 Task: Find connections with filter location Sirsa with filter topic #lawyeringwith filter profile language German with filter current company Elliott Scott HR with filter school Ravindra Public School with filter industry Electronic and Precision Equipment Maintenance with filter service category FIle Management with filter keywords title Lead
Action: Mouse moved to (690, 94)
Screenshot: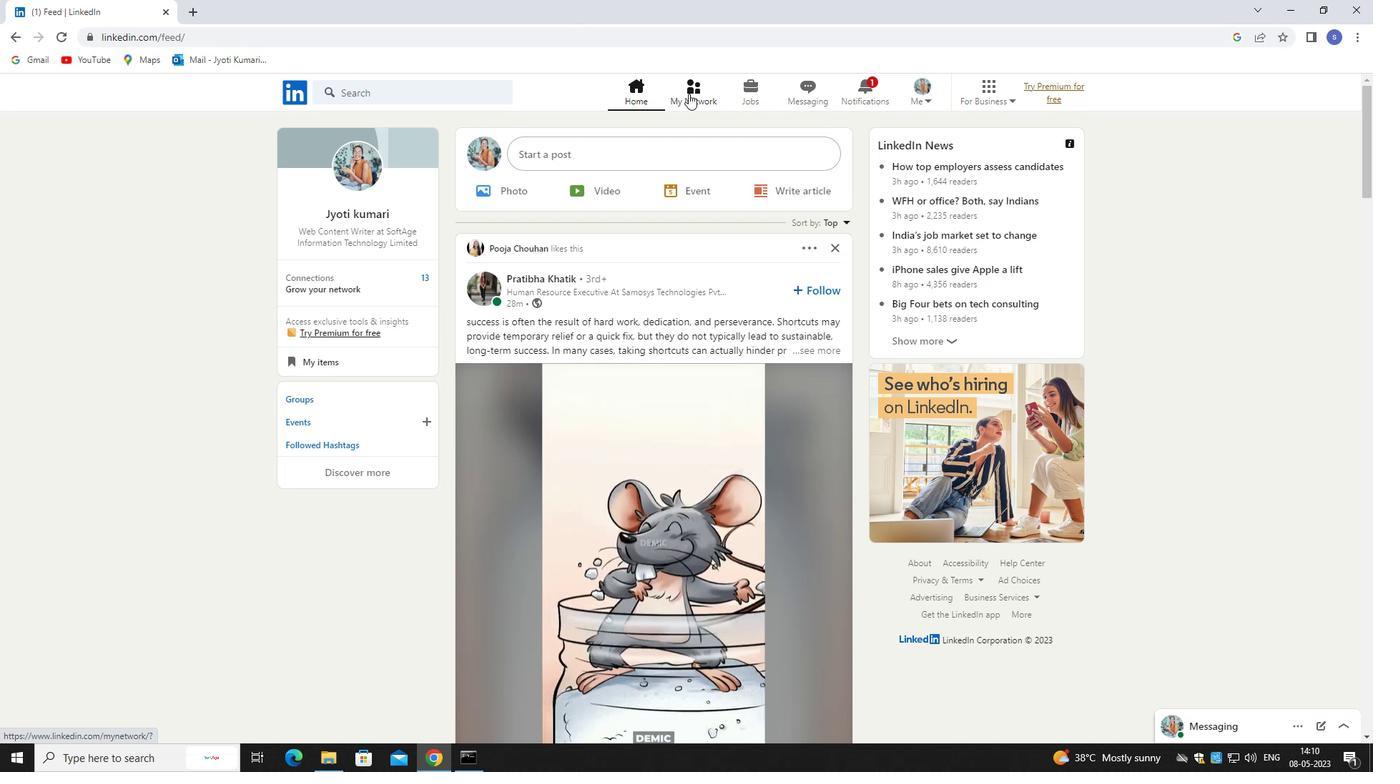 
Action: Mouse pressed left at (690, 94)
Screenshot: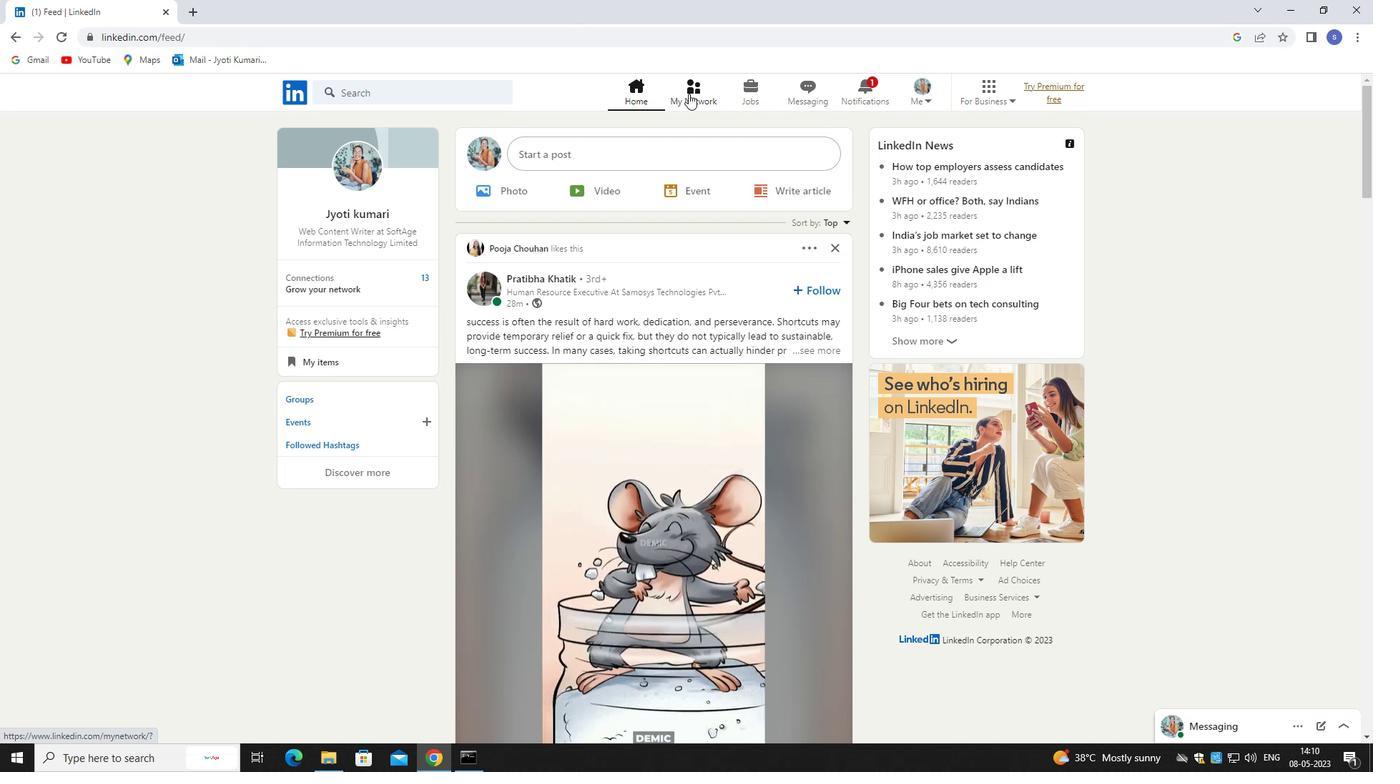 
Action: Mouse moved to (690, 94)
Screenshot: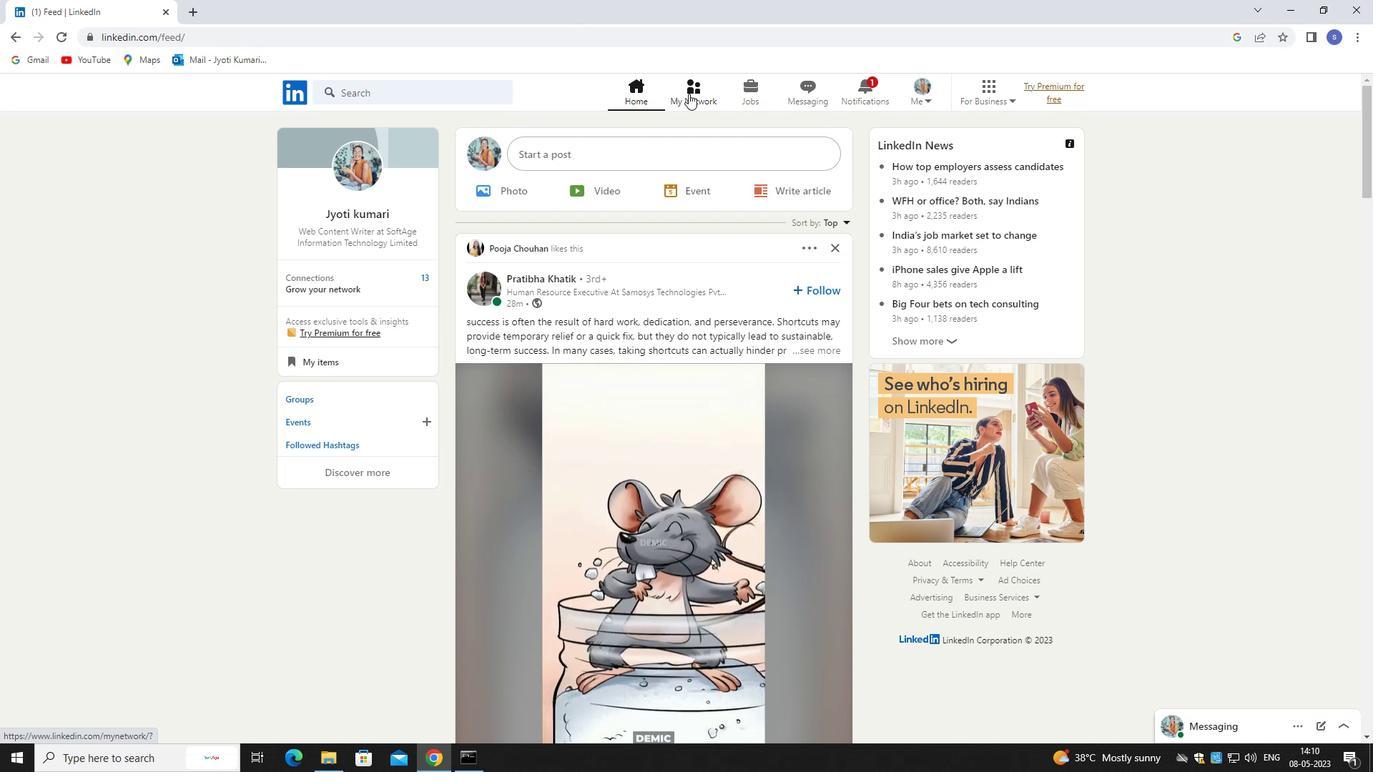 
Action: Mouse pressed left at (690, 94)
Screenshot: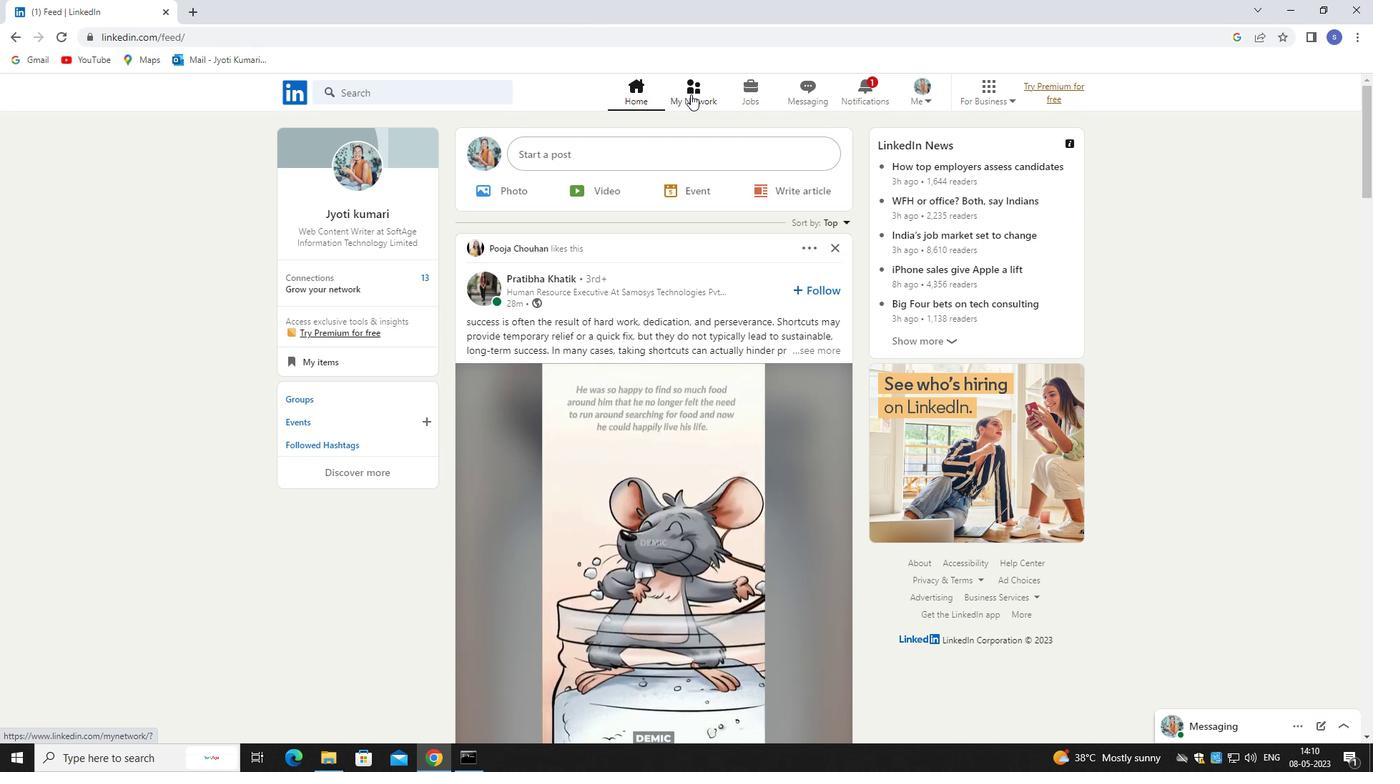 
Action: Mouse moved to (453, 162)
Screenshot: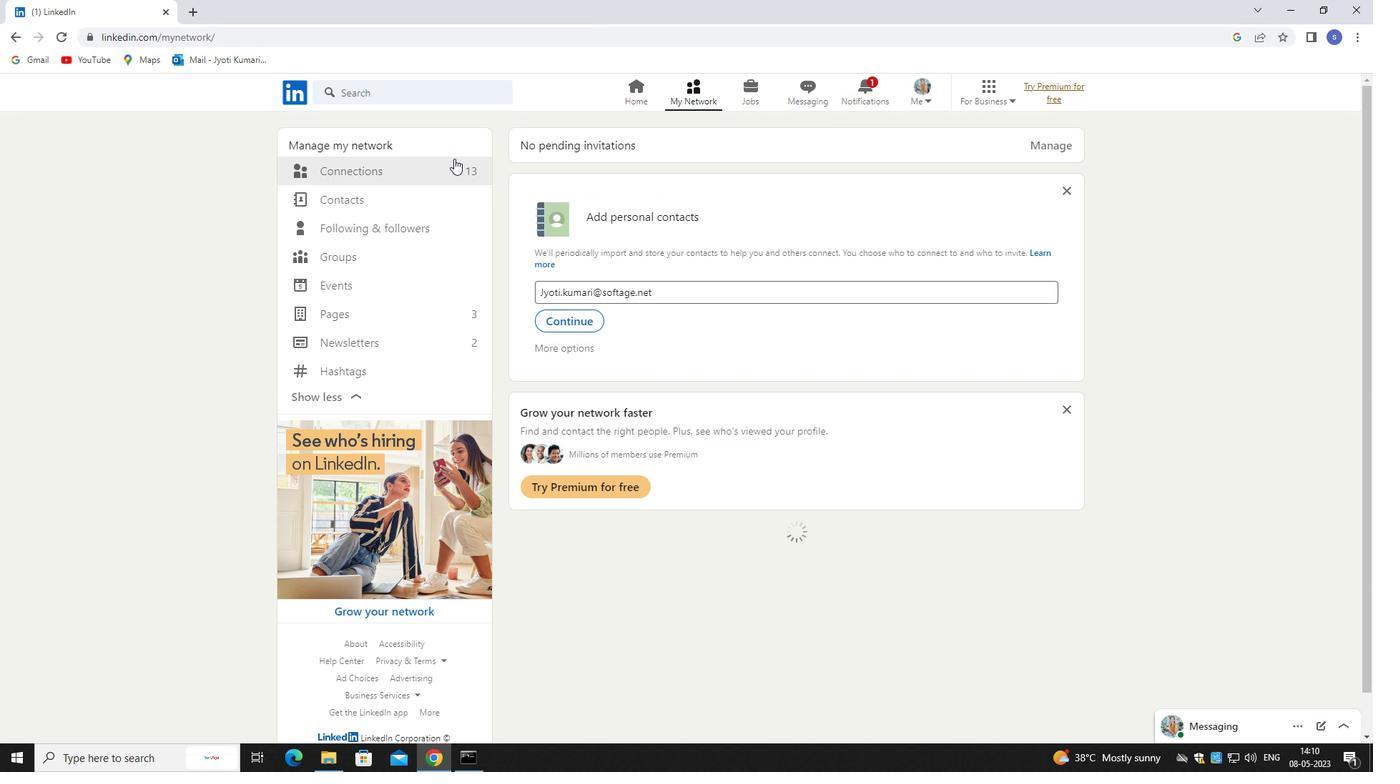 
Action: Mouse pressed left at (453, 162)
Screenshot: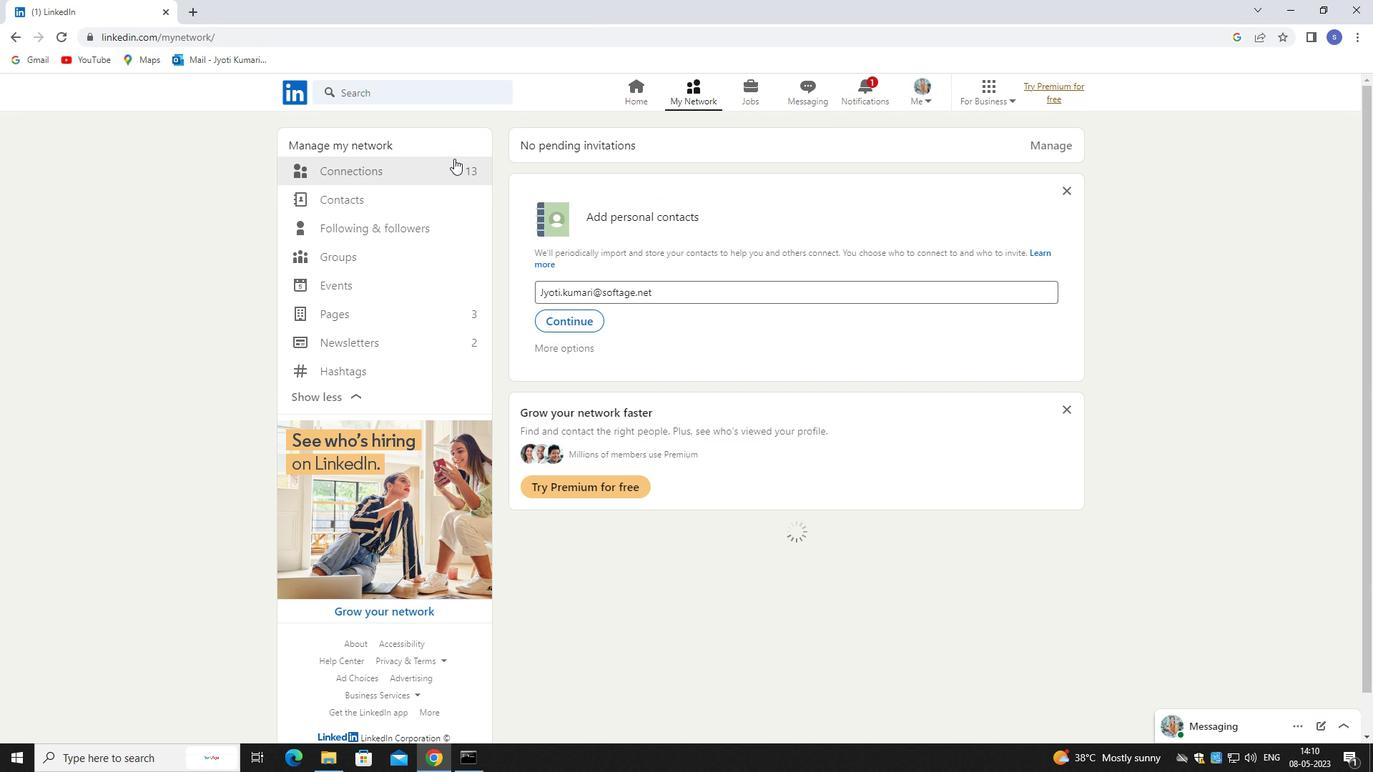 
Action: Mouse moved to (452, 163)
Screenshot: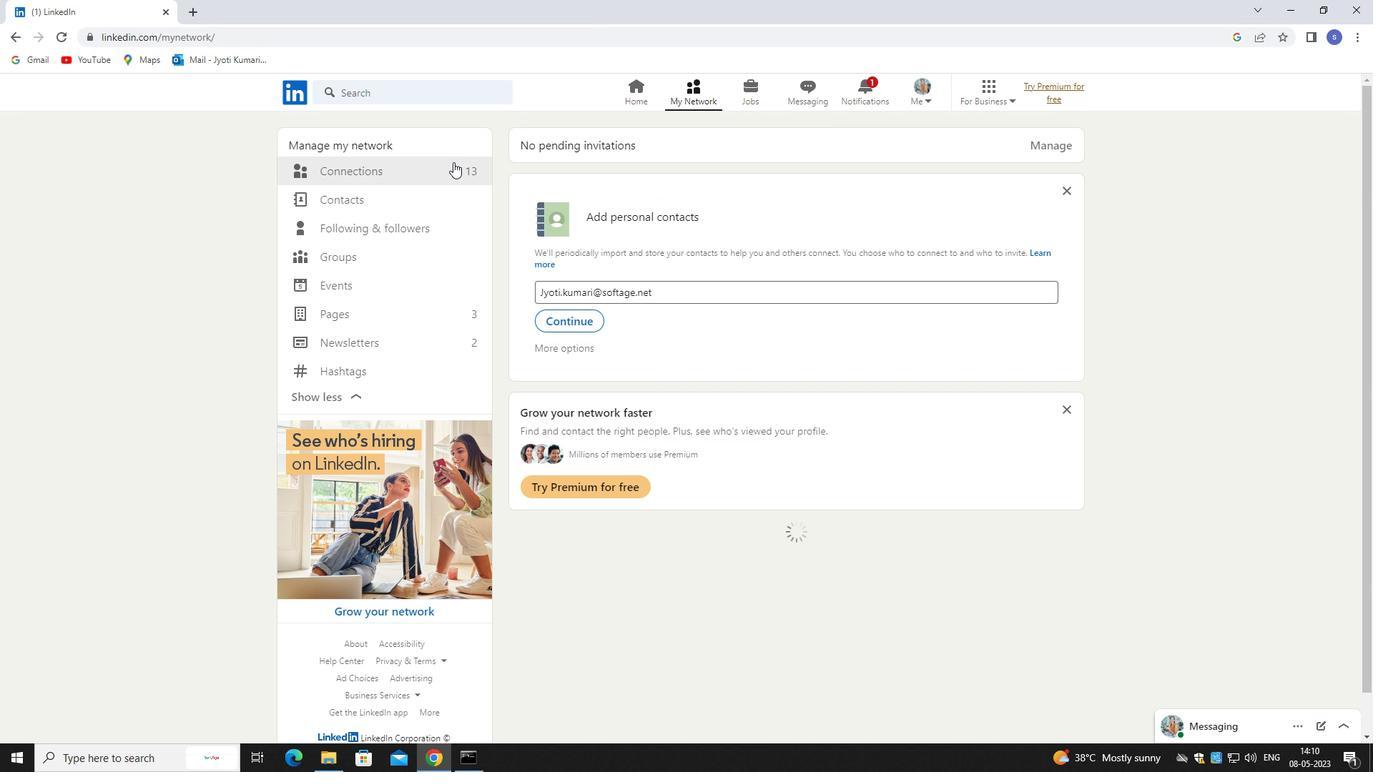 
Action: Mouse pressed left at (452, 163)
Screenshot: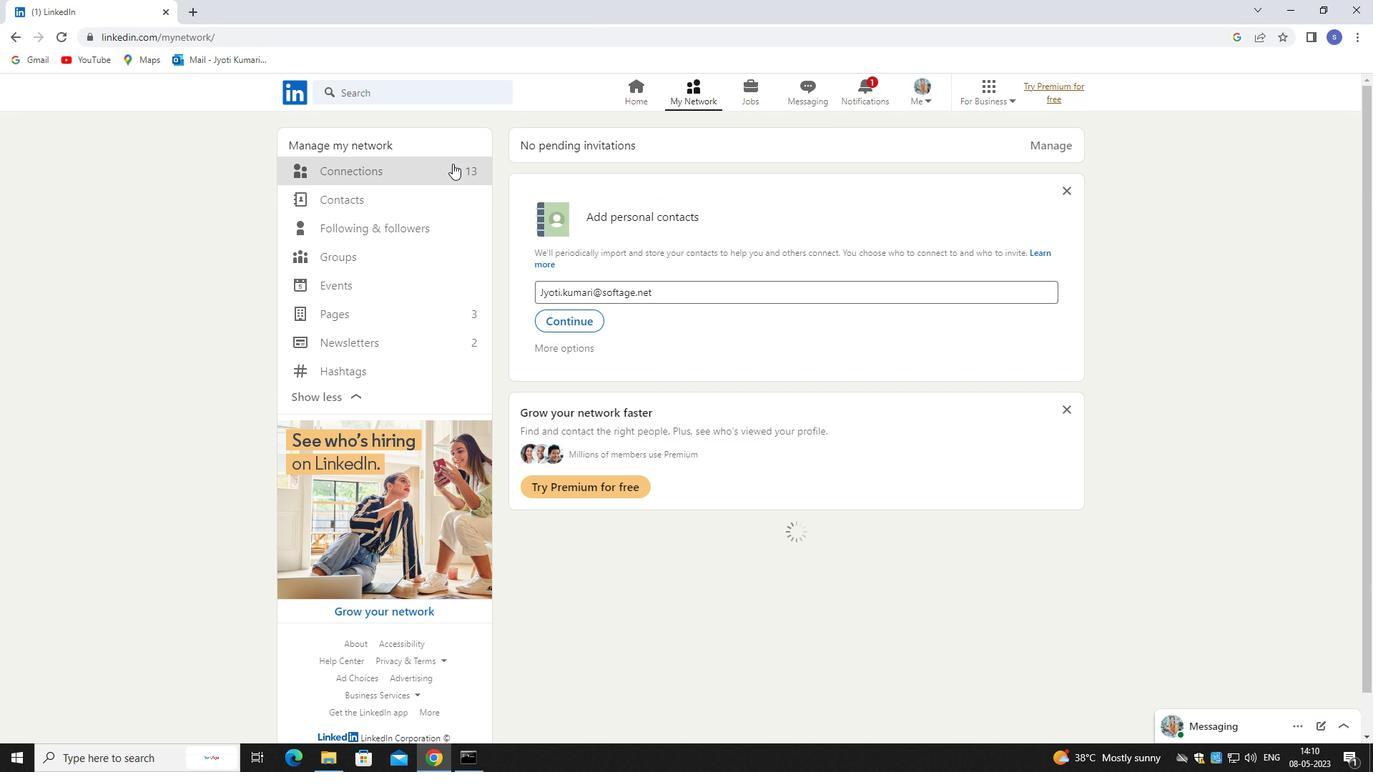
Action: Mouse moved to (813, 167)
Screenshot: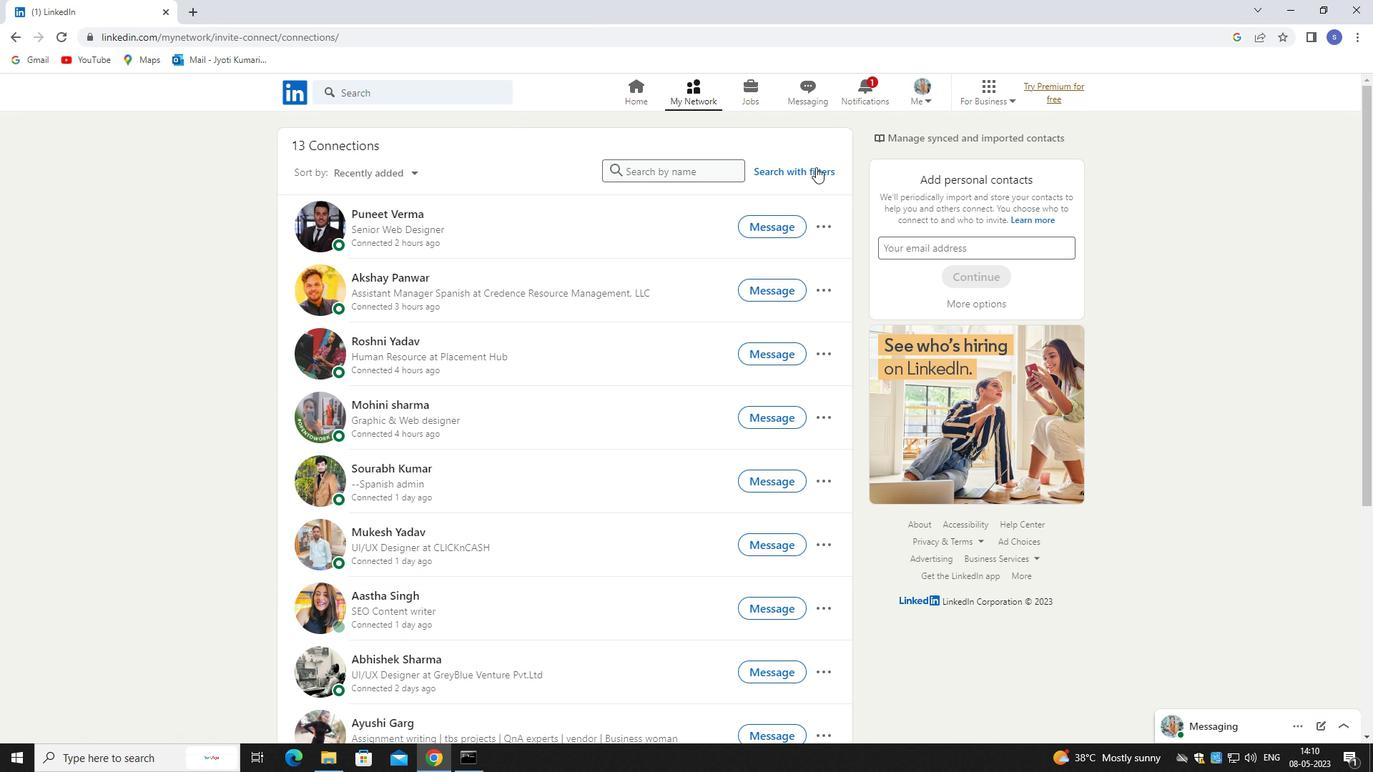 
Action: Mouse pressed left at (813, 167)
Screenshot: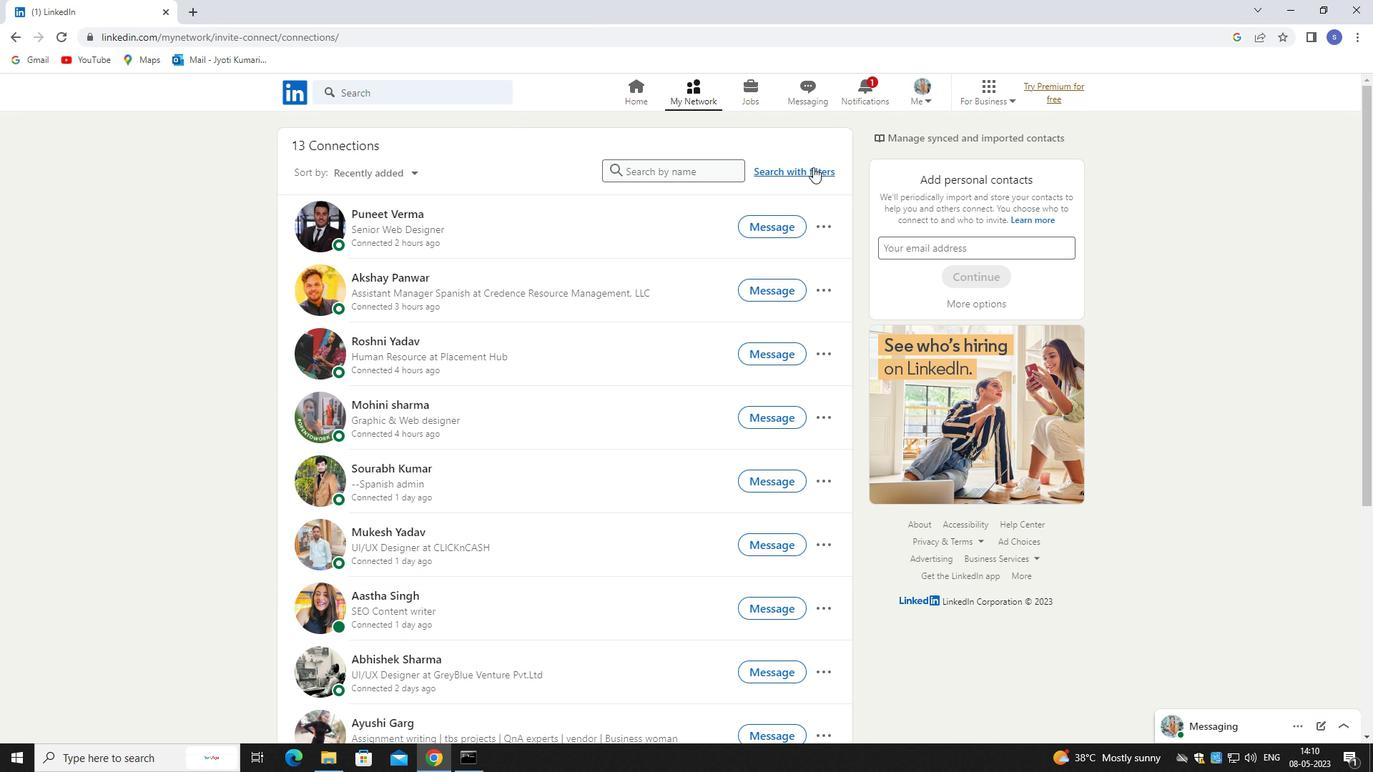 
Action: Mouse pressed left at (813, 167)
Screenshot: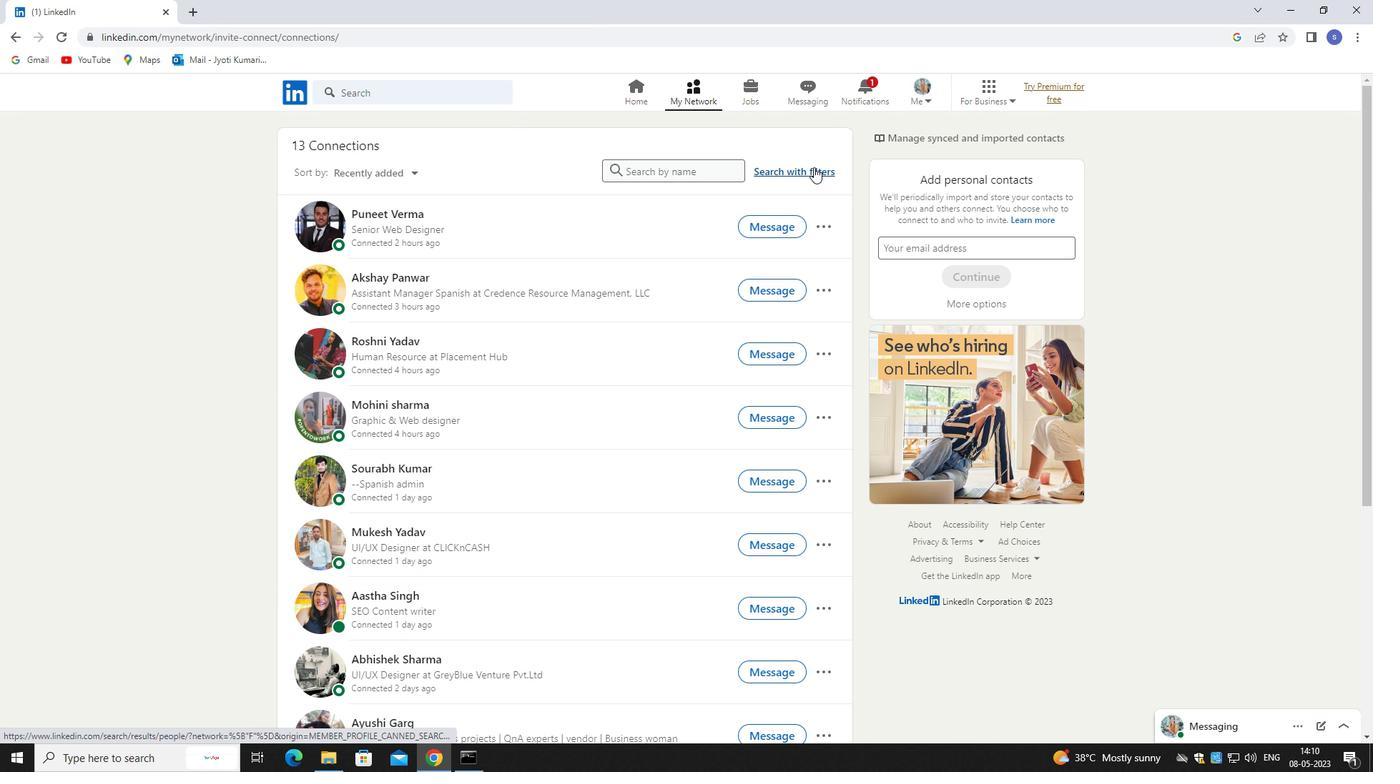 
Action: Mouse moved to (740, 128)
Screenshot: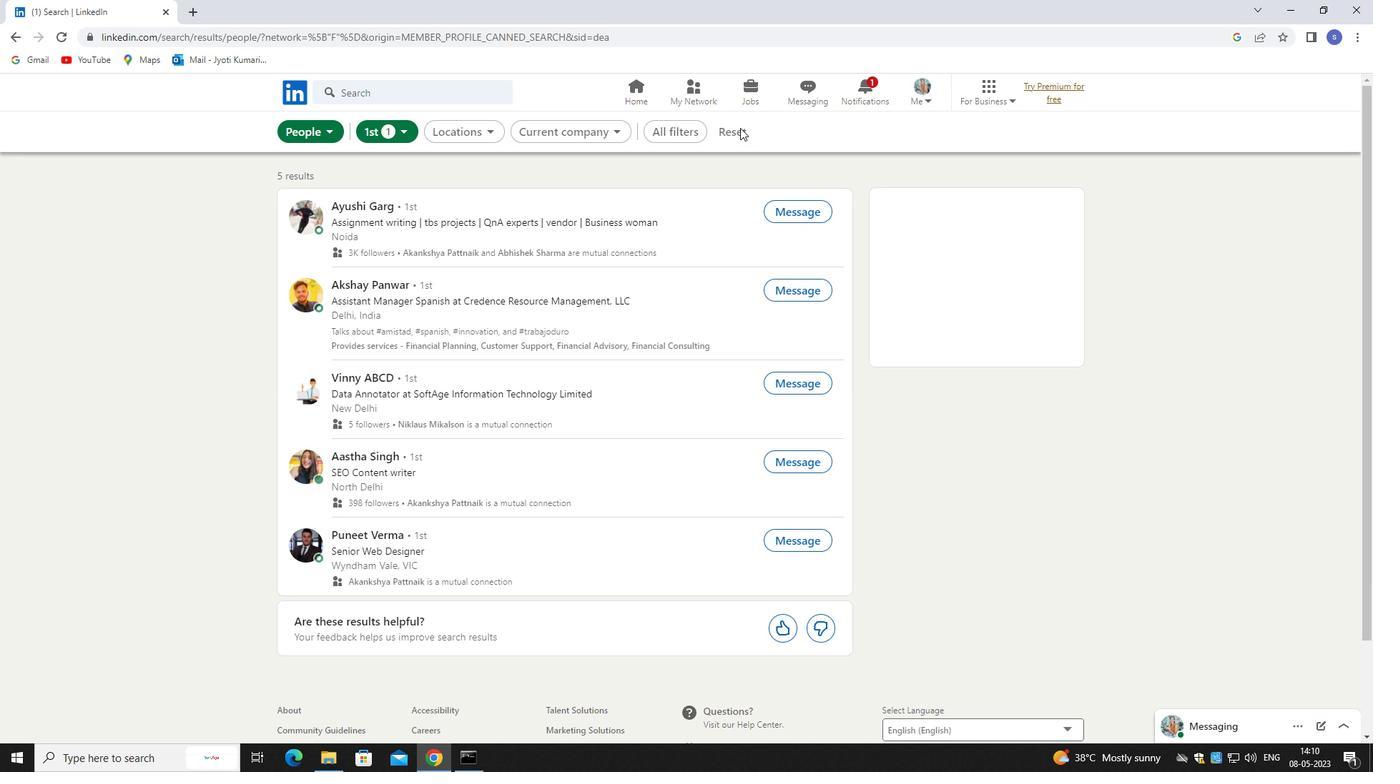
Action: Mouse pressed left at (740, 128)
Screenshot: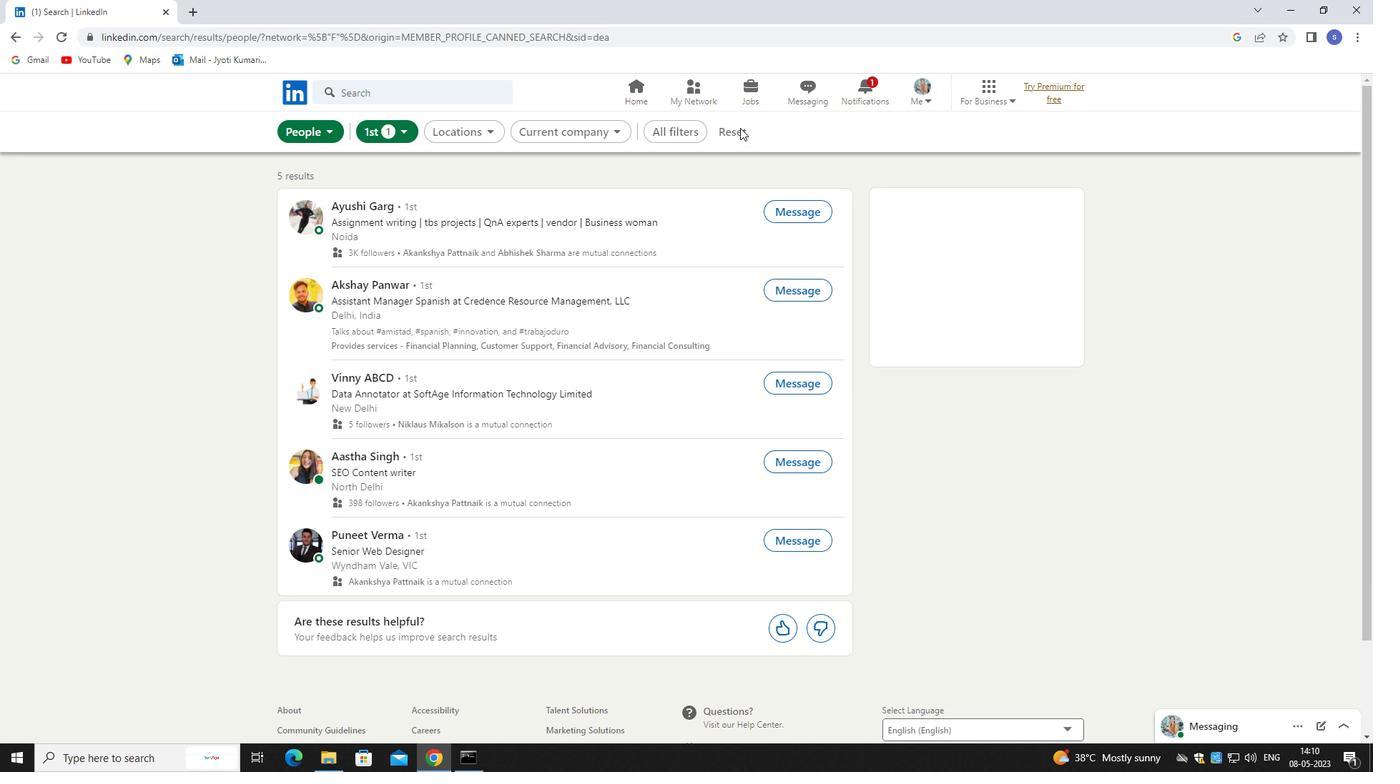 
Action: Mouse moved to (726, 128)
Screenshot: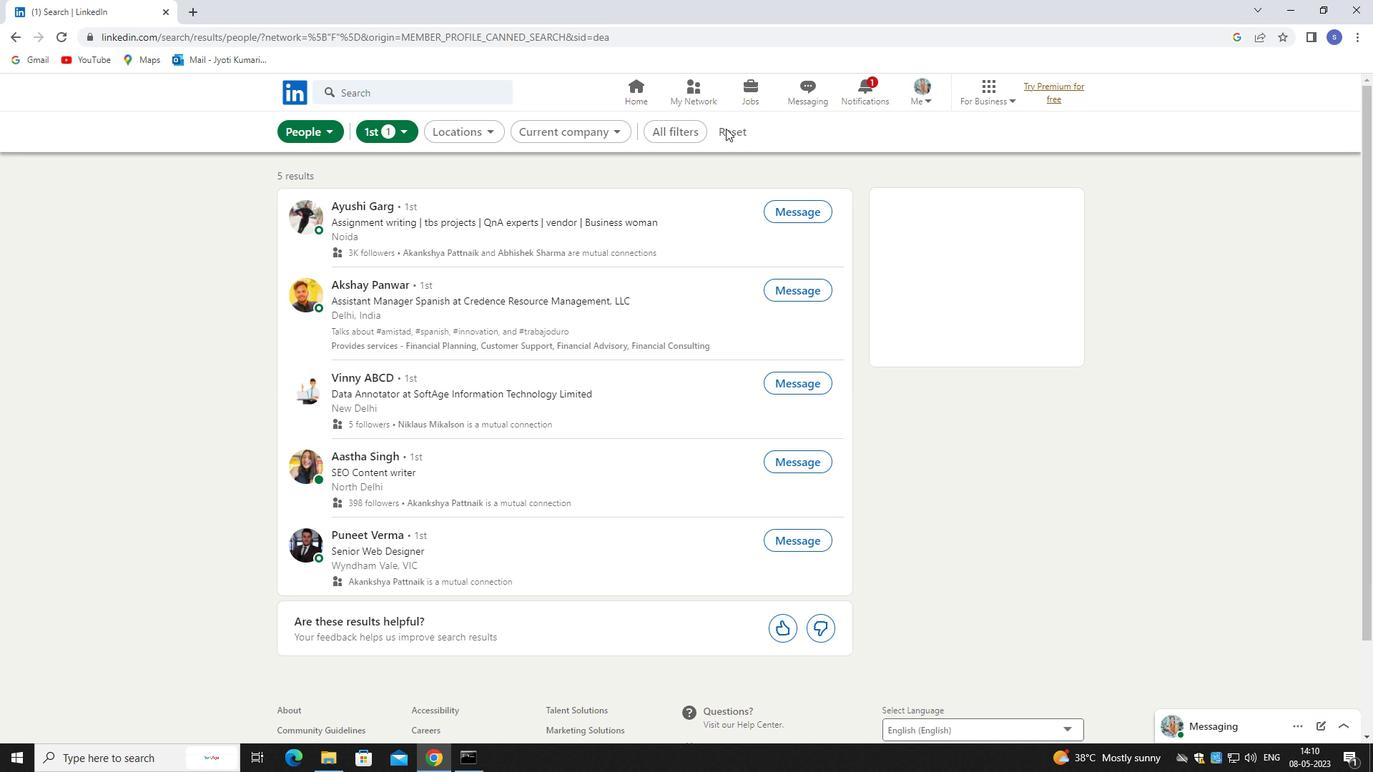 
Action: Mouse pressed left at (726, 128)
Screenshot: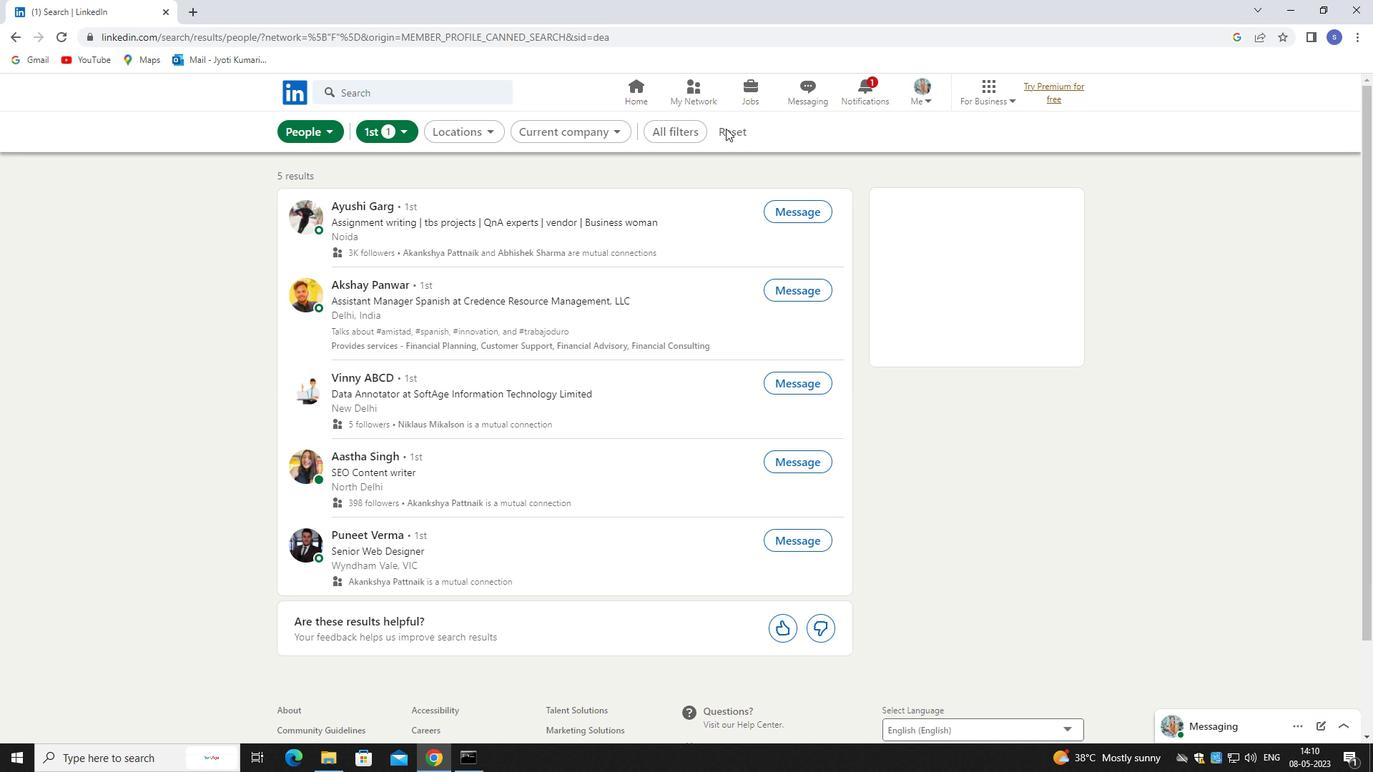 
Action: Mouse moved to (728, 128)
Screenshot: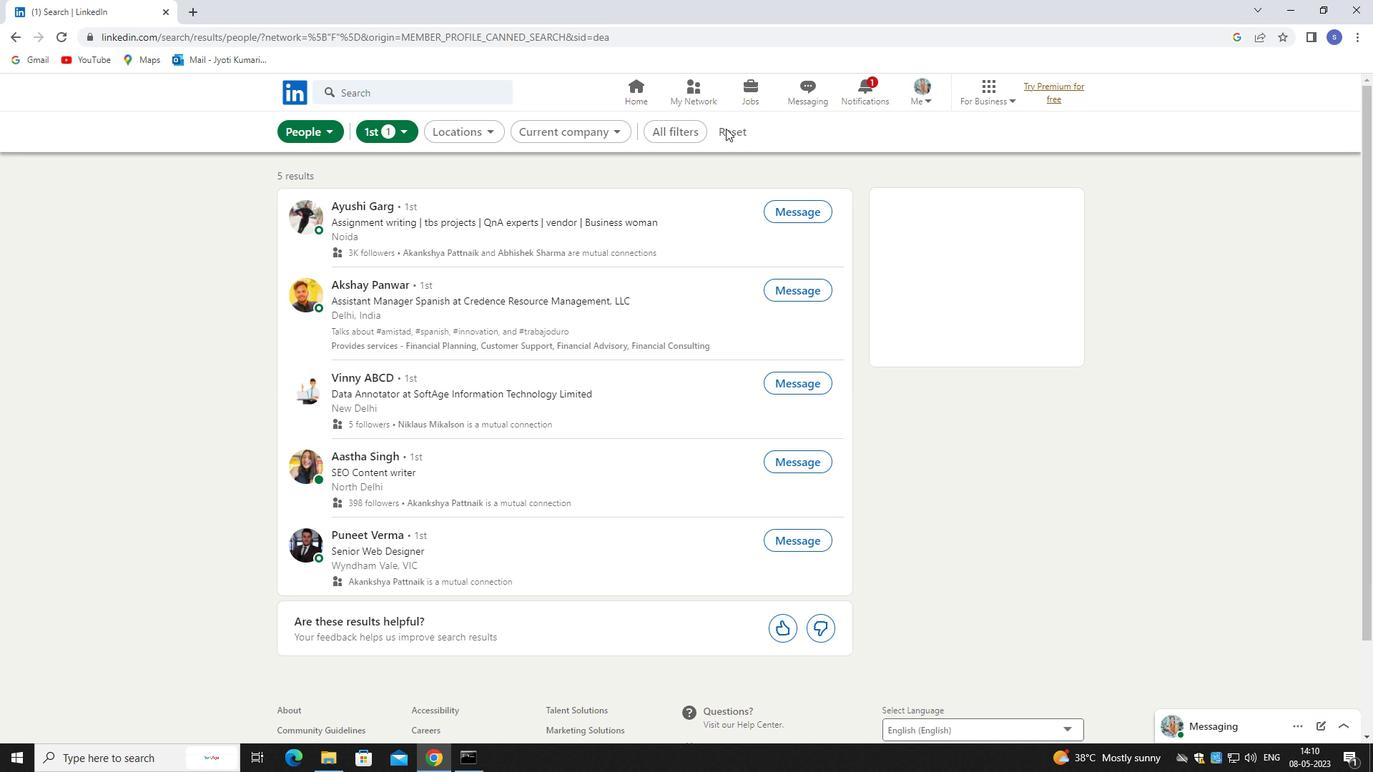 
Action: Mouse pressed left at (728, 128)
Screenshot: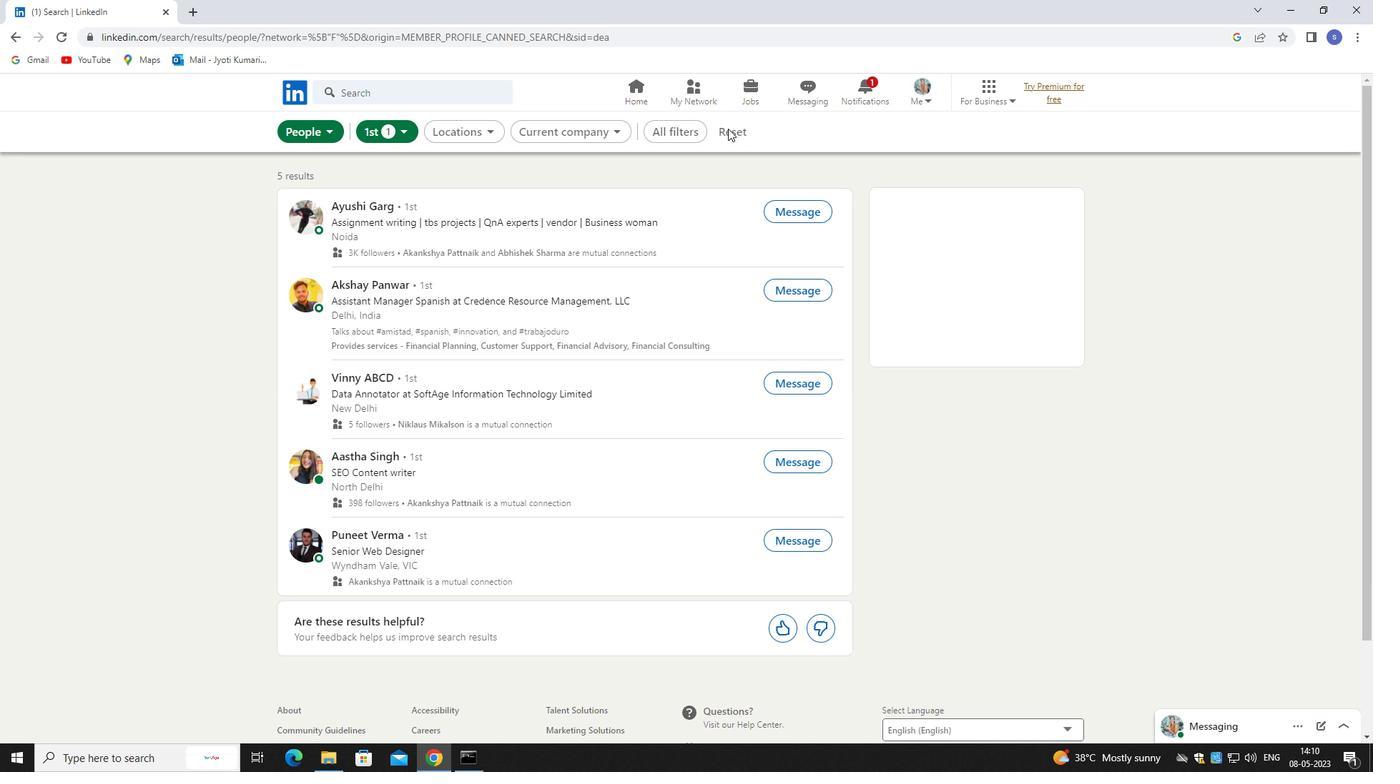 
Action: Mouse moved to (728, 128)
Screenshot: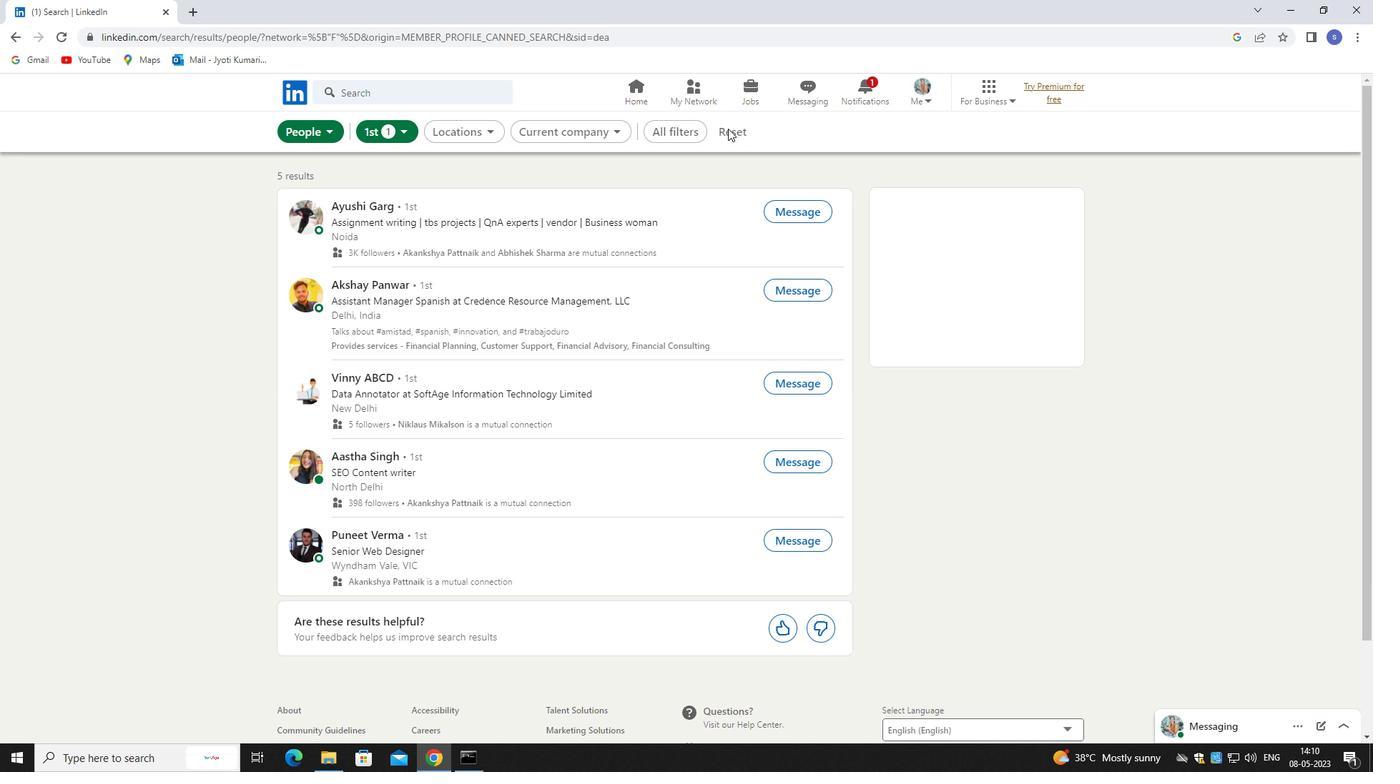 
Action: Mouse pressed left at (728, 128)
Screenshot: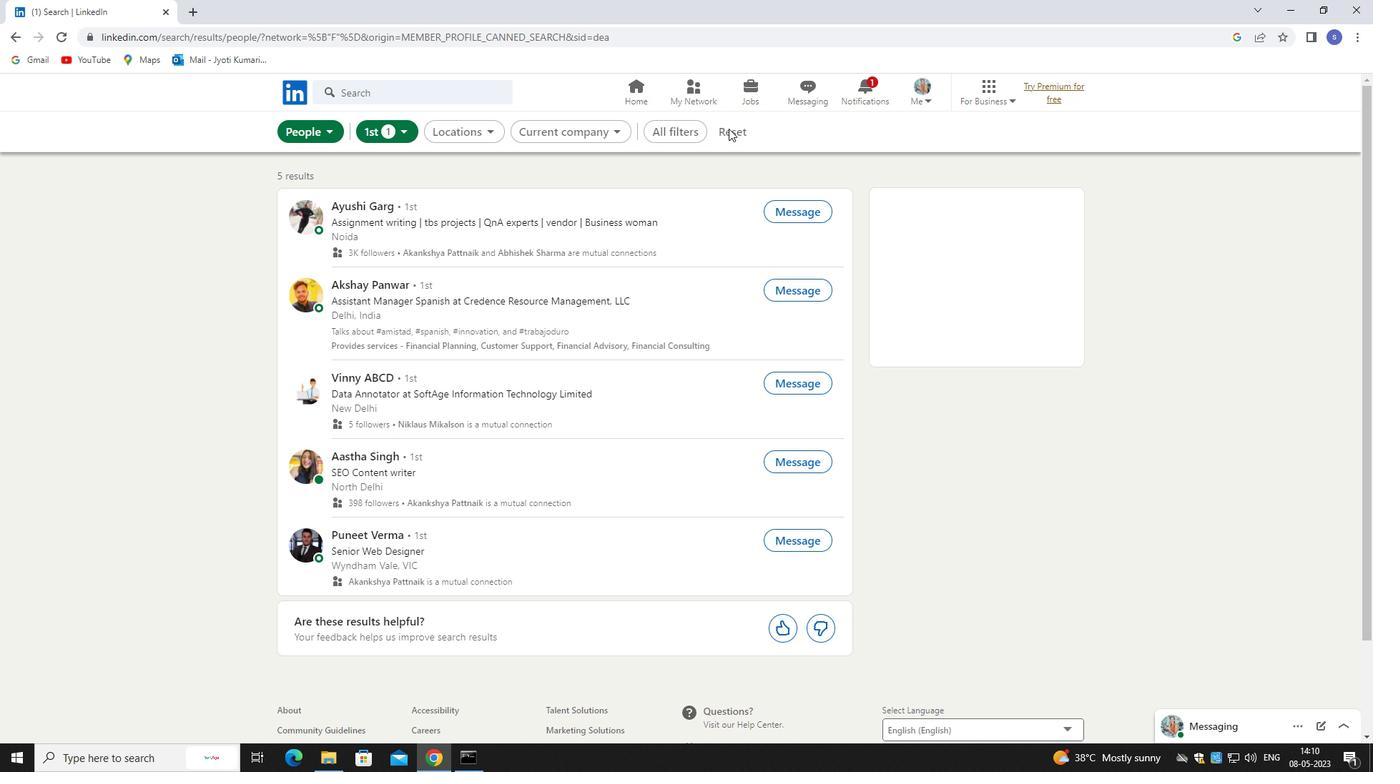 
Action: Mouse moved to (730, 128)
Screenshot: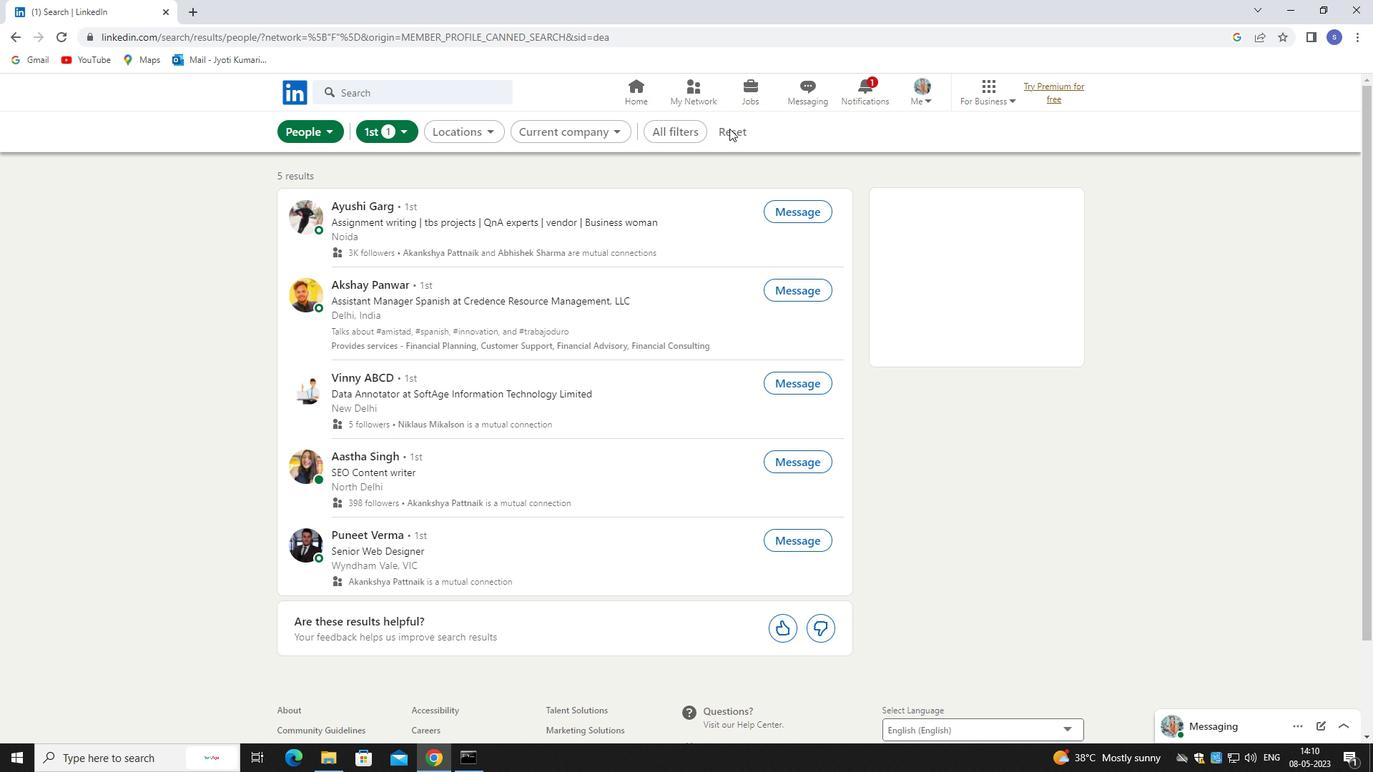 
Action: Mouse pressed left at (730, 128)
Screenshot: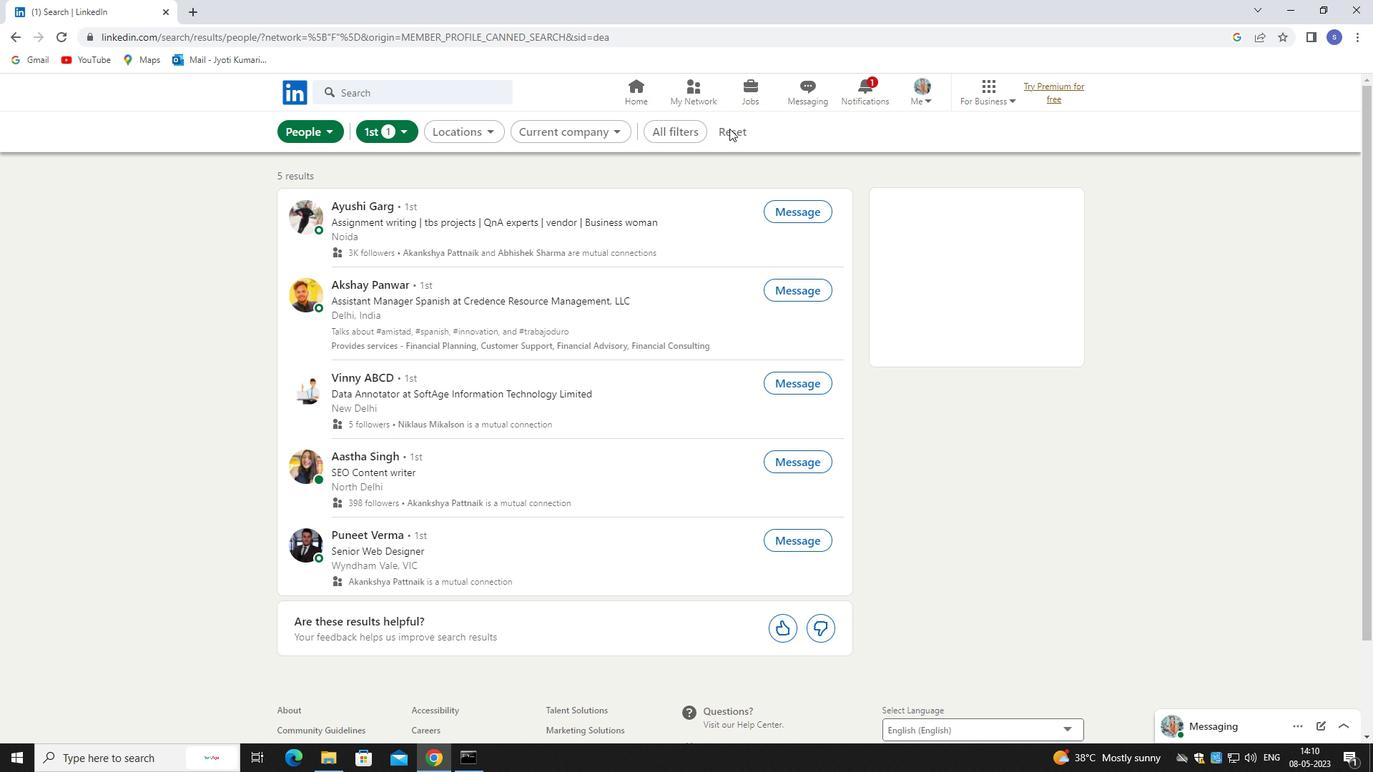 
Action: Mouse moved to (732, 129)
Screenshot: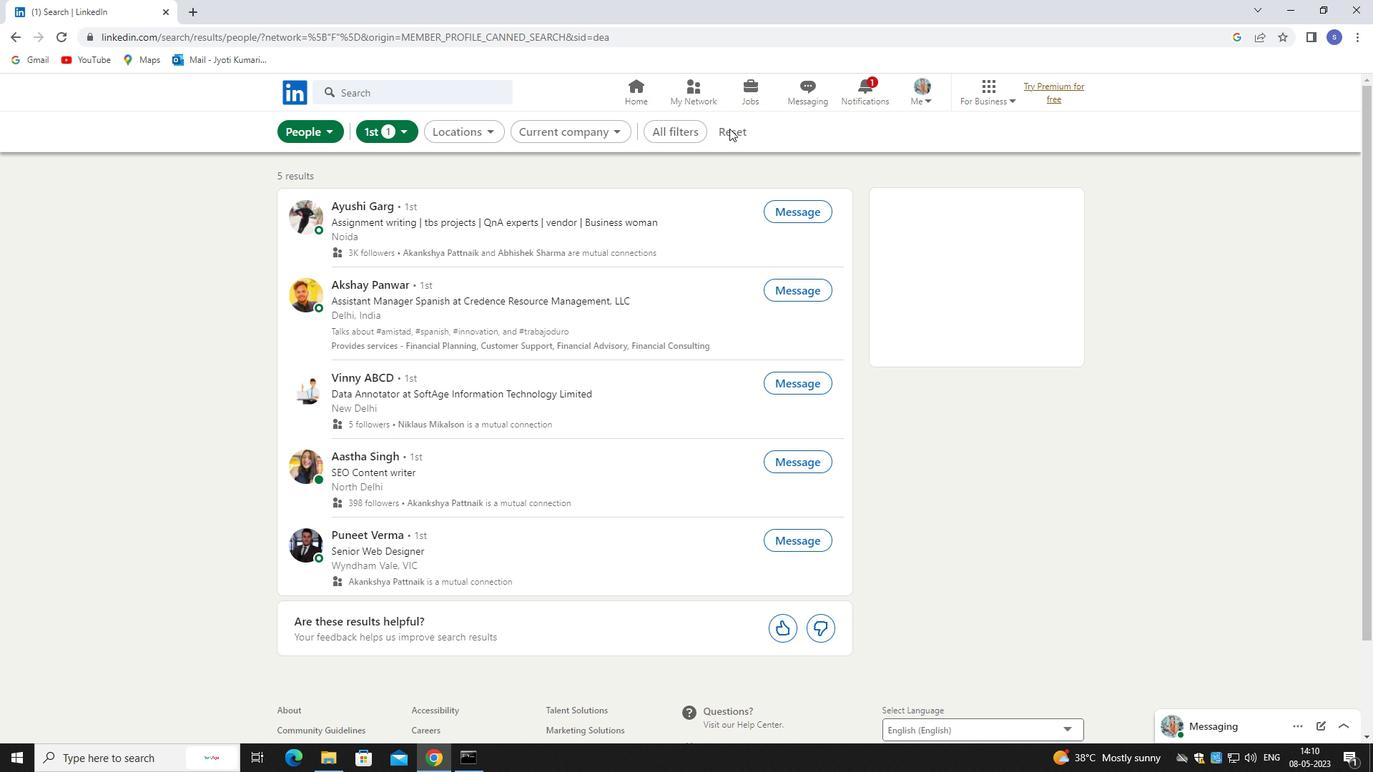 
Action: Mouse pressed left at (732, 129)
Screenshot: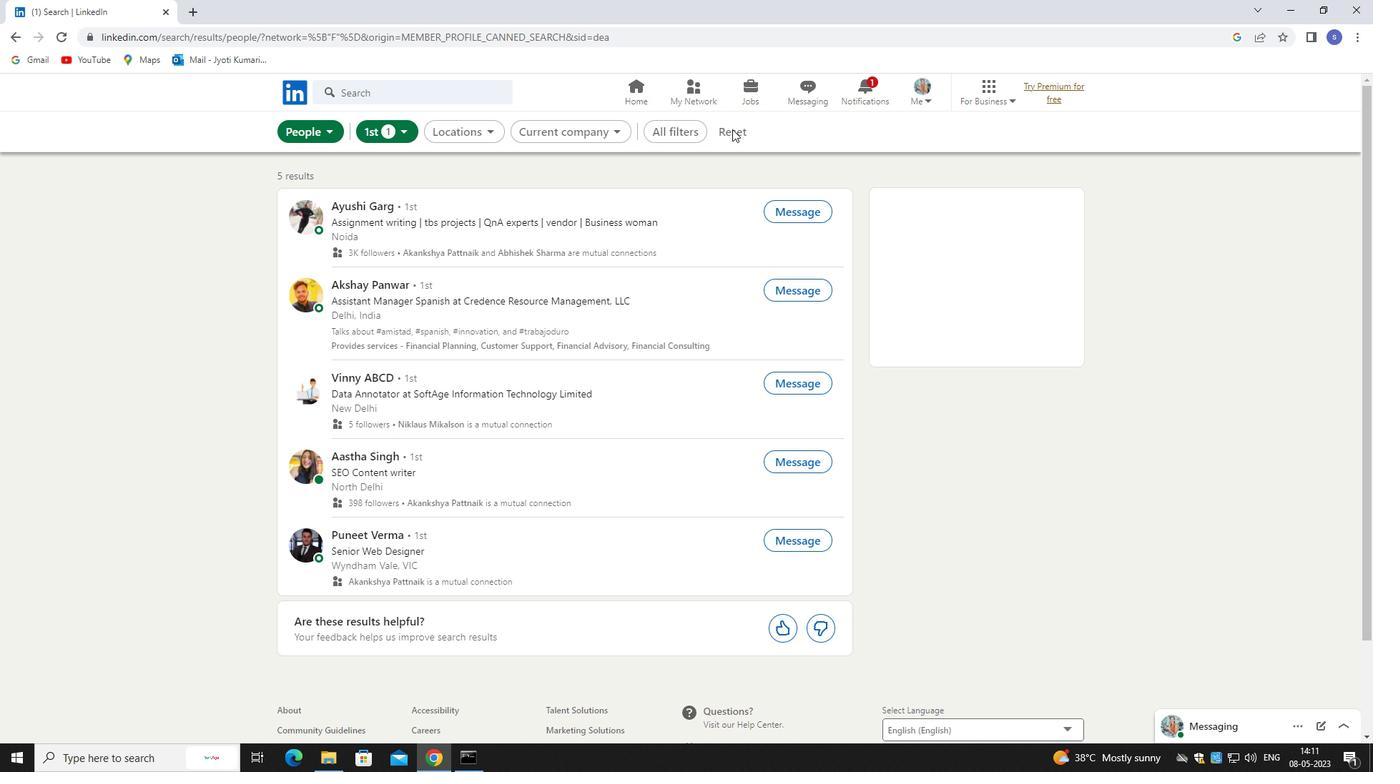 
Action: Mouse pressed left at (732, 129)
Screenshot: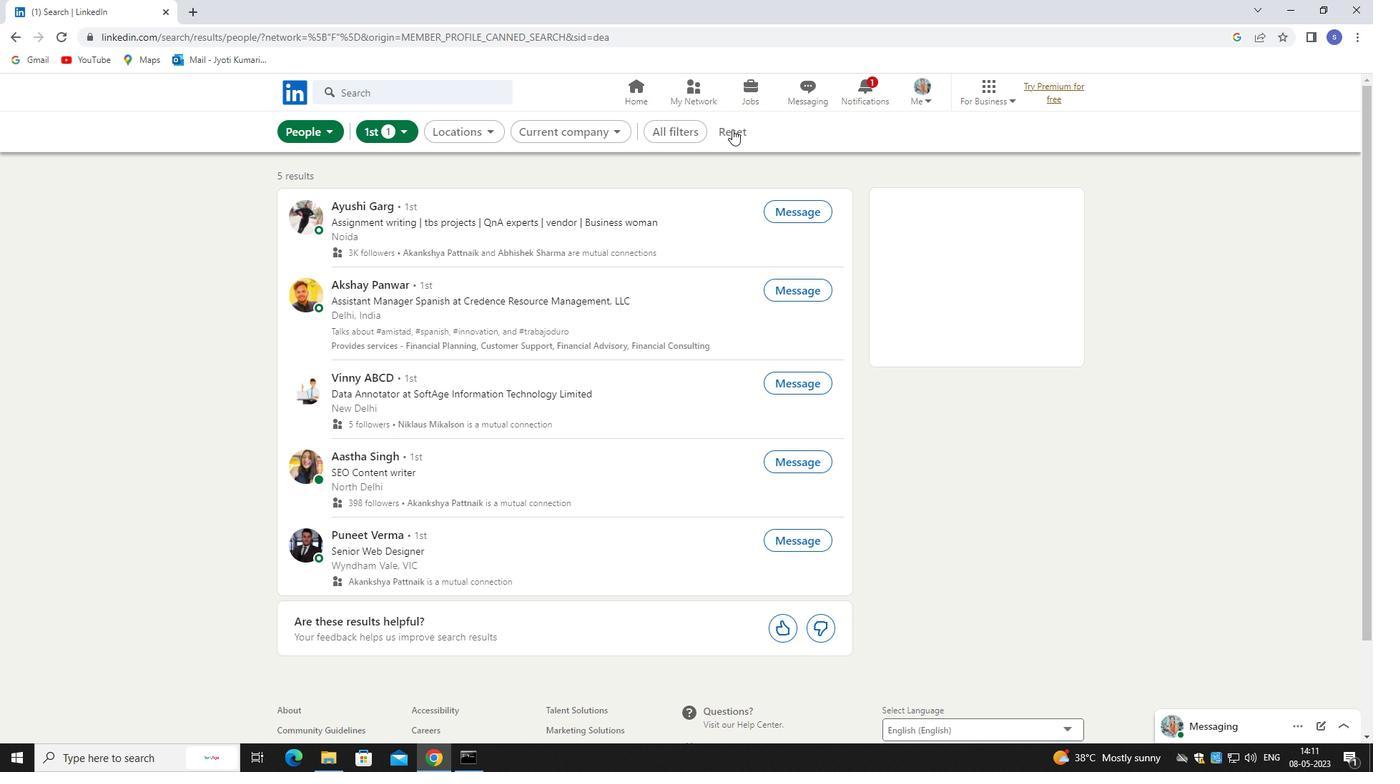 
Action: Mouse pressed left at (732, 129)
Screenshot: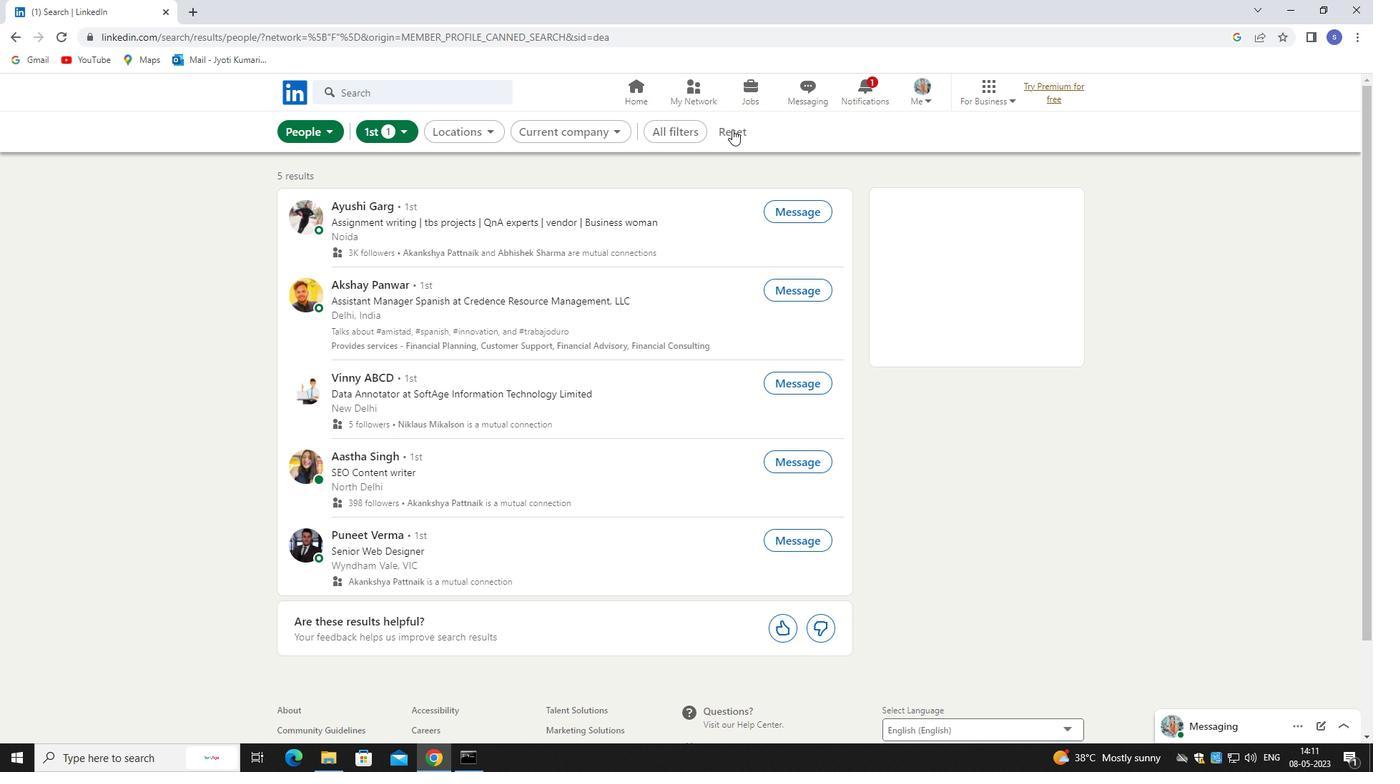 
Action: Mouse moved to (731, 128)
Screenshot: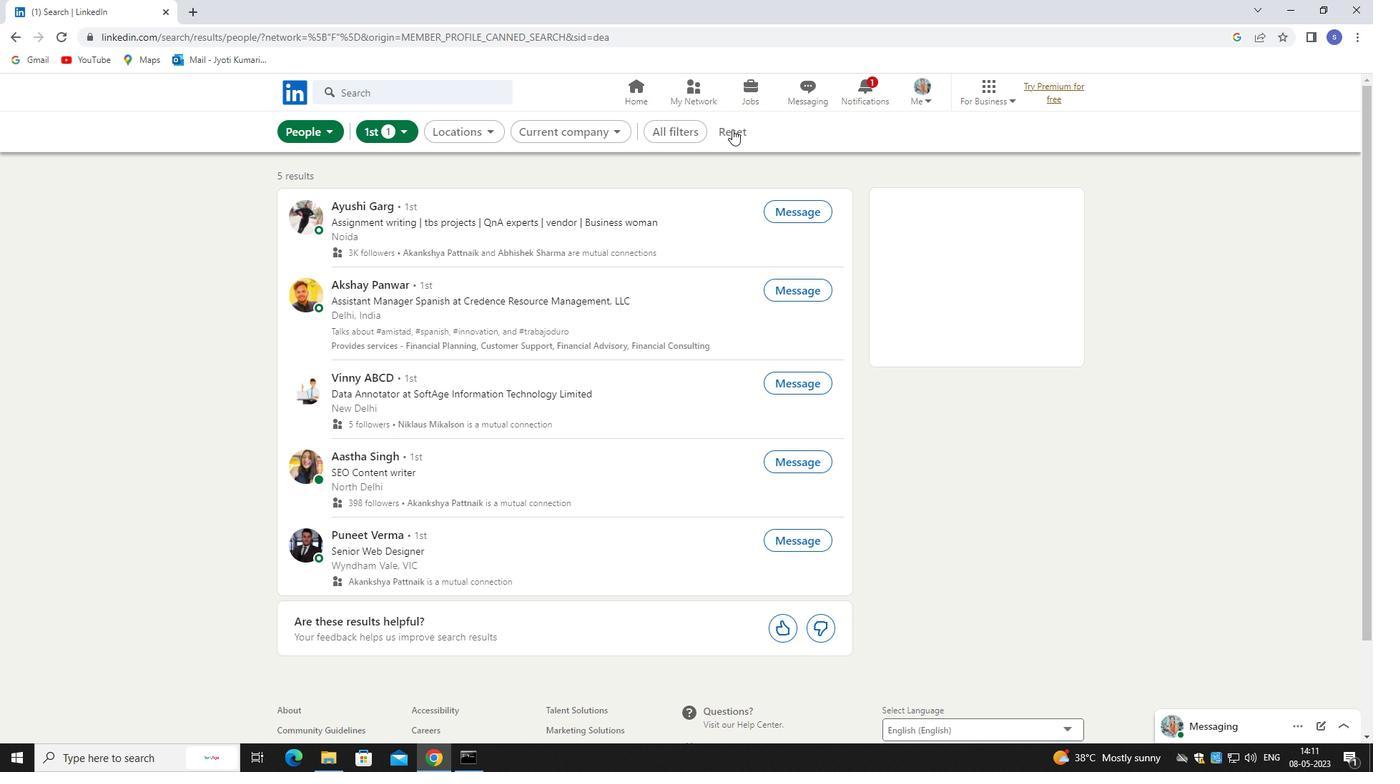 
Action: Mouse pressed left at (731, 128)
Screenshot: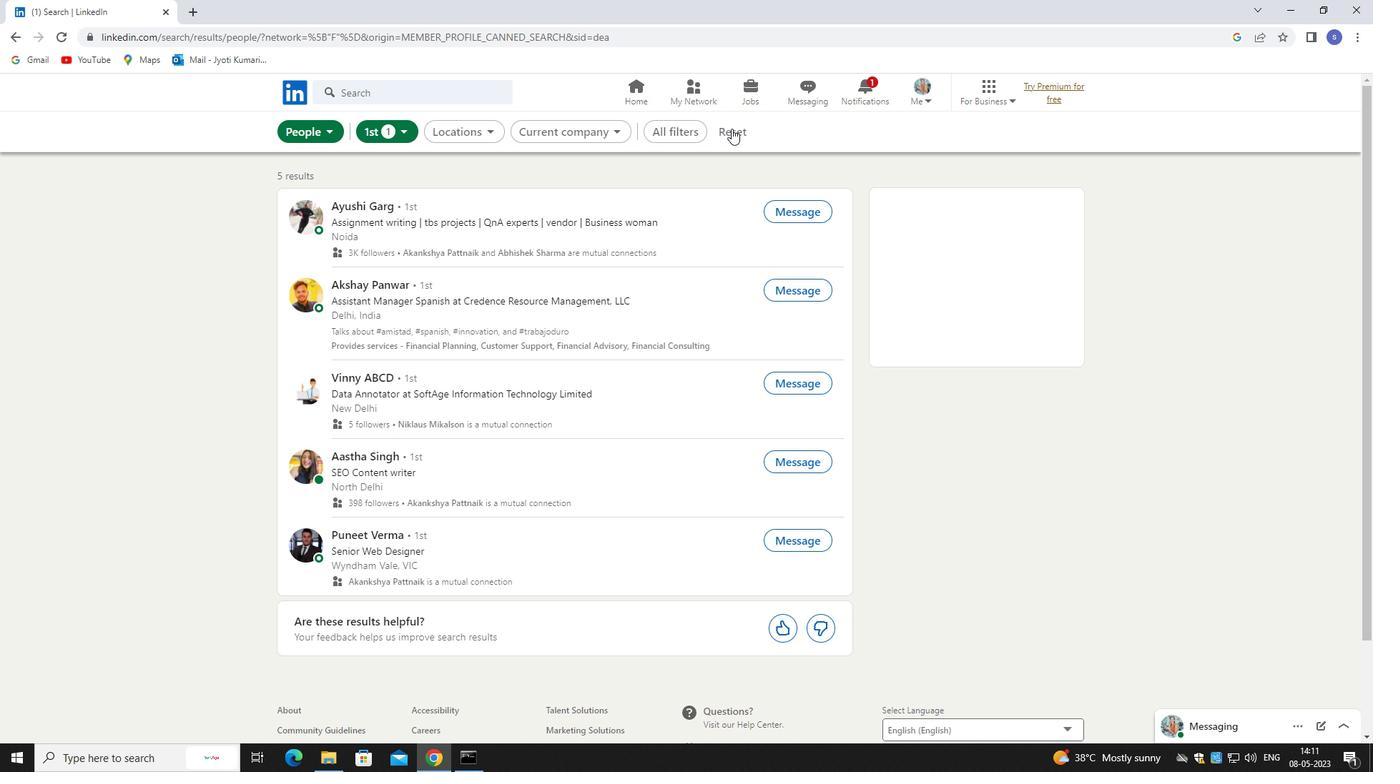 
Action: Mouse pressed left at (731, 128)
Screenshot: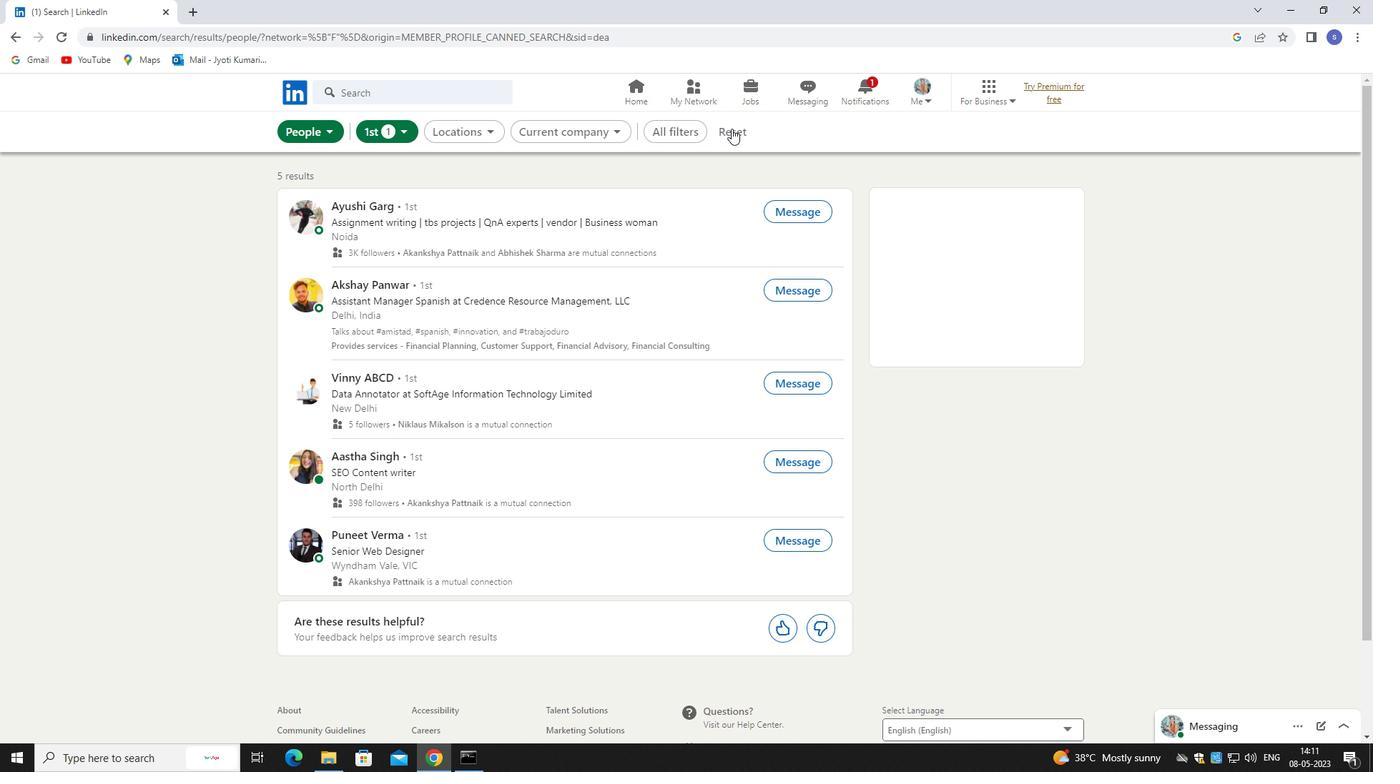 
Action: Mouse pressed left at (731, 128)
Screenshot: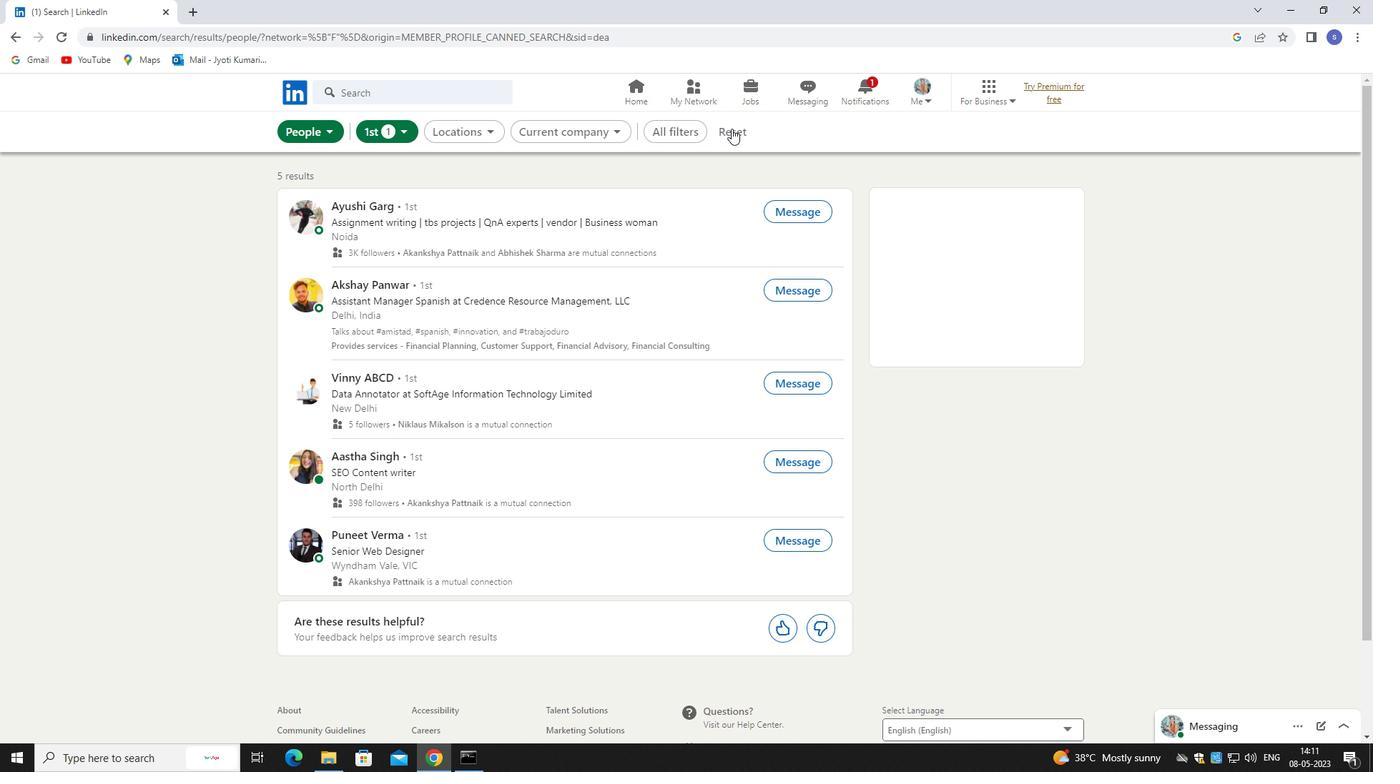 
Action: Mouse moved to (775, 128)
Screenshot: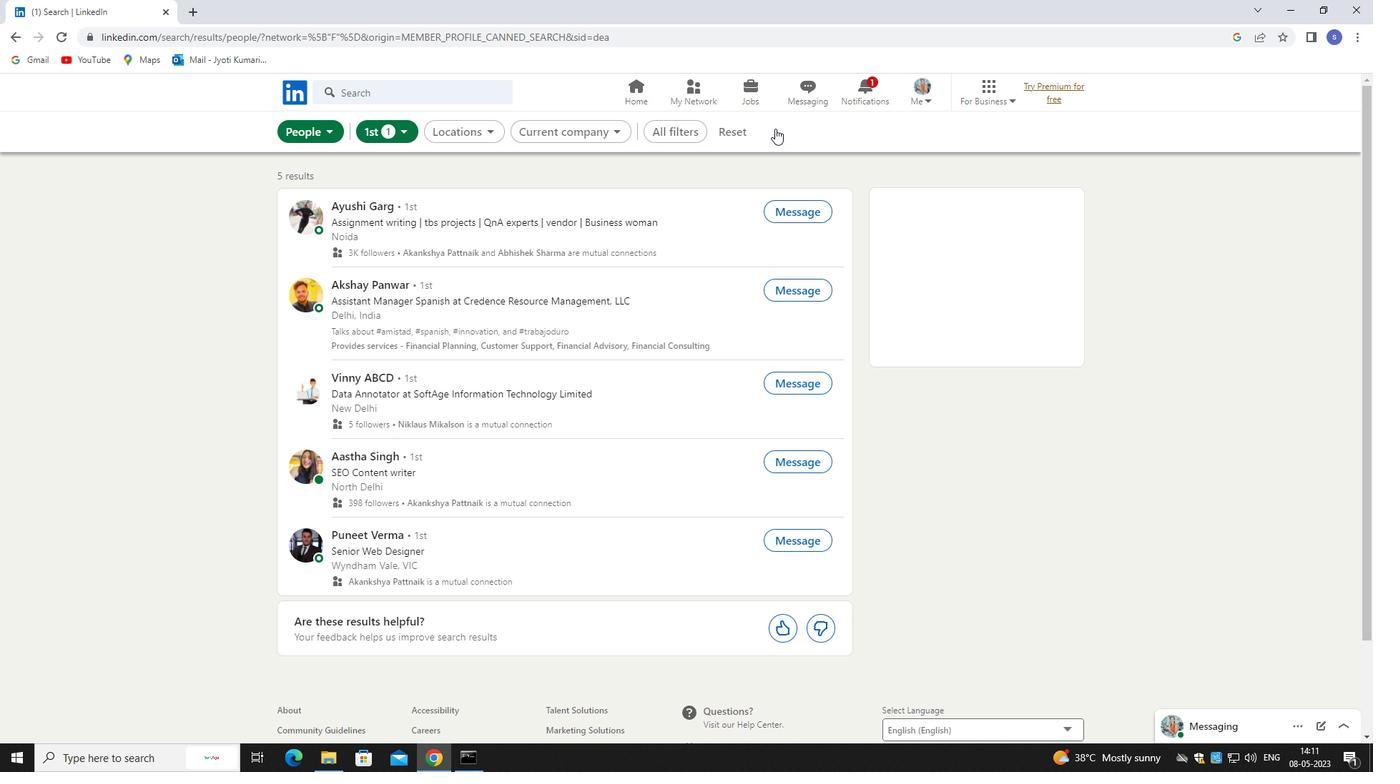 
Action: Mouse pressed left at (775, 128)
Screenshot: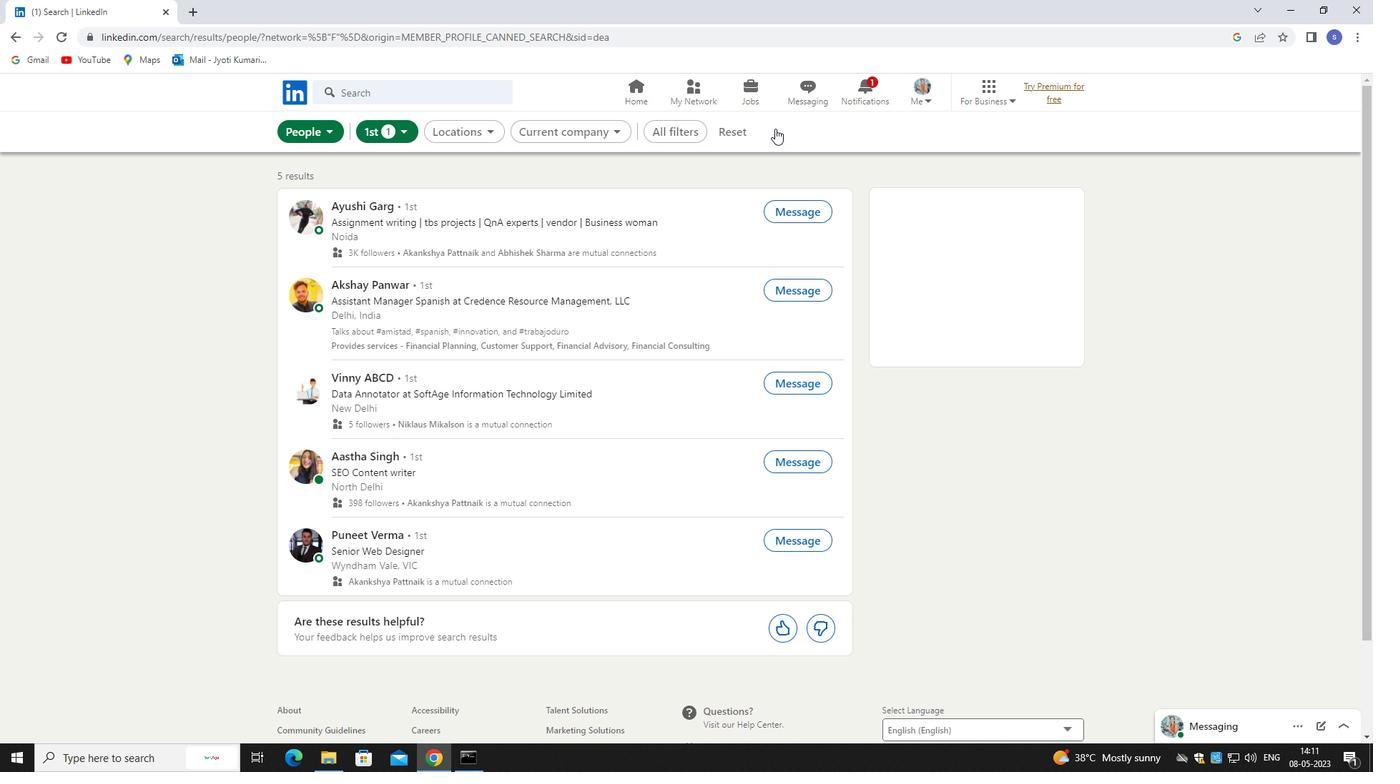 
Action: Mouse moved to (724, 132)
Screenshot: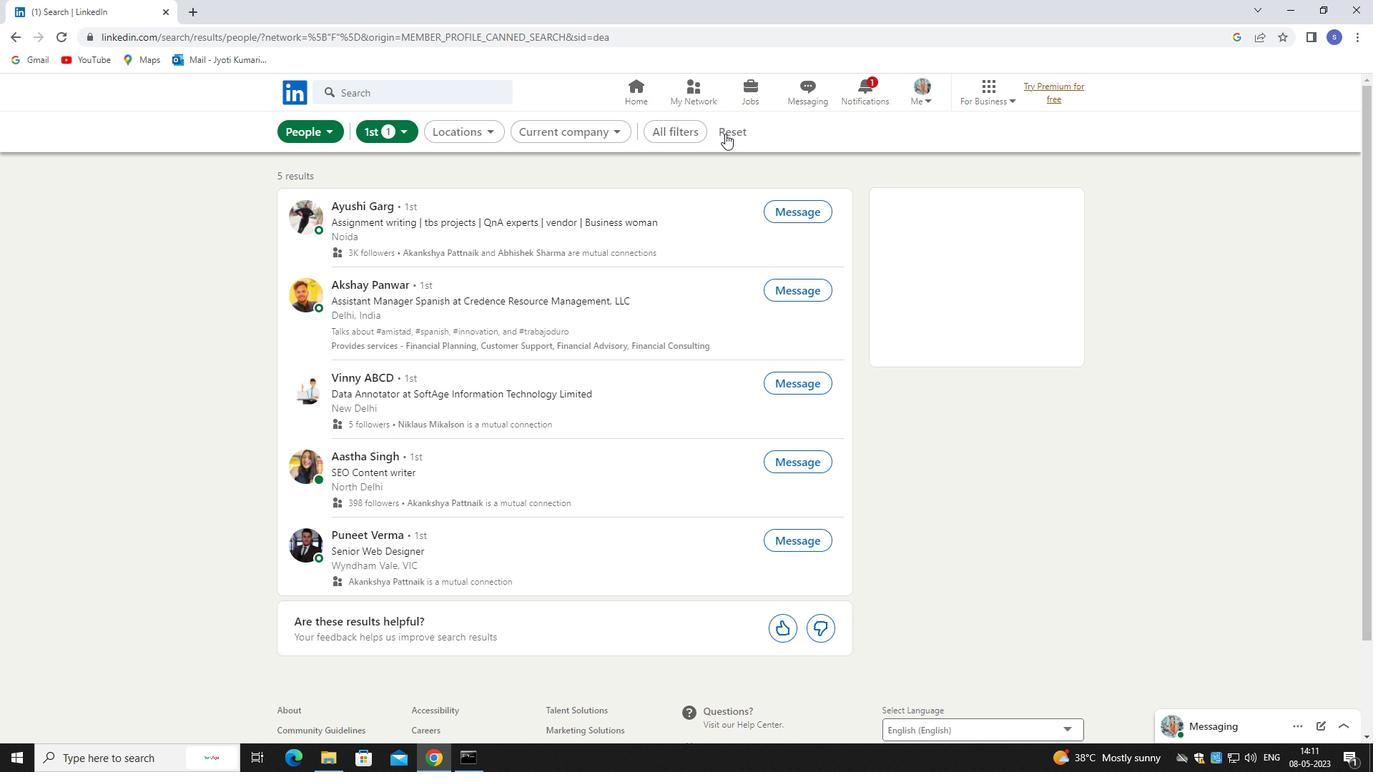 
Action: Mouse pressed left at (724, 132)
Screenshot: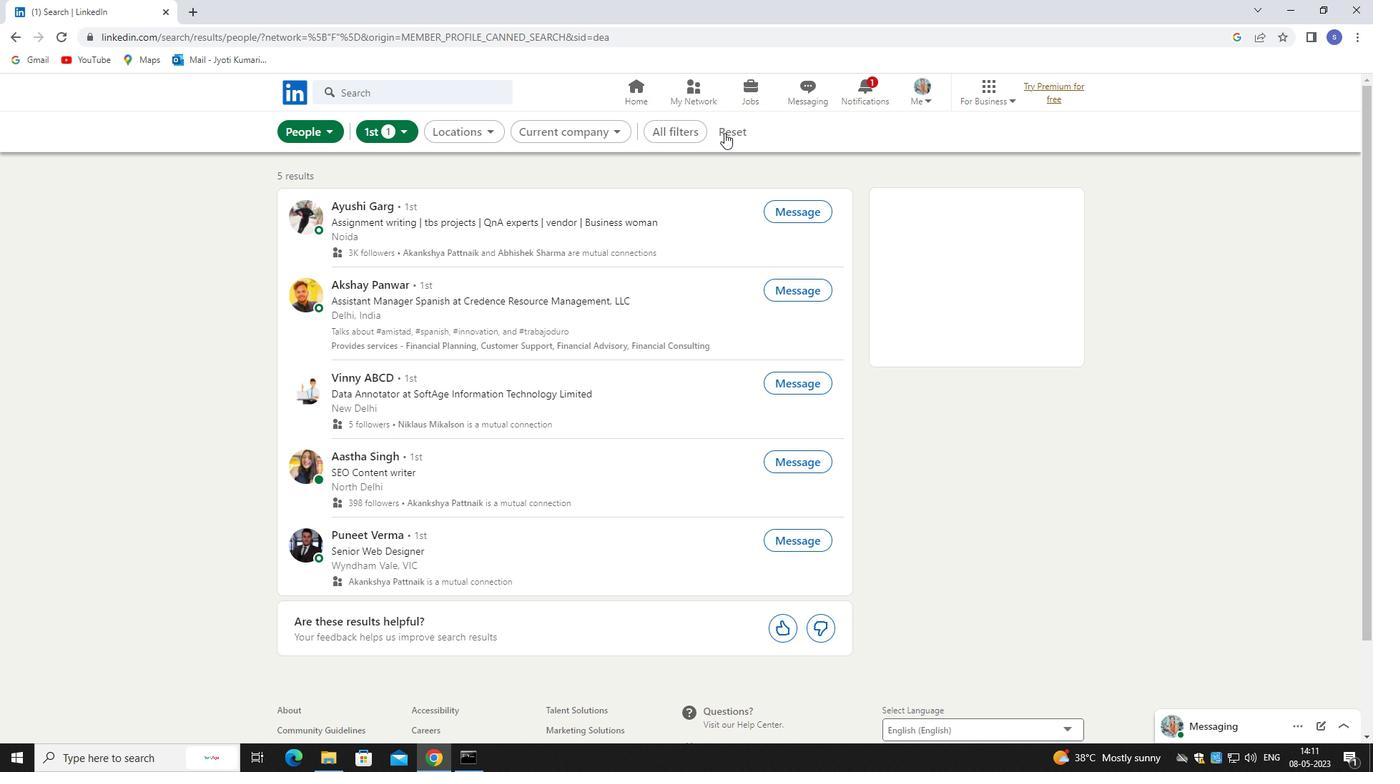
Action: Mouse pressed left at (724, 132)
Screenshot: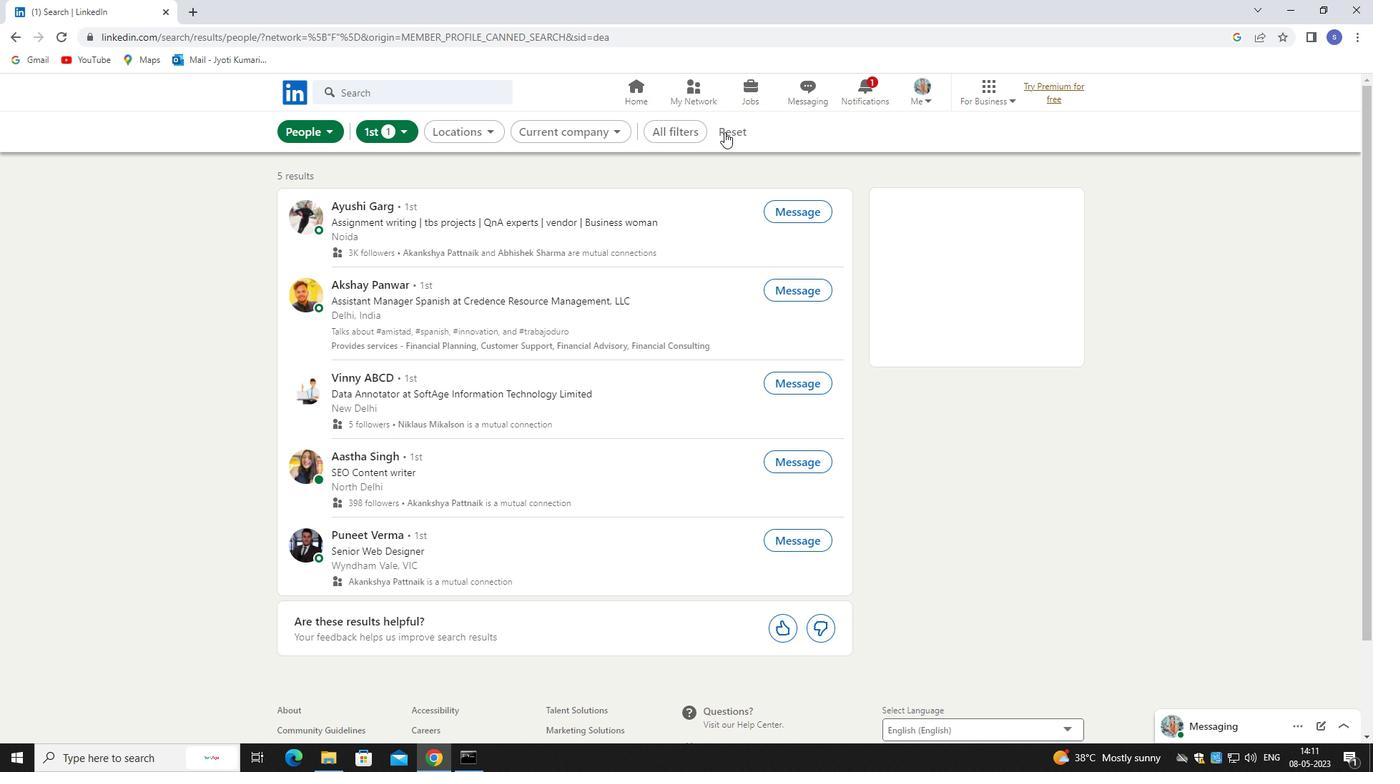 
Action: Mouse moved to (724, 132)
Screenshot: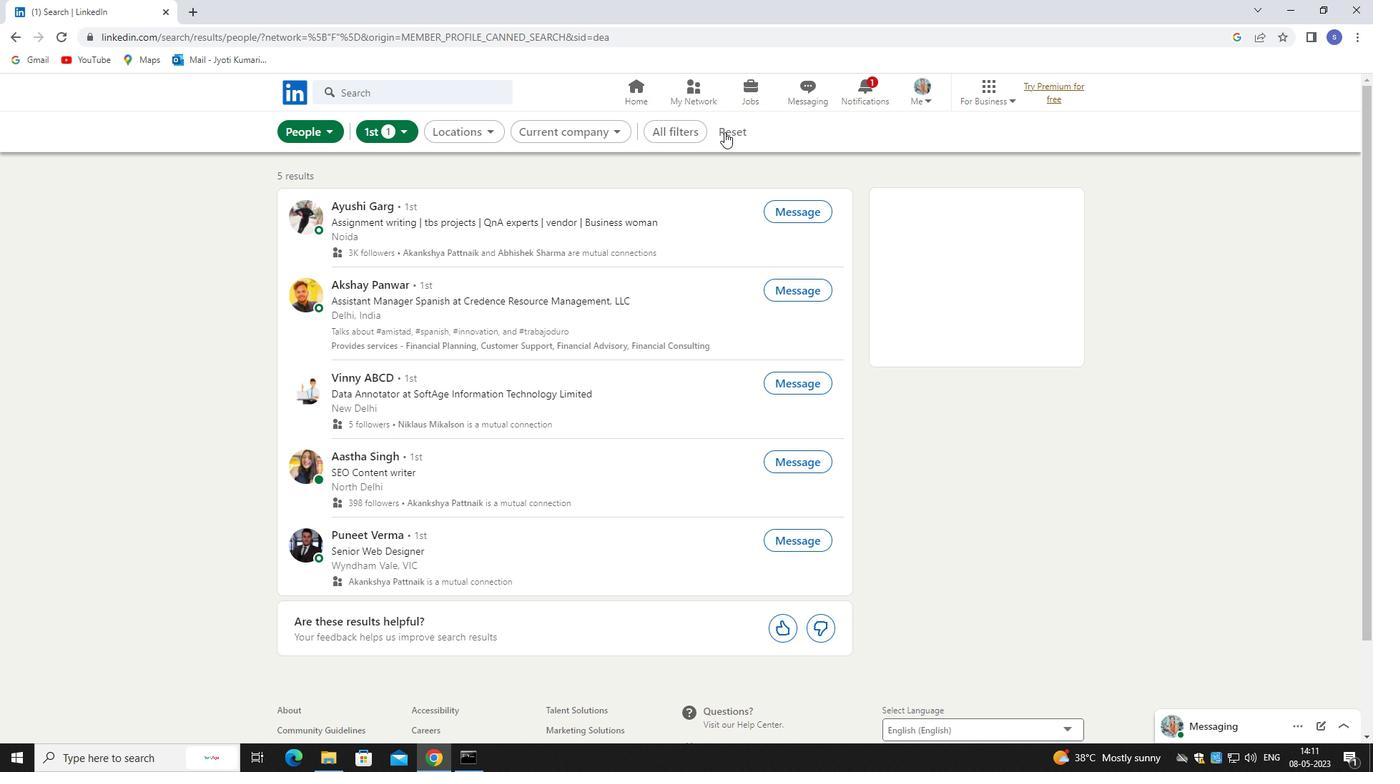 
Action: Mouse pressed left at (724, 132)
Screenshot: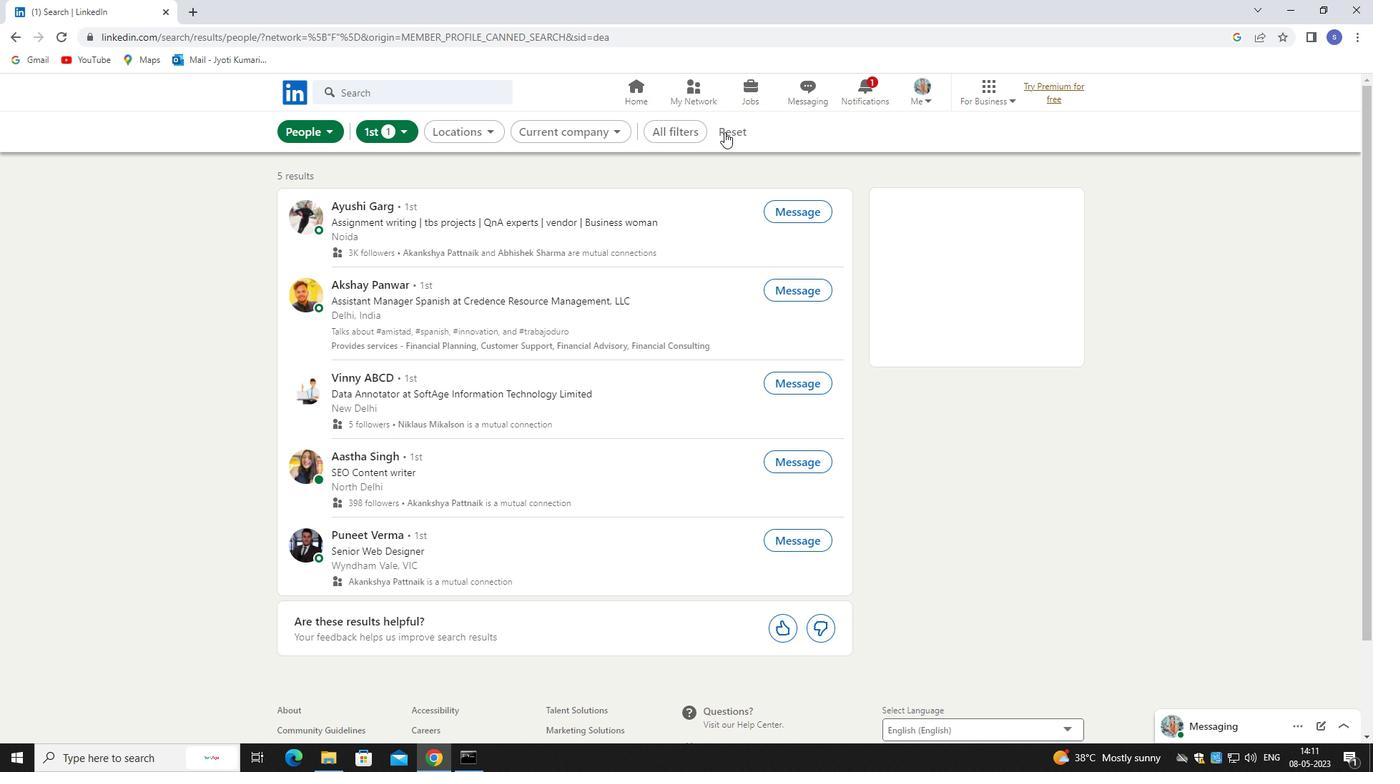
Action: Mouse moved to (725, 132)
Screenshot: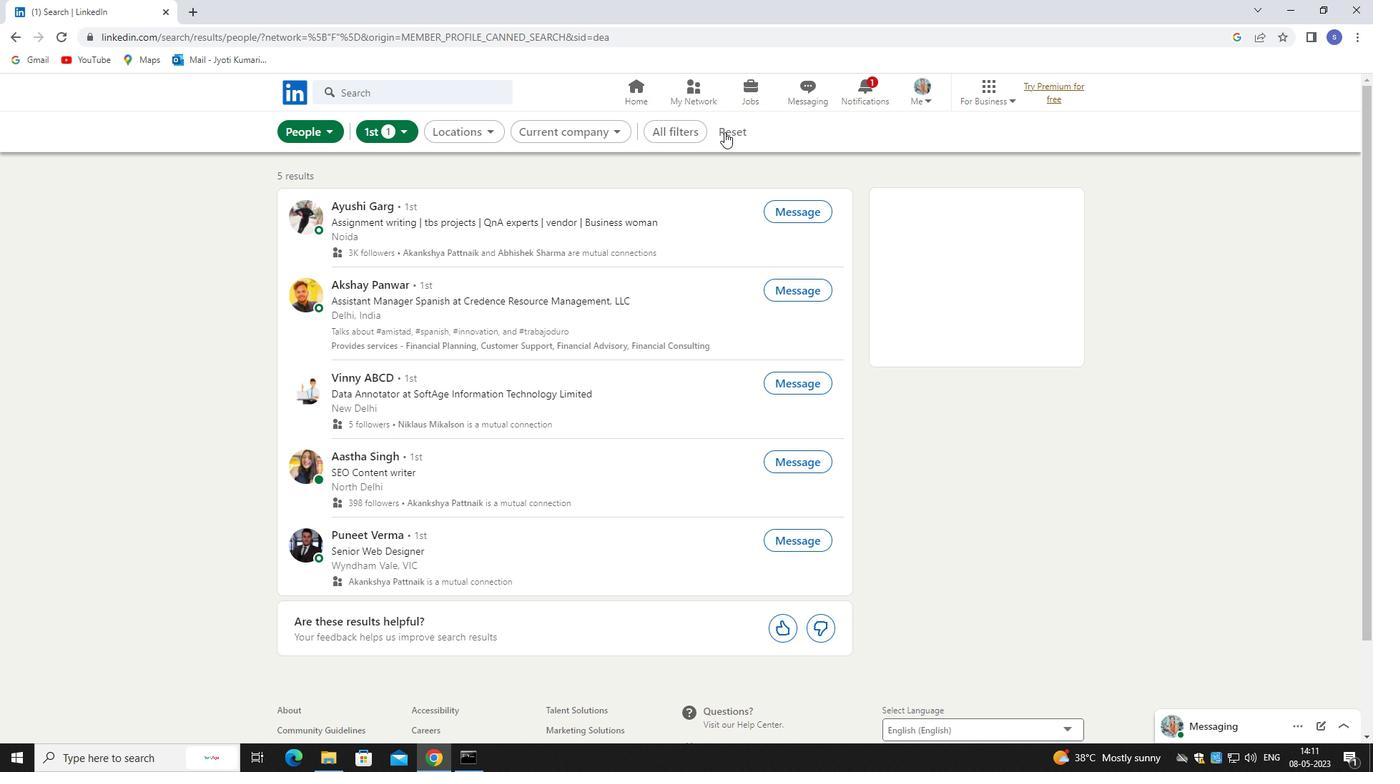 
Action: Mouse pressed left at (725, 132)
Screenshot: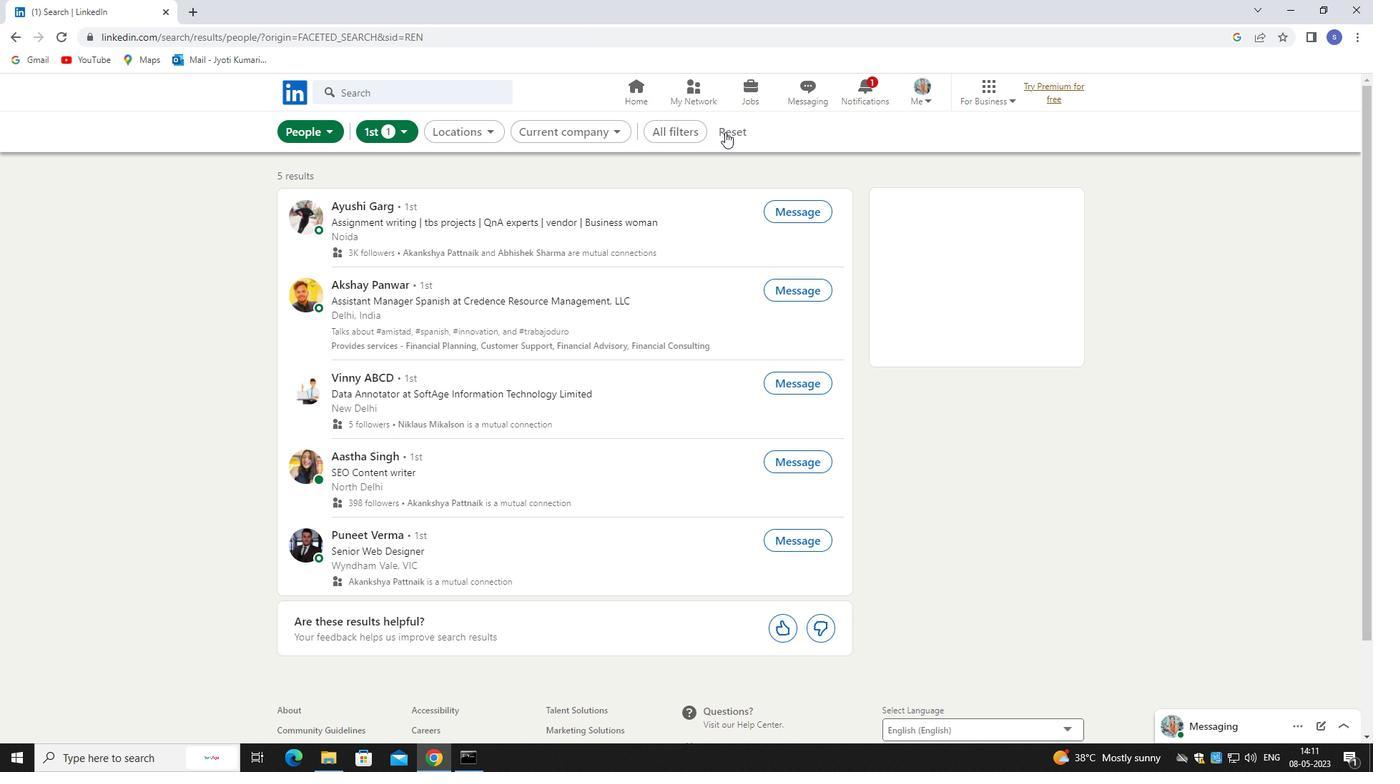 
Action: Mouse moved to (715, 131)
Screenshot: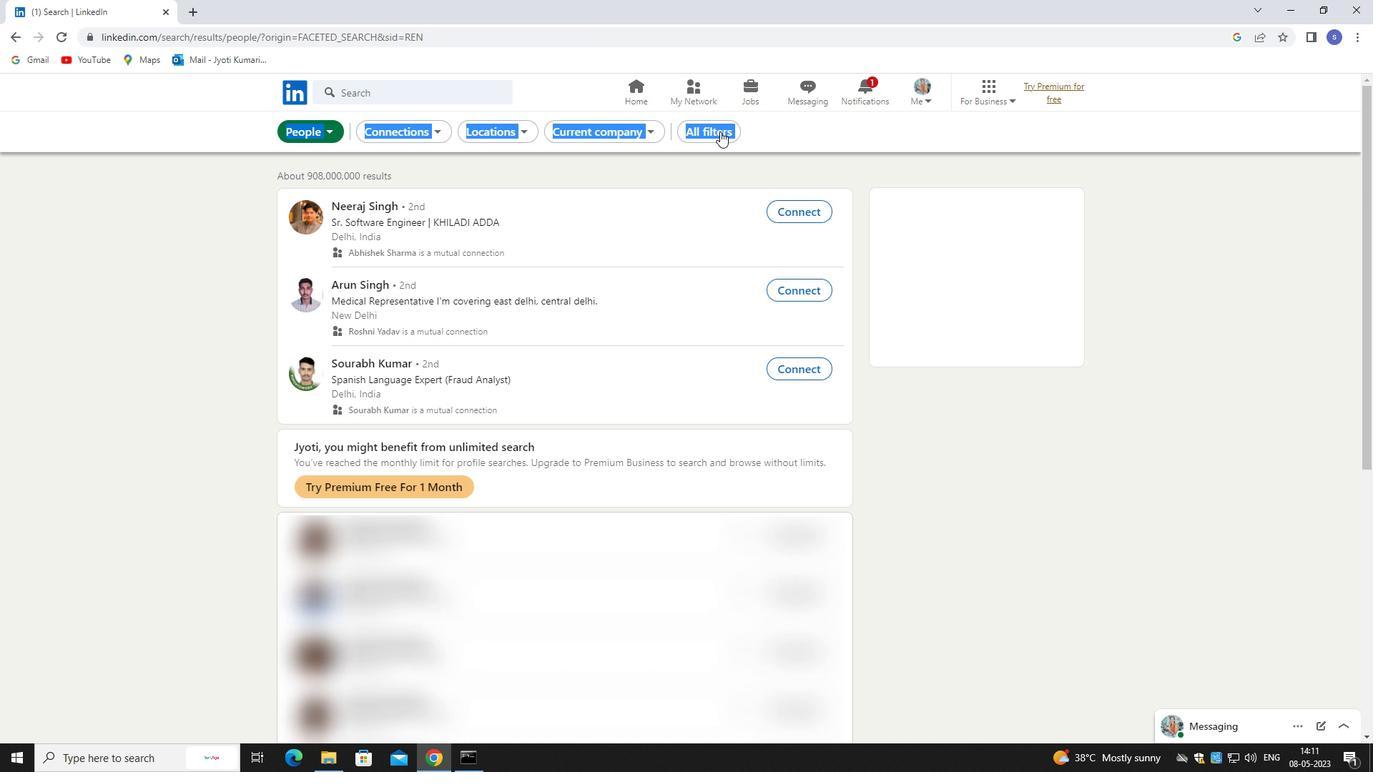 
Action: Mouse pressed left at (715, 131)
Screenshot: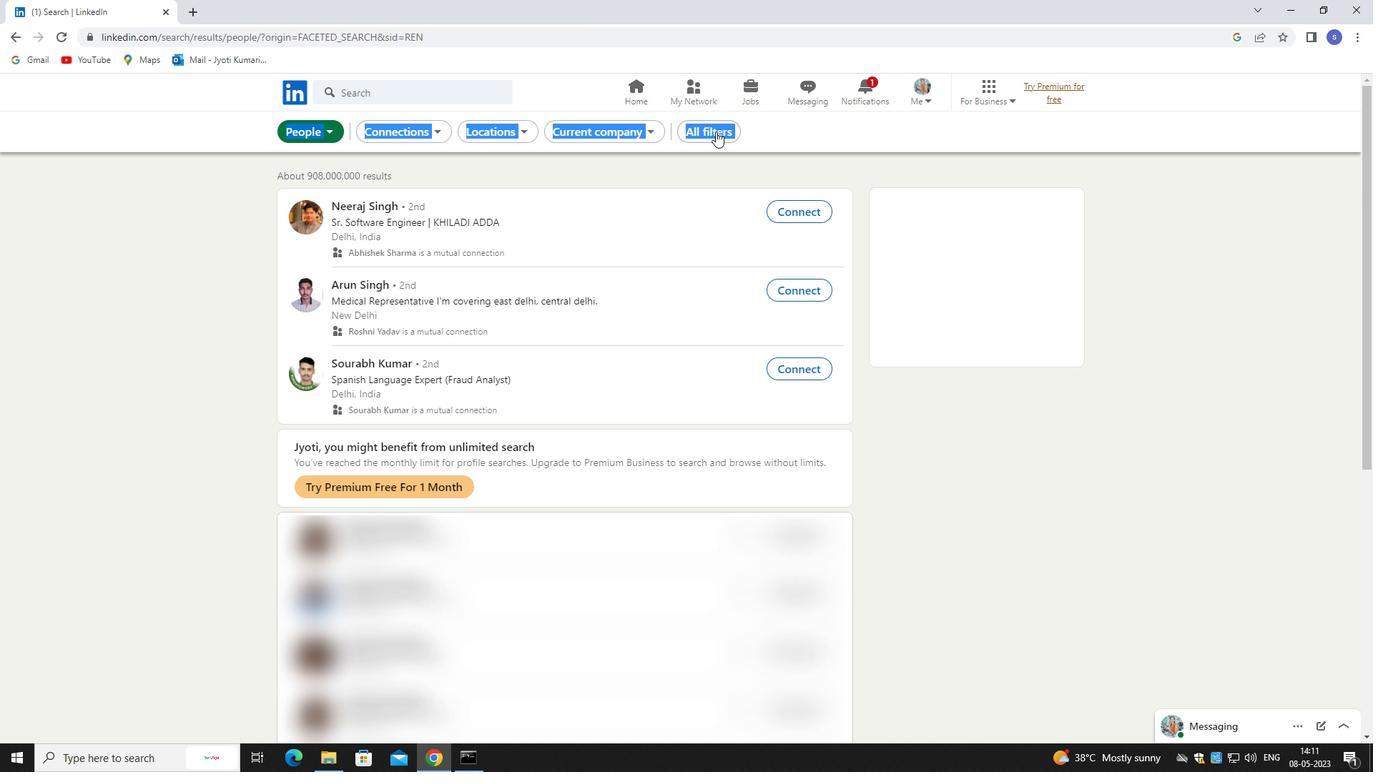 
Action: Mouse moved to (753, 127)
Screenshot: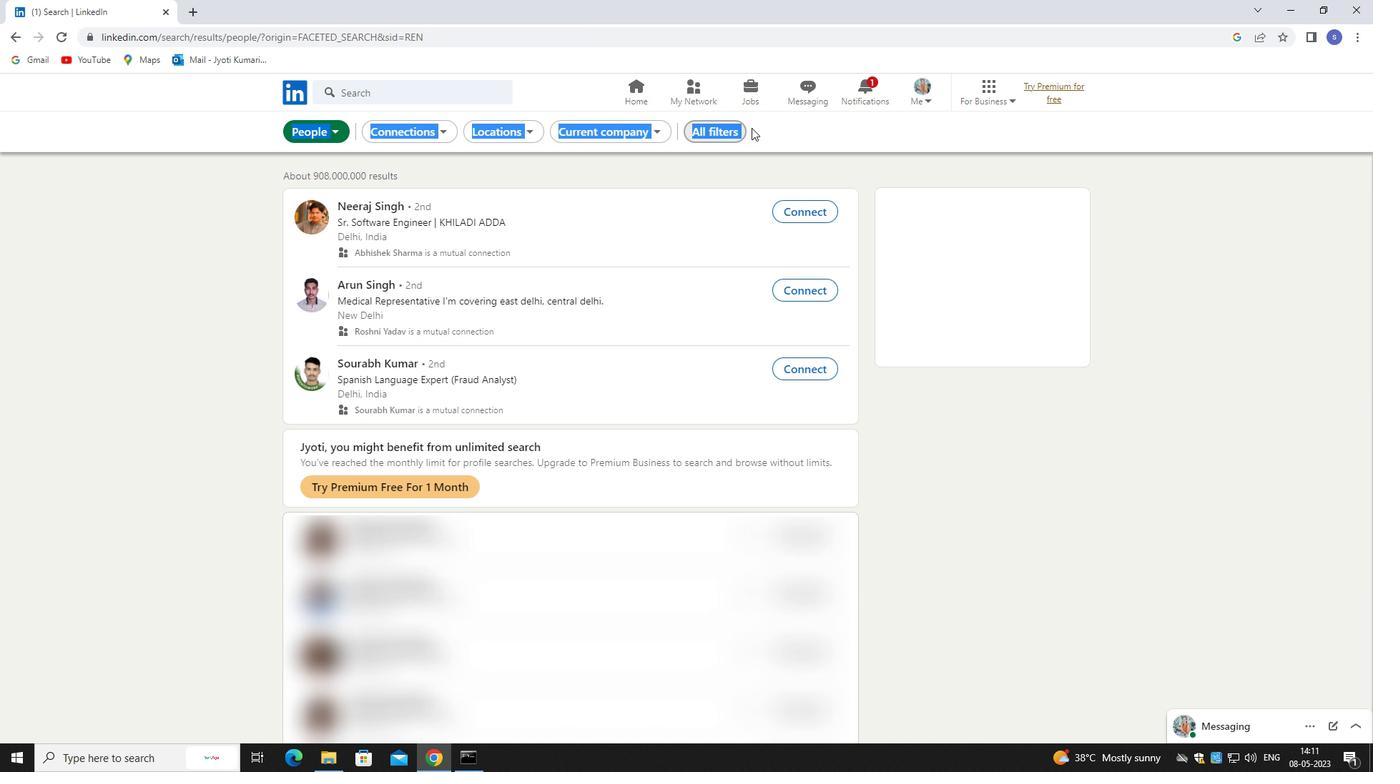 
Action: Mouse pressed left at (753, 127)
Screenshot: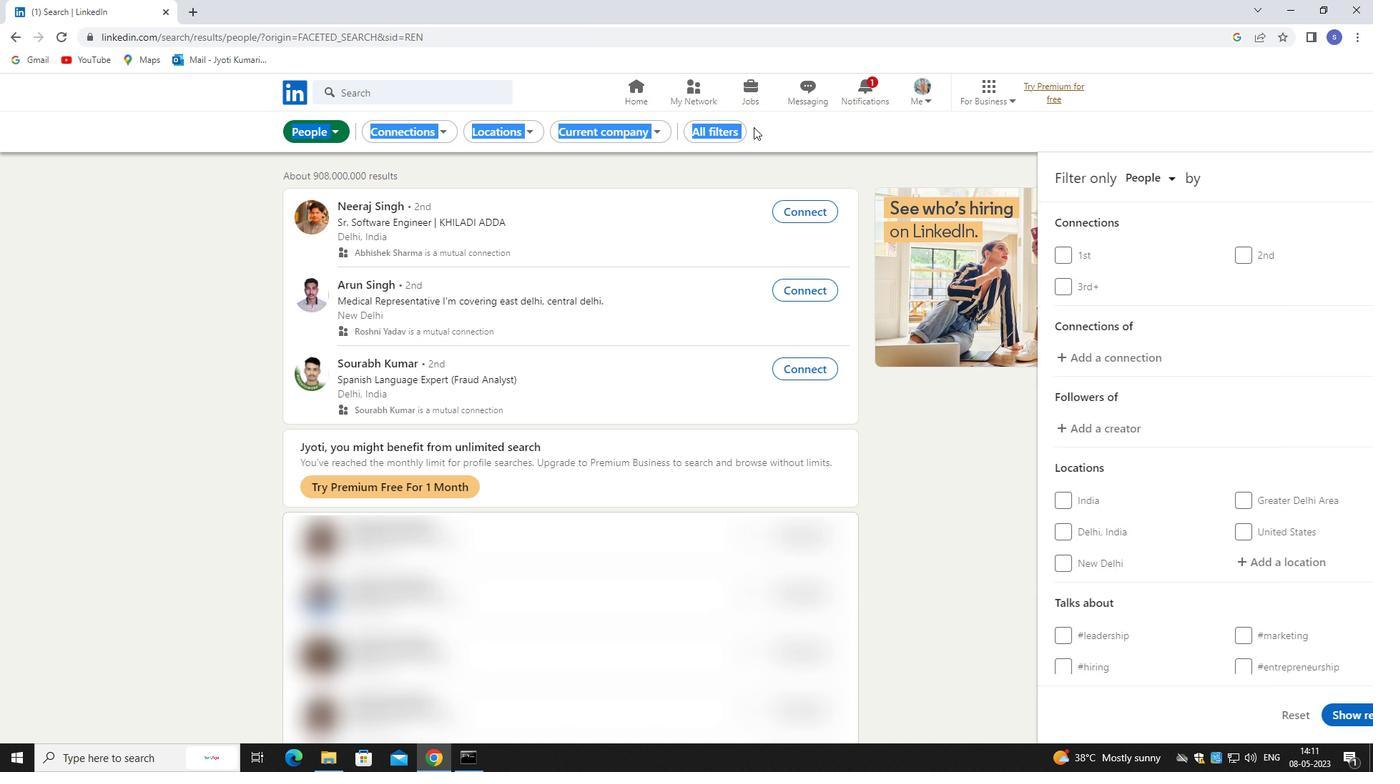 
Action: Mouse moved to (718, 125)
Screenshot: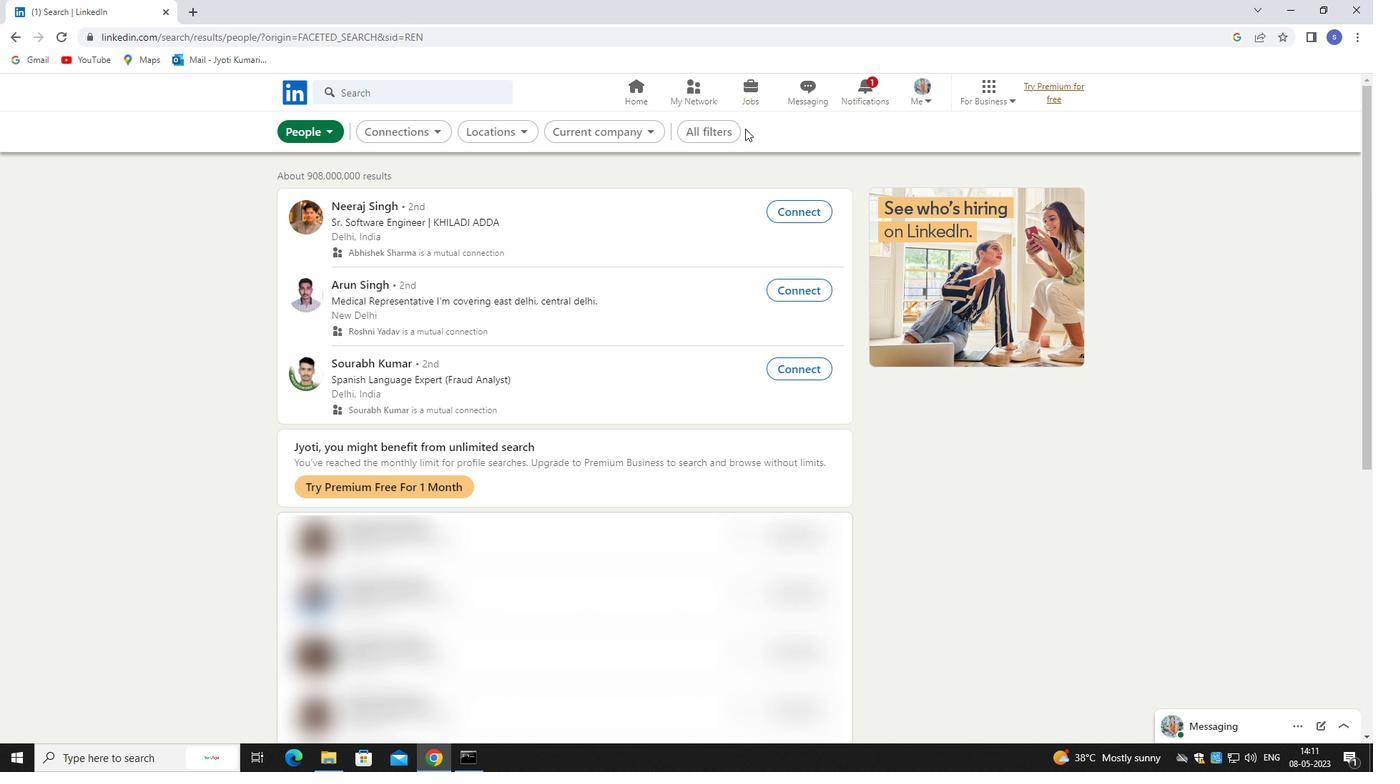 
Action: Mouse pressed left at (718, 125)
Screenshot: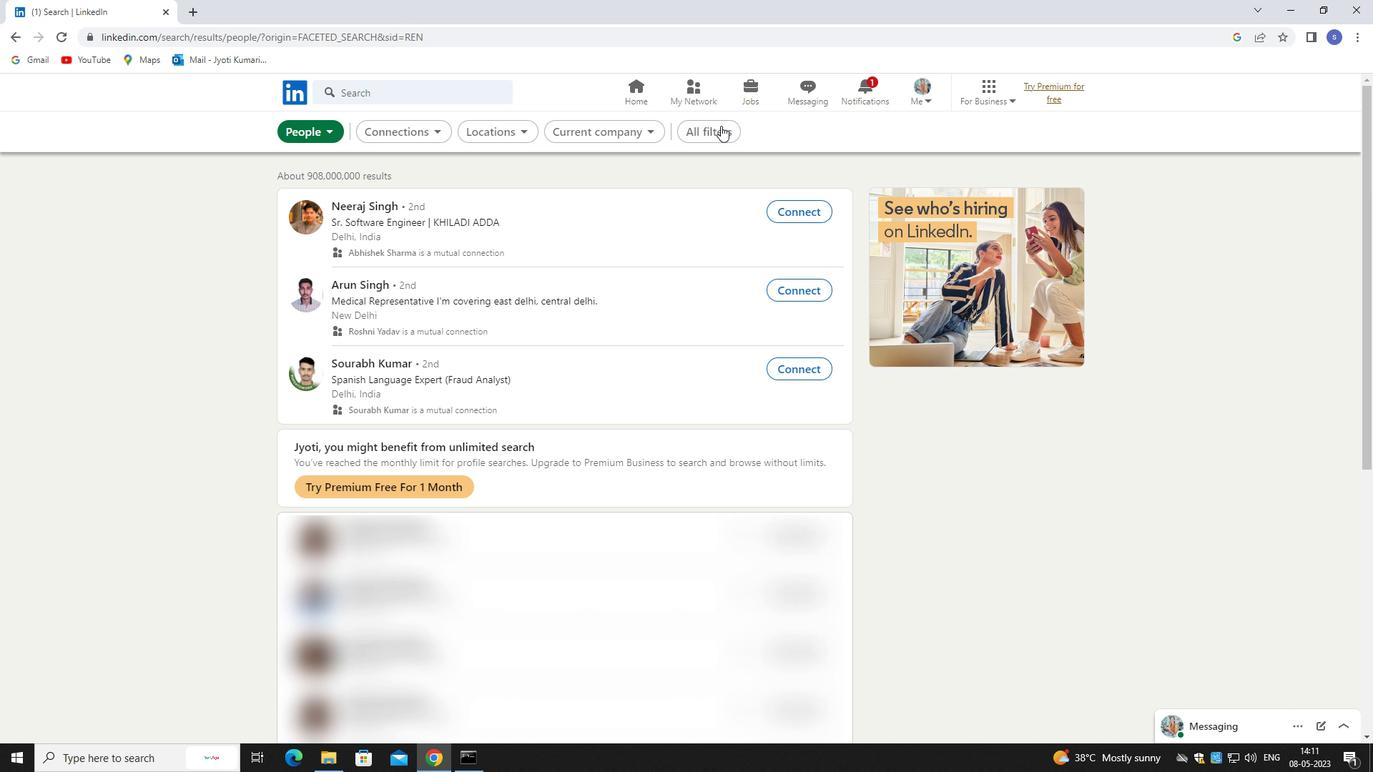 
Action: Mouse moved to (1200, 565)
Screenshot: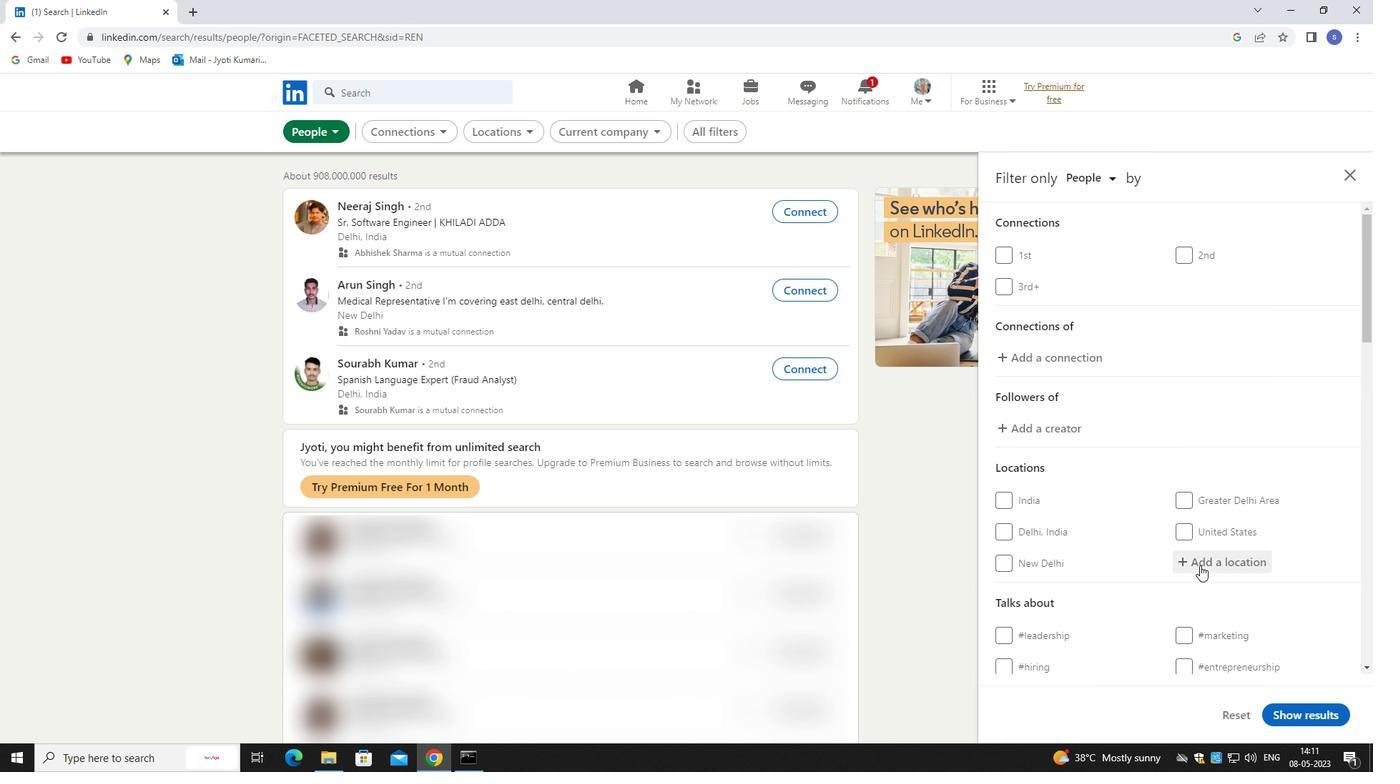 
Action: Mouse pressed left at (1200, 565)
Screenshot: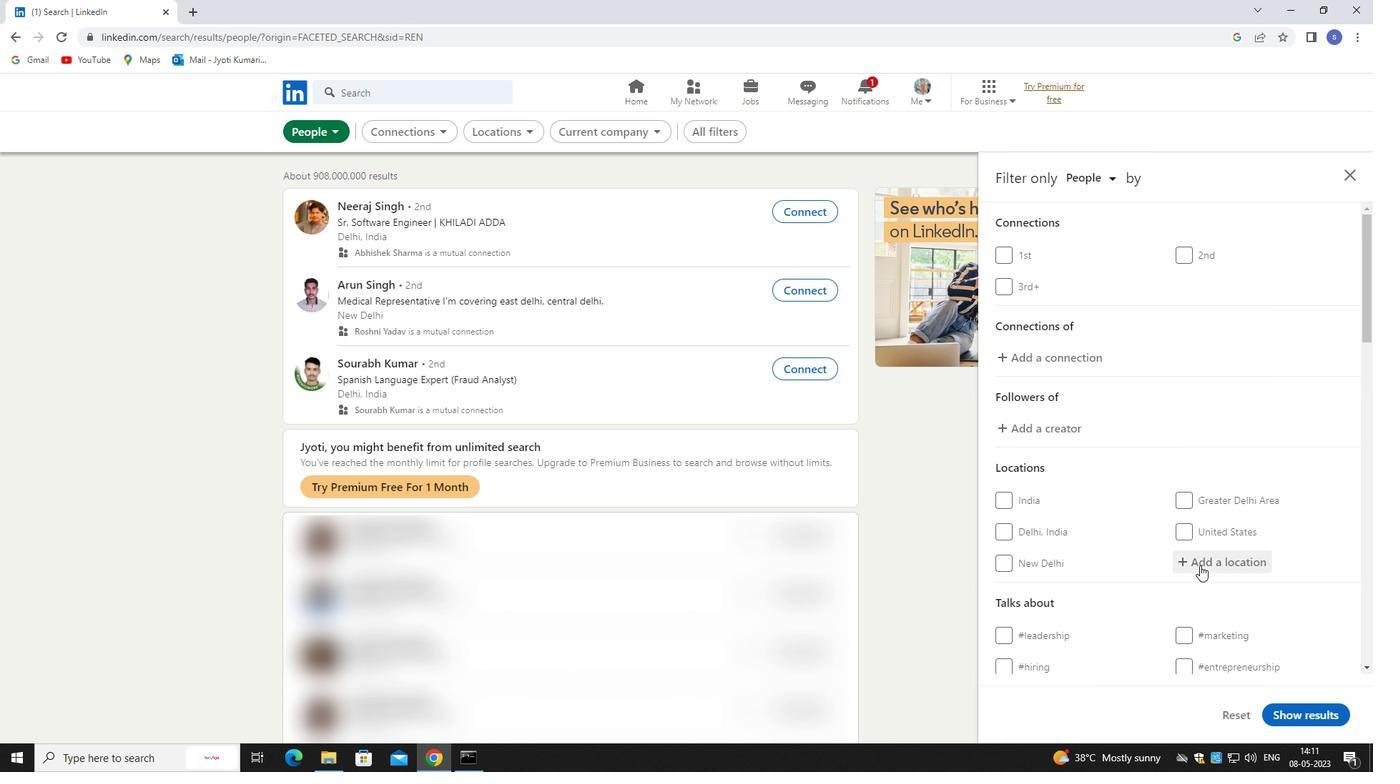 
Action: Mouse moved to (1213, 557)
Screenshot: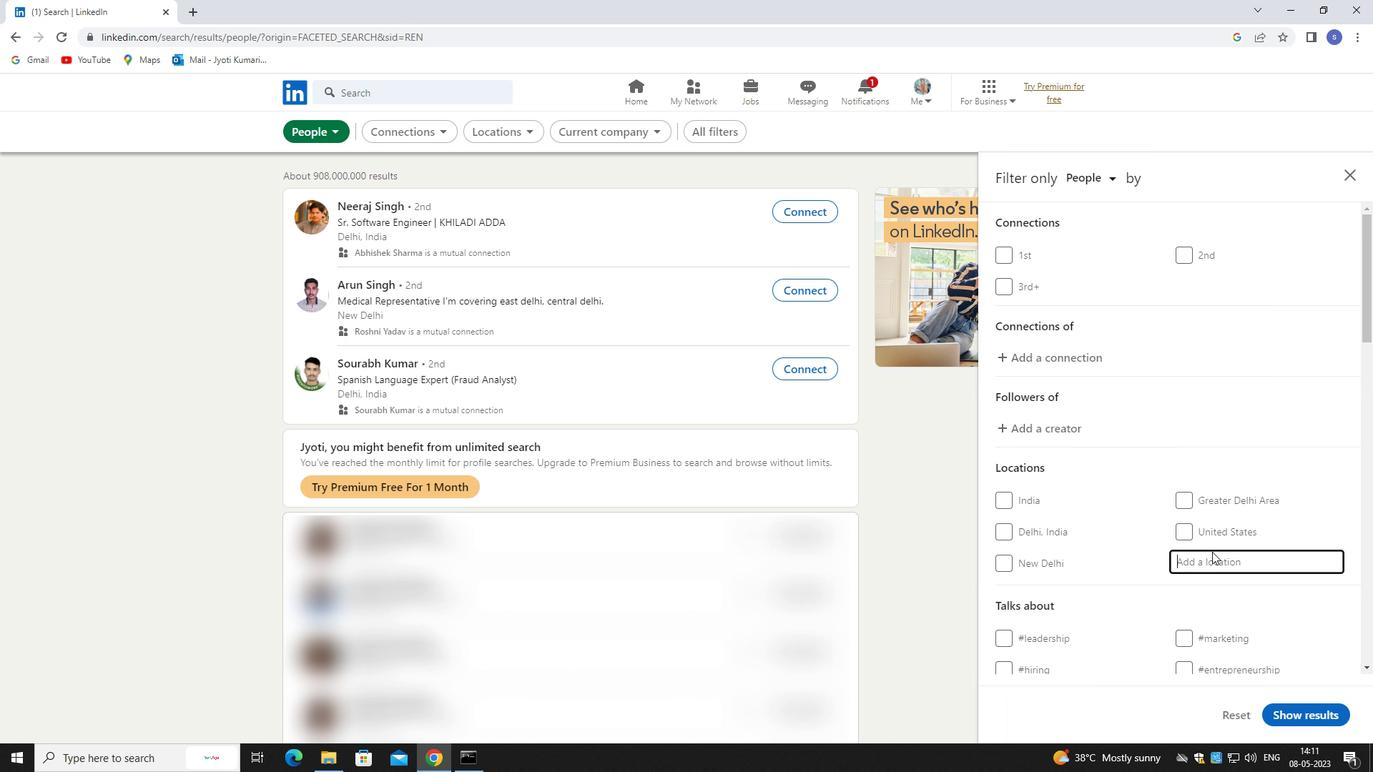 
Action: Key pressed sis<Key.backspace>rsa
Screenshot: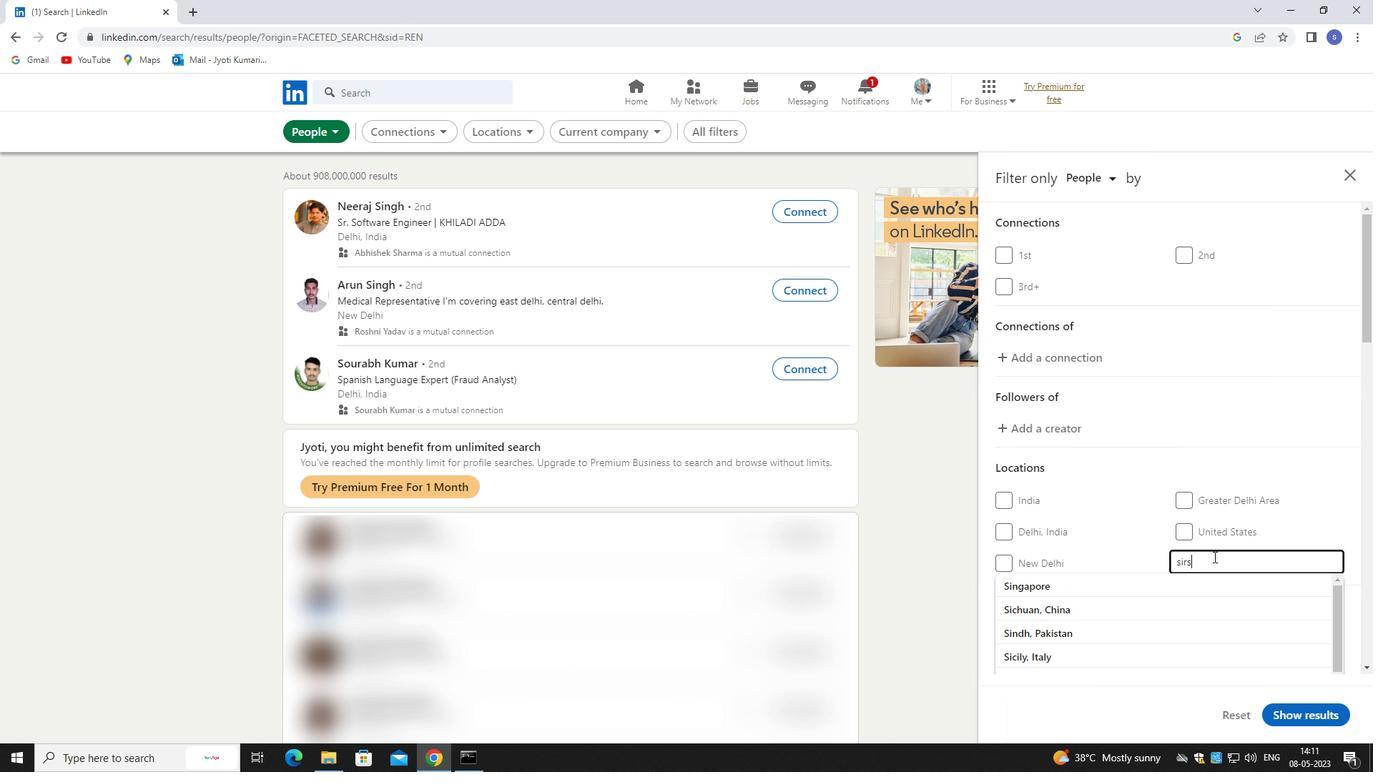 
Action: Mouse moved to (1157, 584)
Screenshot: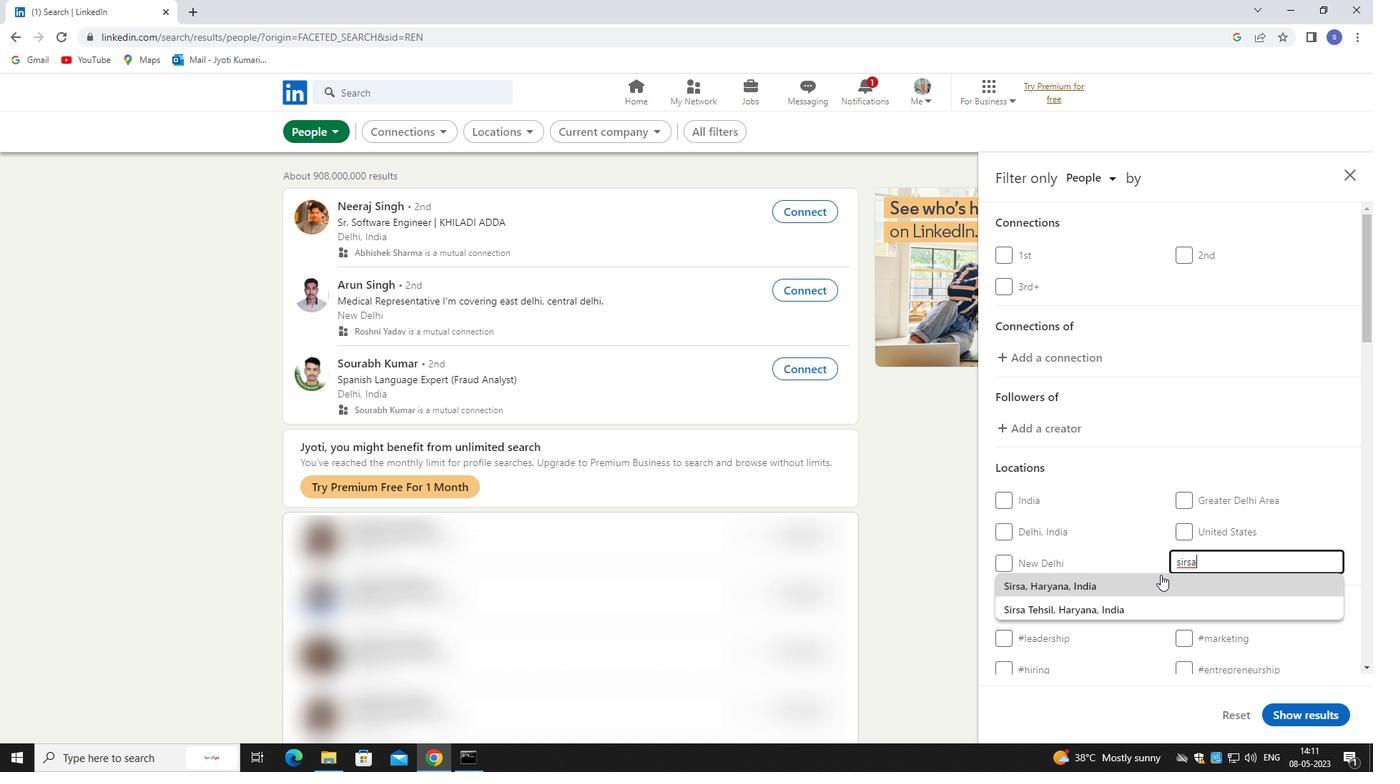 
Action: Mouse pressed left at (1157, 584)
Screenshot: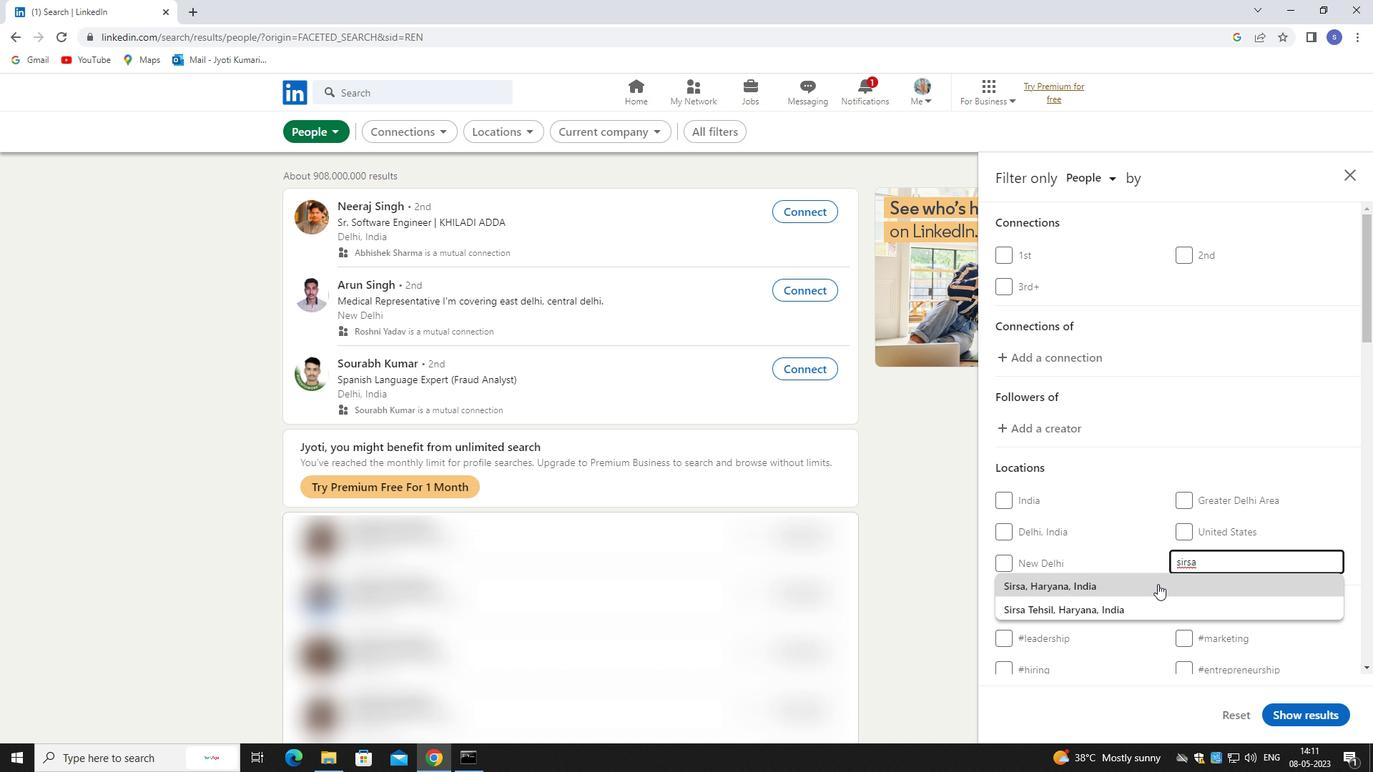 
Action: Mouse moved to (1157, 585)
Screenshot: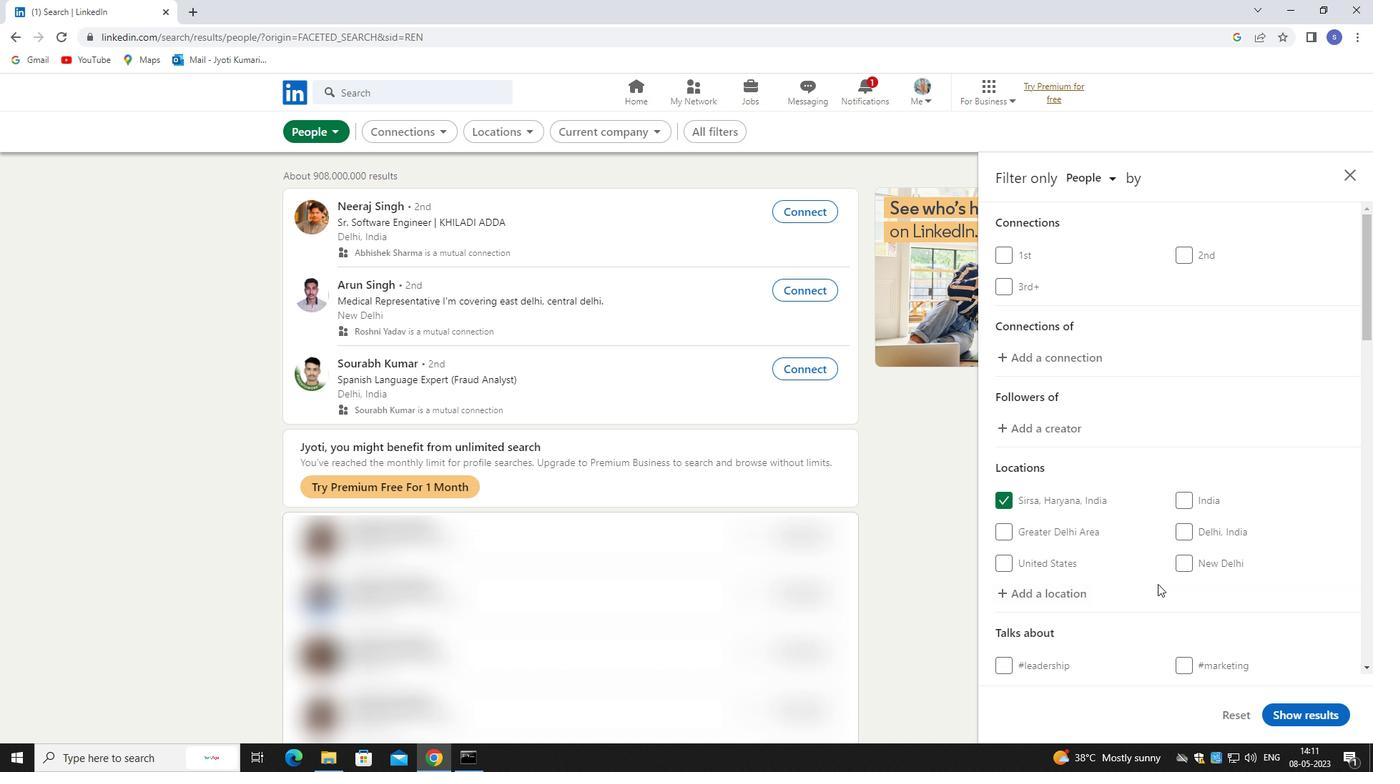 
Action: Mouse scrolled (1157, 584) with delta (0, 0)
Screenshot: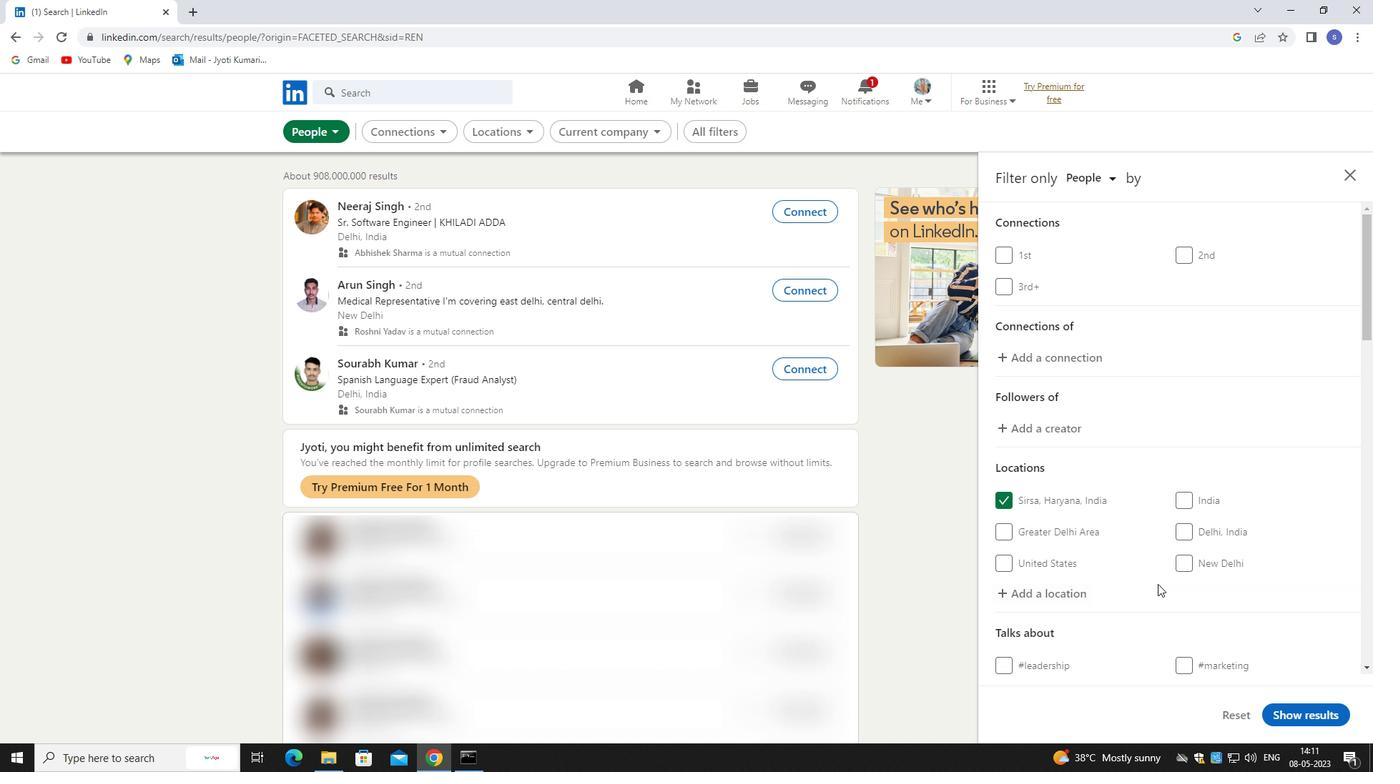 
Action: Mouse scrolled (1157, 584) with delta (0, 0)
Screenshot: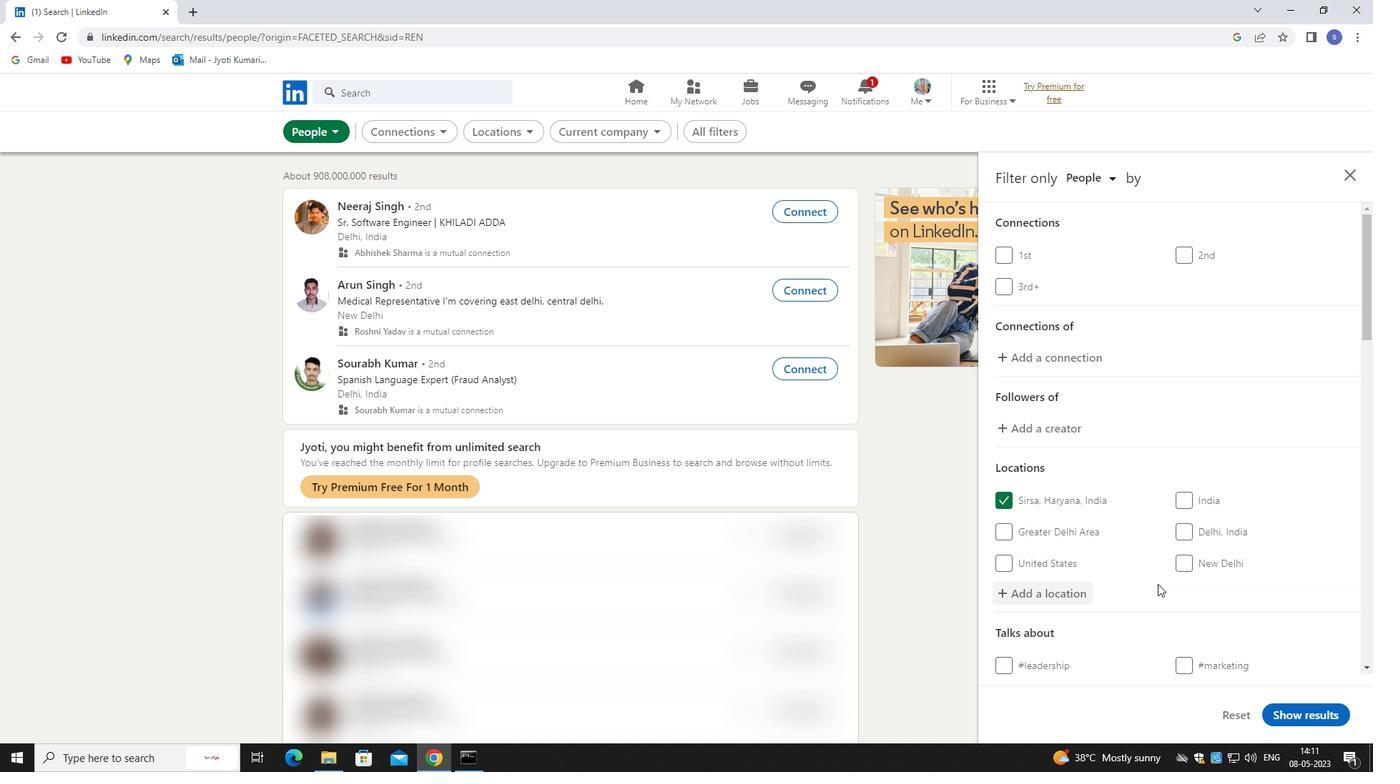 
Action: Mouse scrolled (1157, 584) with delta (0, 0)
Screenshot: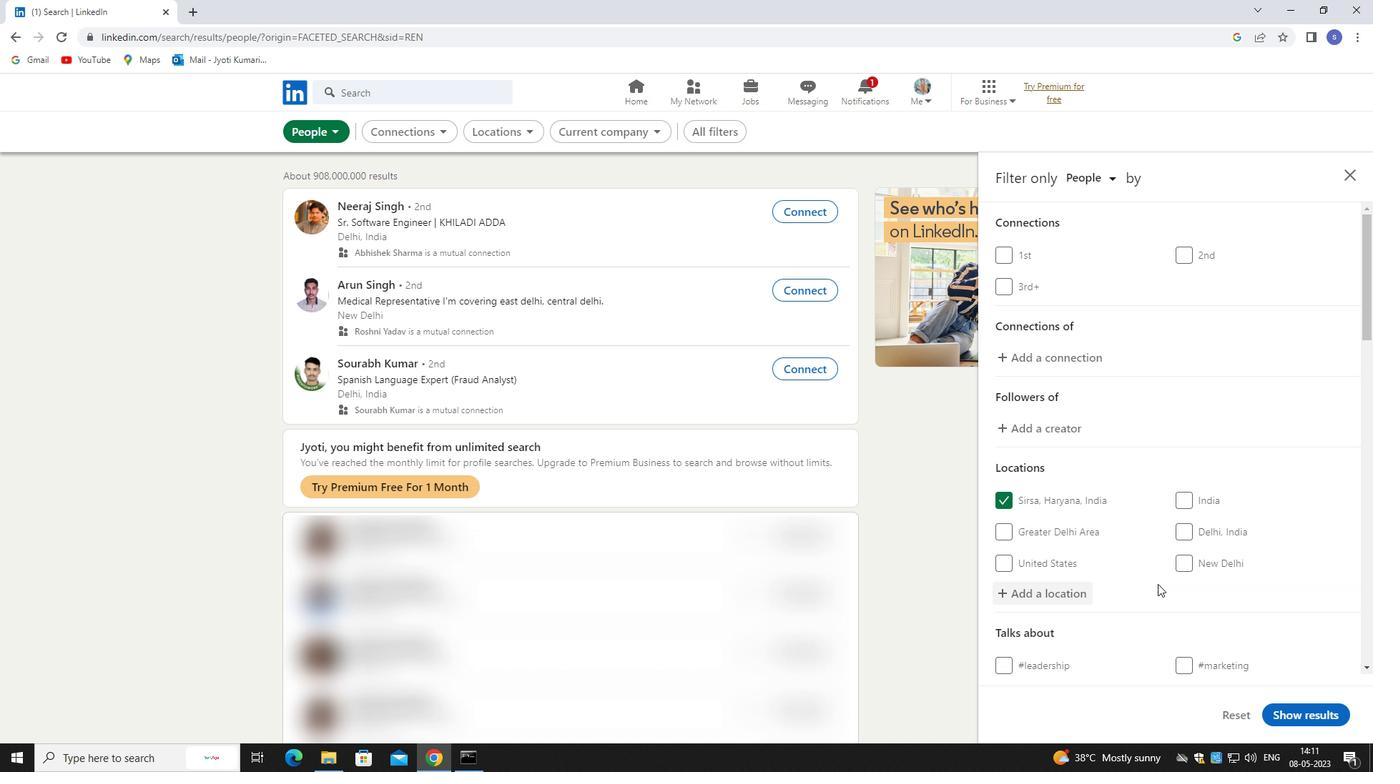 
Action: Mouse scrolled (1157, 584) with delta (0, 0)
Screenshot: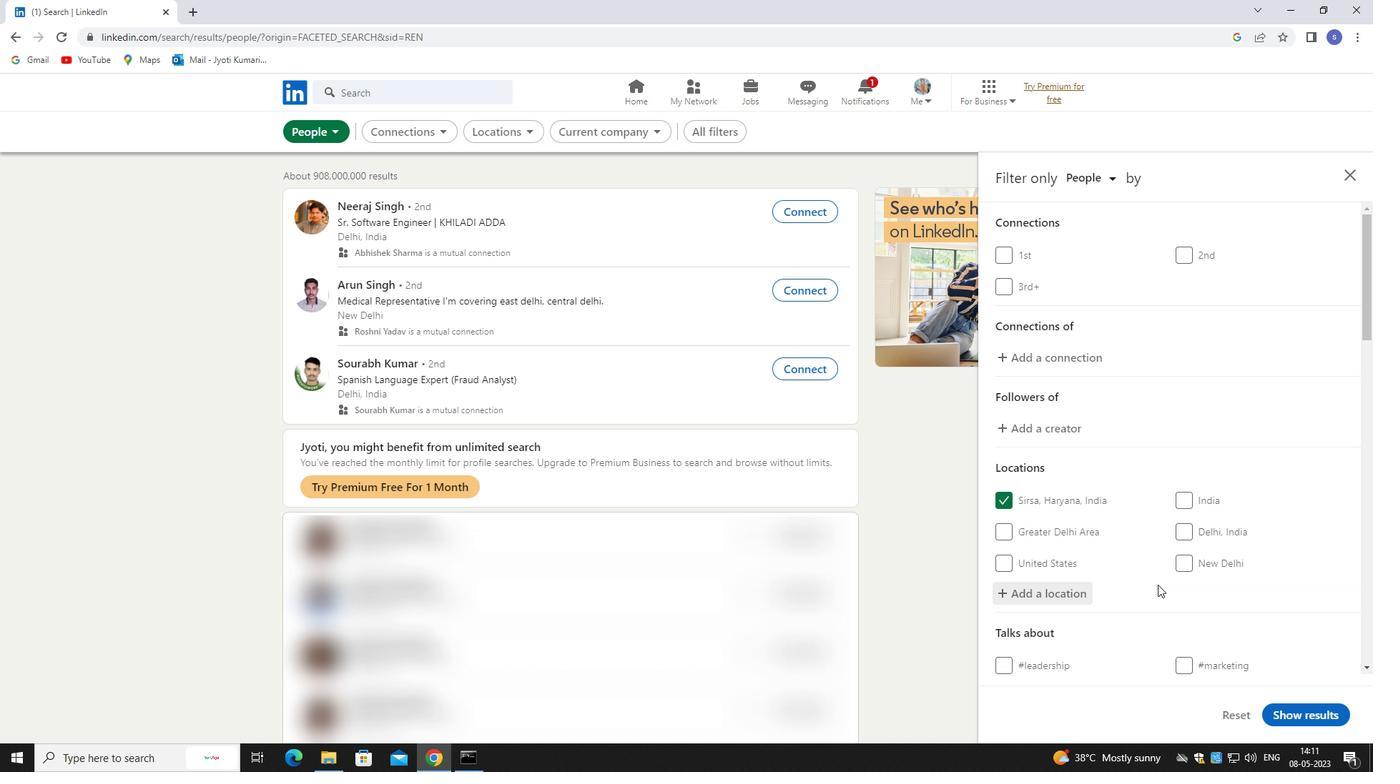 
Action: Mouse moved to (1216, 443)
Screenshot: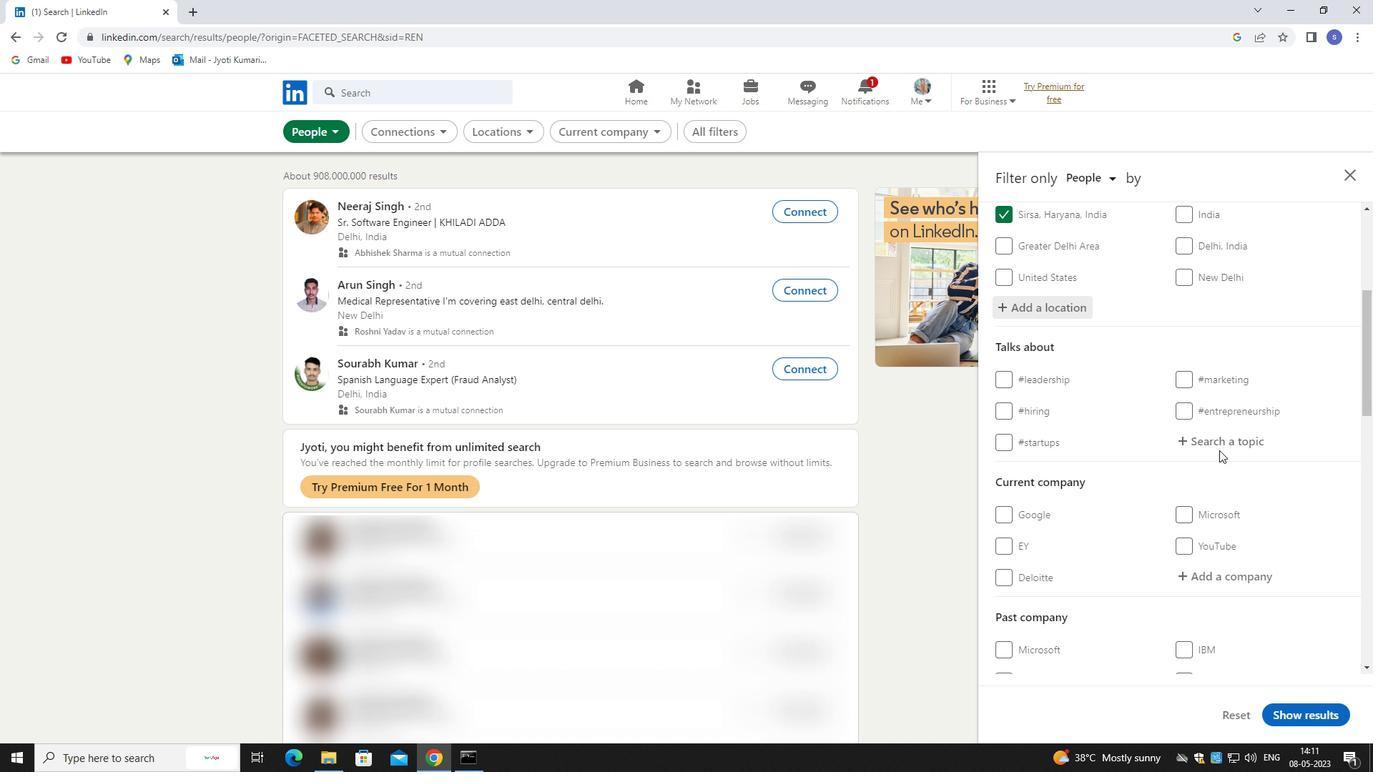 
Action: Mouse pressed left at (1216, 443)
Screenshot: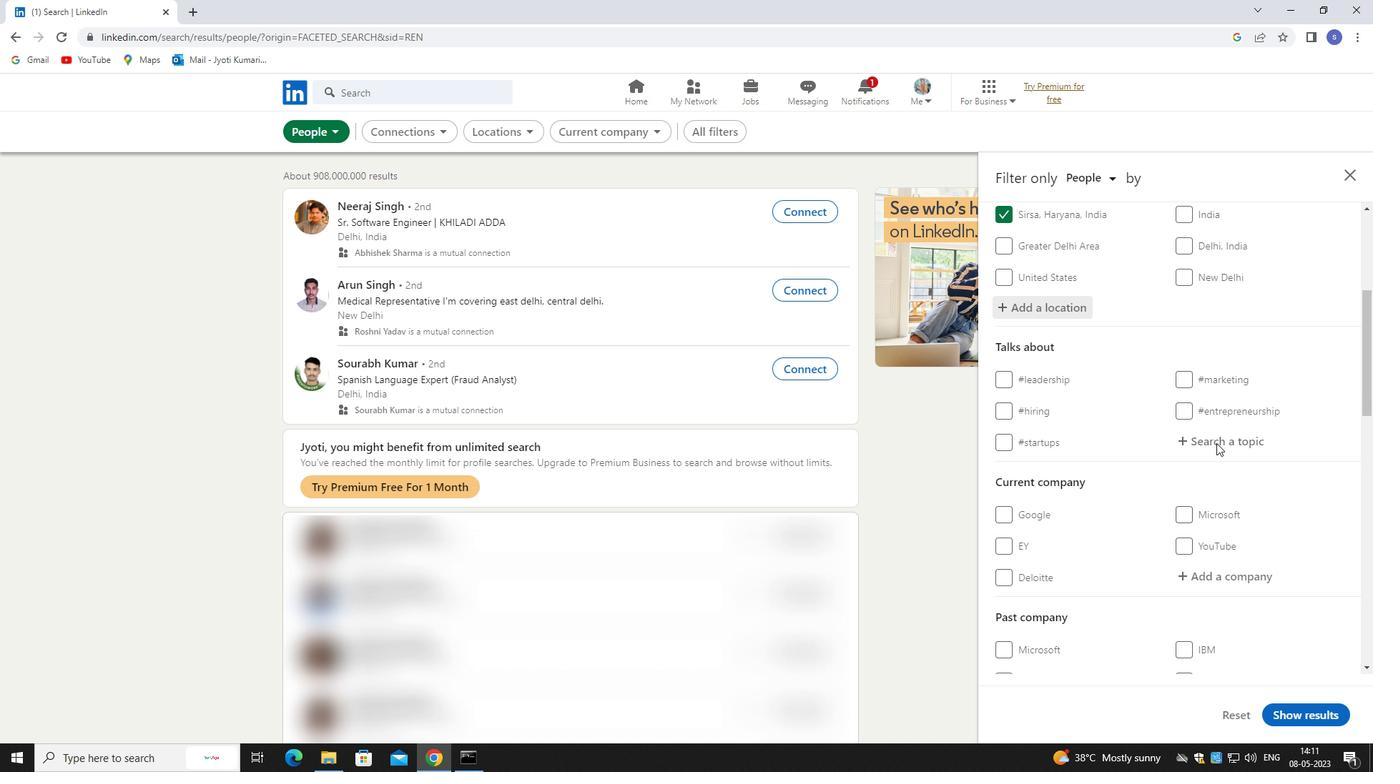 
Action: Mouse moved to (1216, 443)
Screenshot: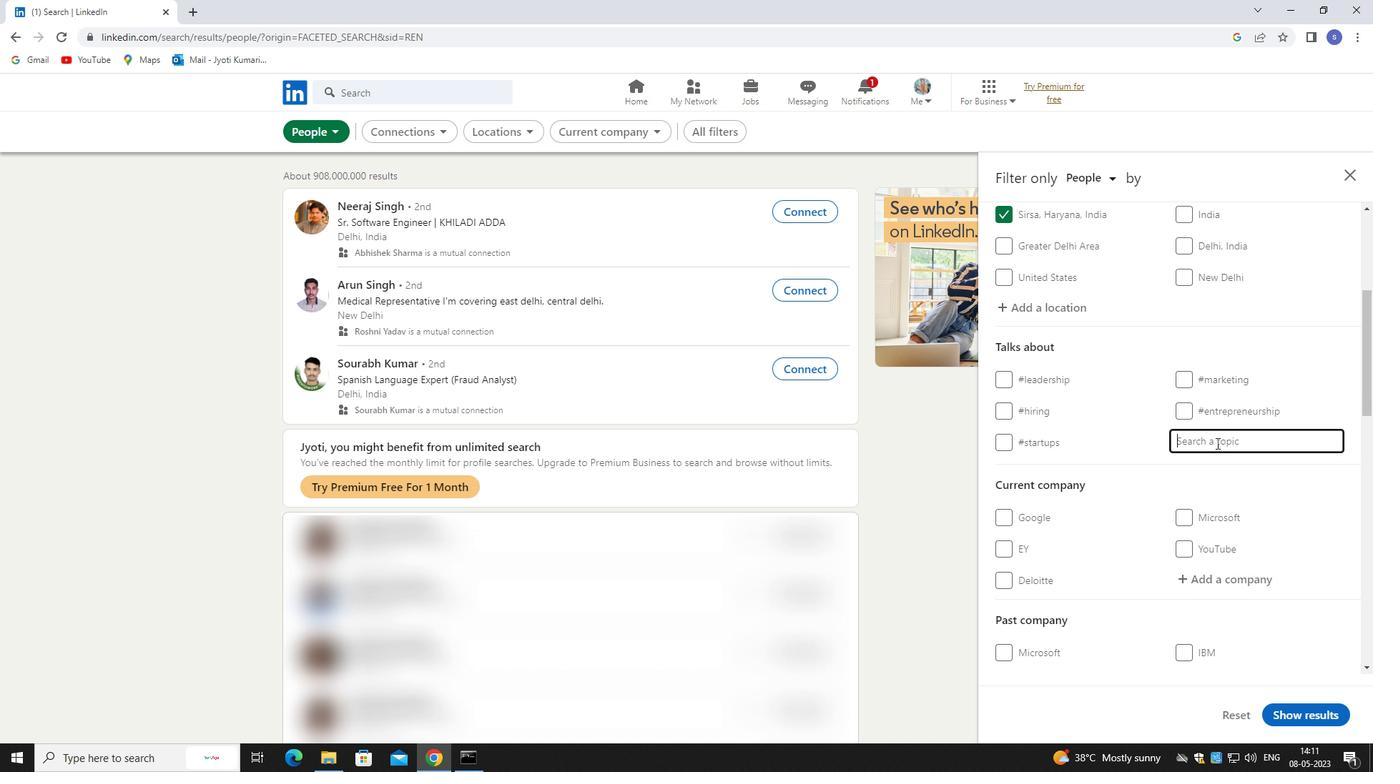 
Action: Key pressed lawyer
Screenshot: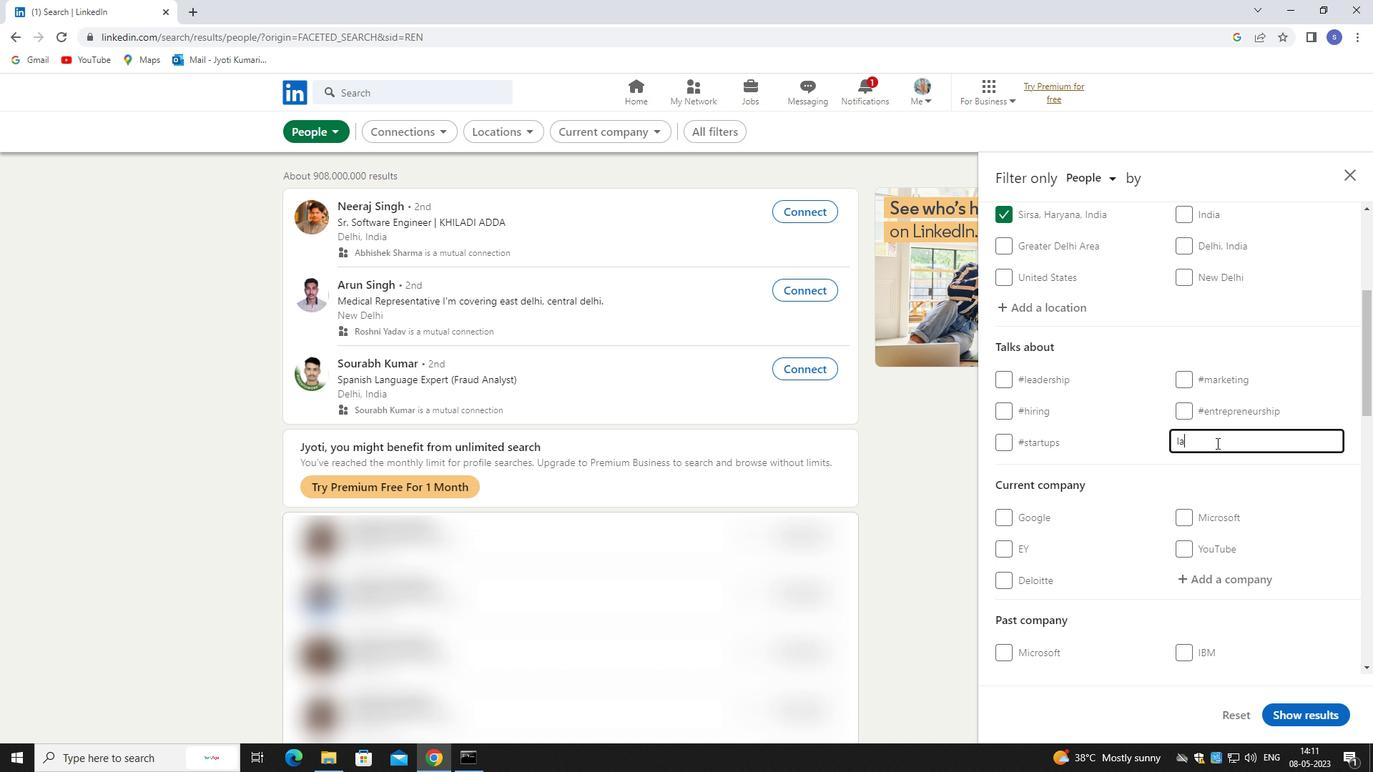
Action: Mouse moved to (1121, 460)
Screenshot: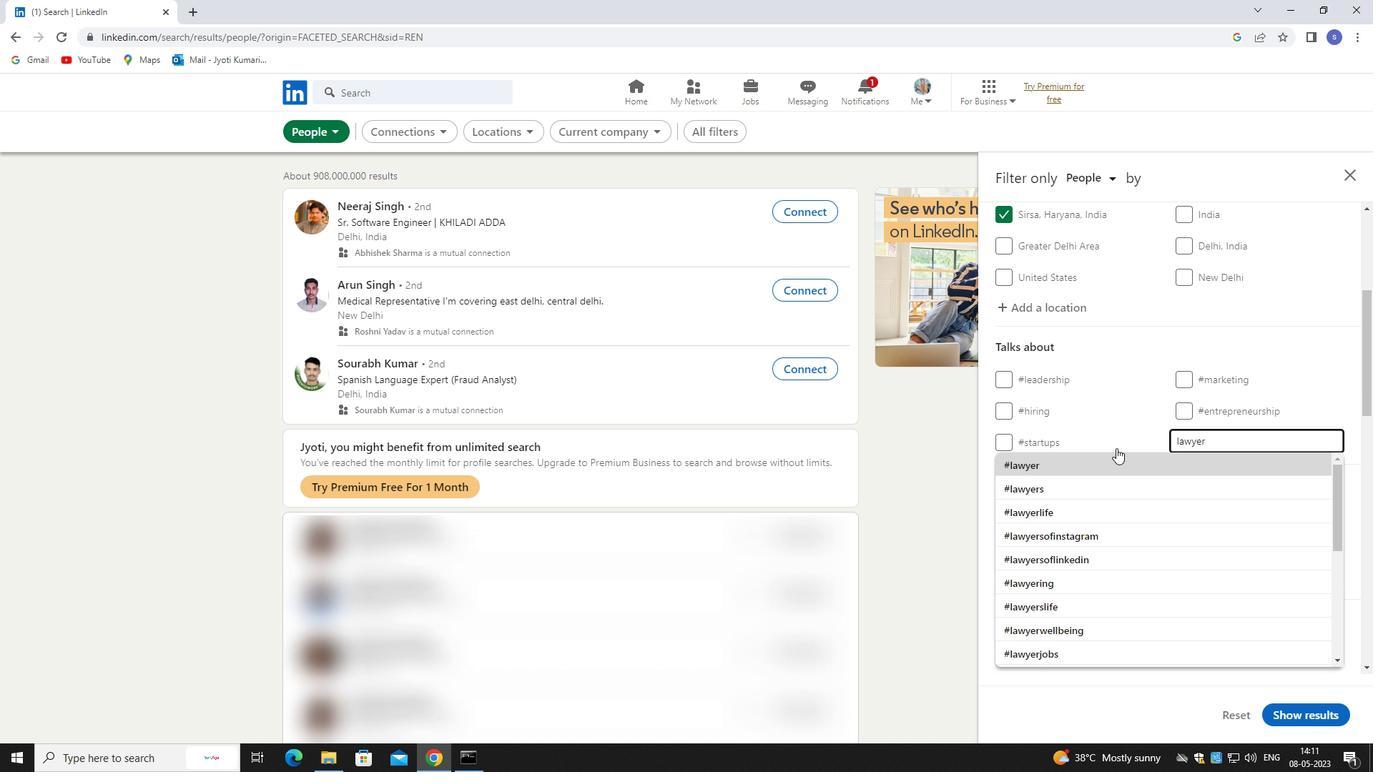 
Action: Mouse pressed left at (1121, 460)
Screenshot: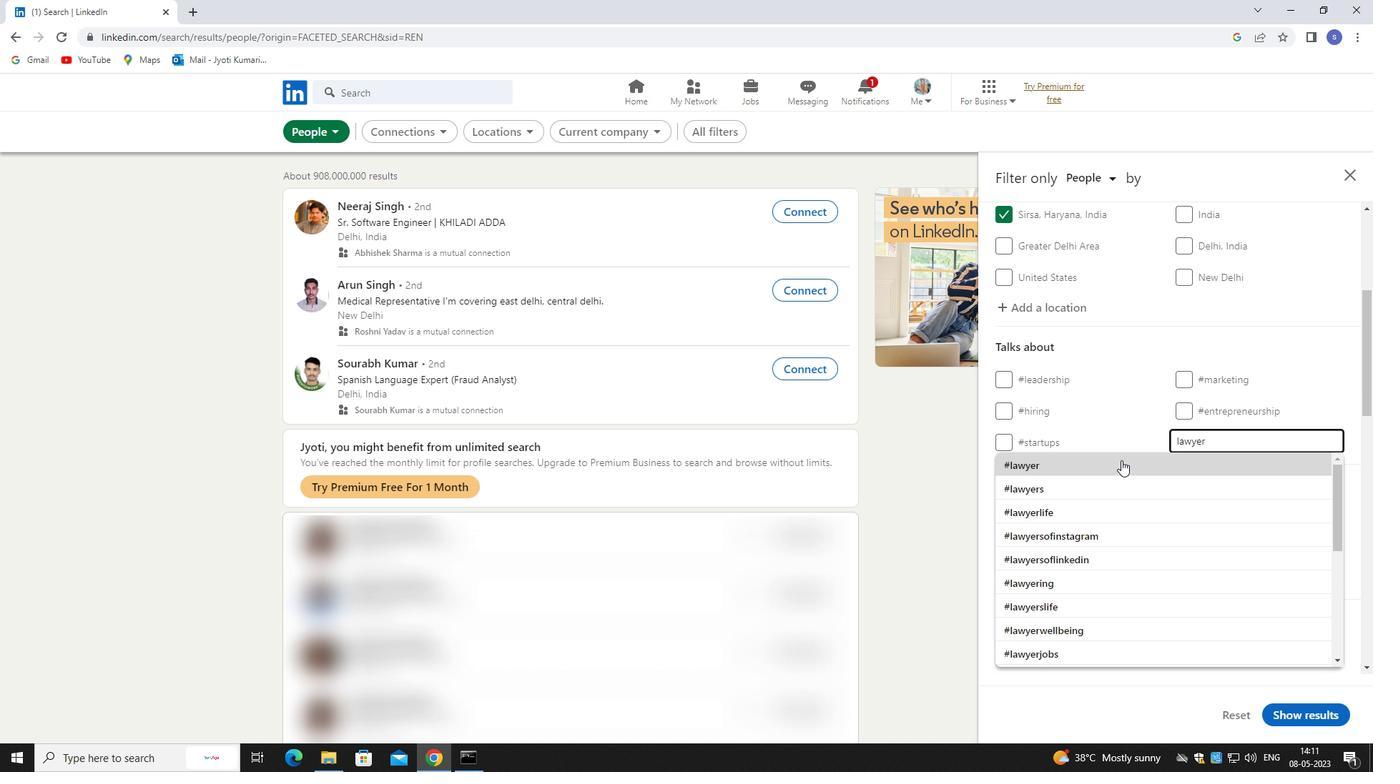 
Action: Mouse moved to (1122, 464)
Screenshot: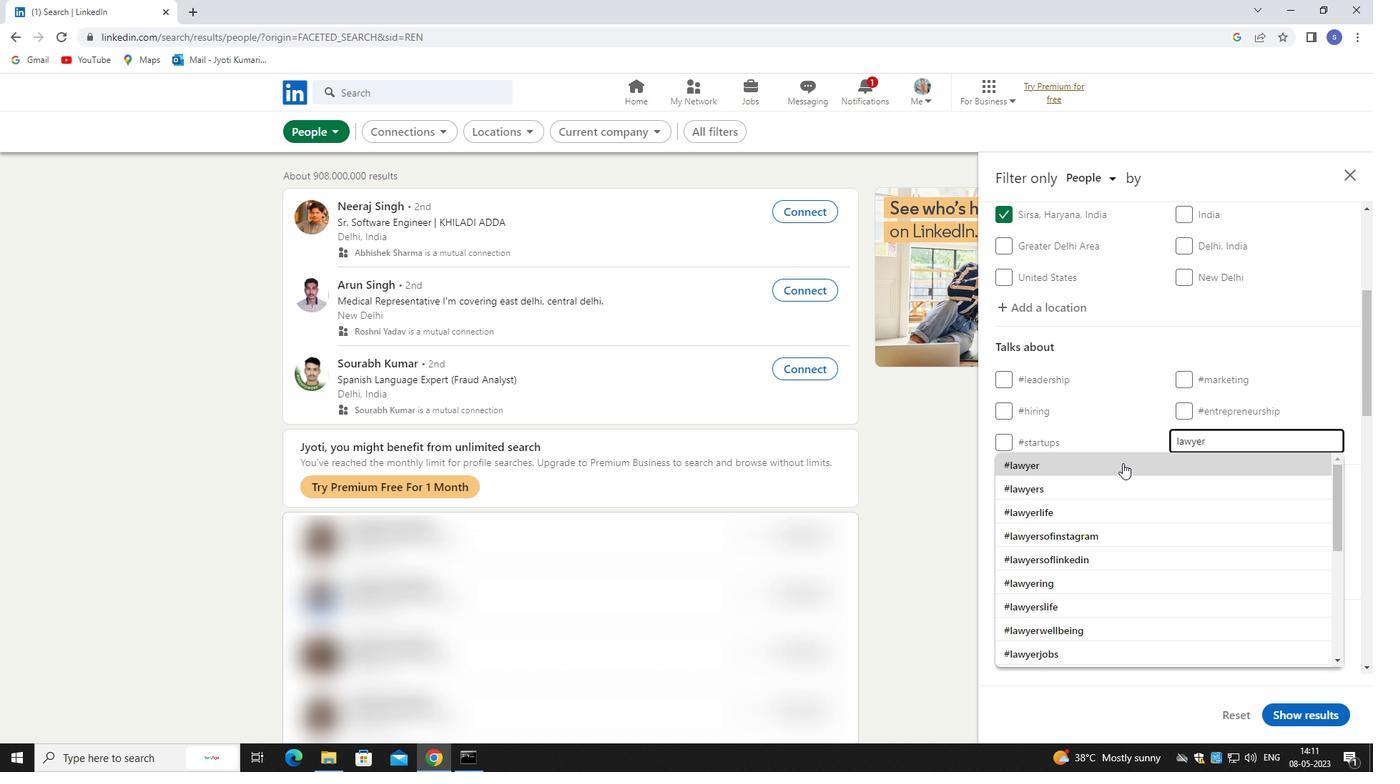 
Action: Mouse scrolled (1122, 463) with delta (0, 0)
Screenshot: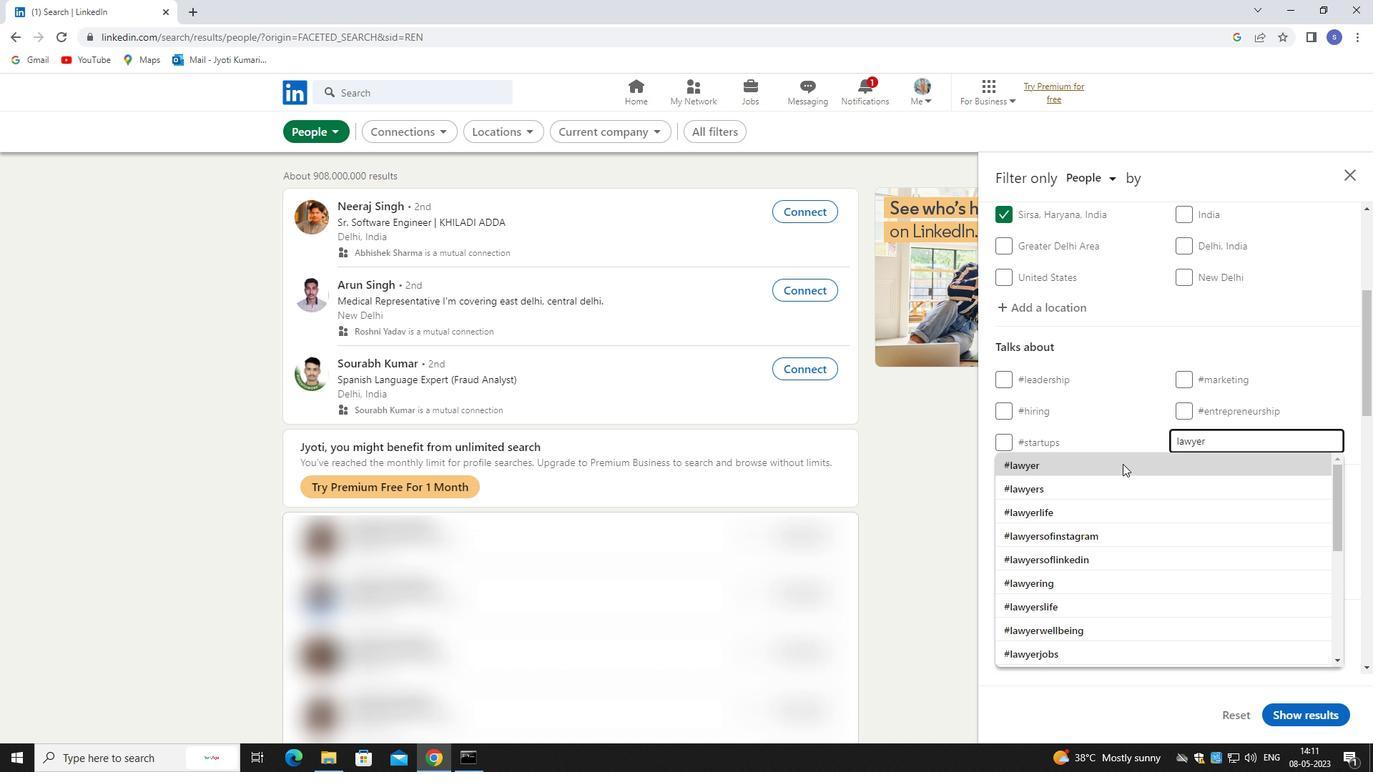 
Action: Mouse moved to (1122, 464)
Screenshot: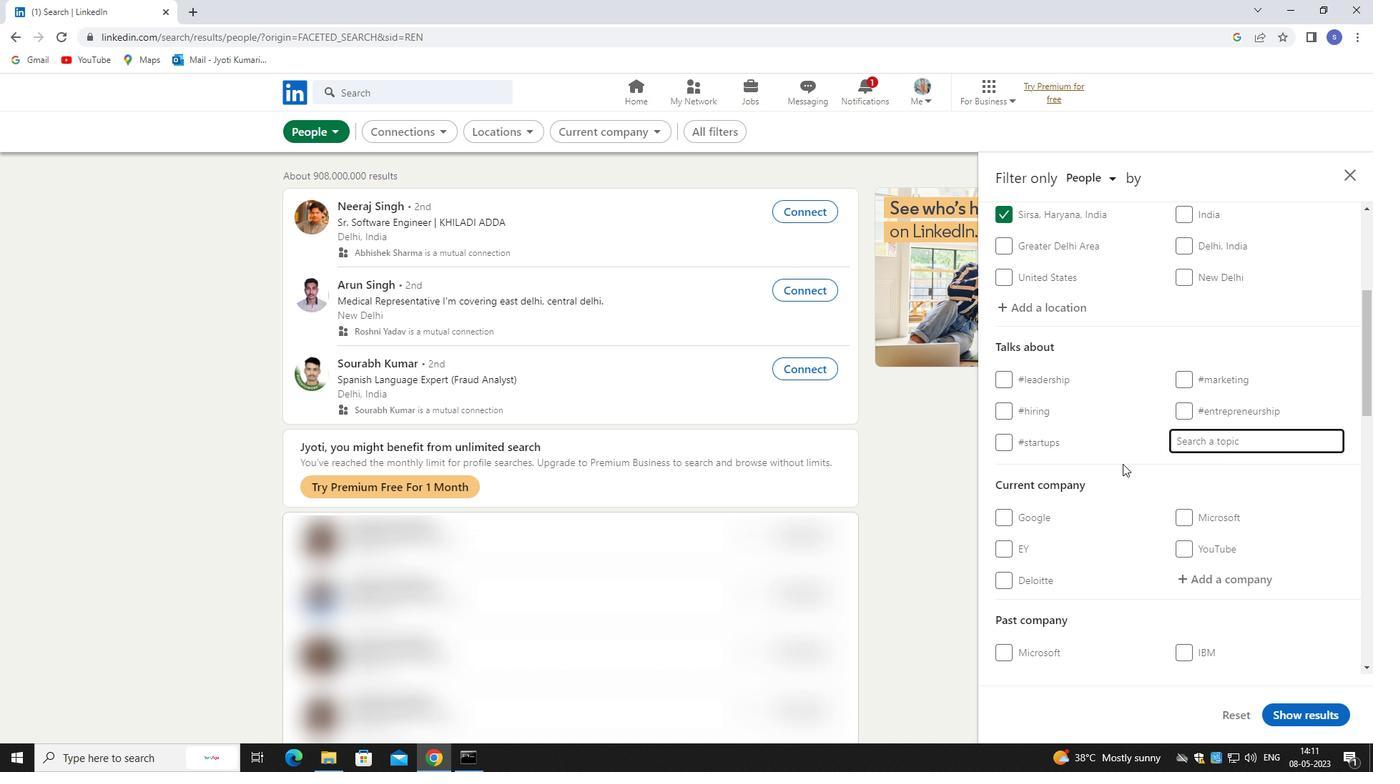 
Action: Mouse scrolled (1122, 463) with delta (0, 0)
Screenshot: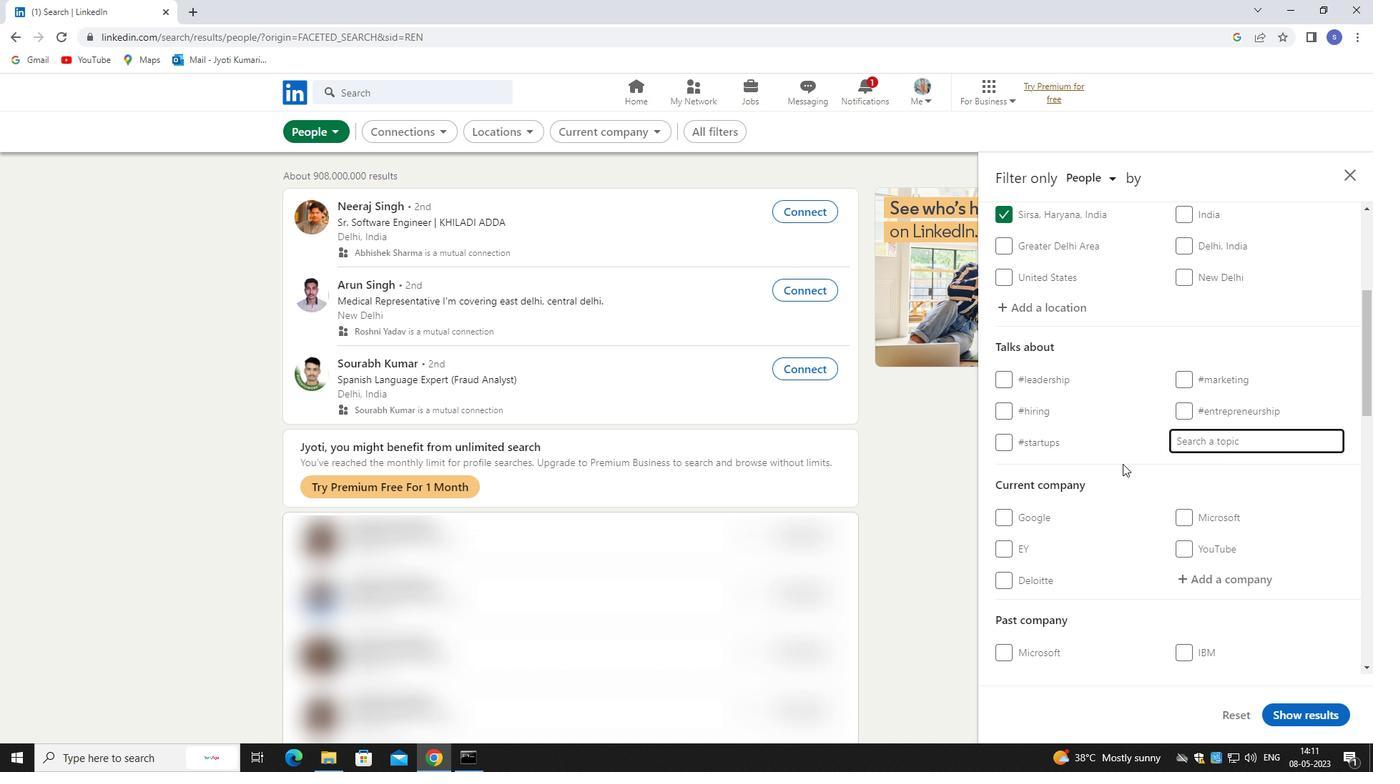 
Action: Mouse moved to (1130, 461)
Screenshot: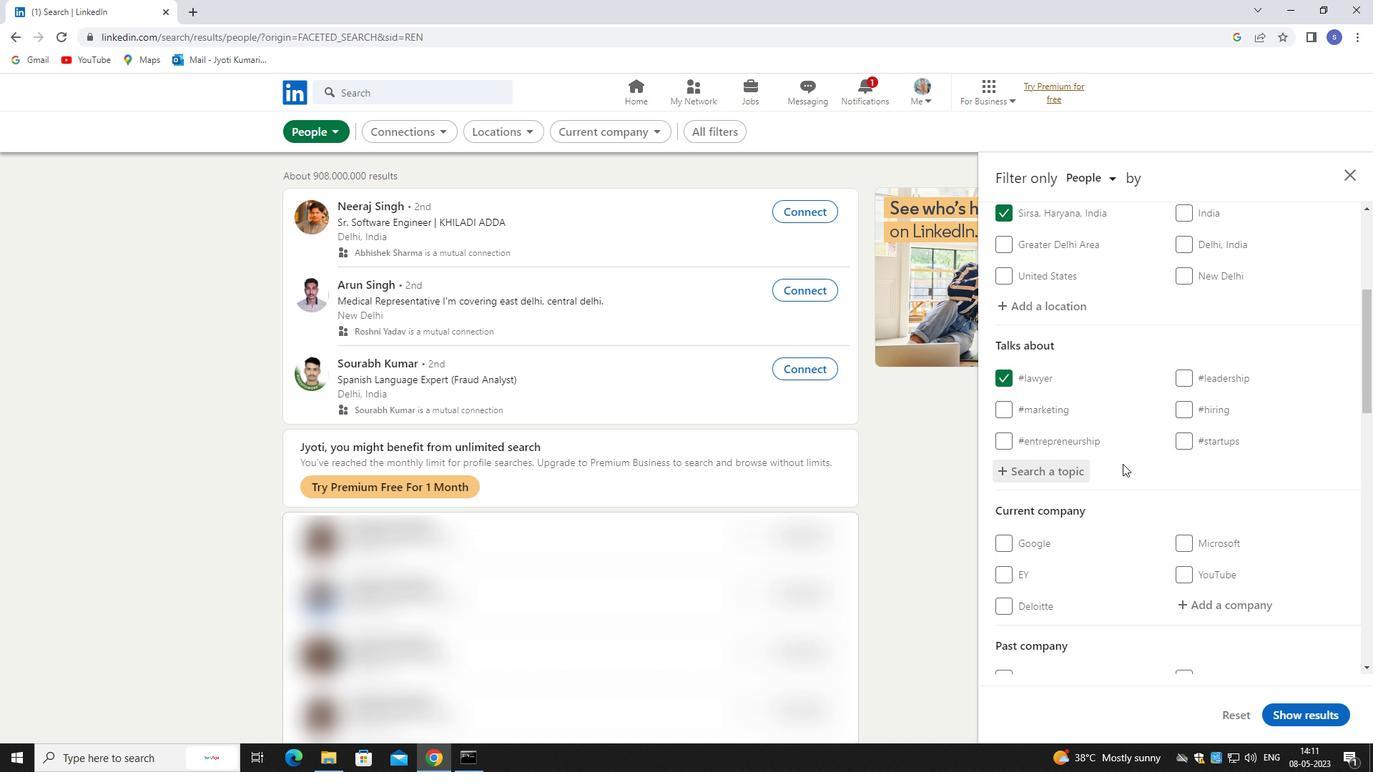 
Action: Mouse scrolled (1130, 460) with delta (0, 0)
Screenshot: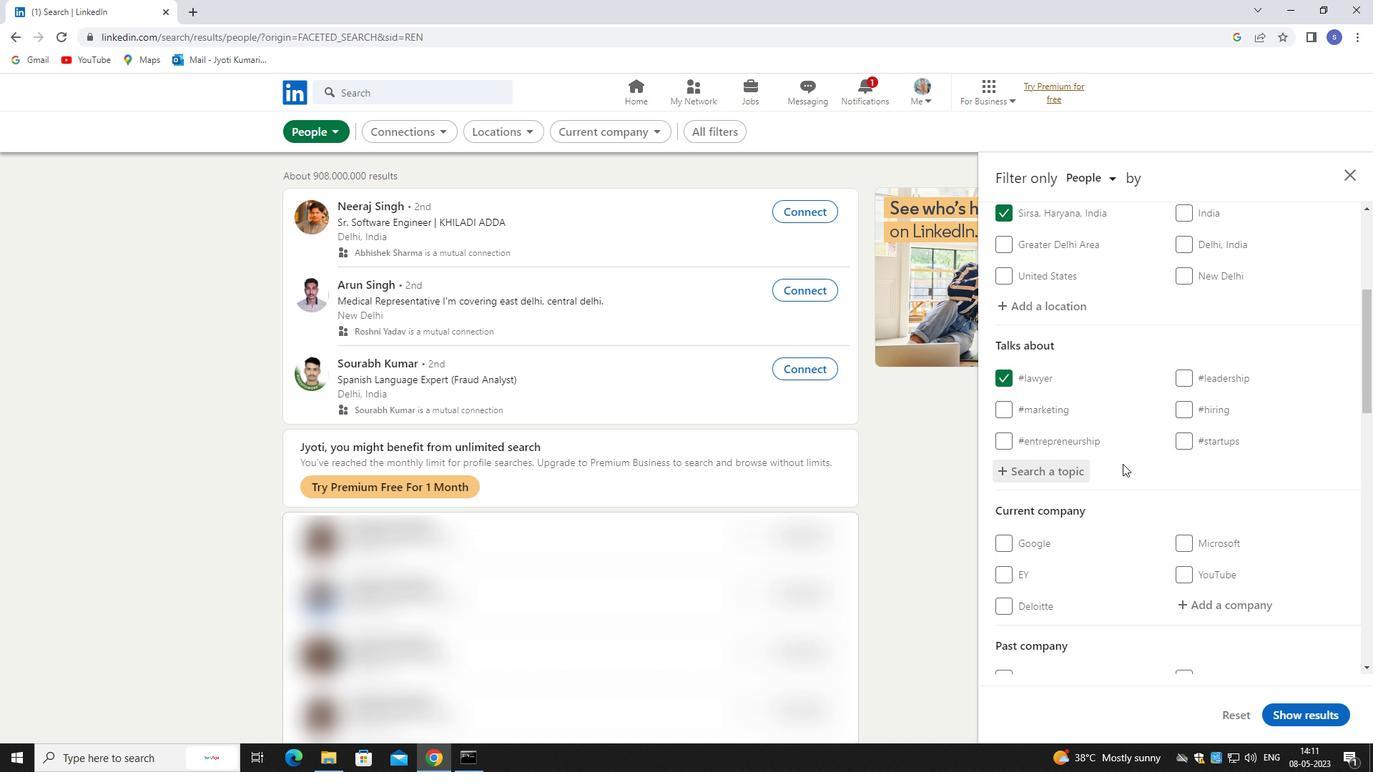 
Action: Mouse moved to (1142, 459)
Screenshot: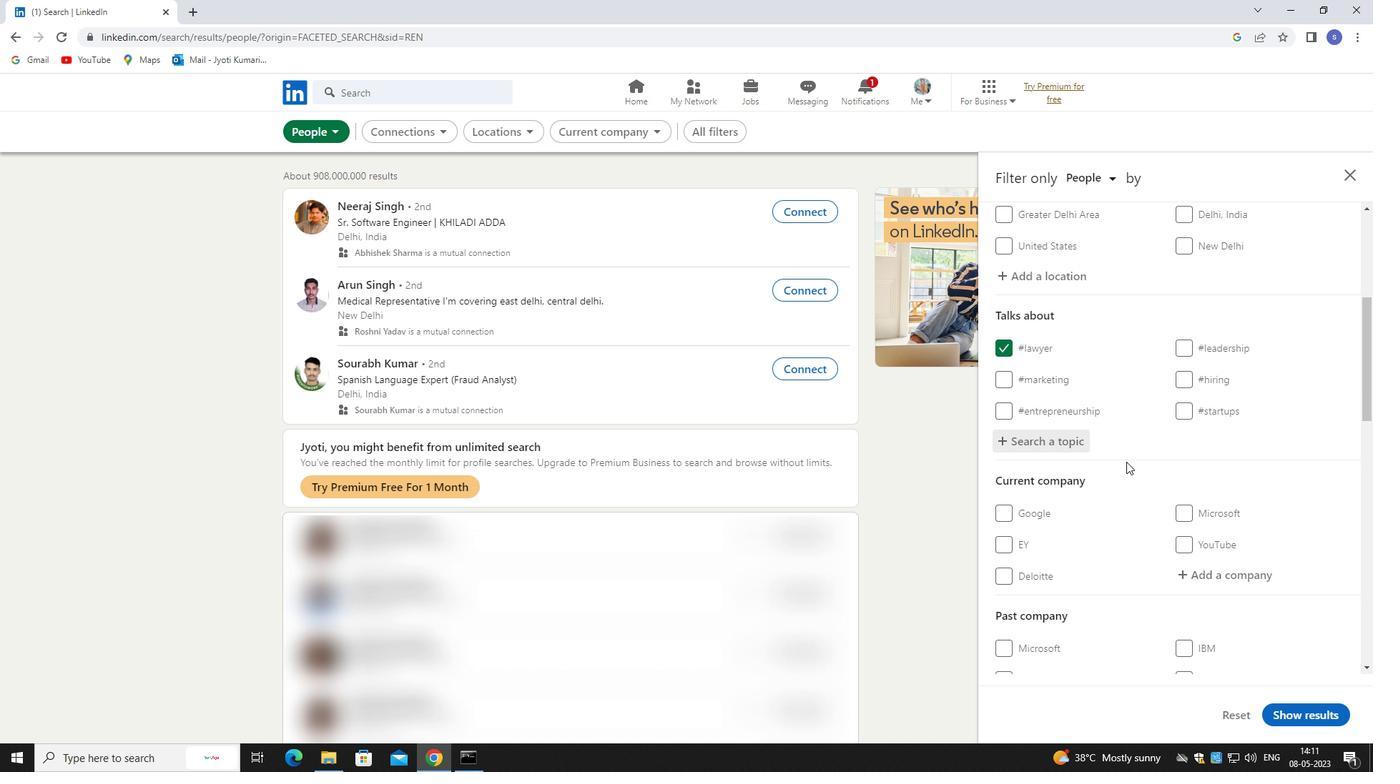 
Action: Mouse scrolled (1142, 459) with delta (0, 0)
Screenshot: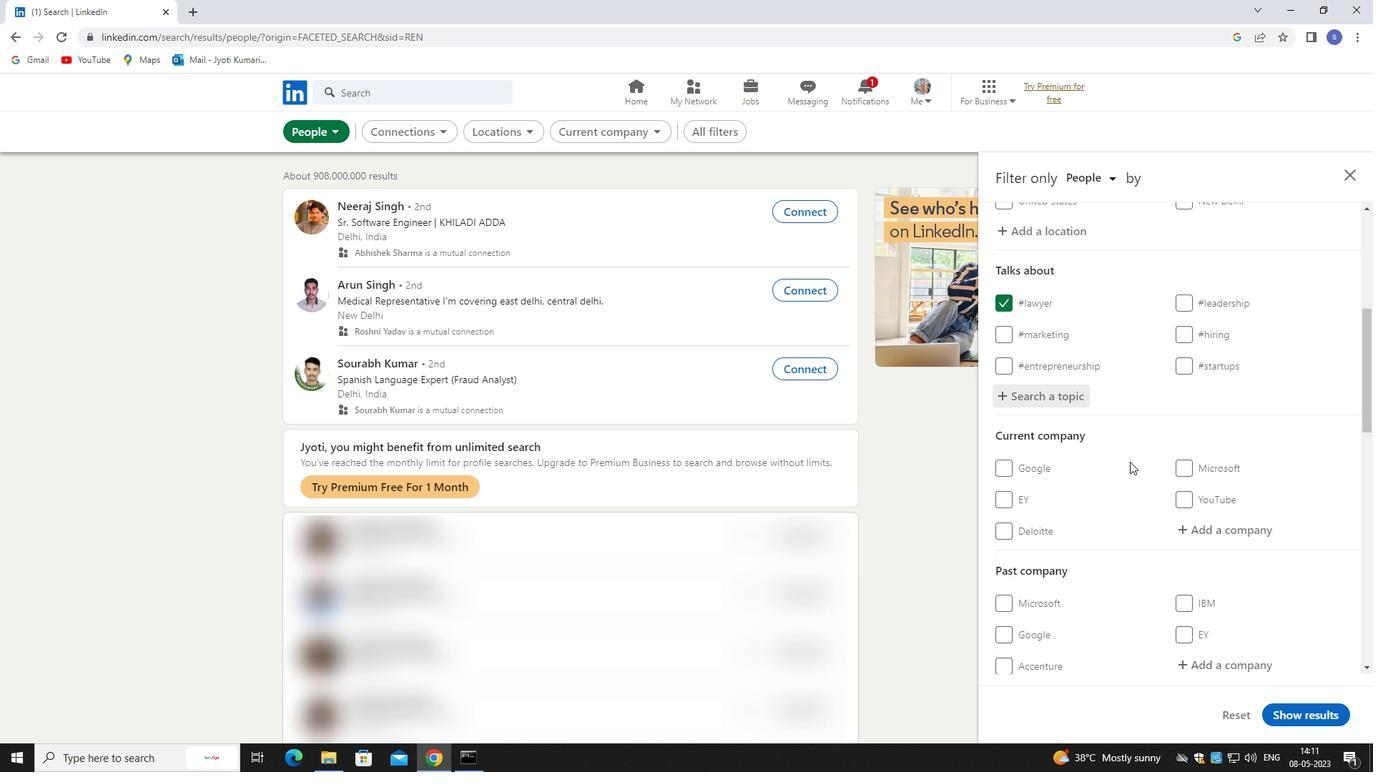 
Action: Mouse moved to (1235, 319)
Screenshot: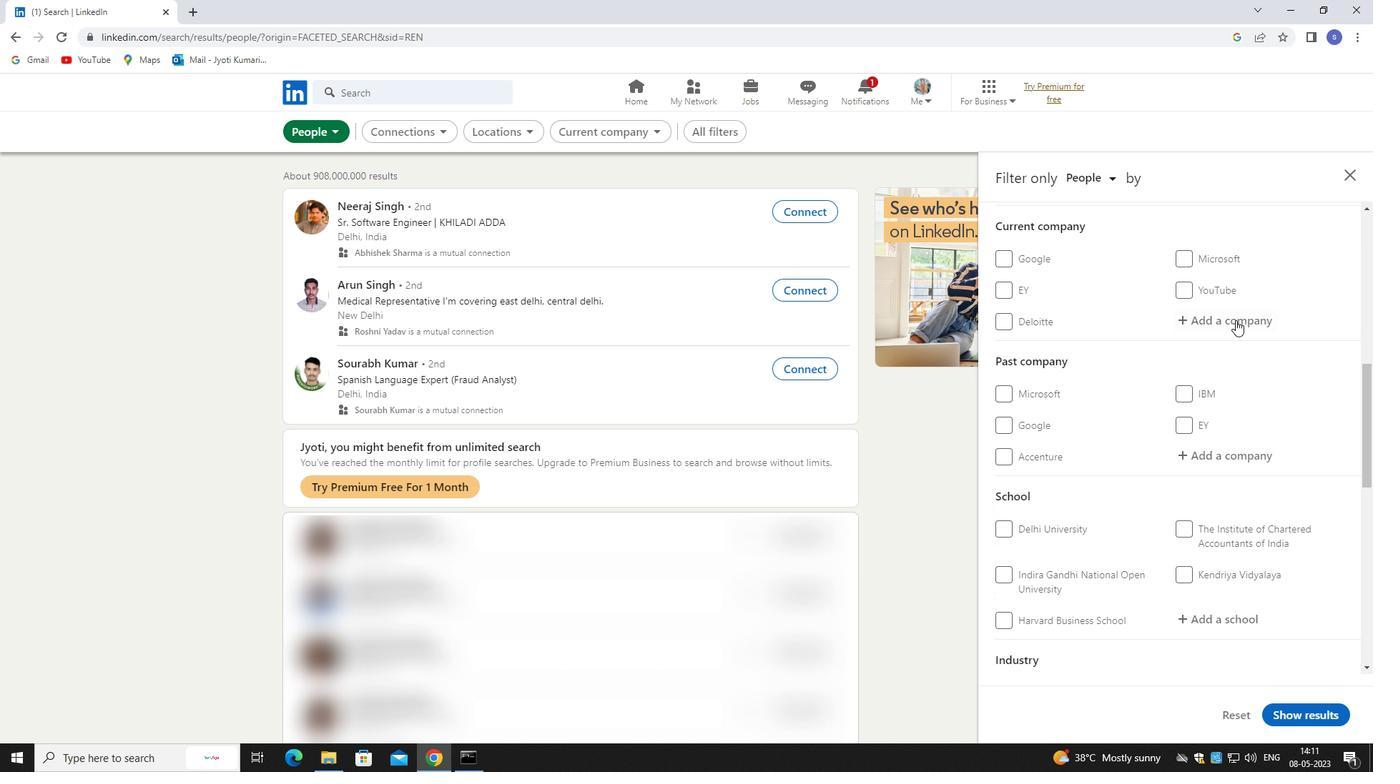 
Action: Mouse pressed left at (1235, 319)
Screenshot: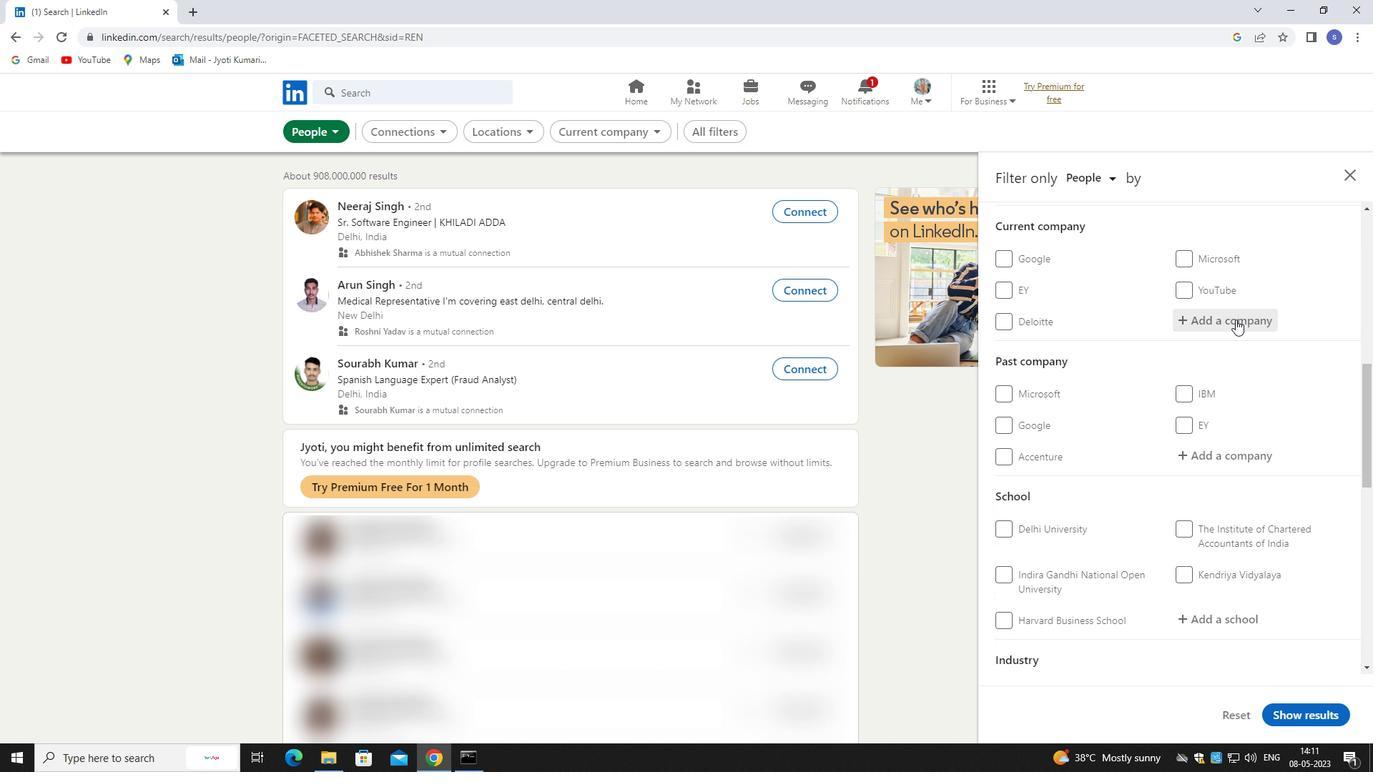 
Action: Mouse moved to (1215, 338)
Screenshot: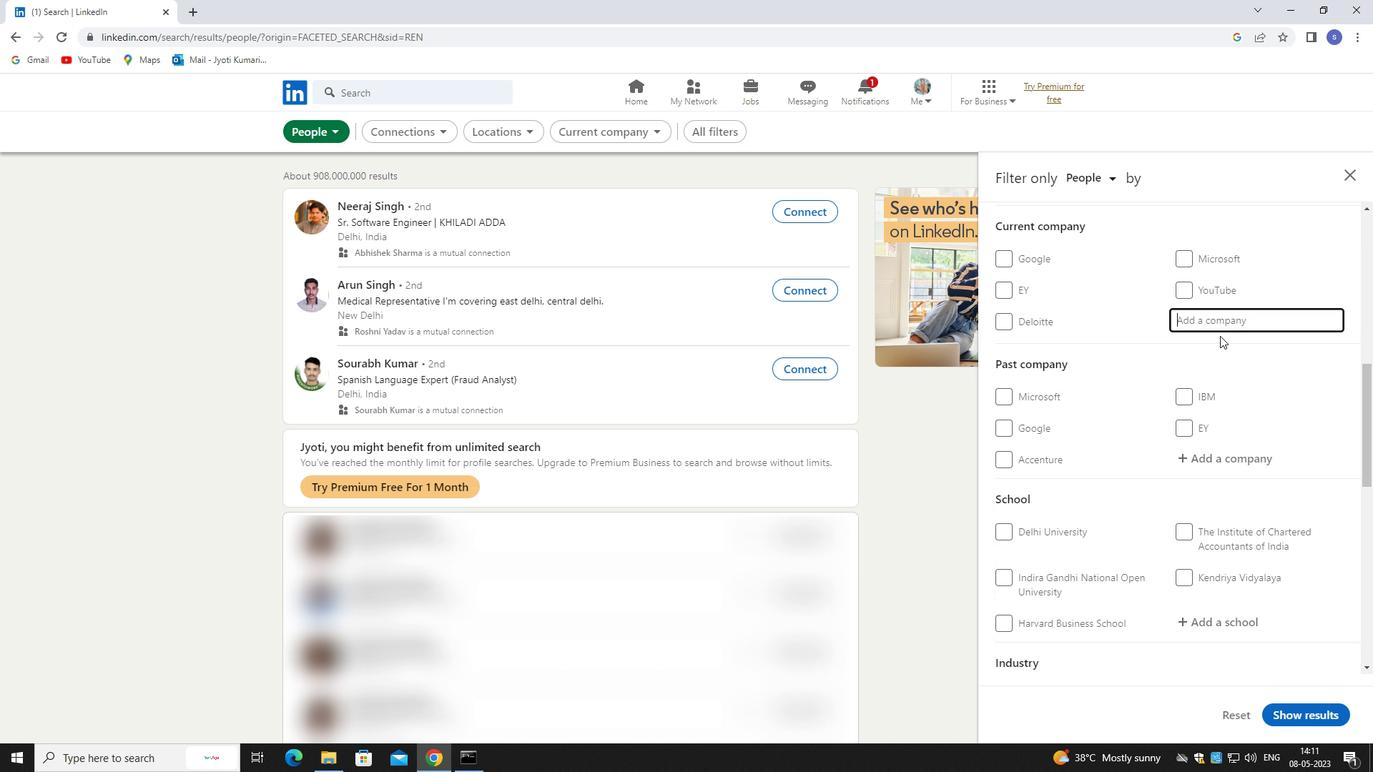 
Action: Key pressed elliott
Screenshot: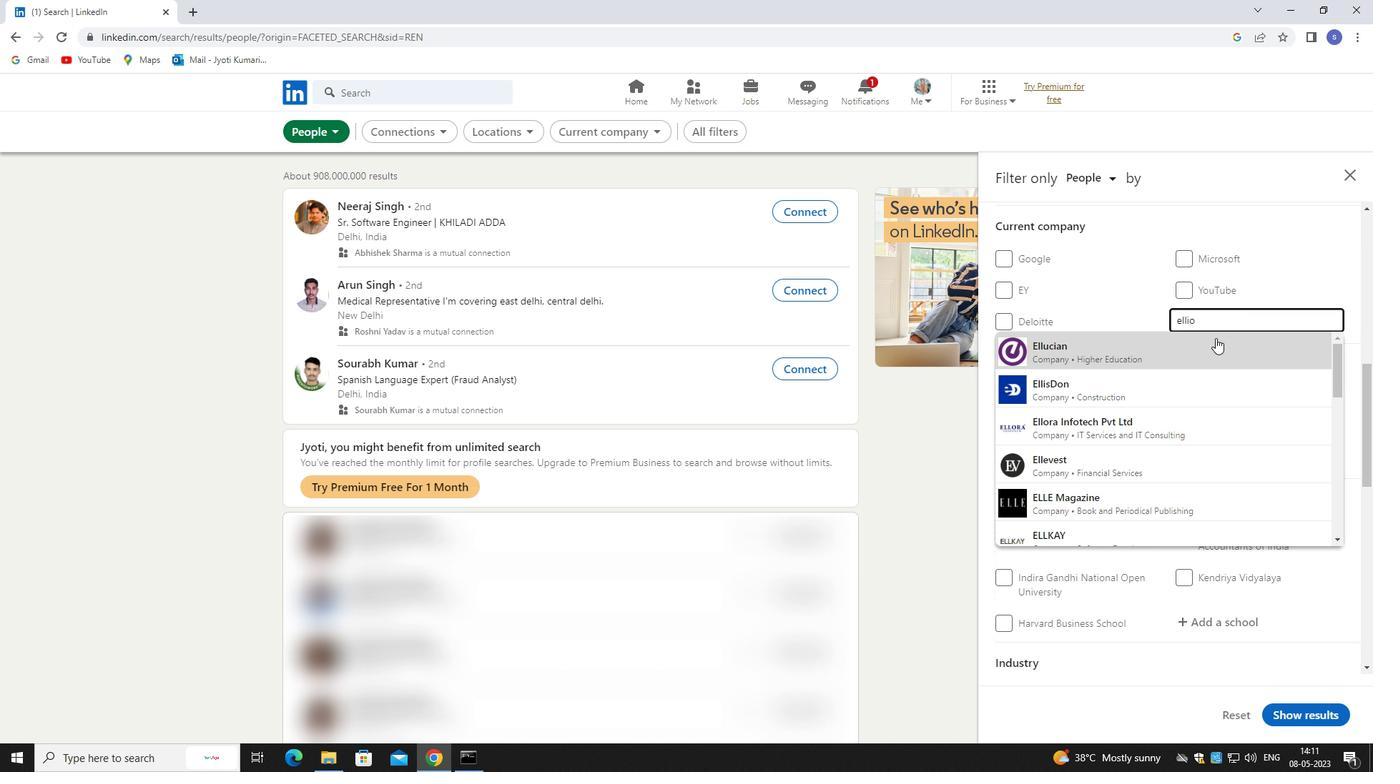 
Action: Mouse moved to (1255, 462)
Screenshot: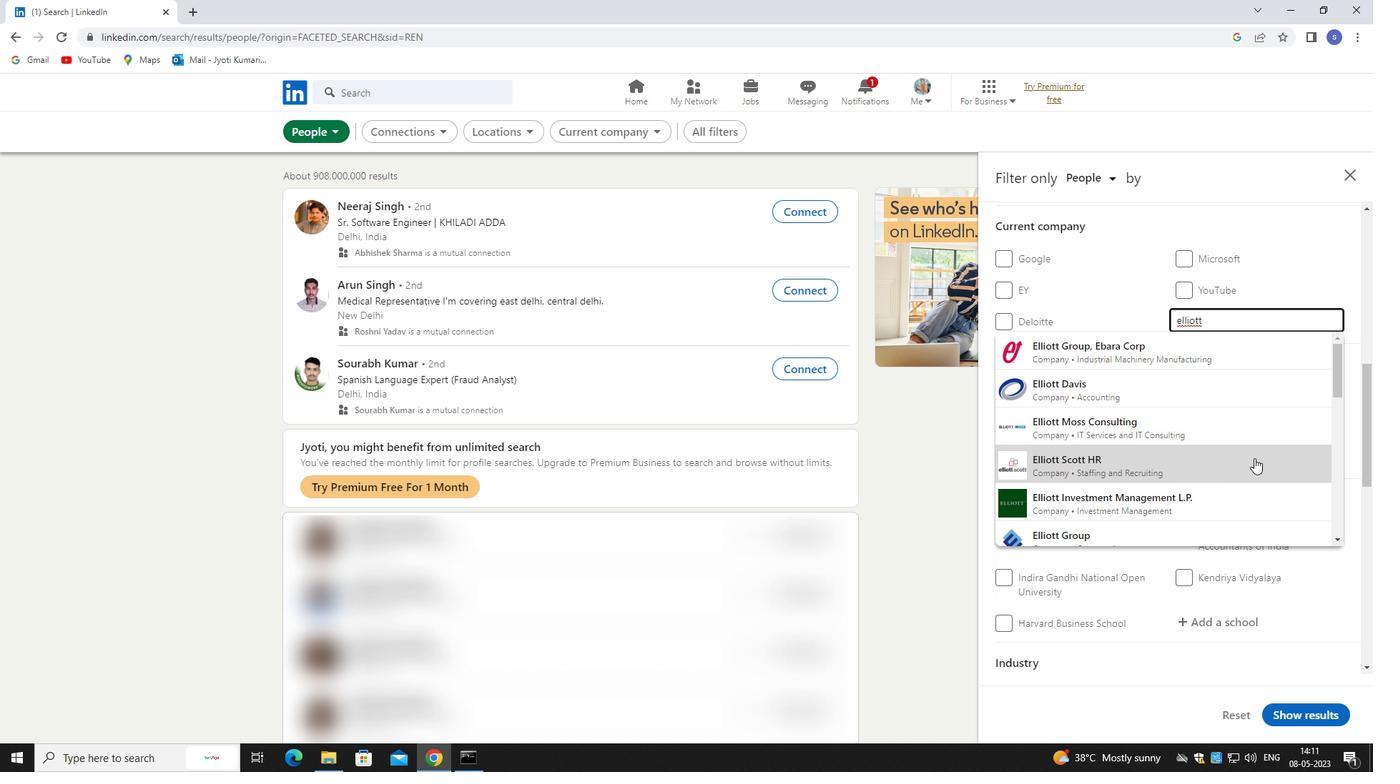 
Action: Mouse pressed left at (1255, 462)
Screenshot: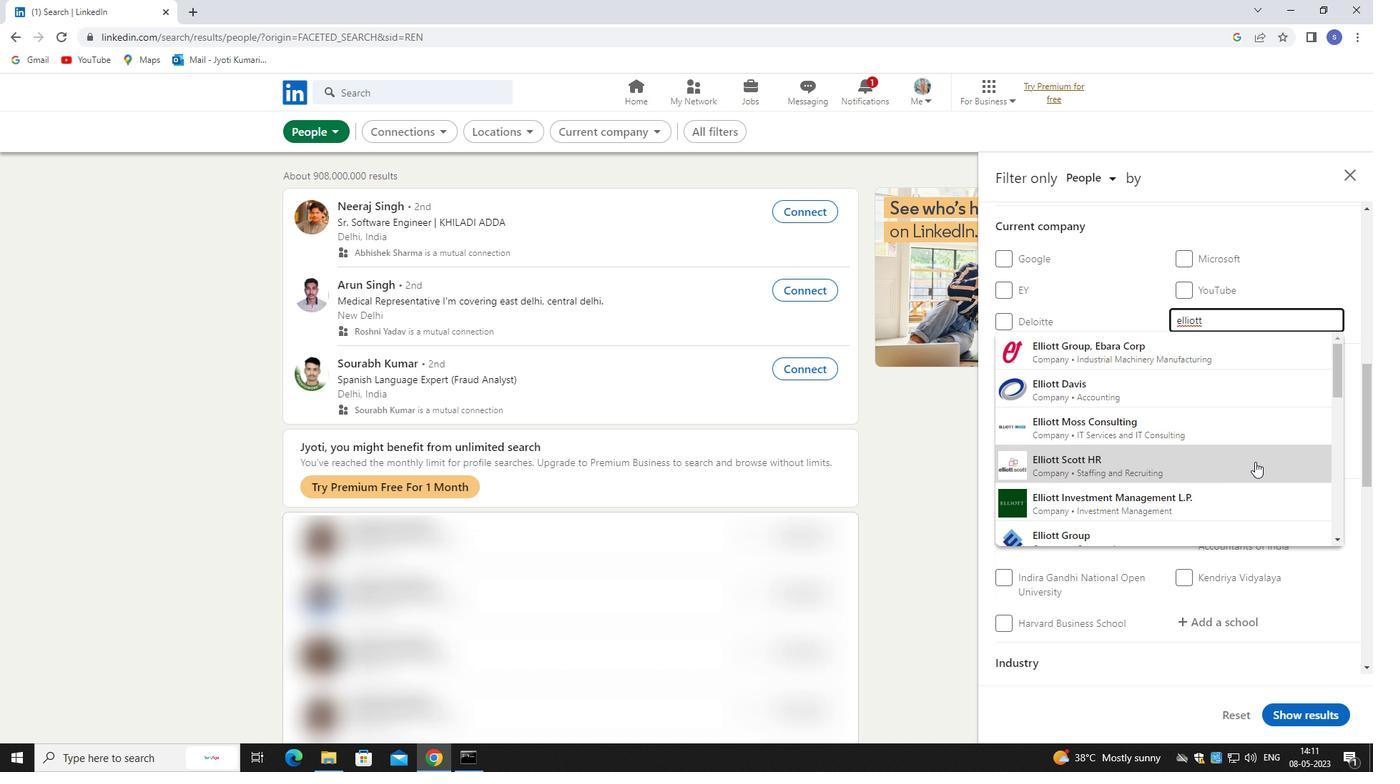 
Action: Mouse moved to (1256, 462)
Screenshot: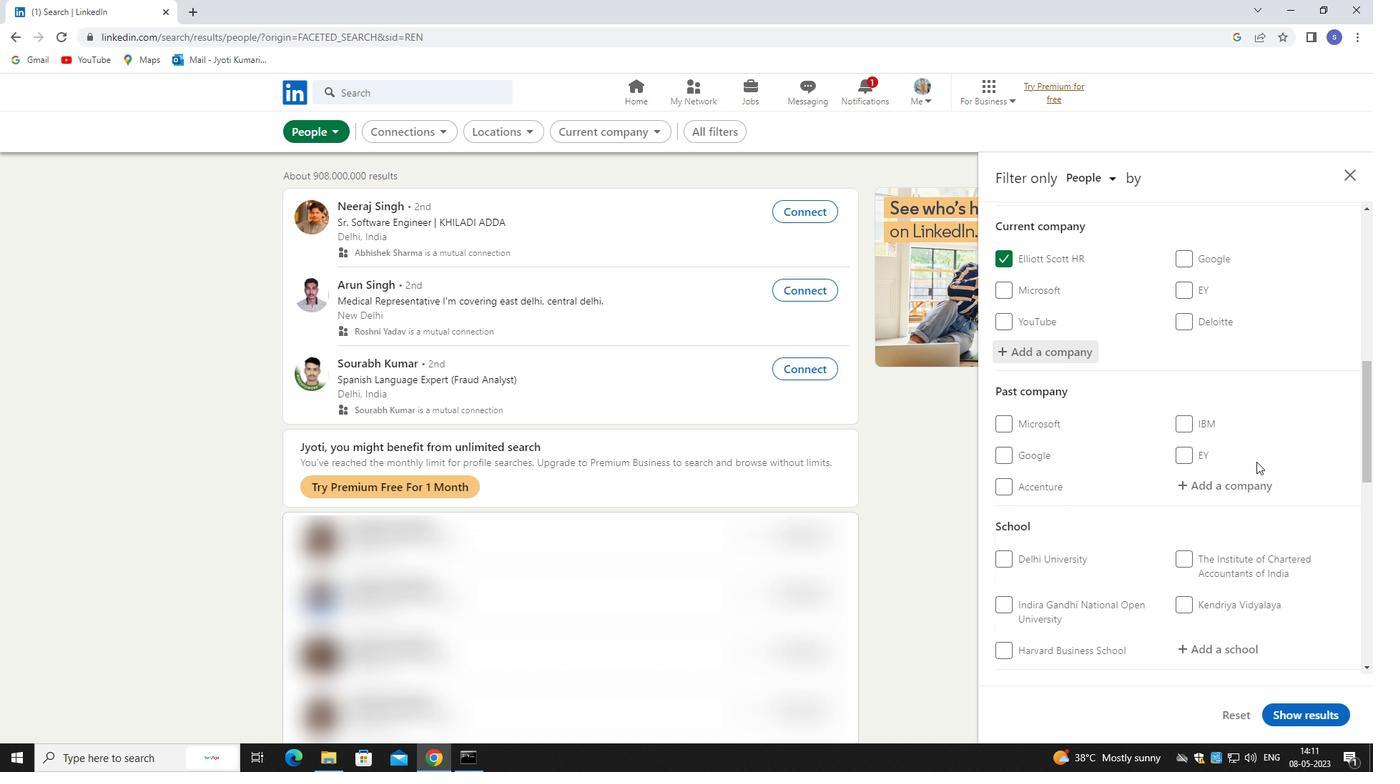 
Action: Mouse scrolled (1256, 461) with delta (0, 0)
Screenshot: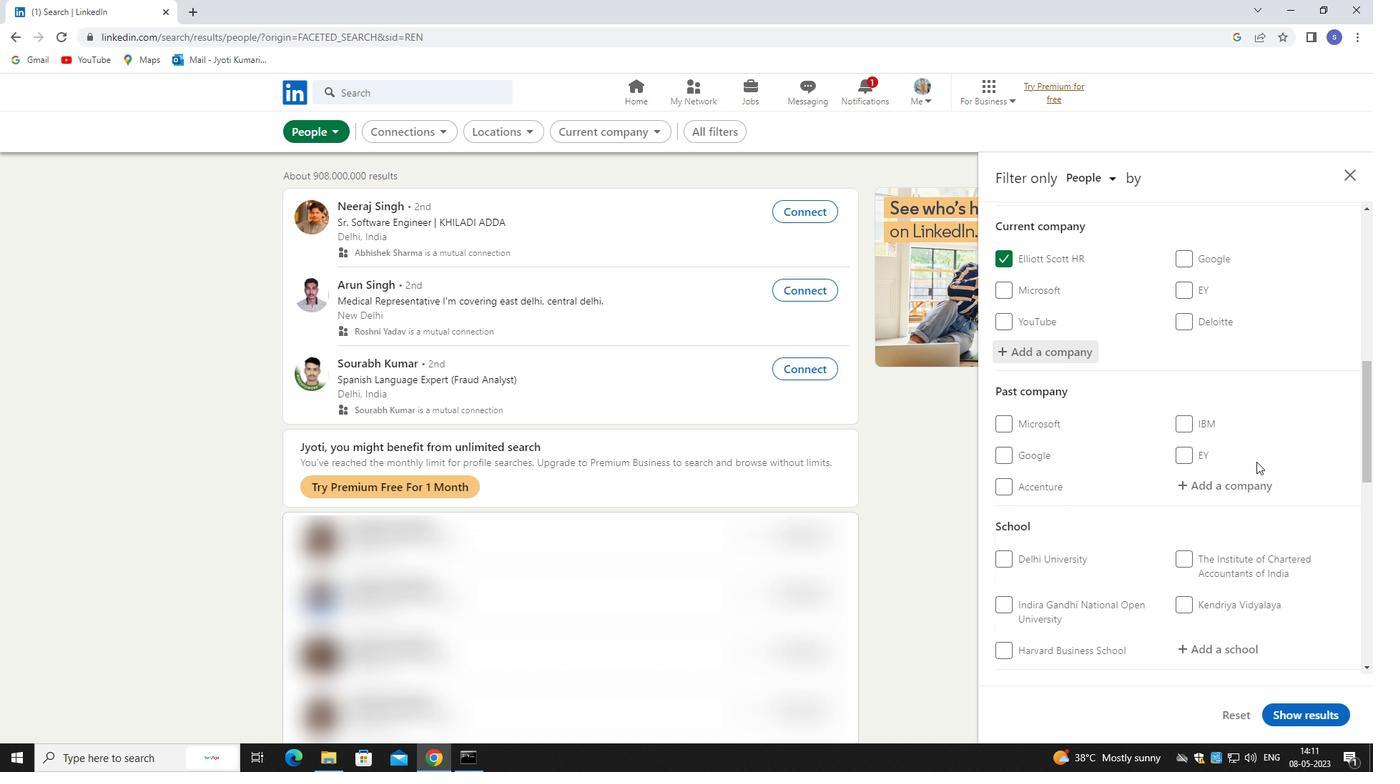 
Action: Mouse scrolled (1256, 461) with delta (0, 0)
Screenshot: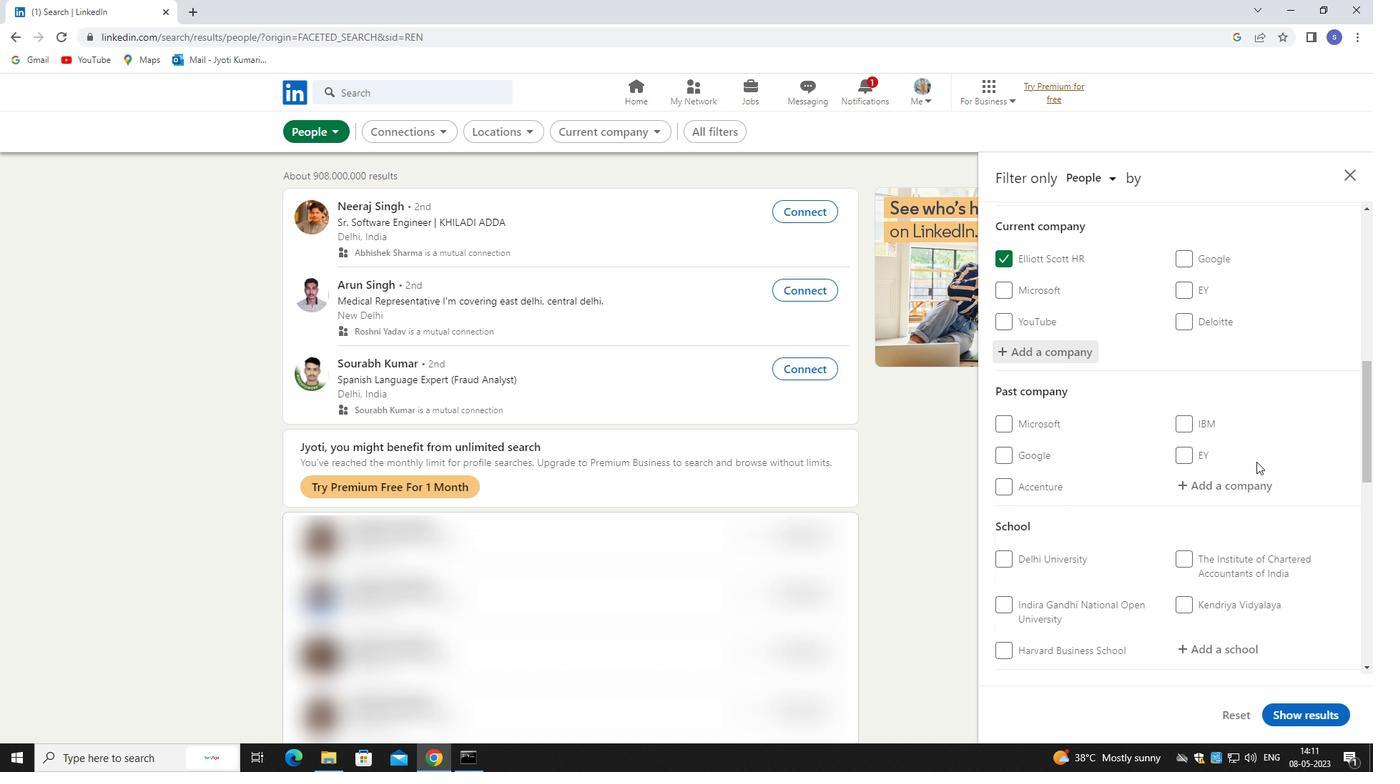 
Action: Mouse moved to (1247, 507)
Screenshot: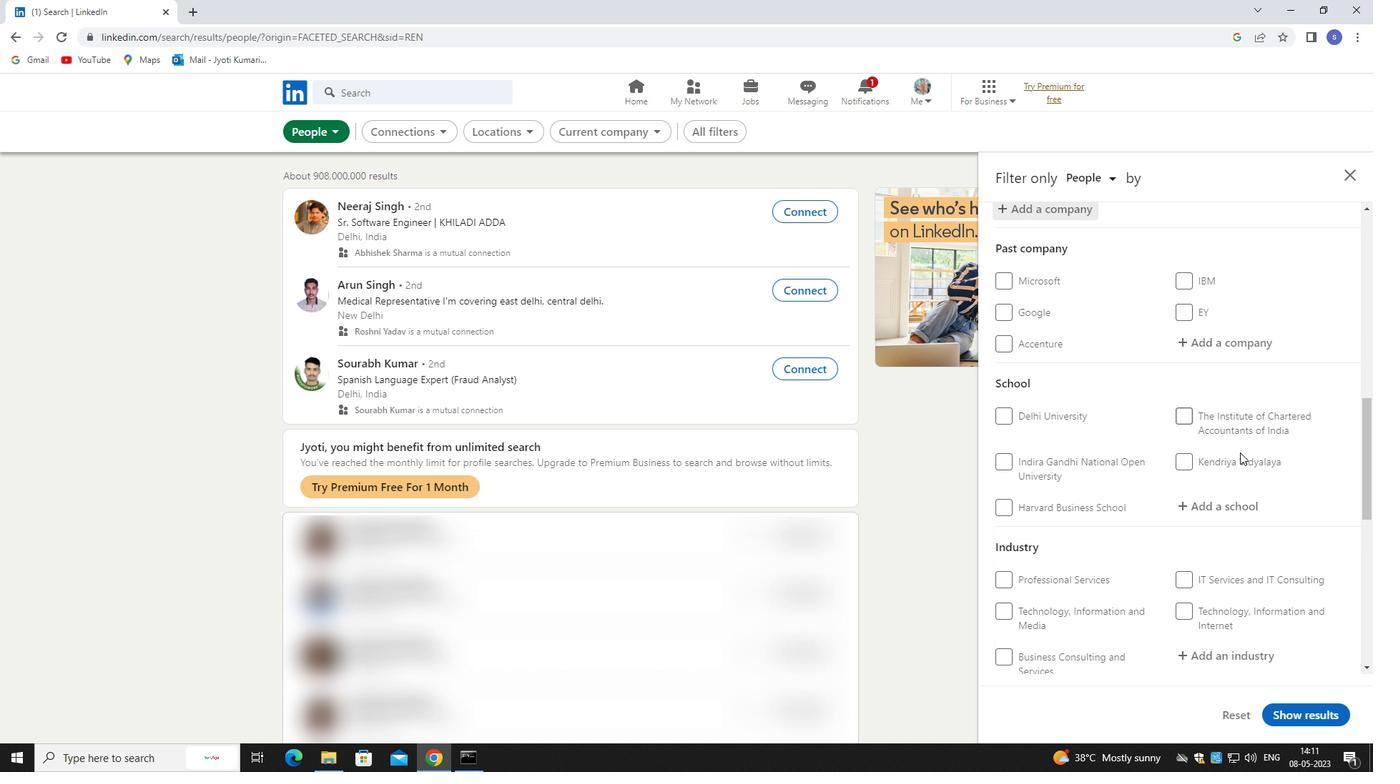 
Action: Mouse pressed left at (1247, 507)
Screenshot: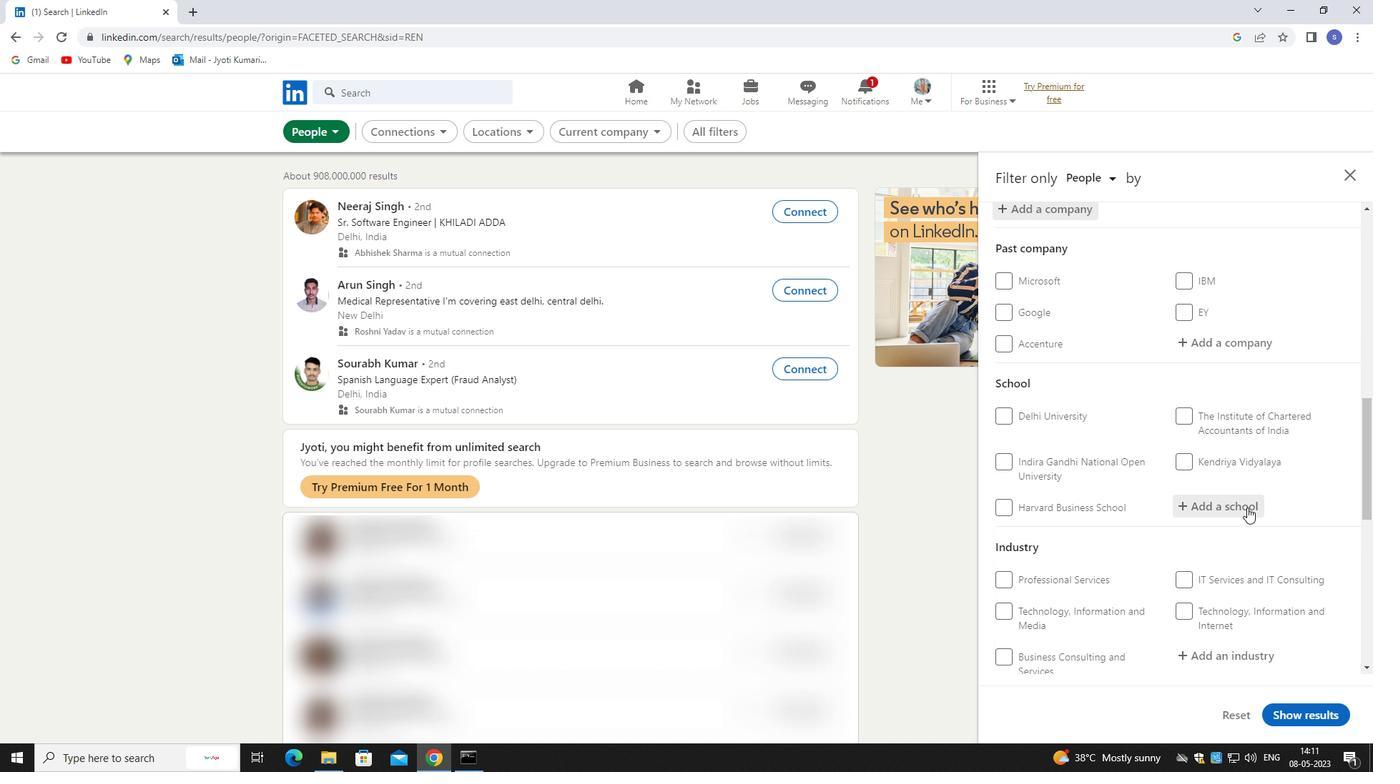 
Action: Mouse moved to (1257, 517)
Screenshot: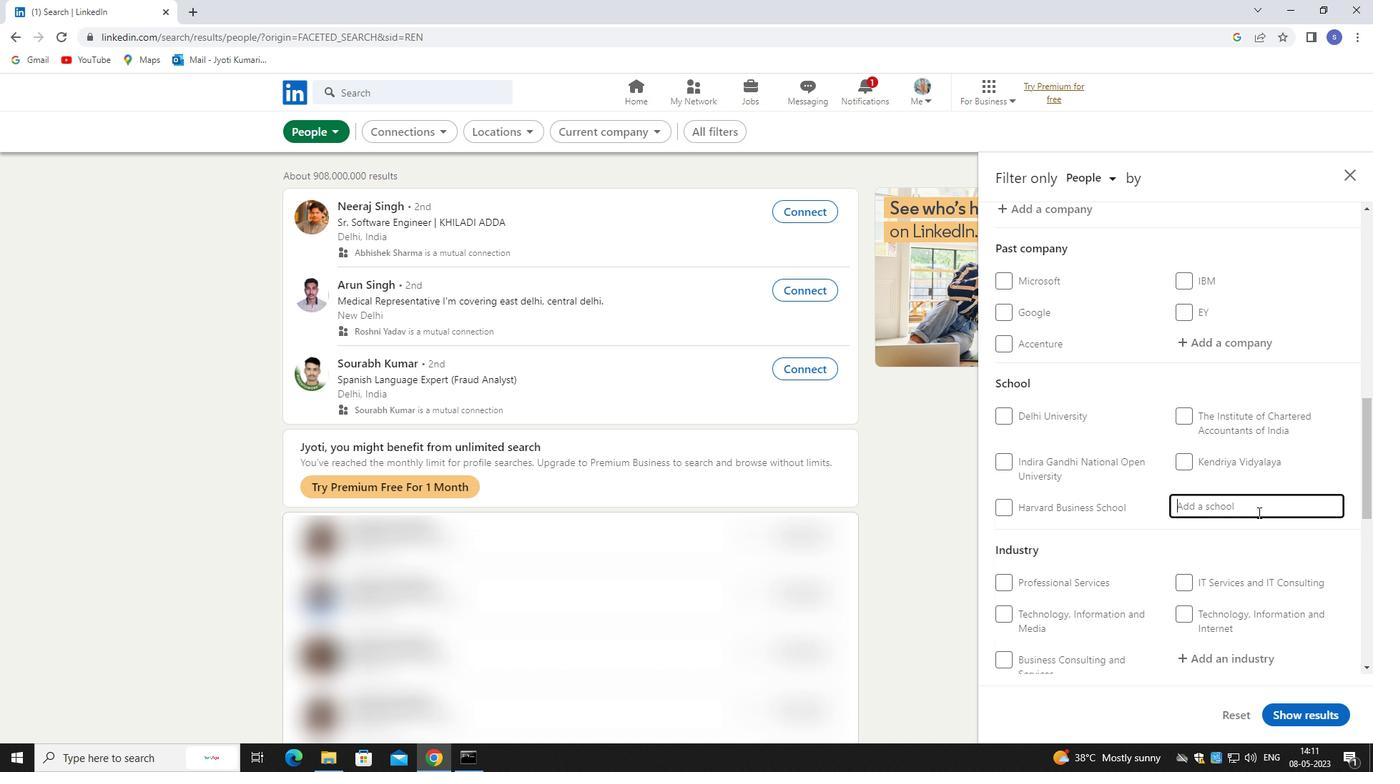 
Action: Key pressed ravindra
Screenshot: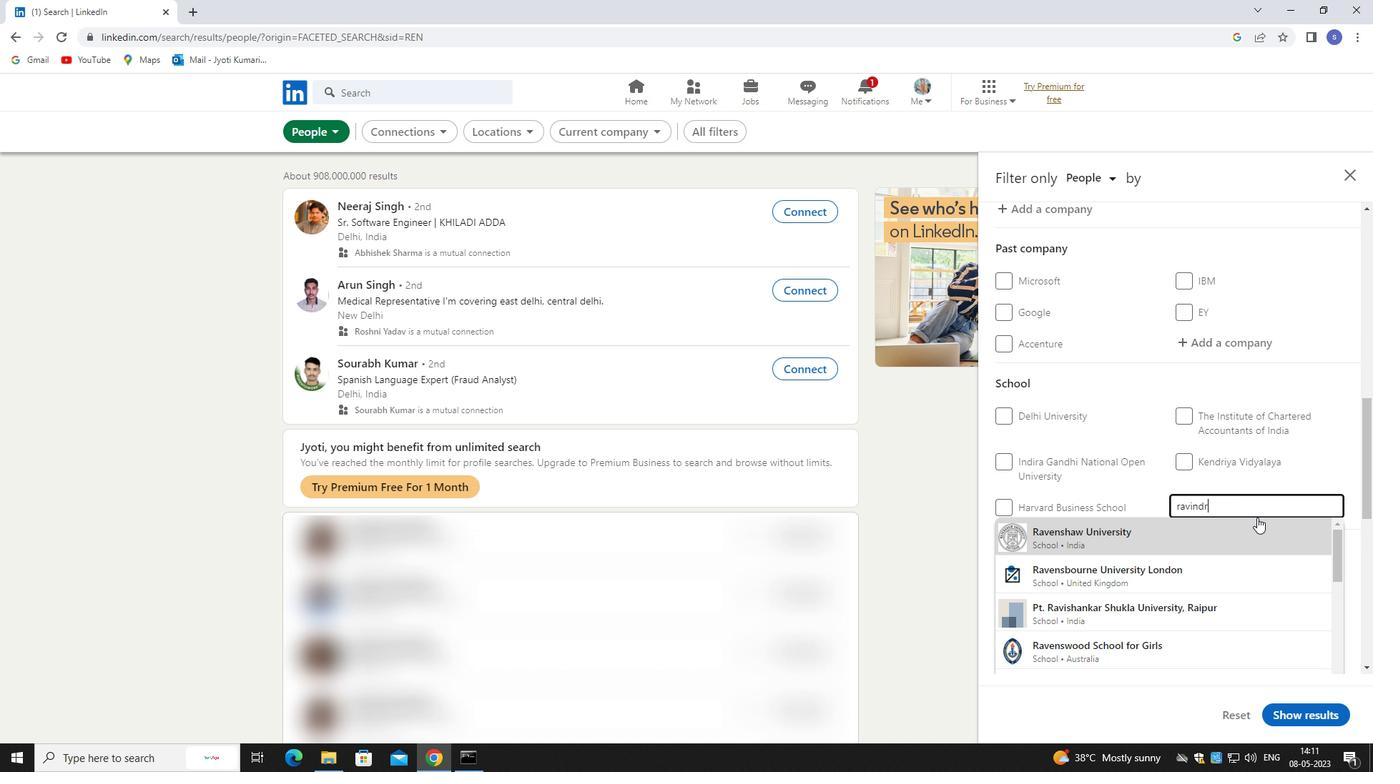 
Action: Mouse moved to (1232, 542)
Screenshot: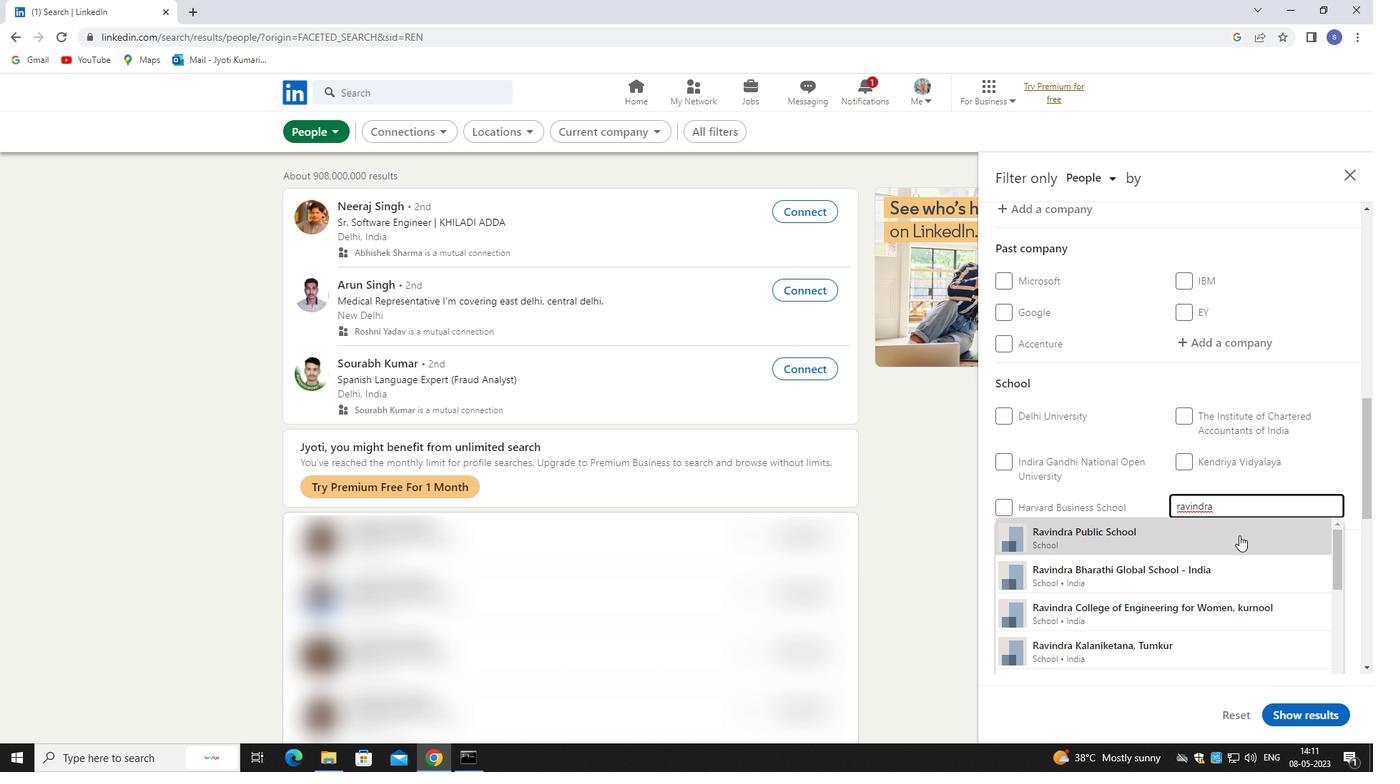 
Action: Mouse pressed left at (1232, 542)
Screenshot: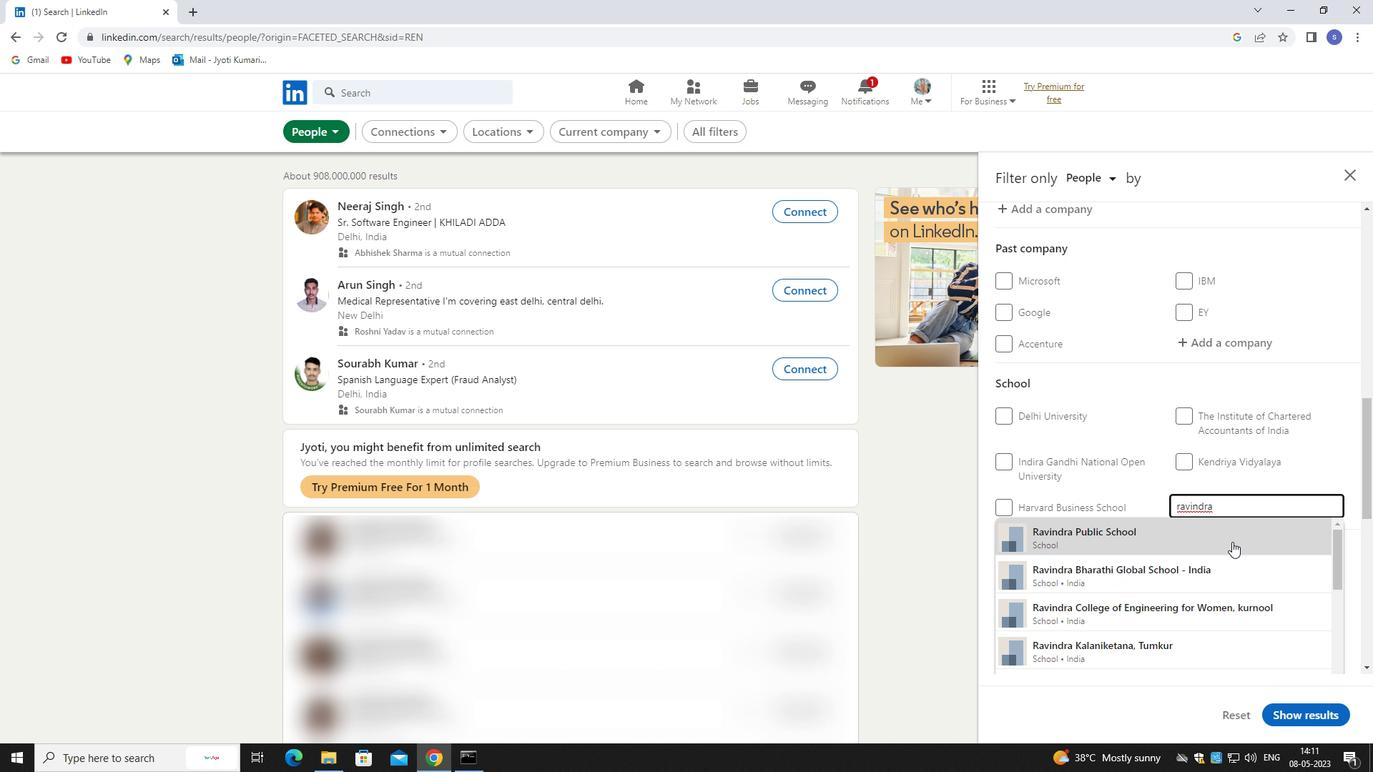 
Action: Mouse moved to (1235, 492)
Screenshot: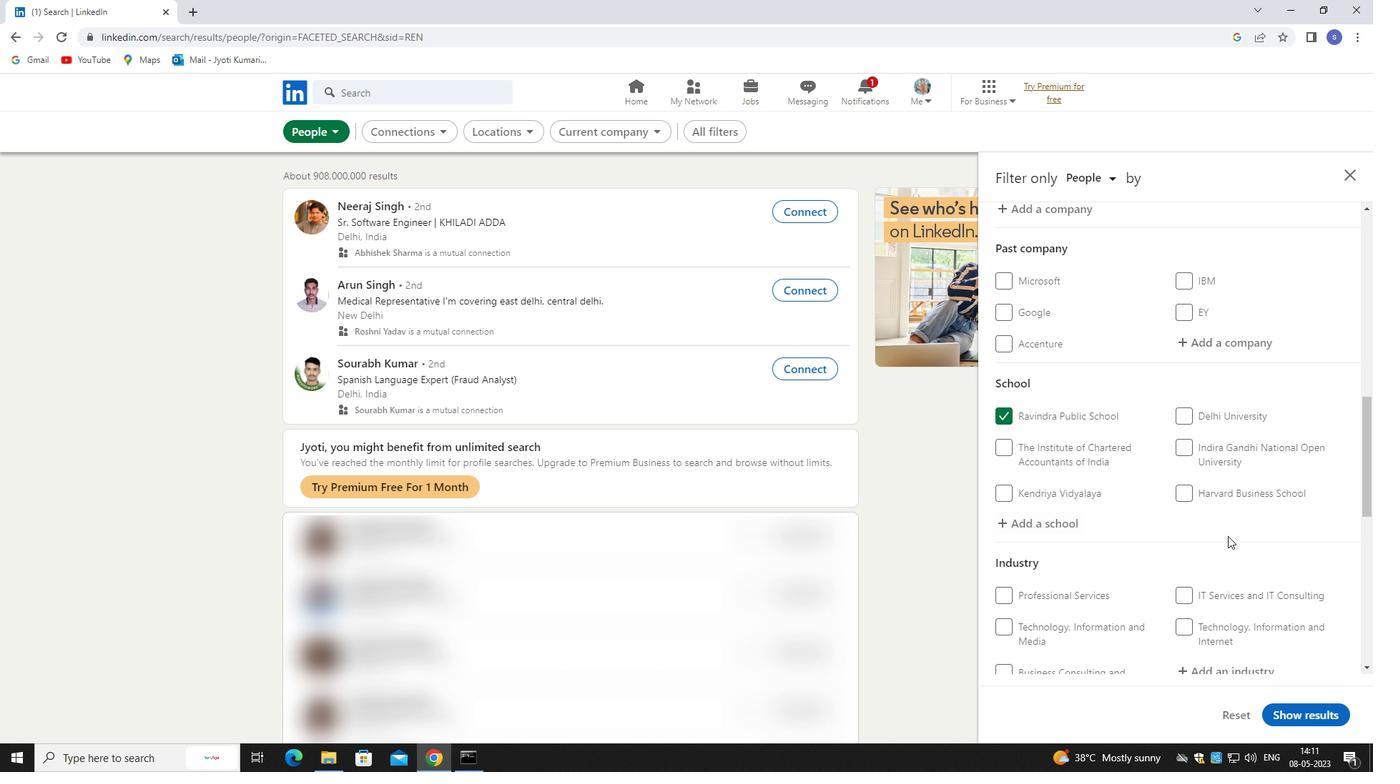 
Action: Mouse scrolled (1235, 492) with delta (0, 0)
Screenshot: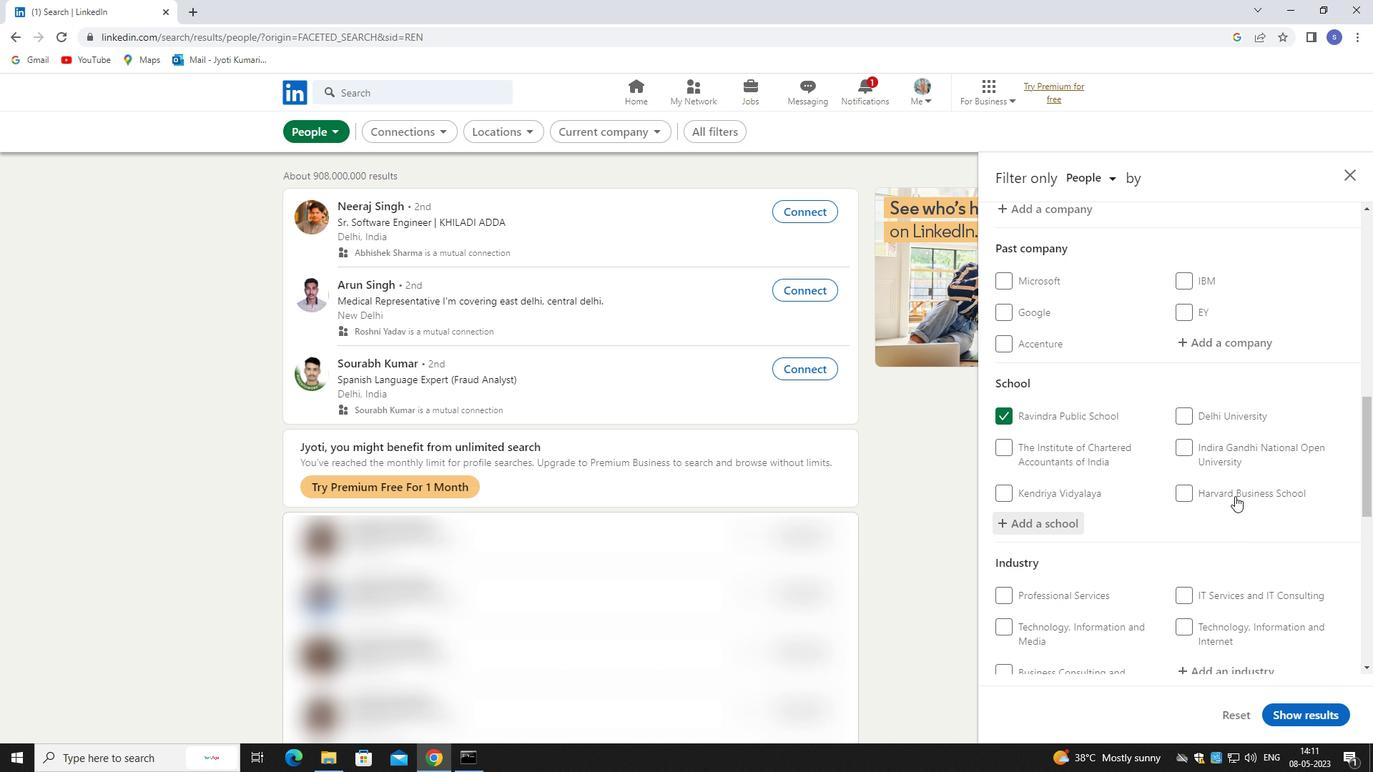 
Action: Mouse scrolled (1235, 492) with delta (0, 0)
Screenshot: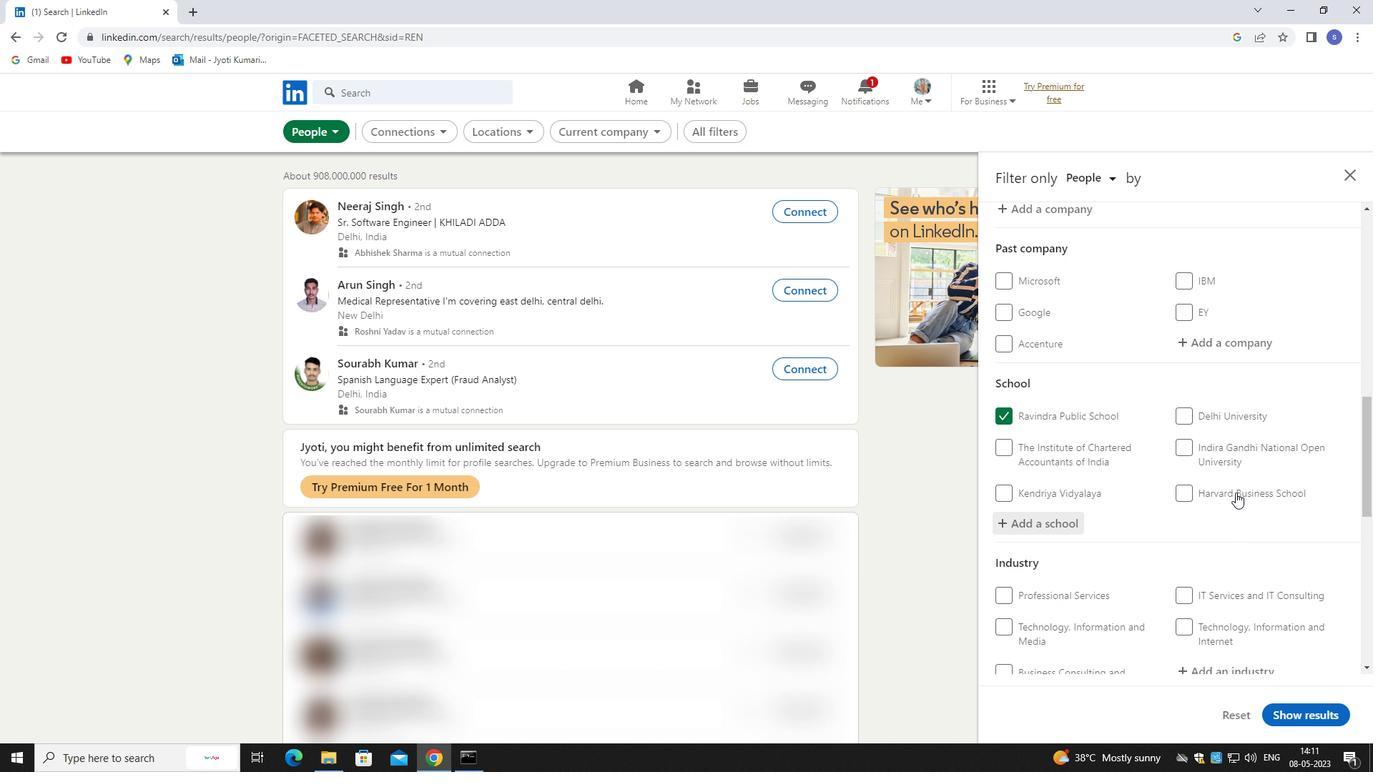 
Action: Mouse moved to (1235, 492)
Screenshot: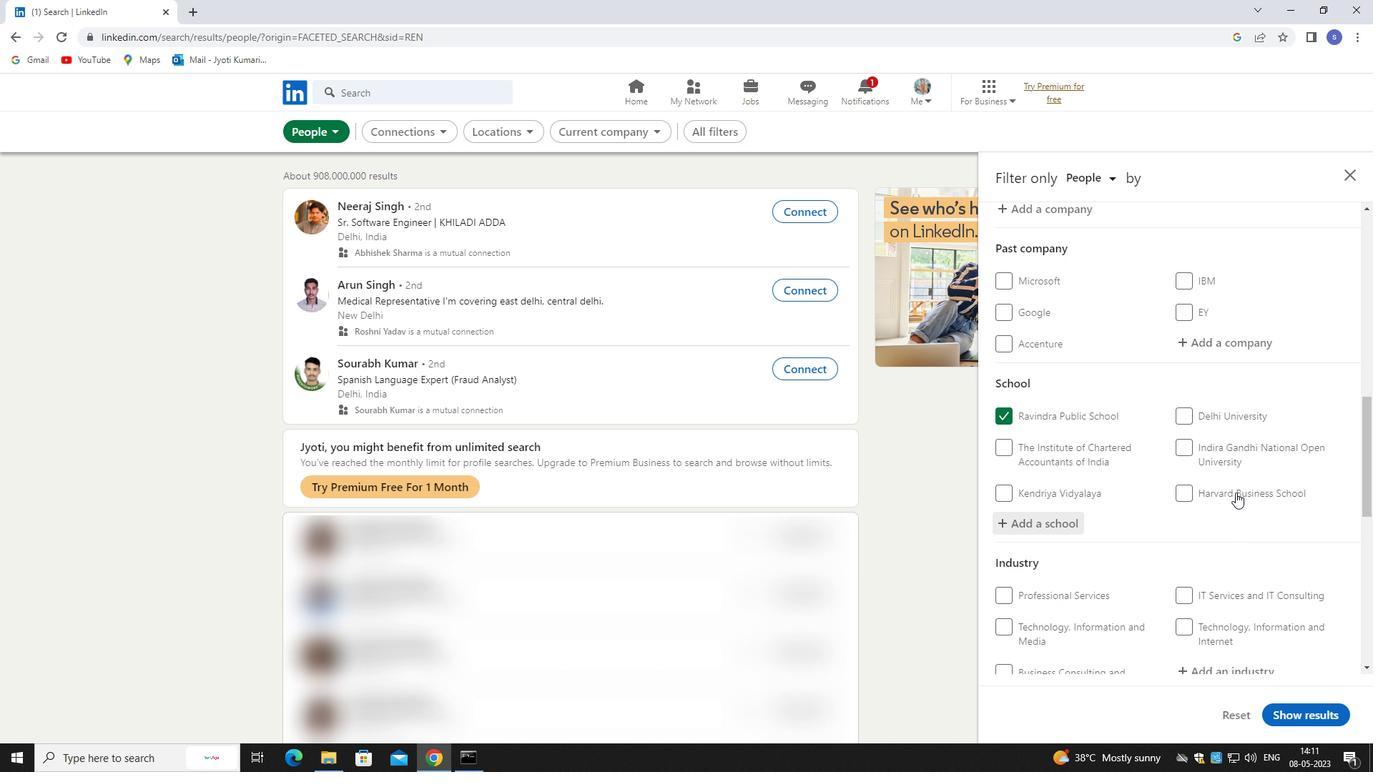 
Action: Mouse scrolled (1235, 491) with delta (0, 0)
Screenshot: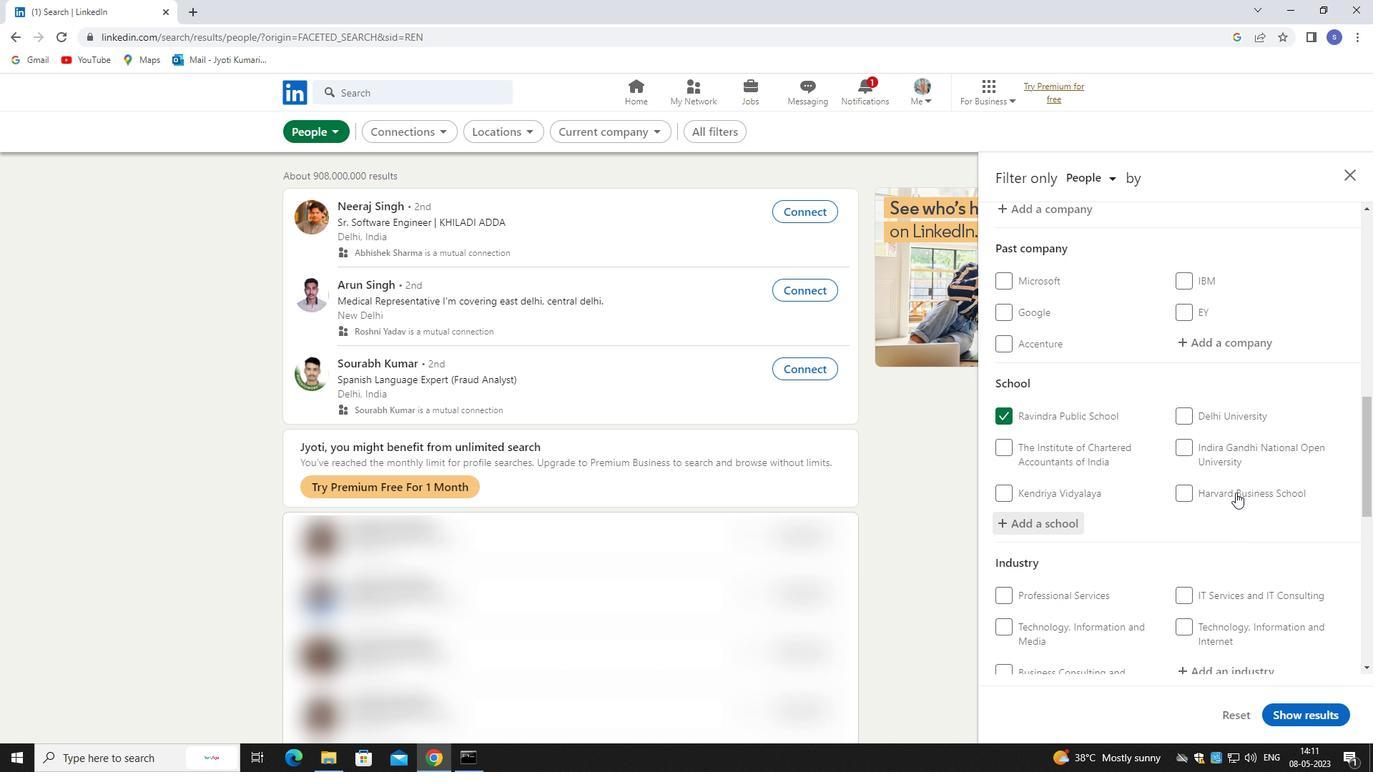 
Action: Mouse scrolled (1235, 491) with delta (0, 0)
Screenshot: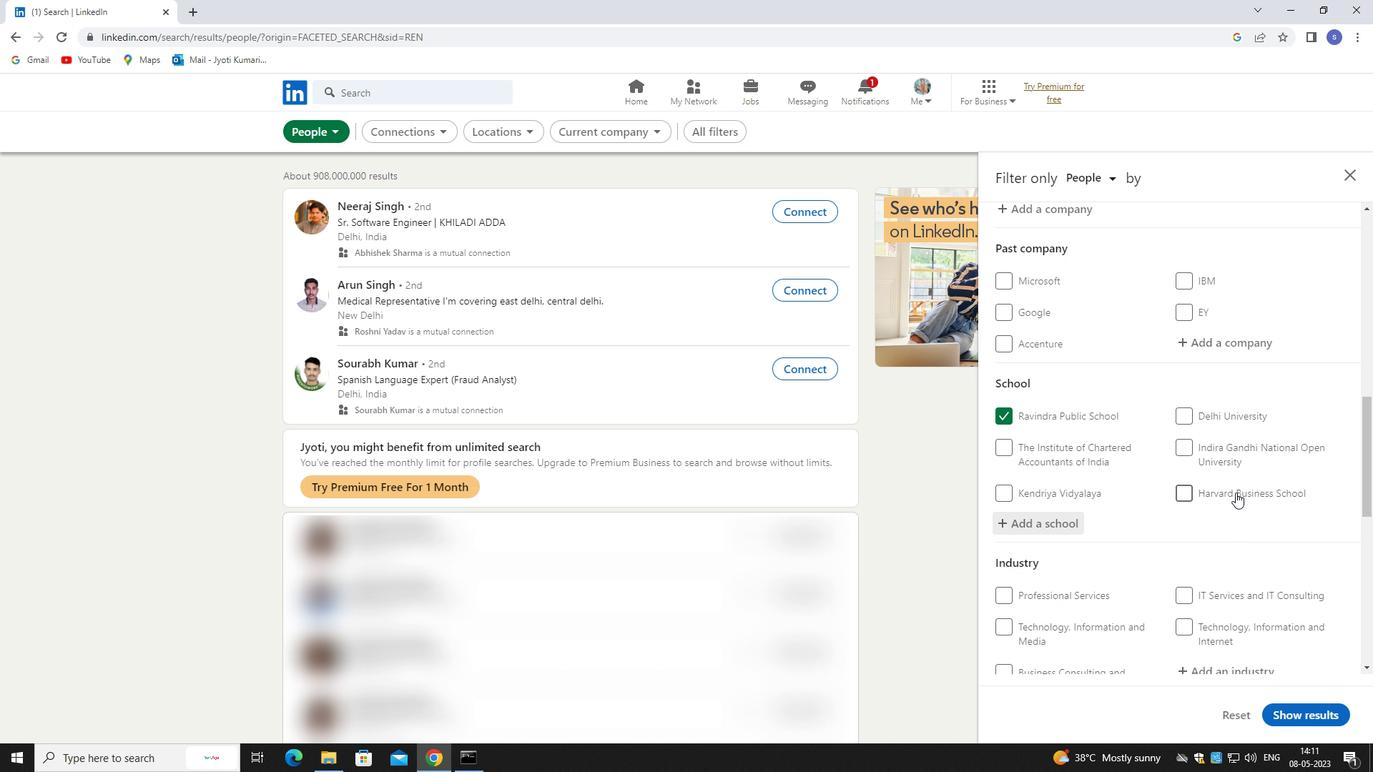 
Action: Mouse moved to (1209, 383)
Screenshot: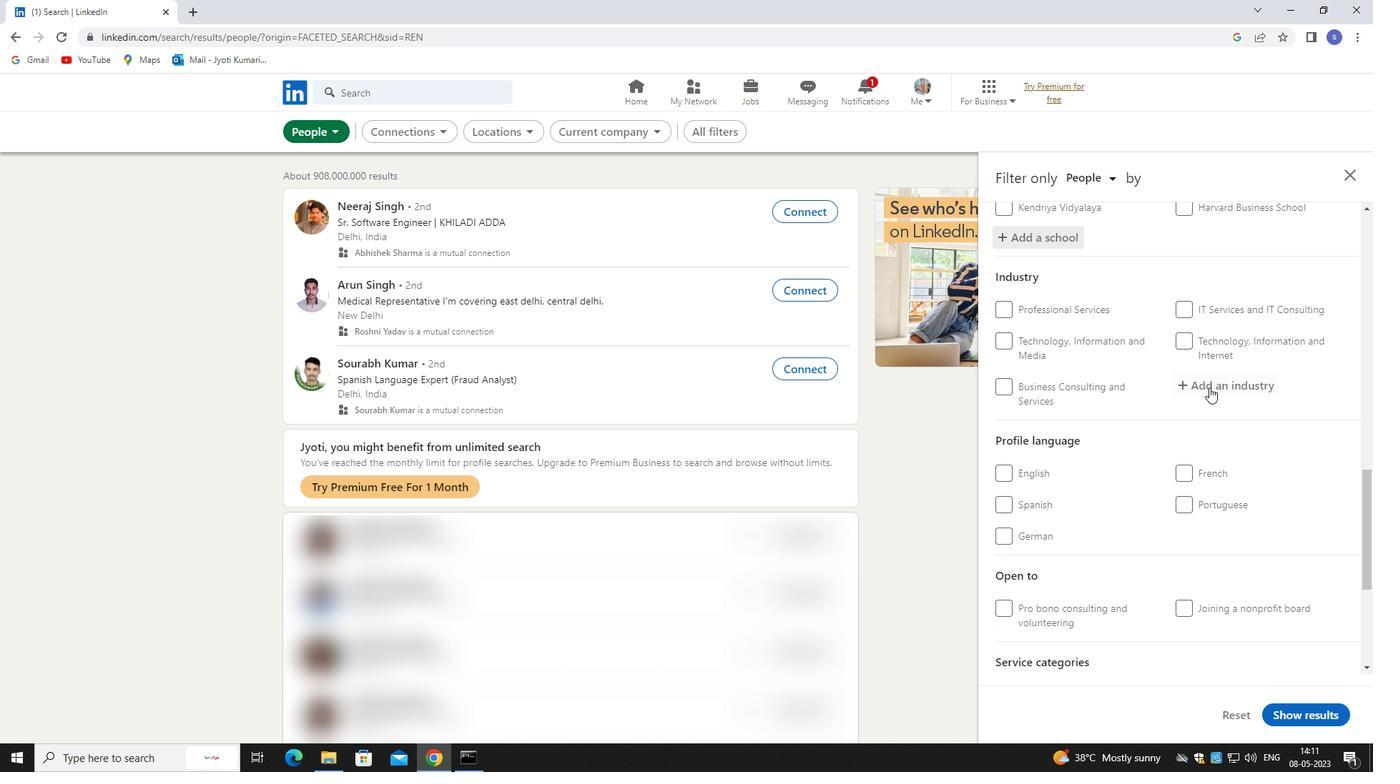 
Action: Mouse pressed left at (1209, 383)
Screenshot: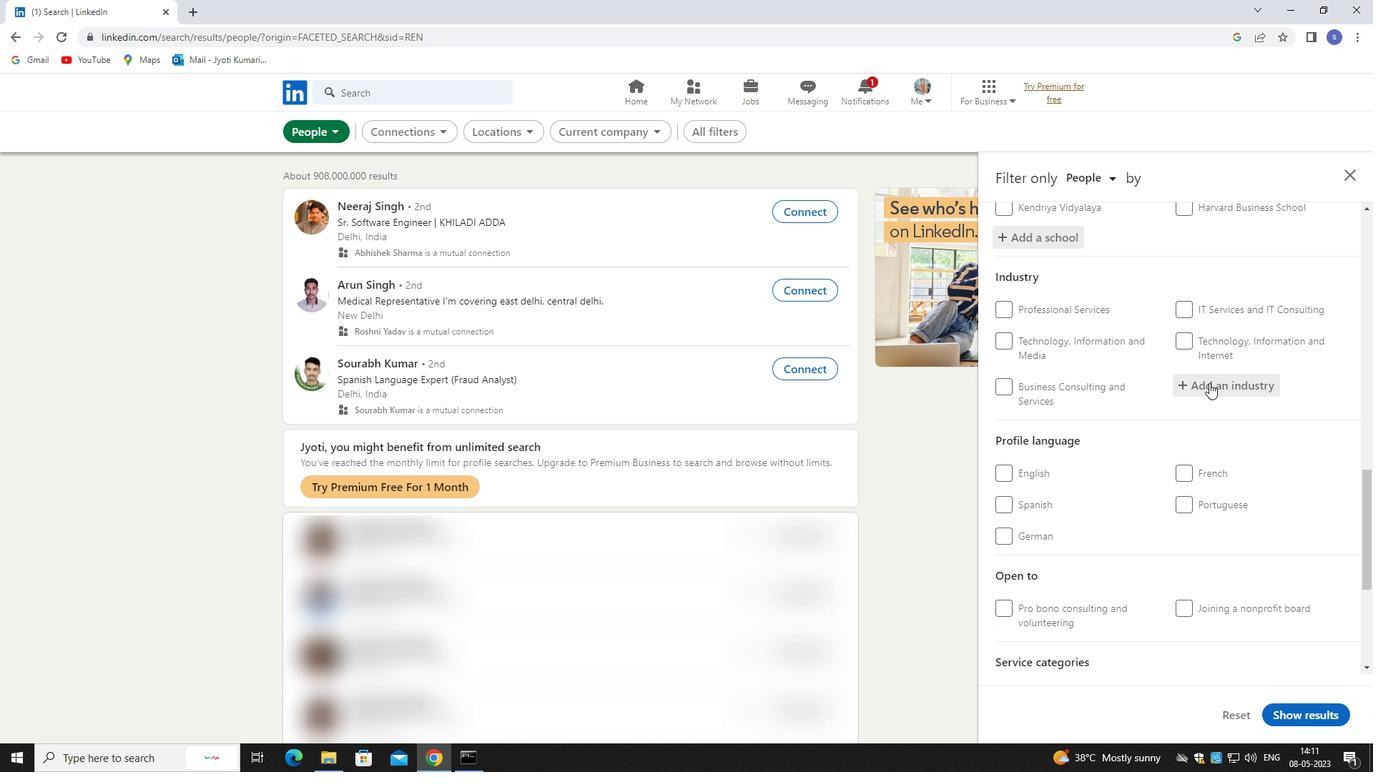 
Action: Mouse moved to (1202, 399)
Screenshot: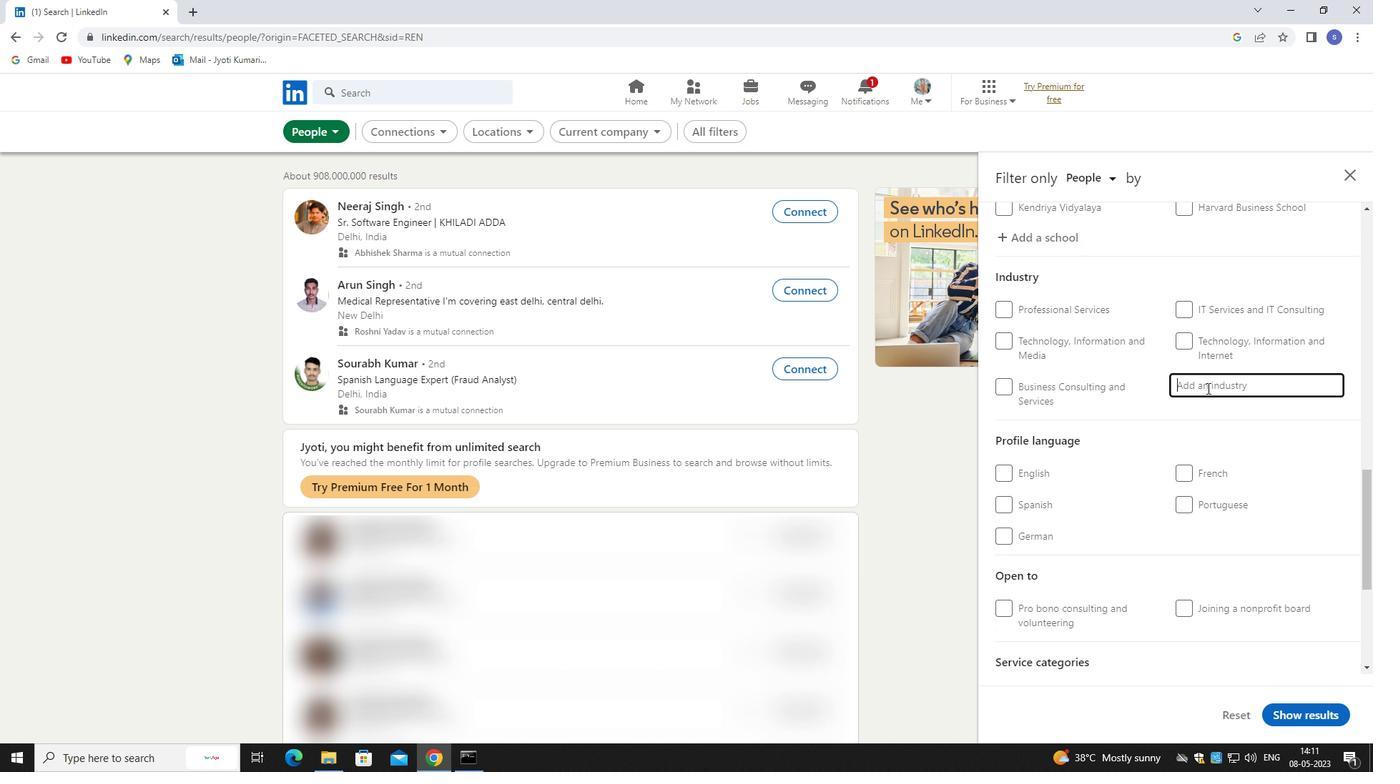 
Action: Key pressed electron
Screenshot: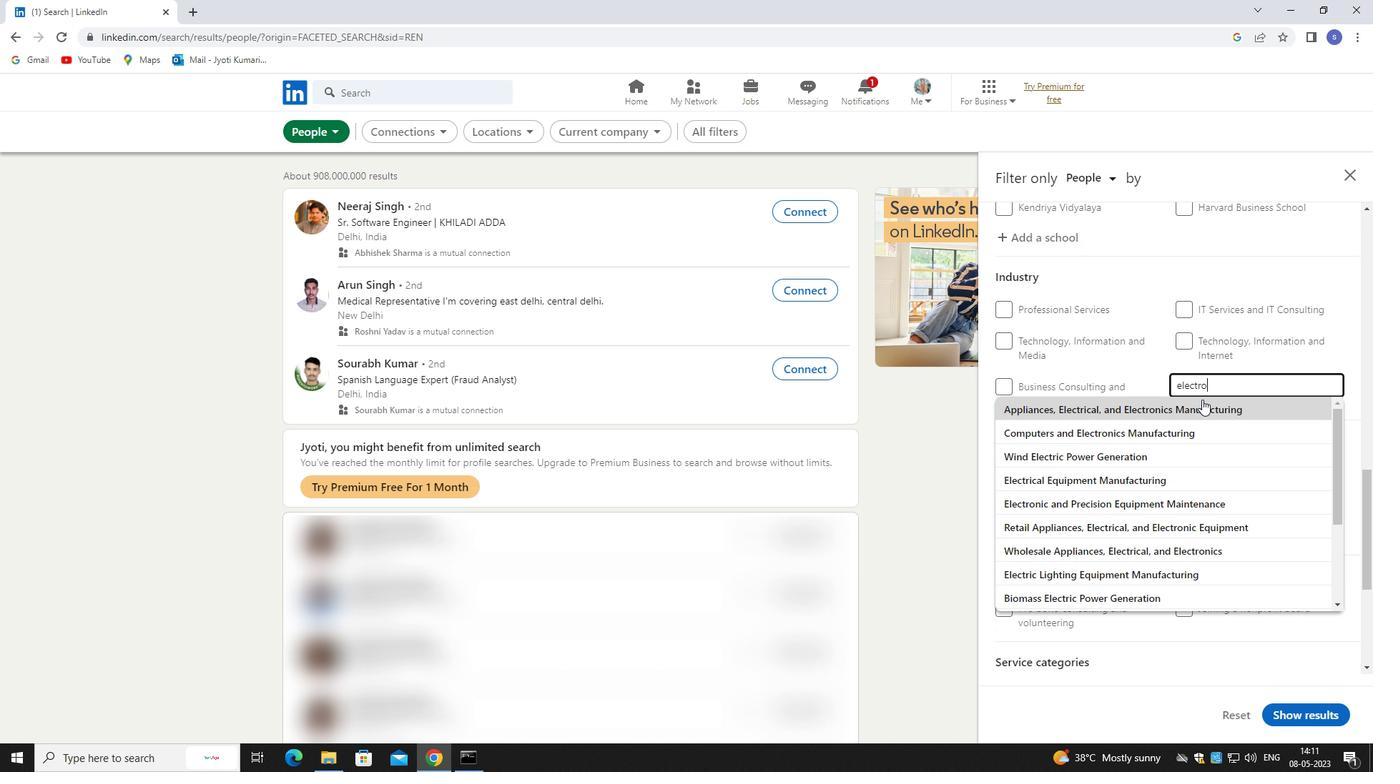 
Action: Mouse moved to (1204, 402)
Screenshot: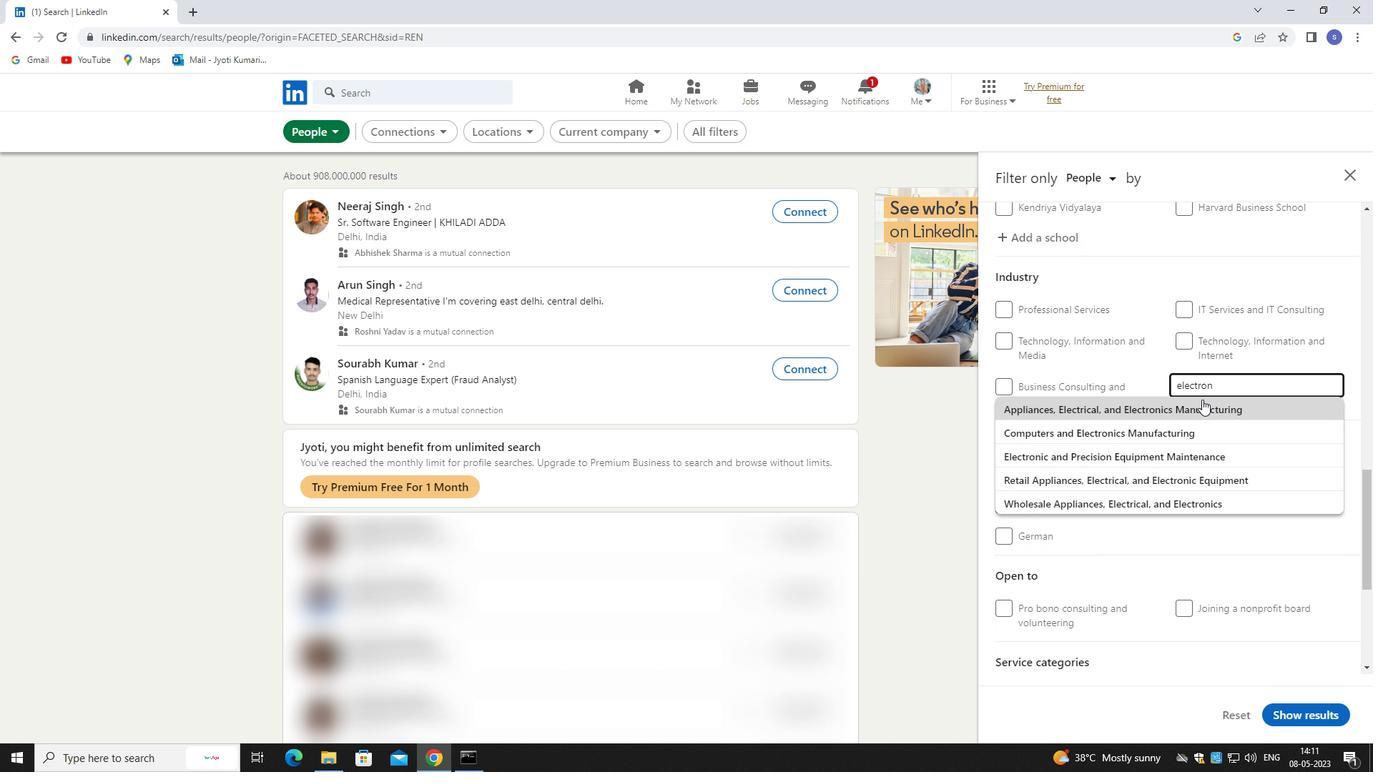 
Action: Key pressed ic
Screenshot: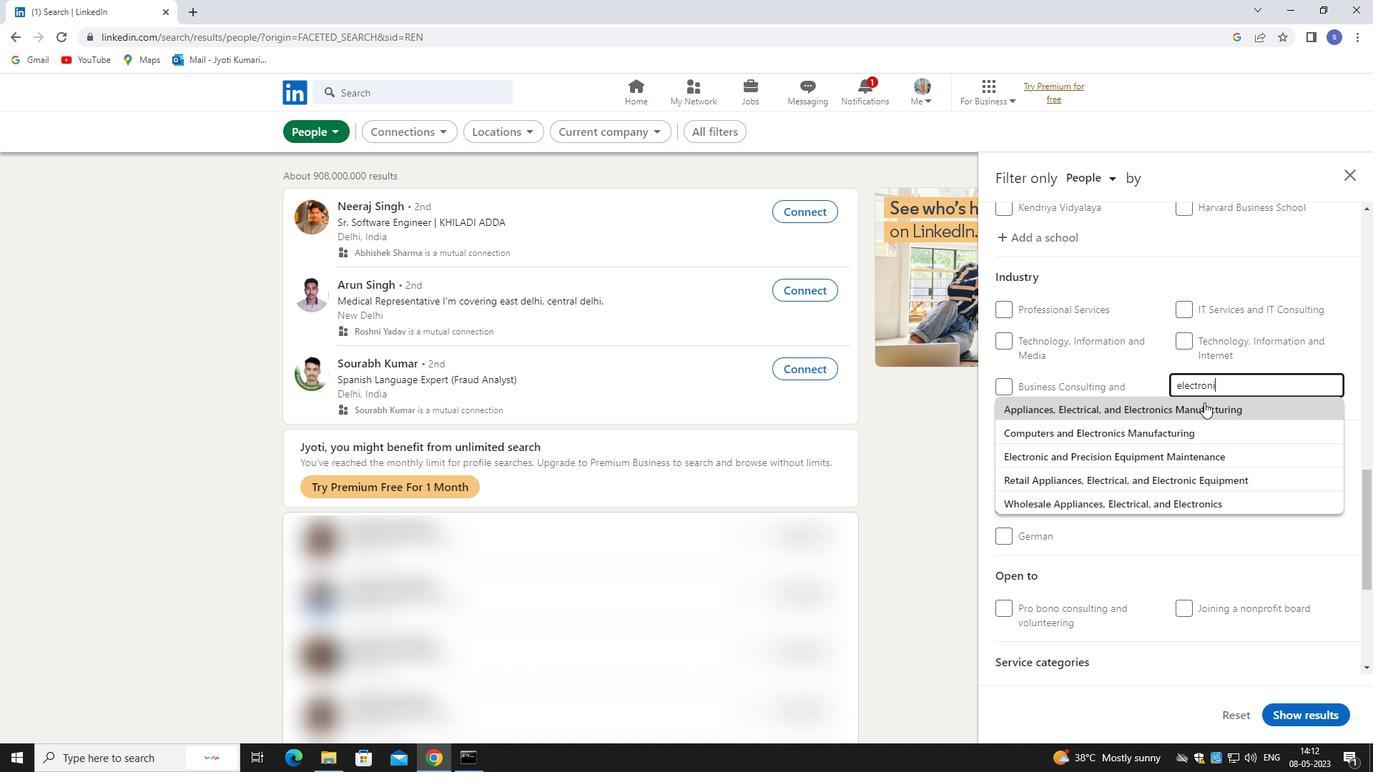 
Action: Mouse moved to (1205, 450)
Screenshot: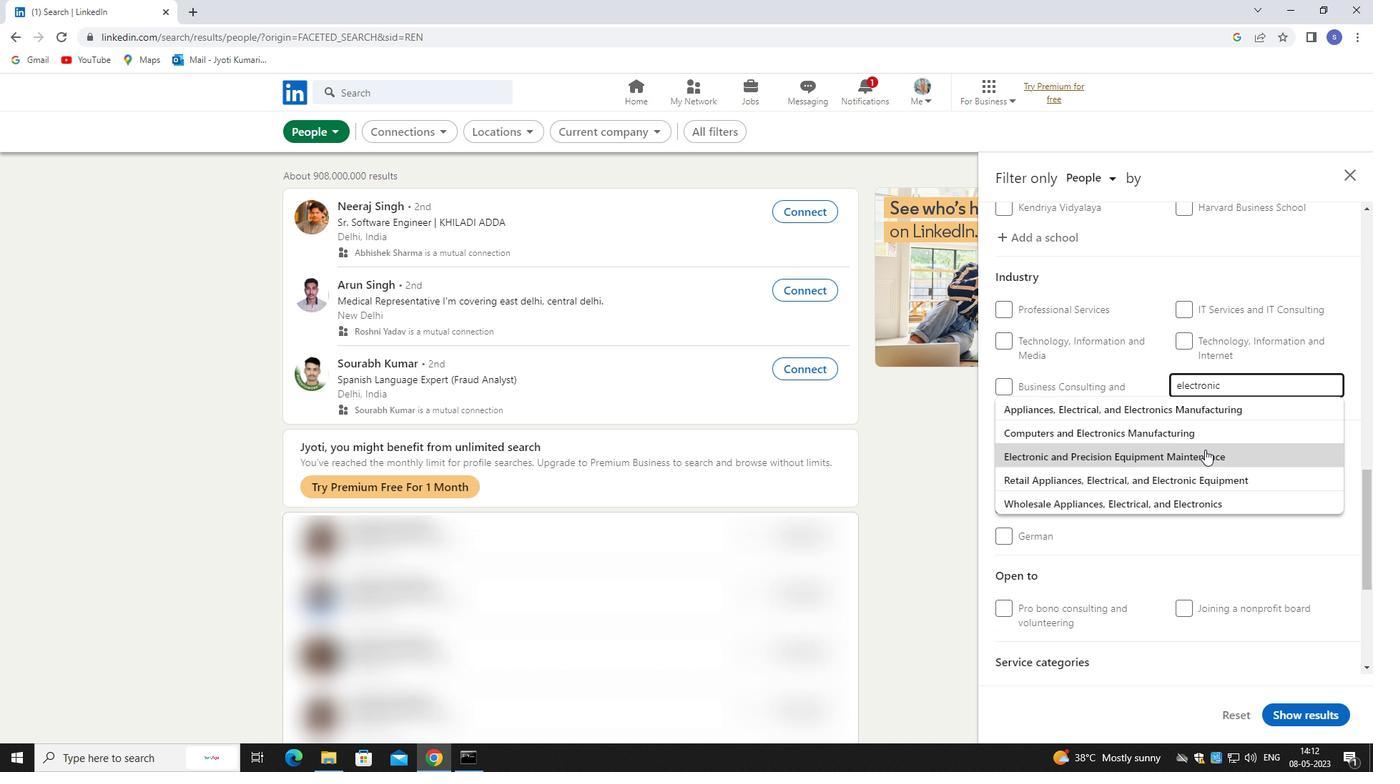 
Action: Mouse pressed left at (1205, 450)
Screenshot: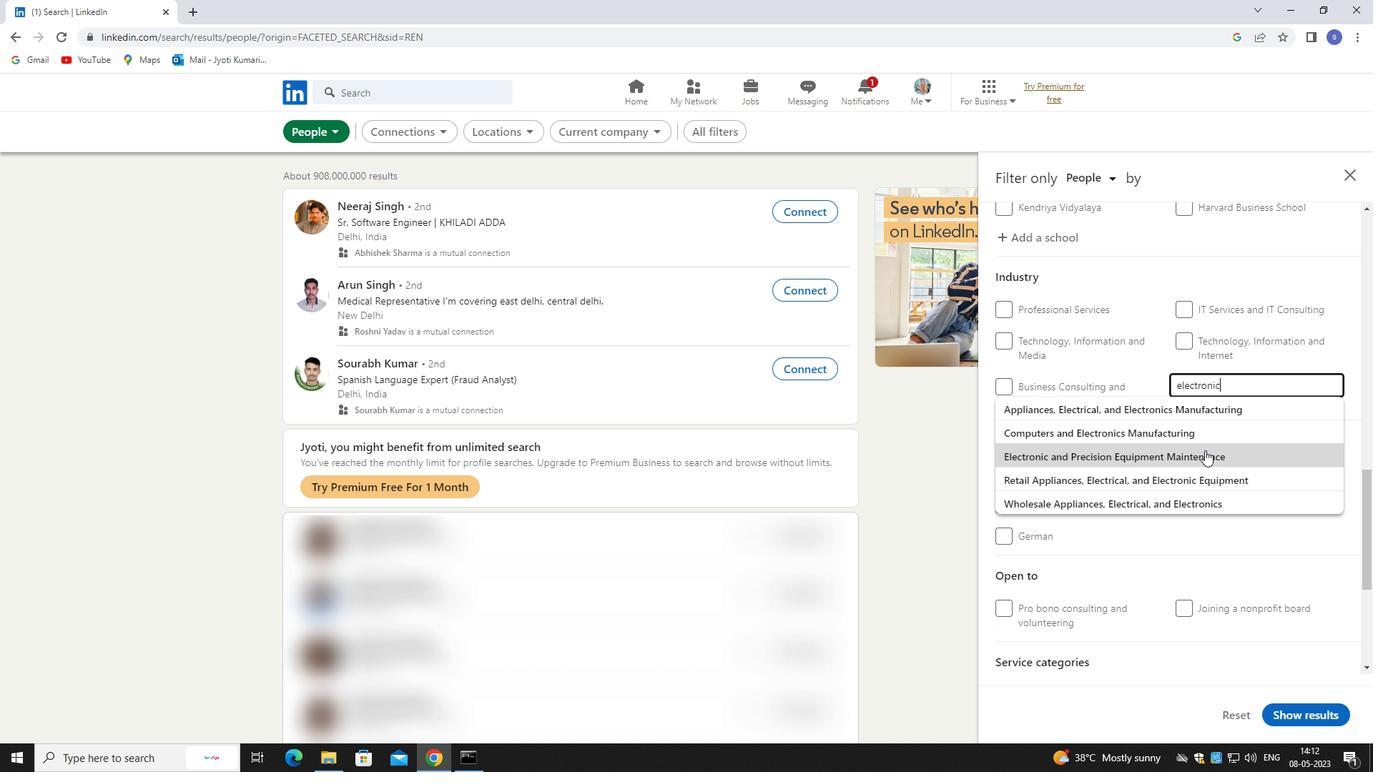 
Action: Mouse moved to (1208, 445)
Screenshot: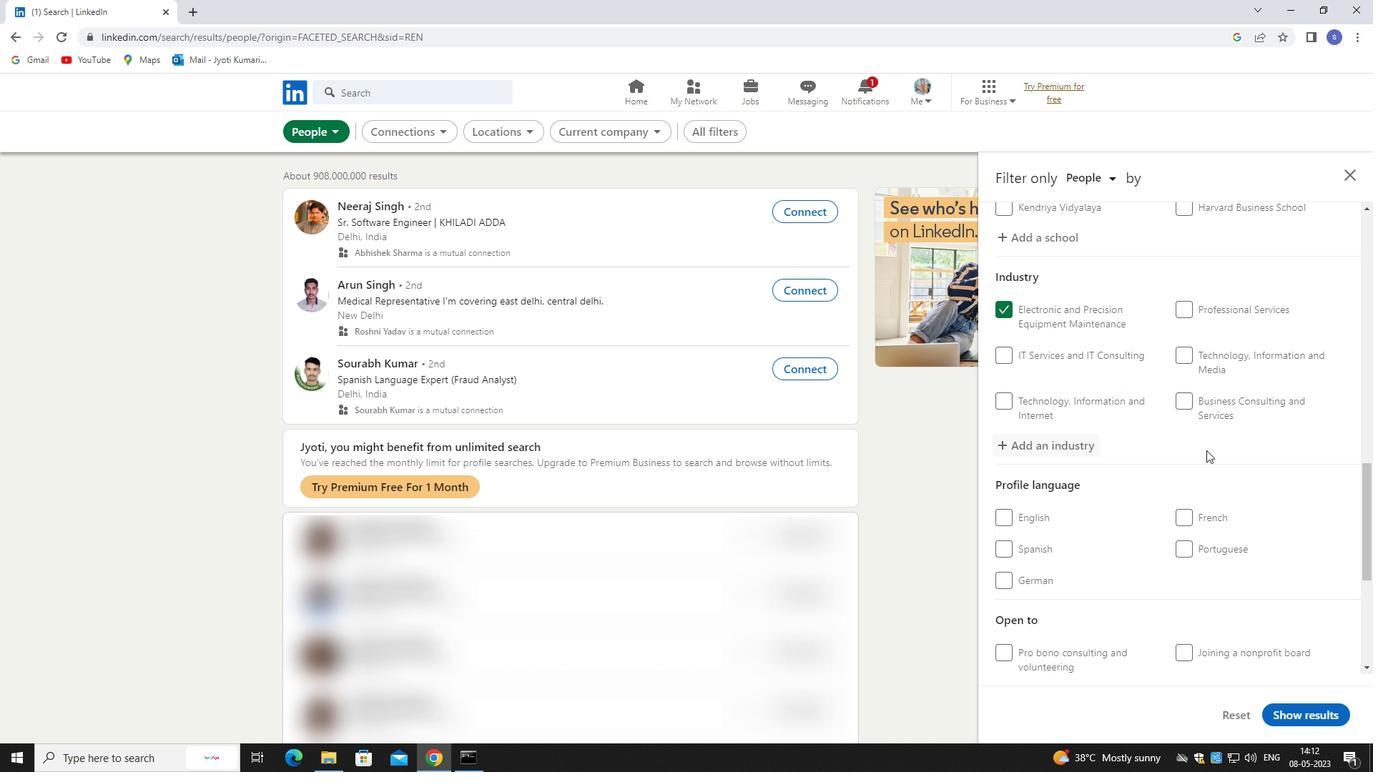 
Action: Mouse scrolled (1208, 444) with delta (0, 0)
Screenshot: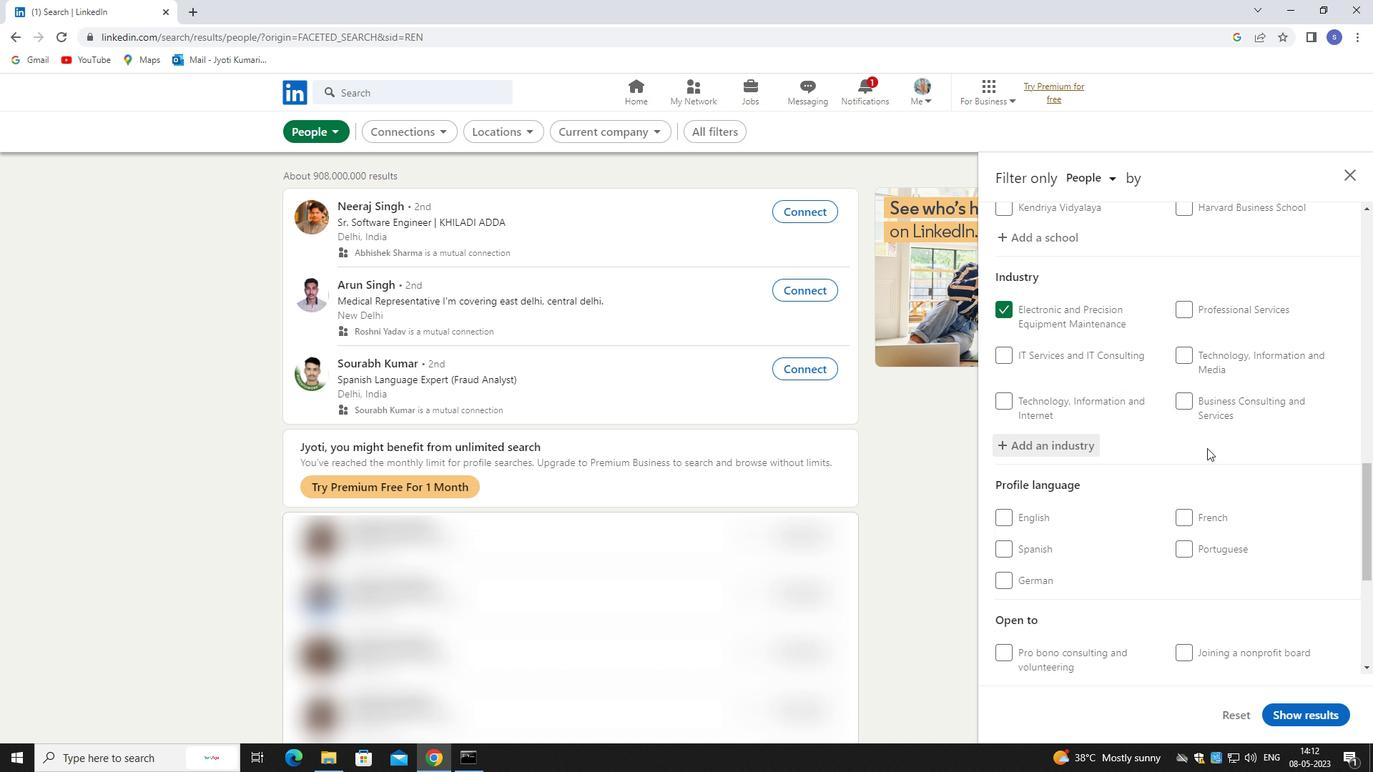 
Action: Mouse scrolled (1208, 444) with delta (0, 0)
Screenshot: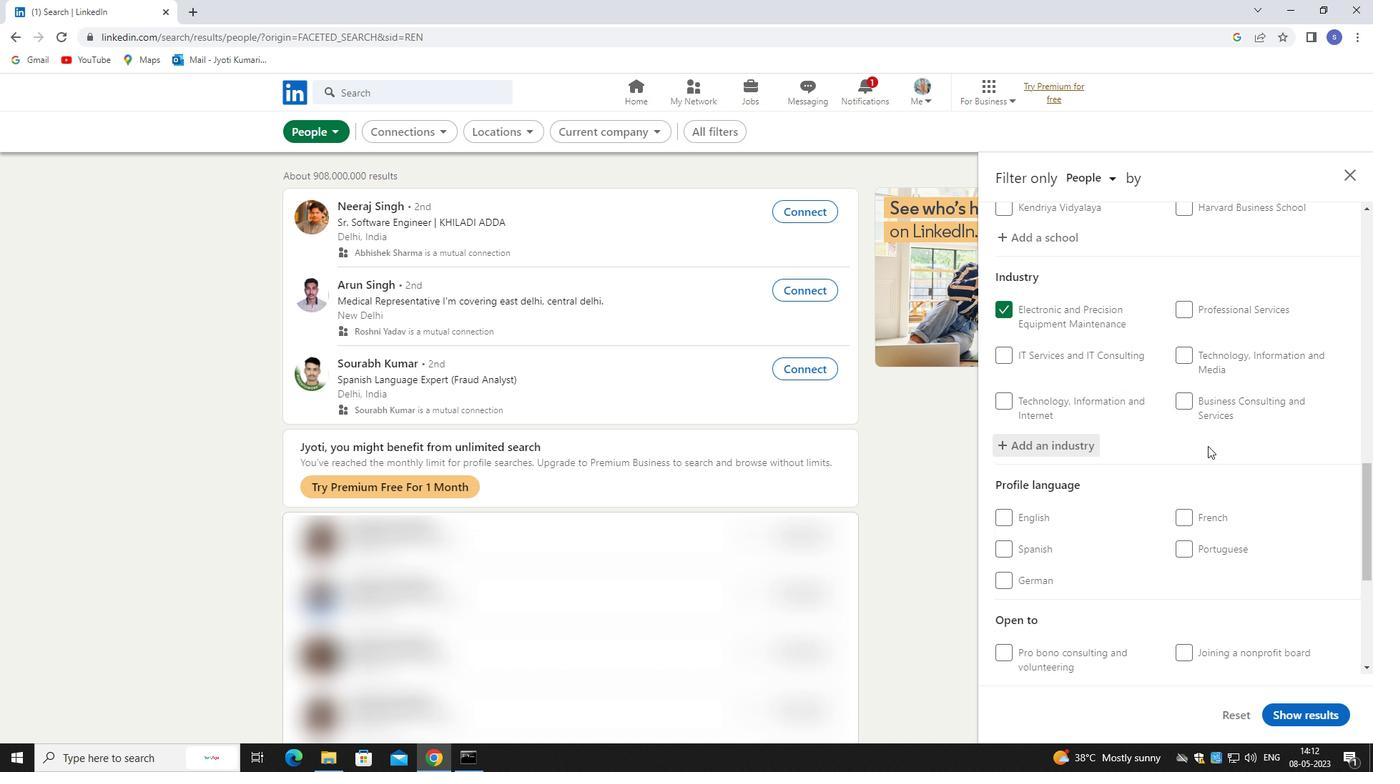 
Action: Mouse moved to (1209, 444)
Screenshot: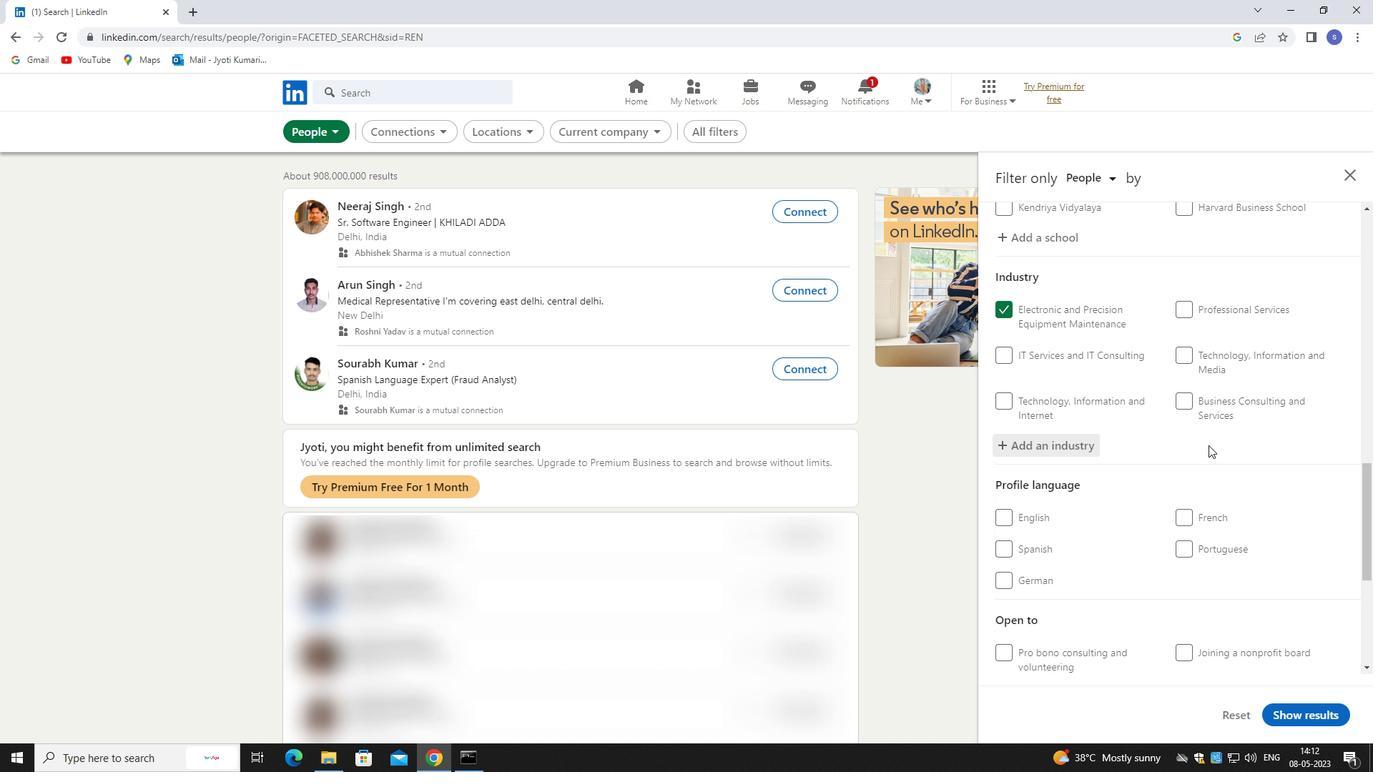 
Action: Mouse scrolled (1209, 444) with delta (0, 0)
Screenshot: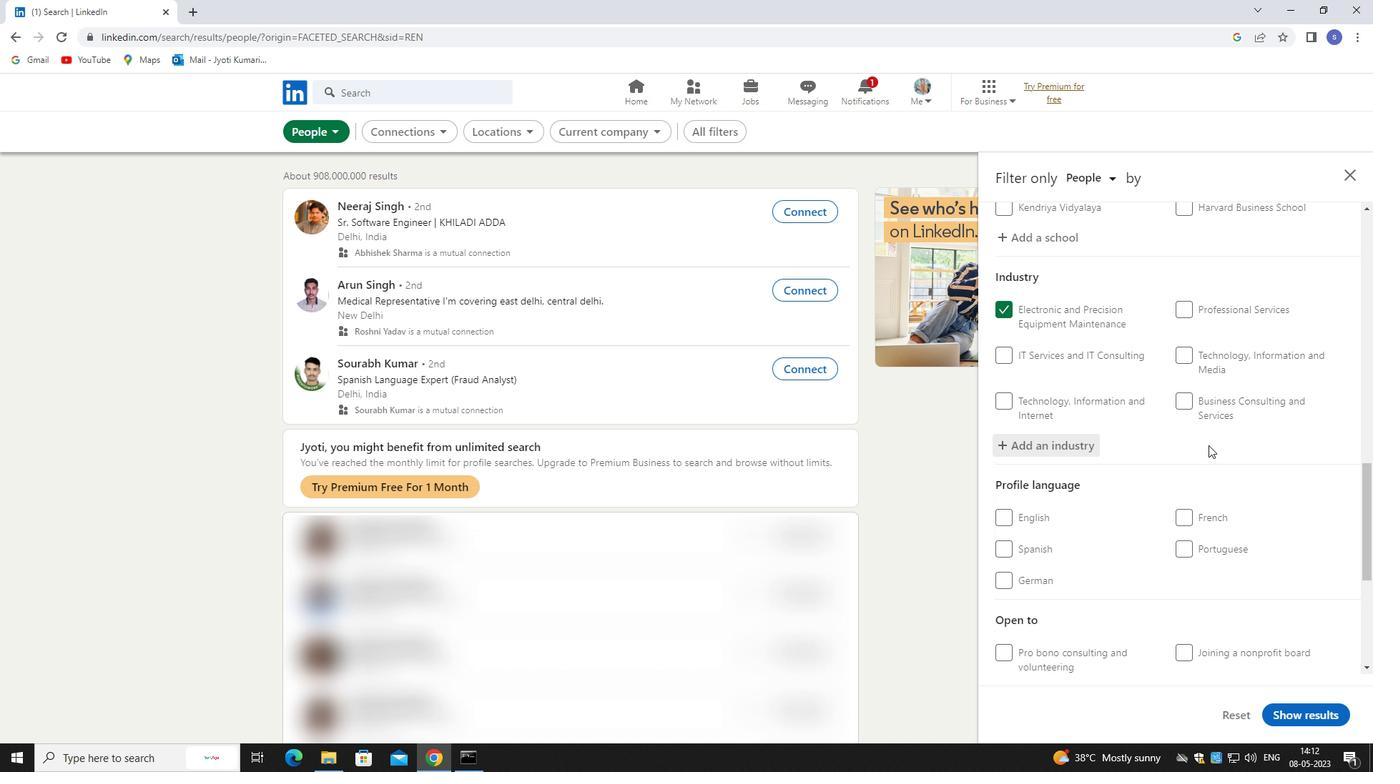 
Action: Mouse moved to (1024, 369)
Screenshot: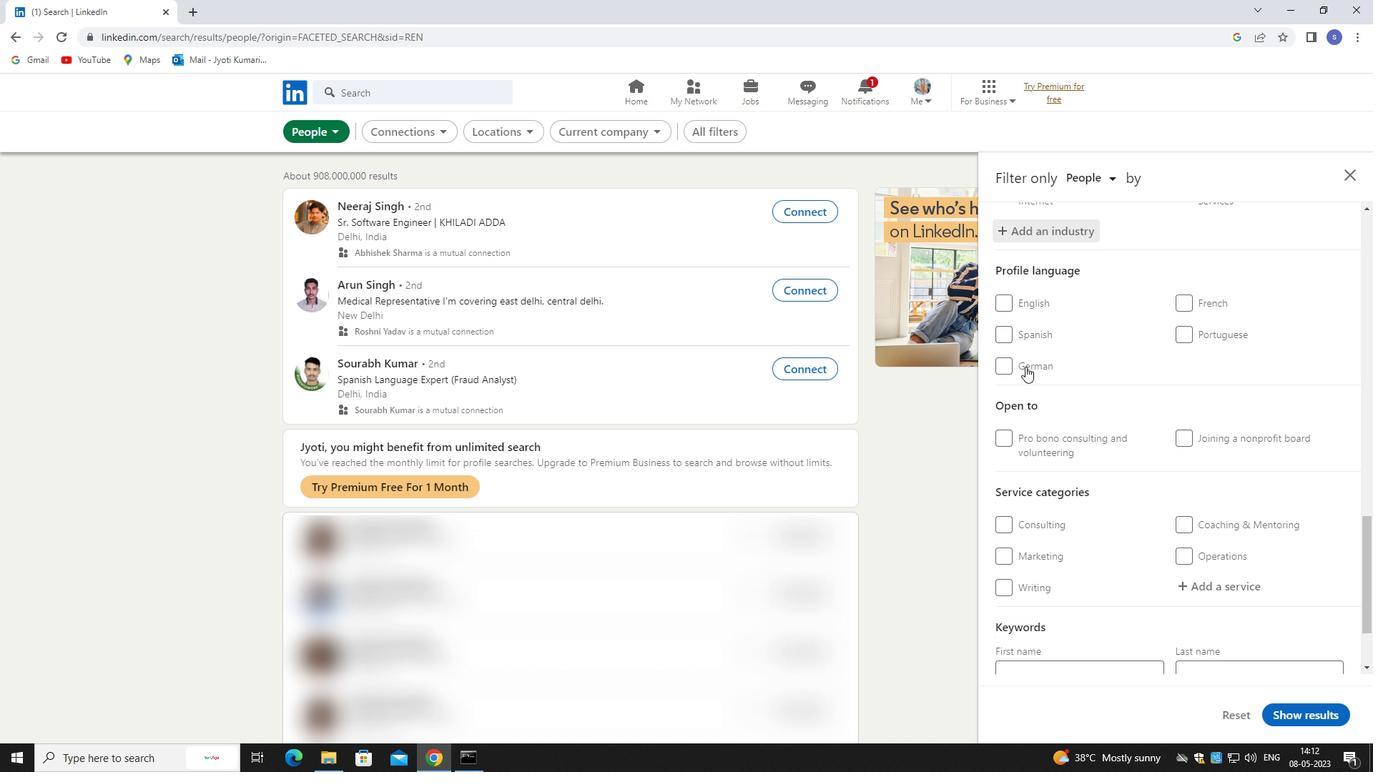 
Action: Mouse pressed left at (1024, 369)
Screenshot: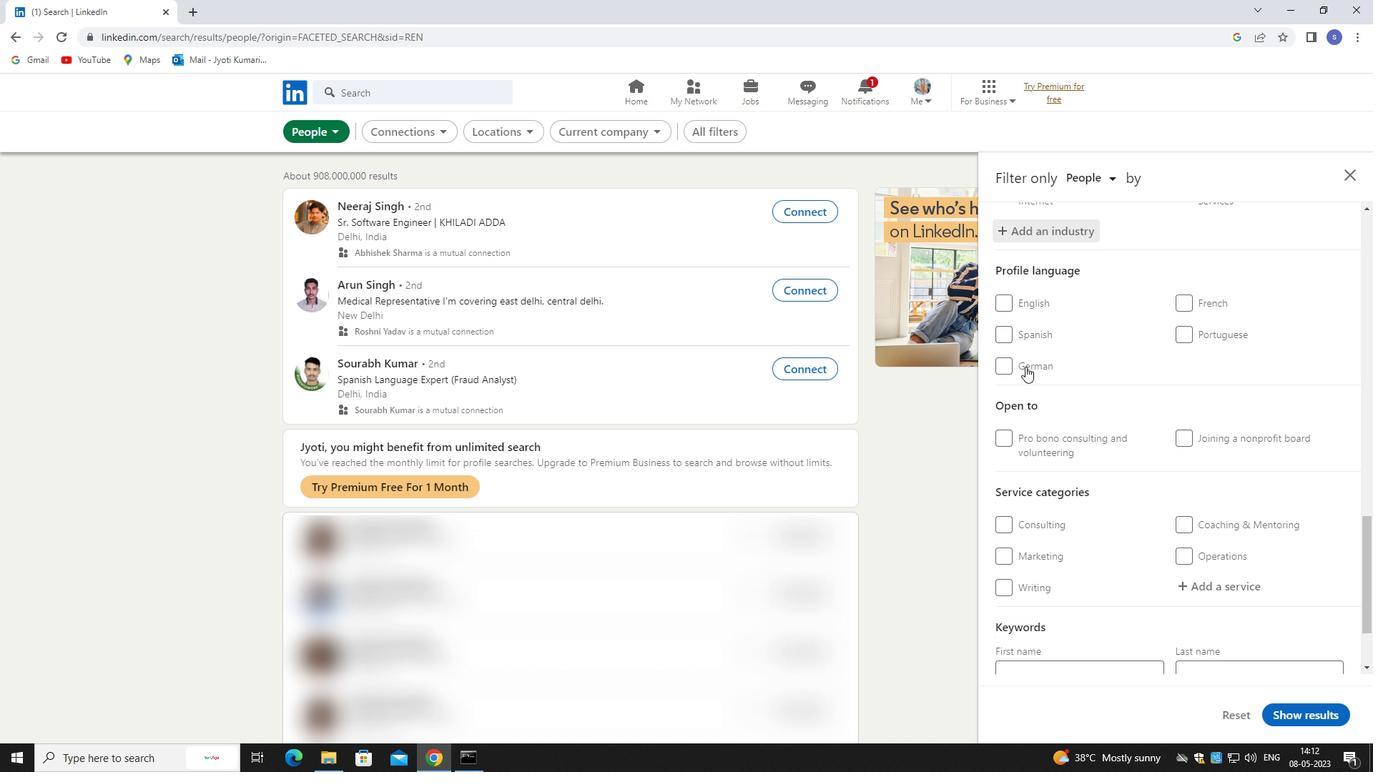 
Action: Mouse moved to (1161, 372)
Screenshot: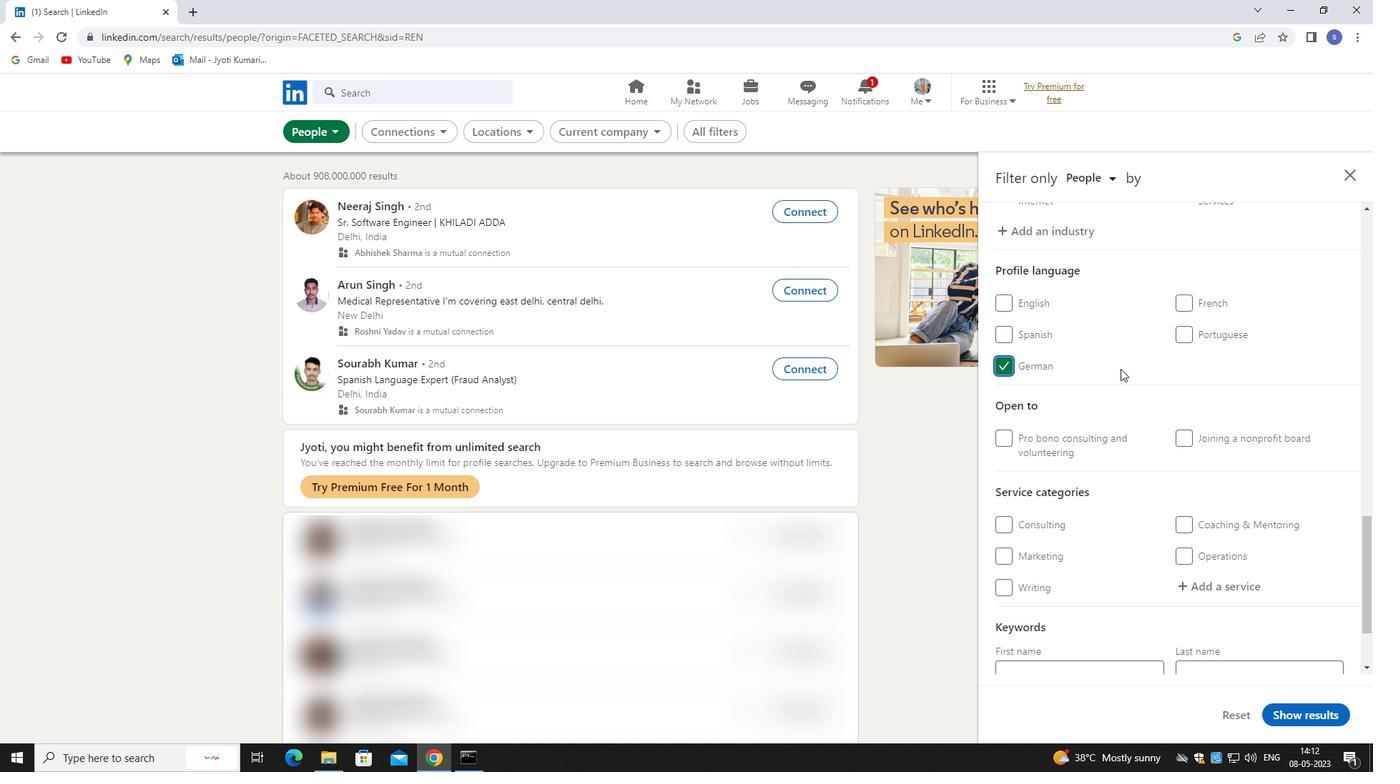 
Action: Mouse scrolled (1161, 371) with delta (0, 0)
Screenshot: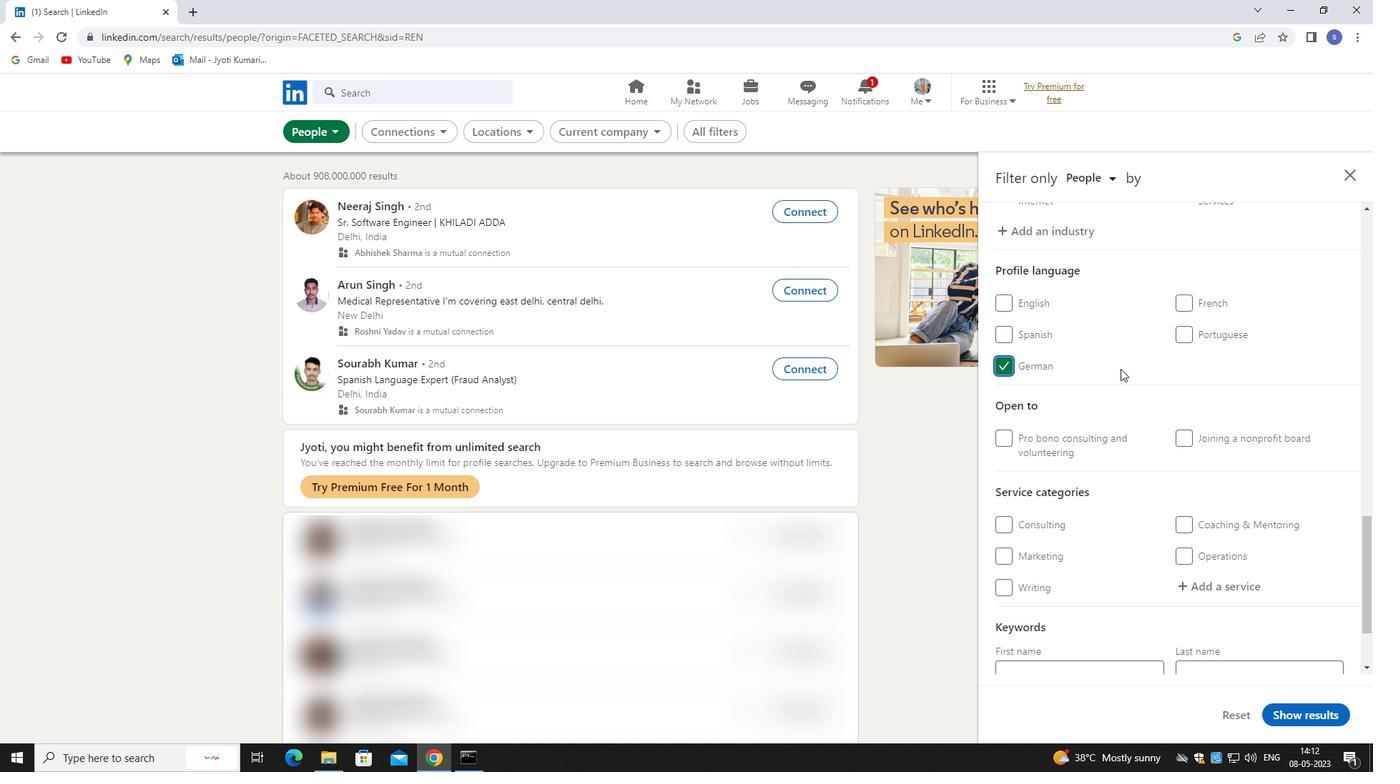 
Action: Mouse moved to (1173, 377)
Screenshot: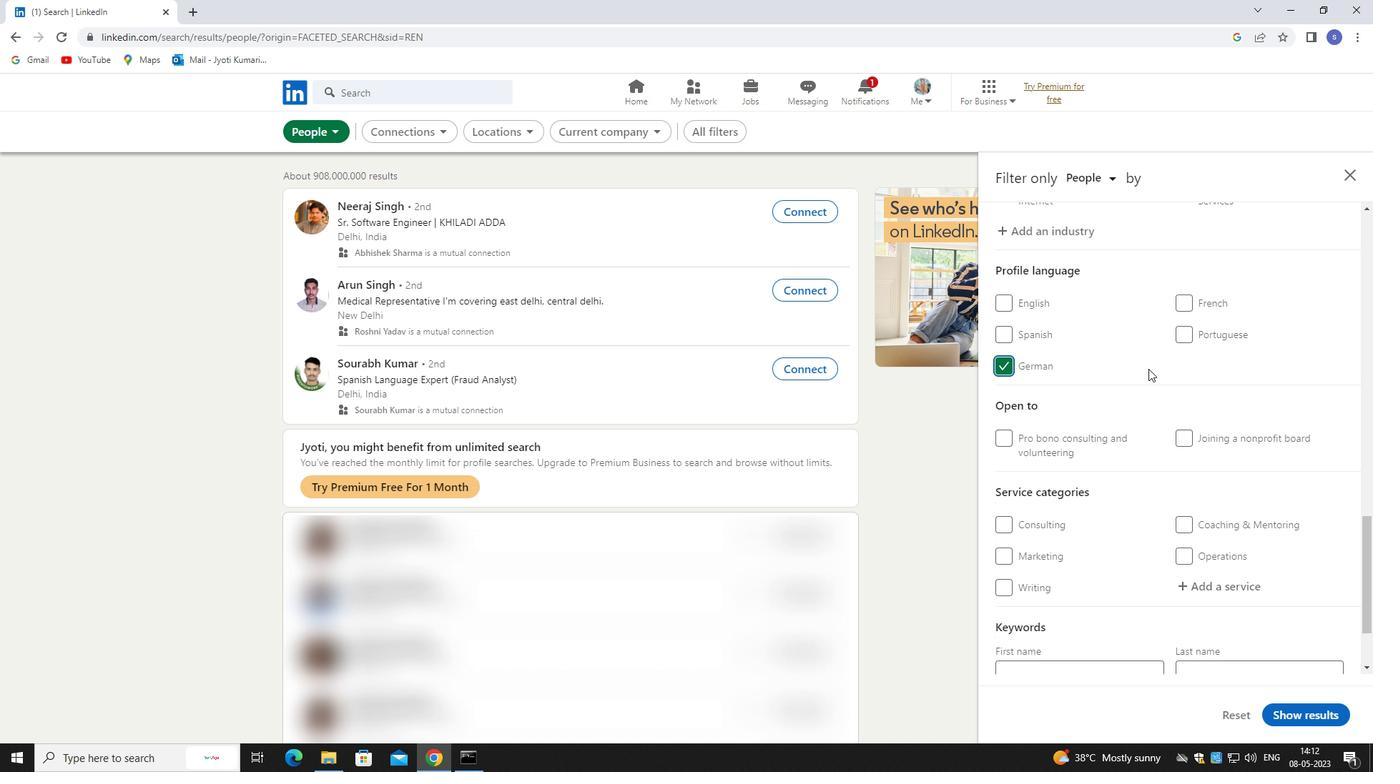 
Action: Mouse scrolled (1173, 376) with delta (0, 0)
Screenshot: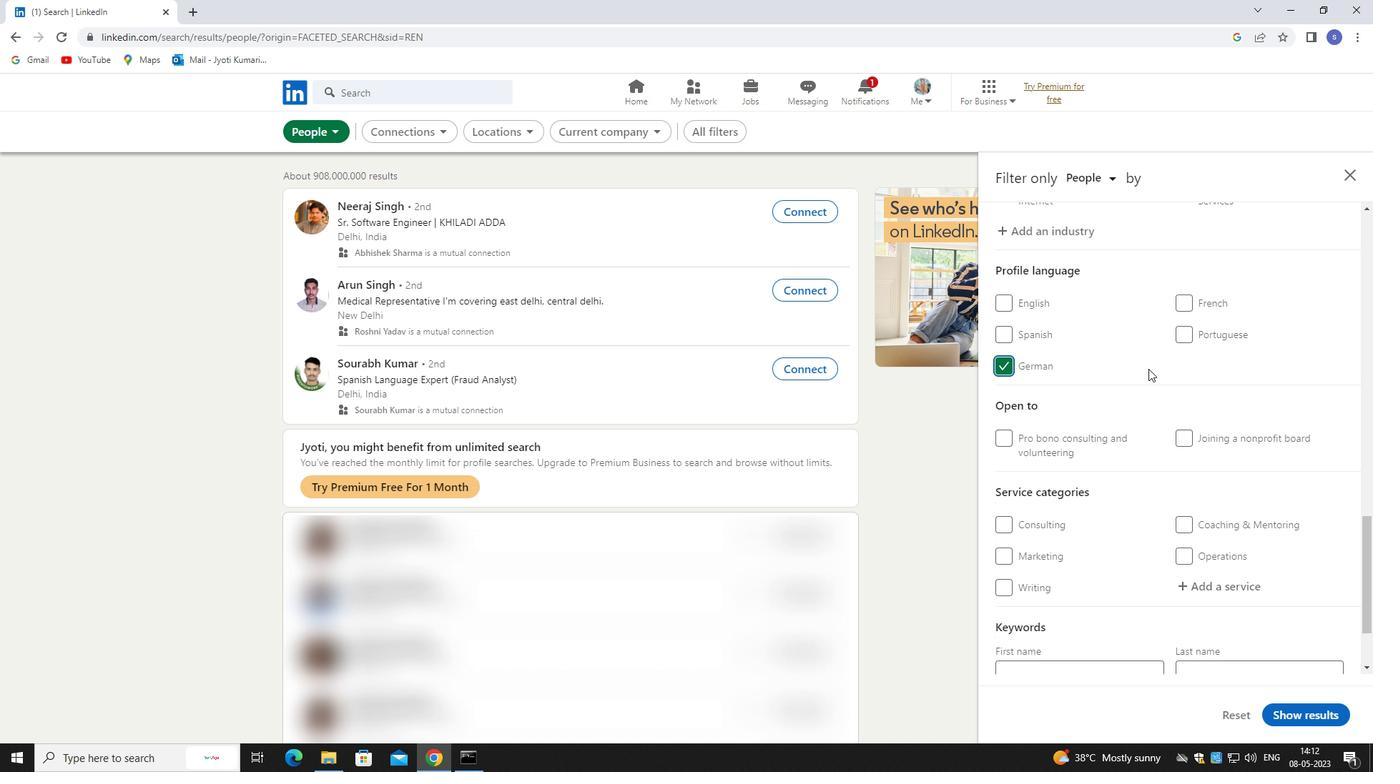 
Action: Mouse moved to (1203, 394)
Screenshot: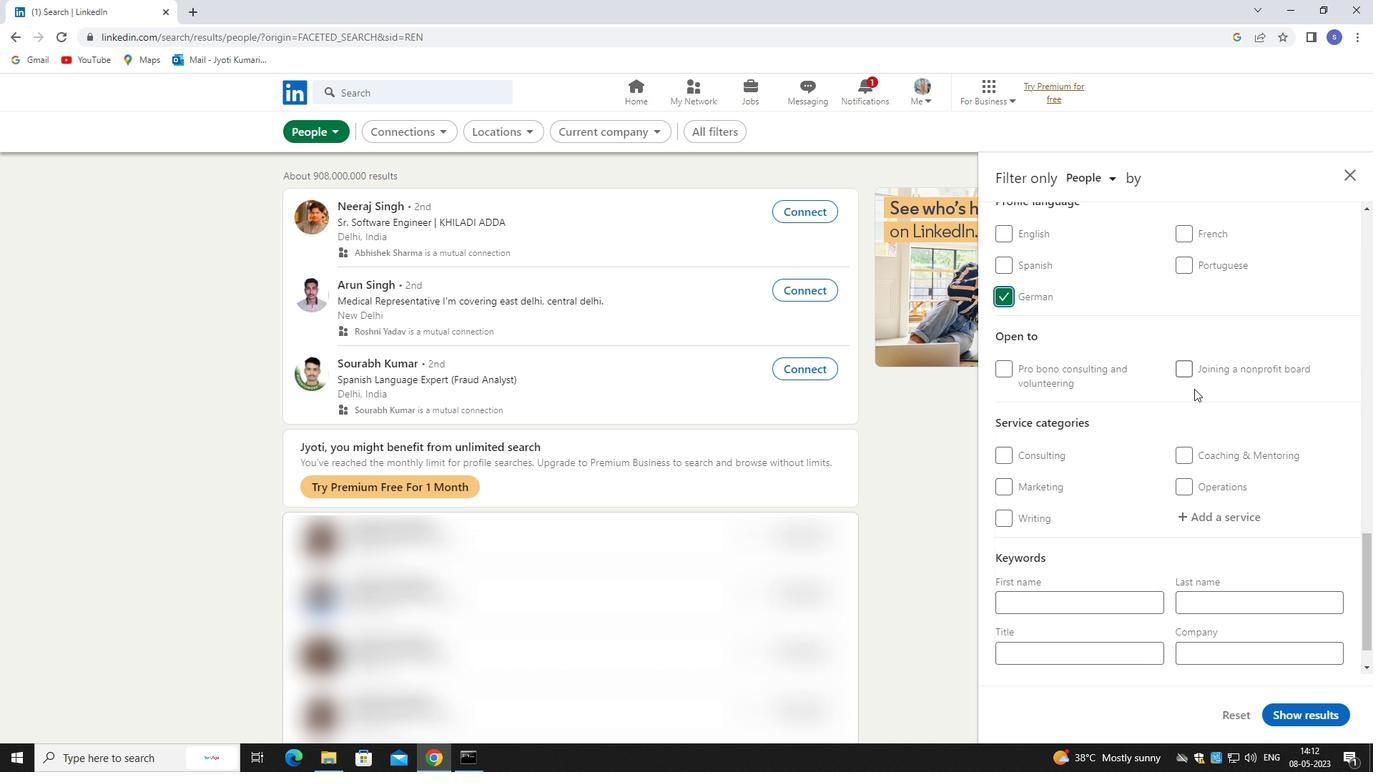 
Action: Mouse scrolled (1203, 393) with delta (0, 0)
Screenshot: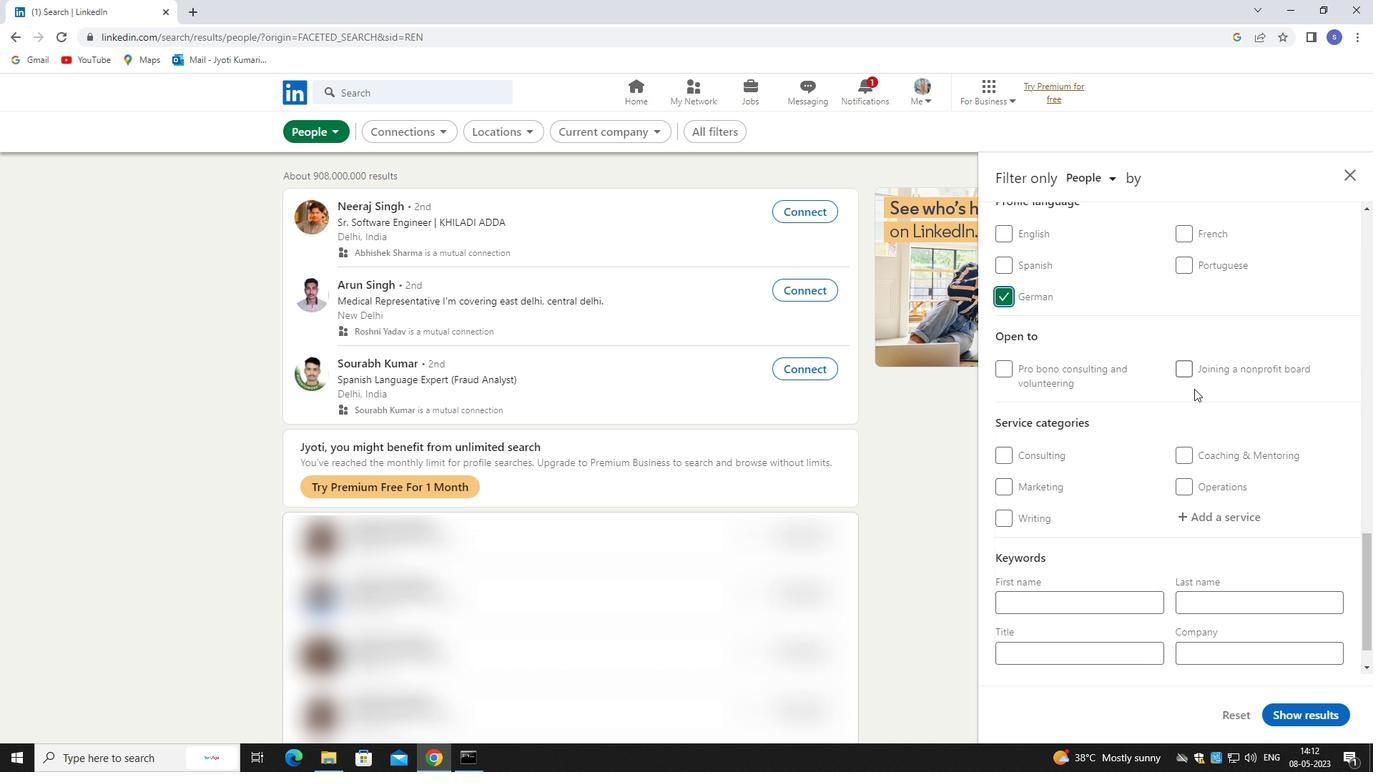 
Action: Mouse moved to (1227, 474)
Screenshot: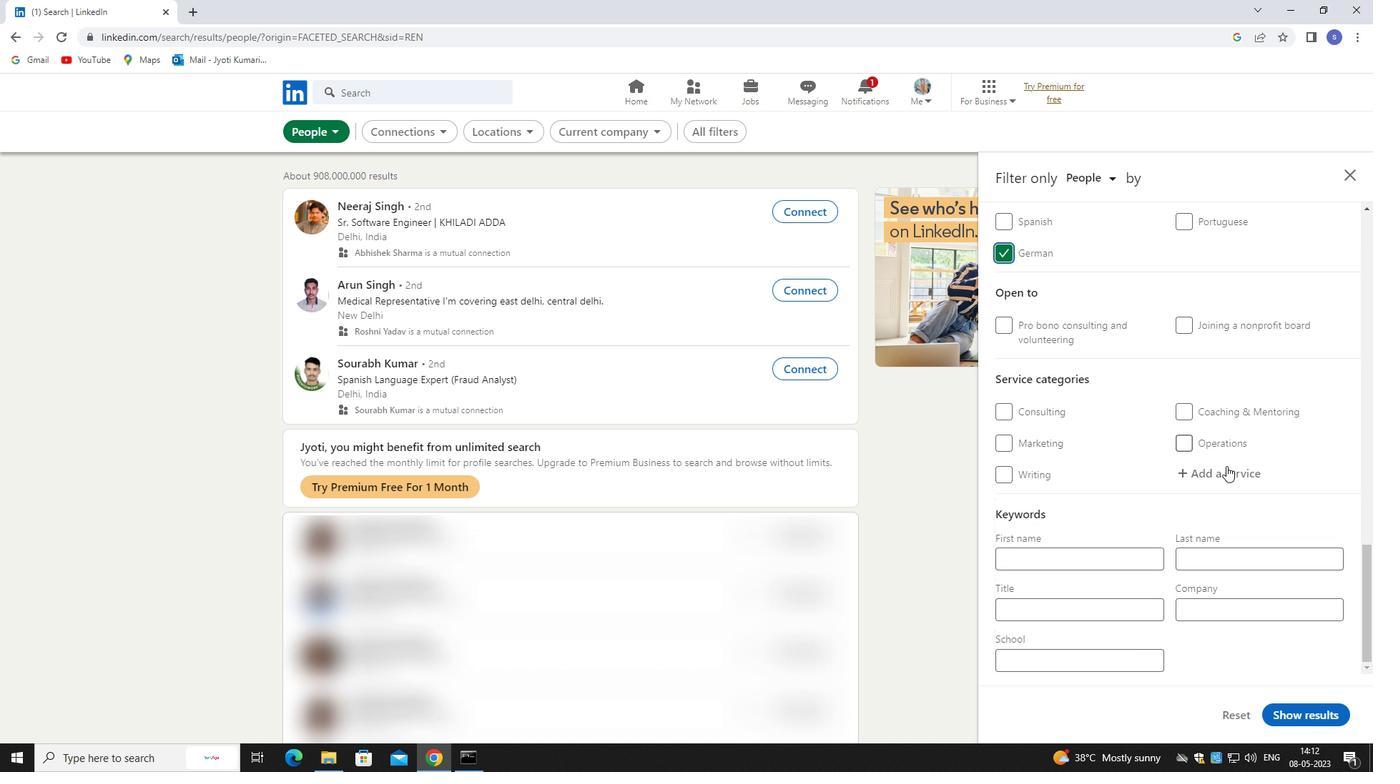 
Action: Mouse pressed left at (1227, 474)
Screenshot: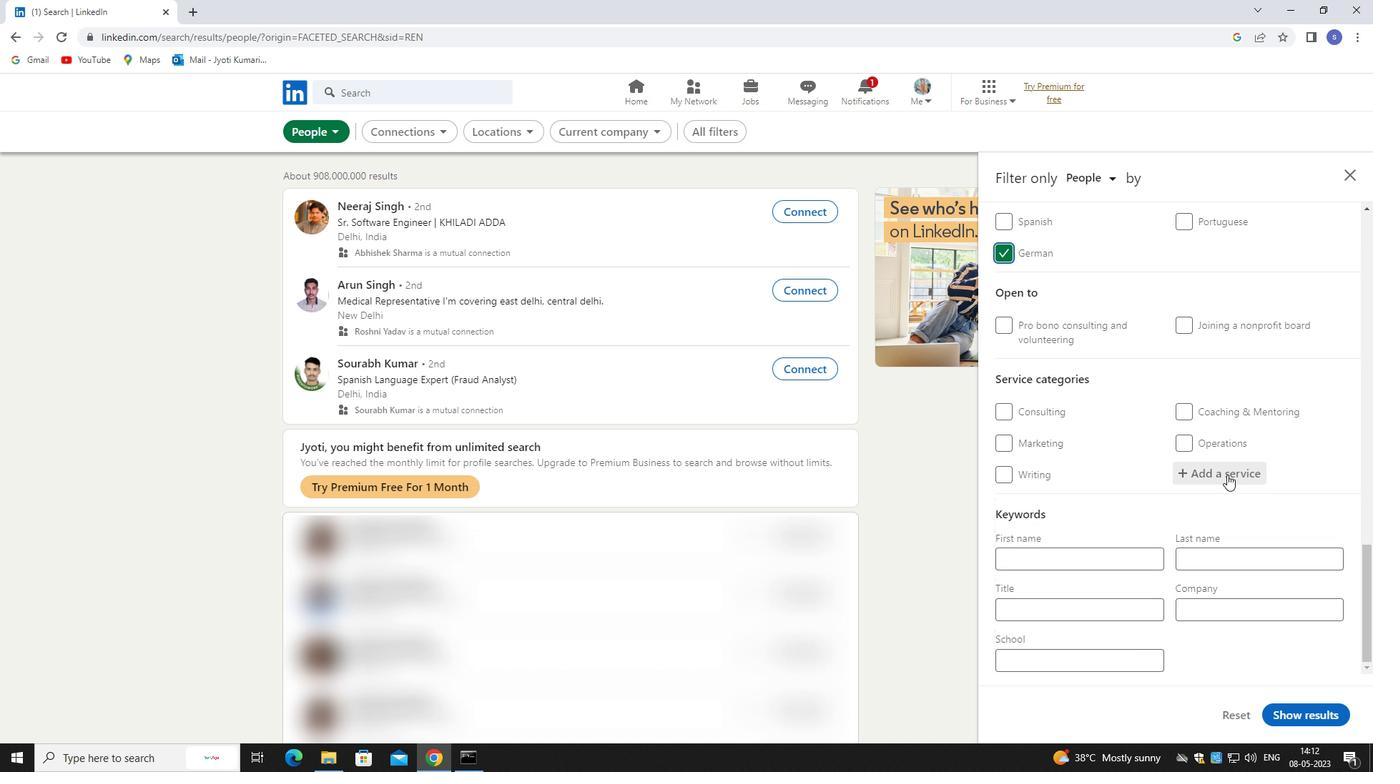 
Action: Mouse moved to (1266, 501)
Screenshot: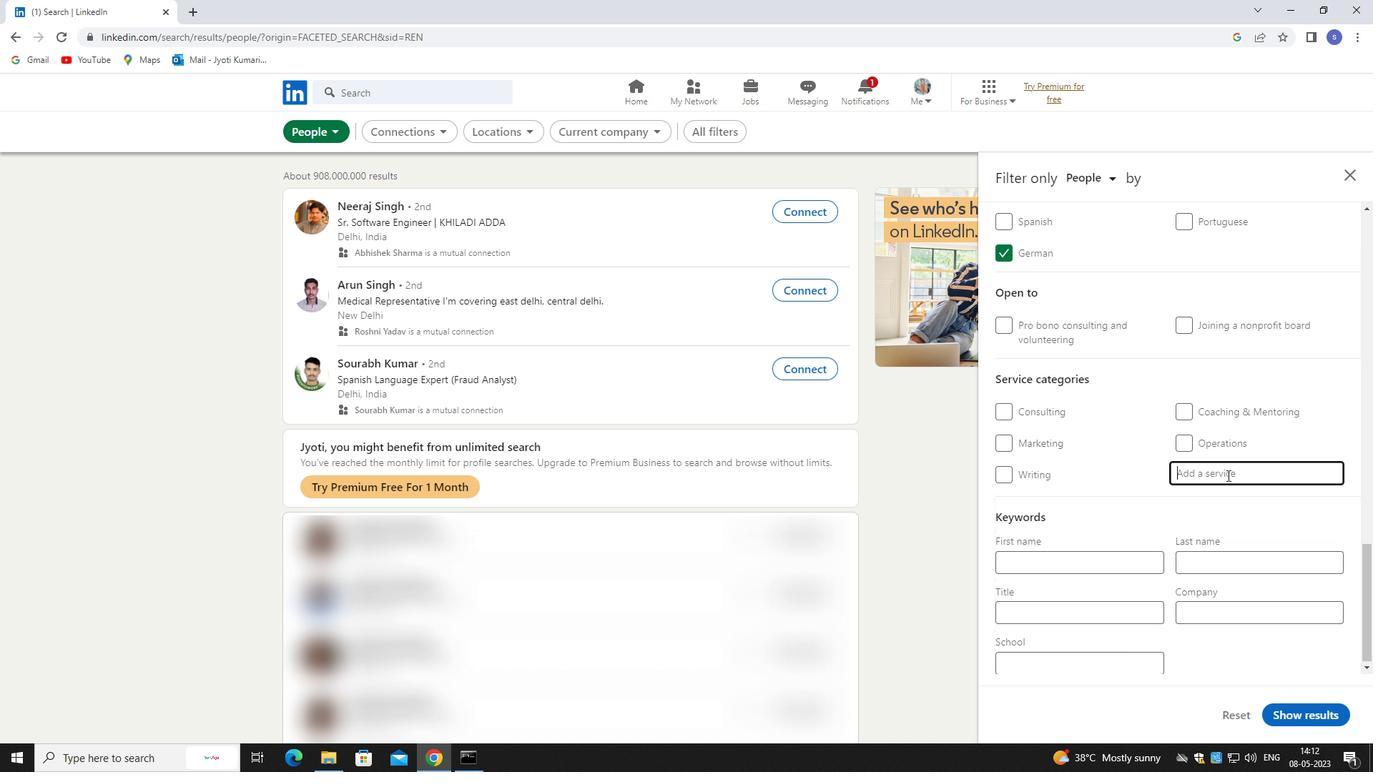 
Action: Key pressed file<Key.space>mana
Screenshot: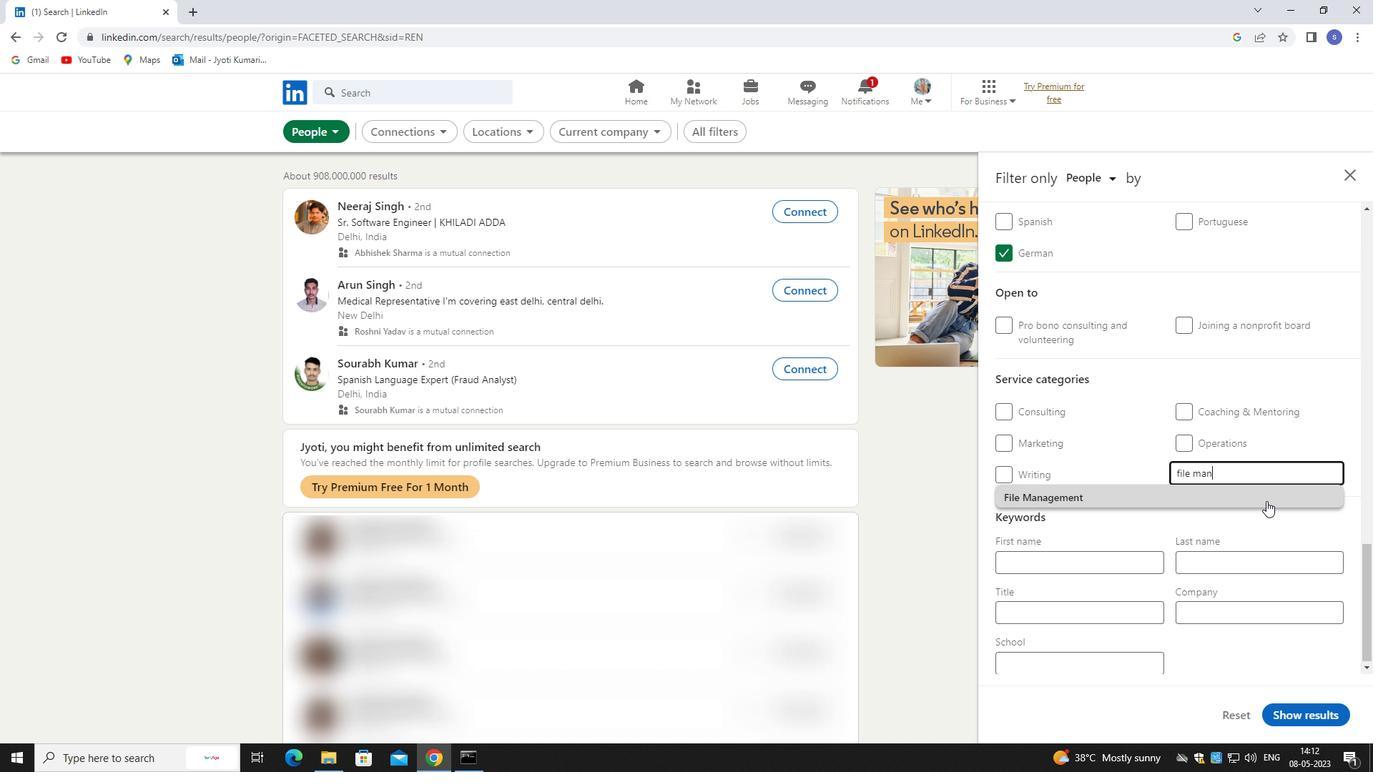 
Action: Mouse moved to (1224, 487)
Screenshot: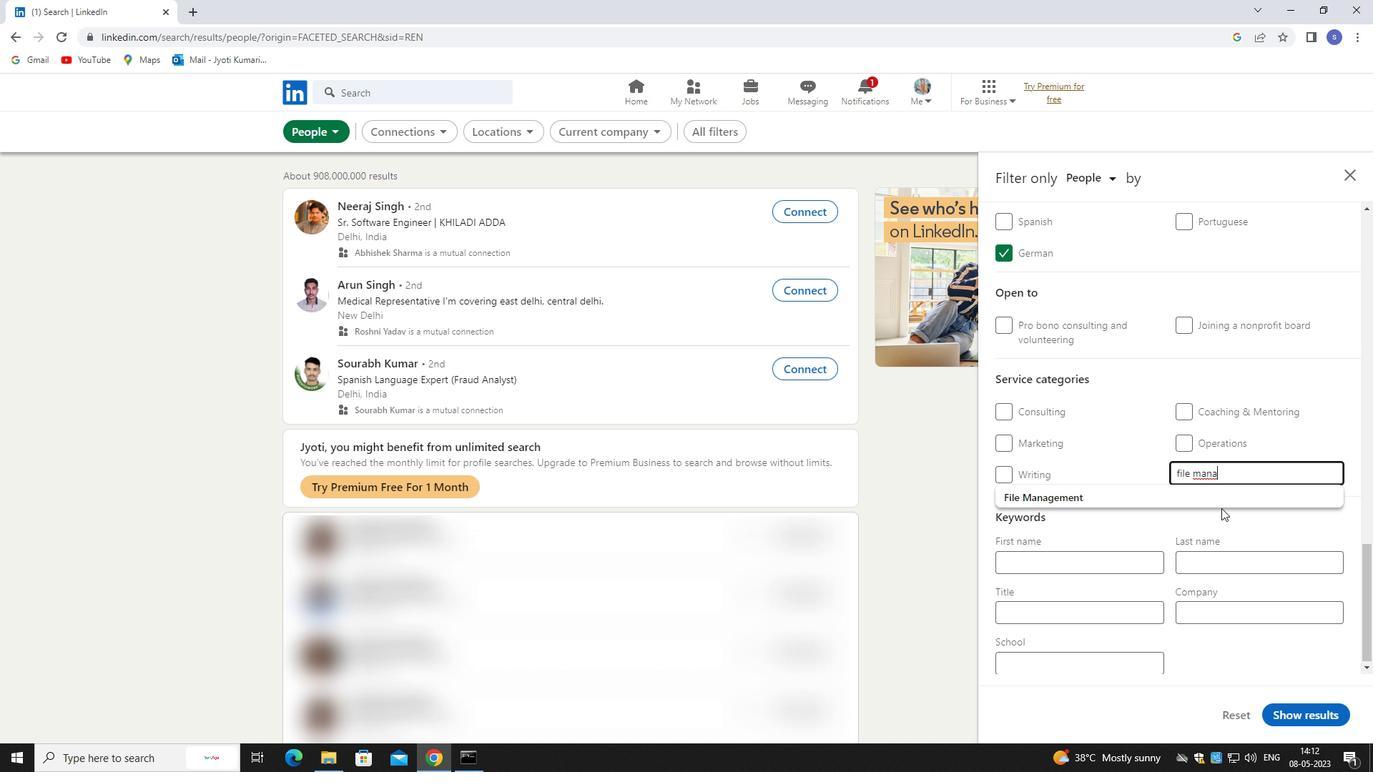 
Action: Mouse pressed left at (1224, 487)
Screenshot: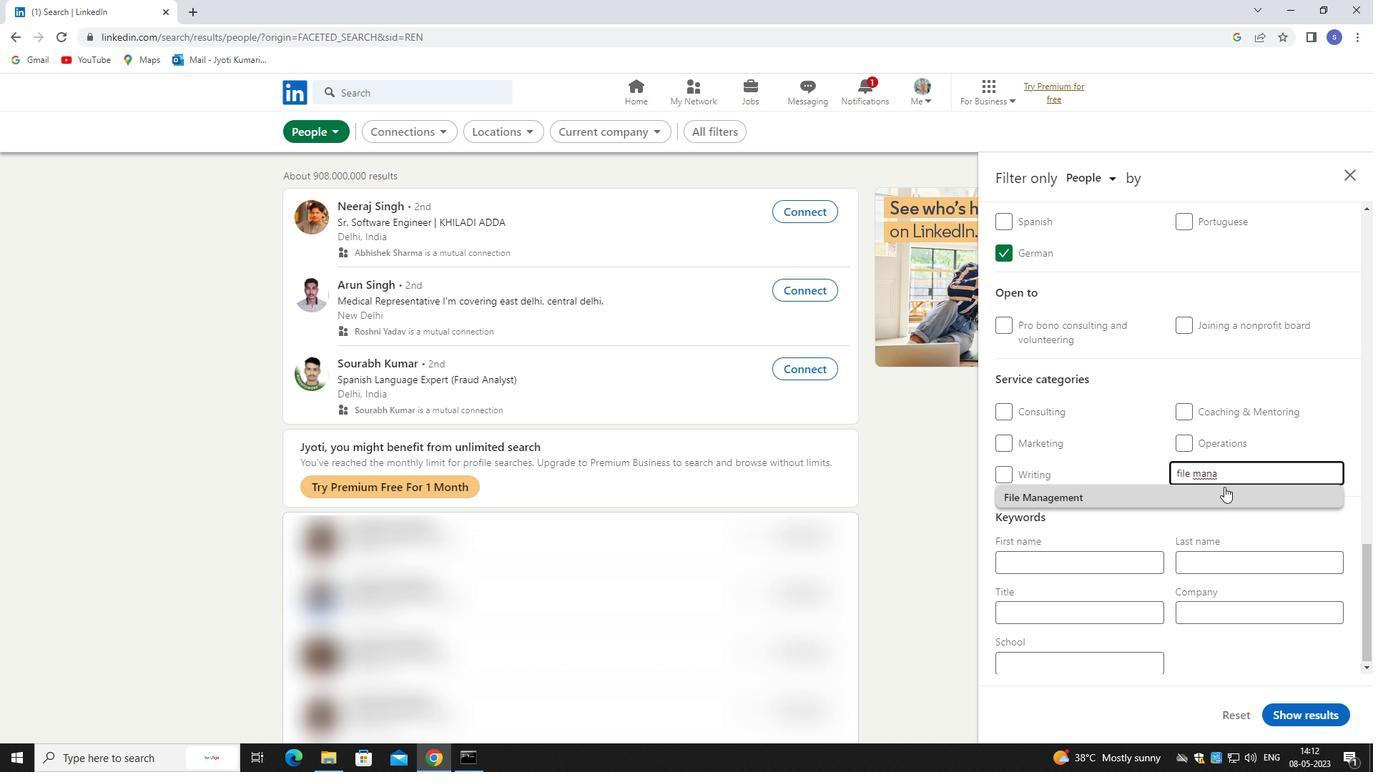
Action: Mouse moved to (1227, 493)
Screenshot: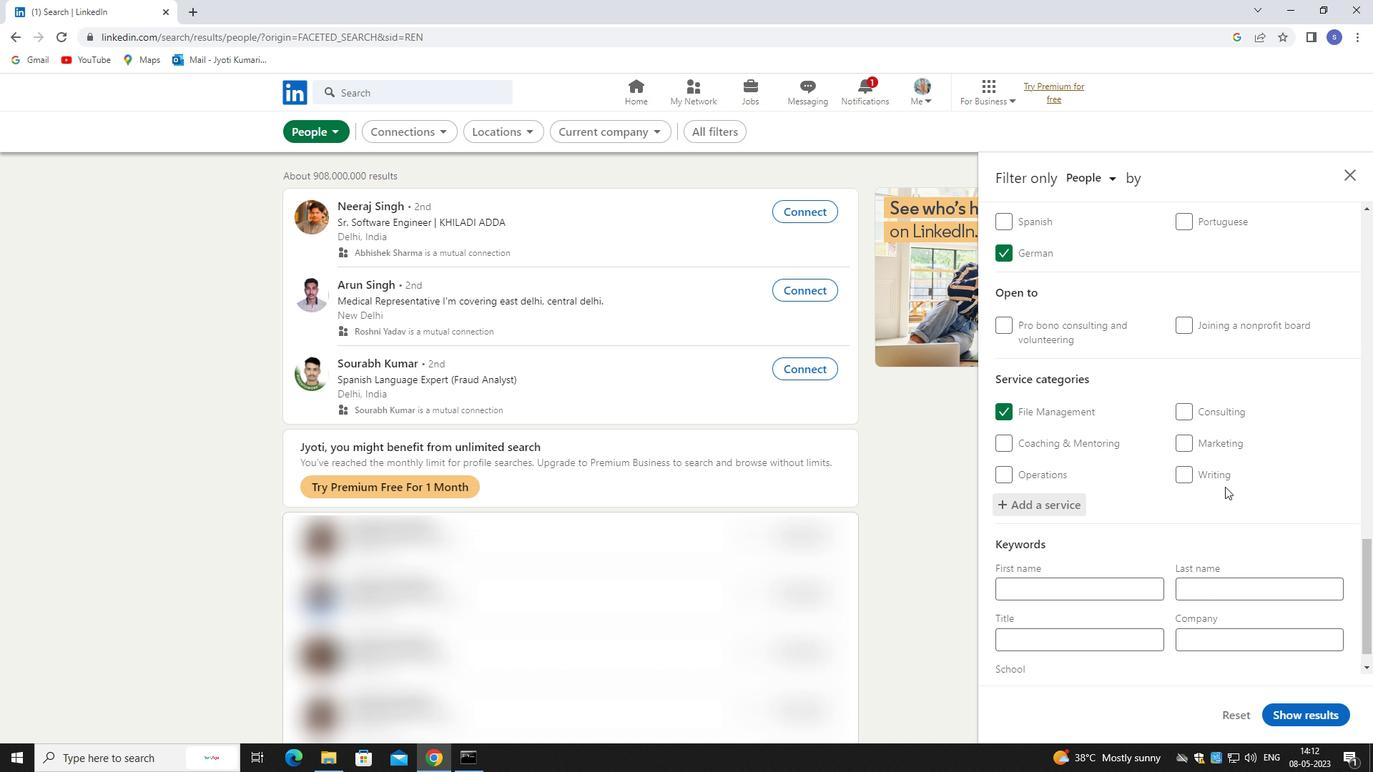 
Action: Mouse scrolled (1227, 492) with delta (0, 0)
Screenshot: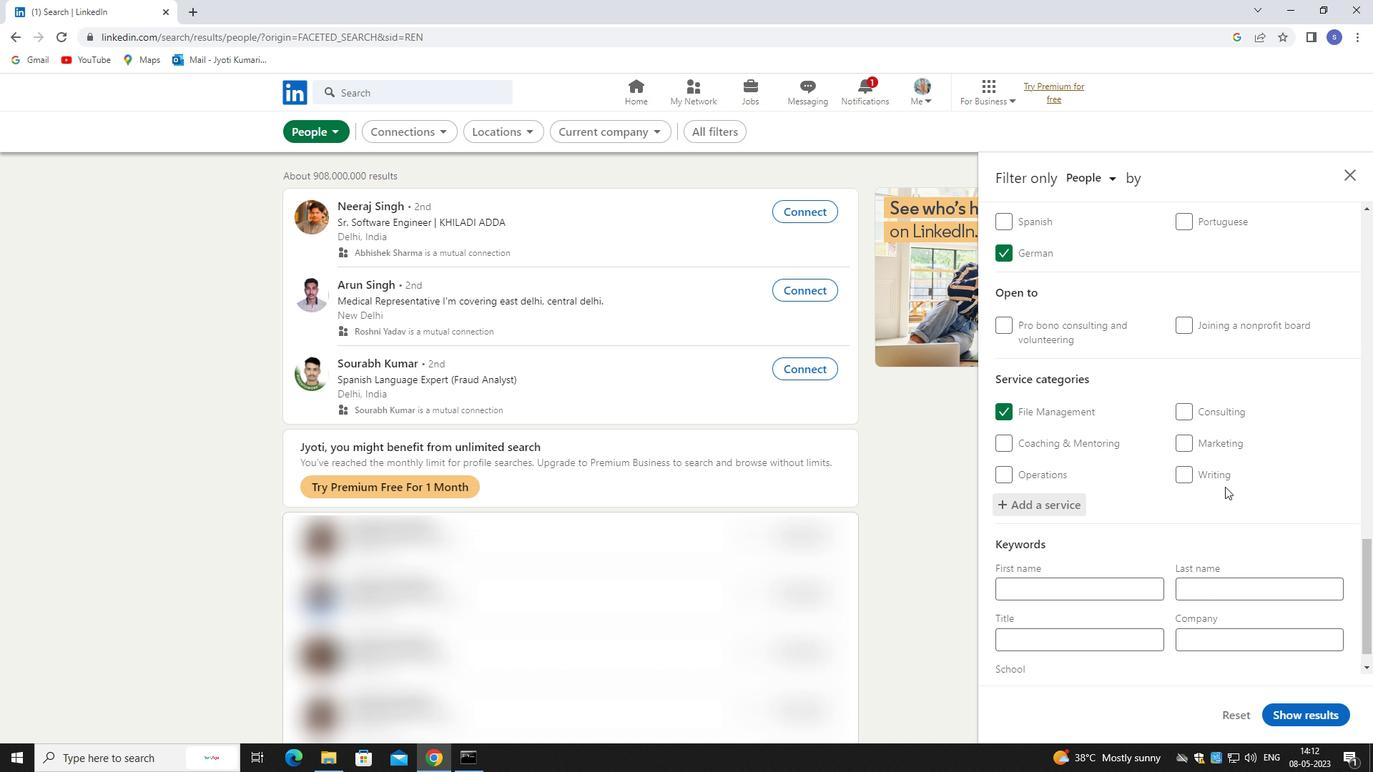 
Action: Mouse moved to (1229, 497)
Screenshot: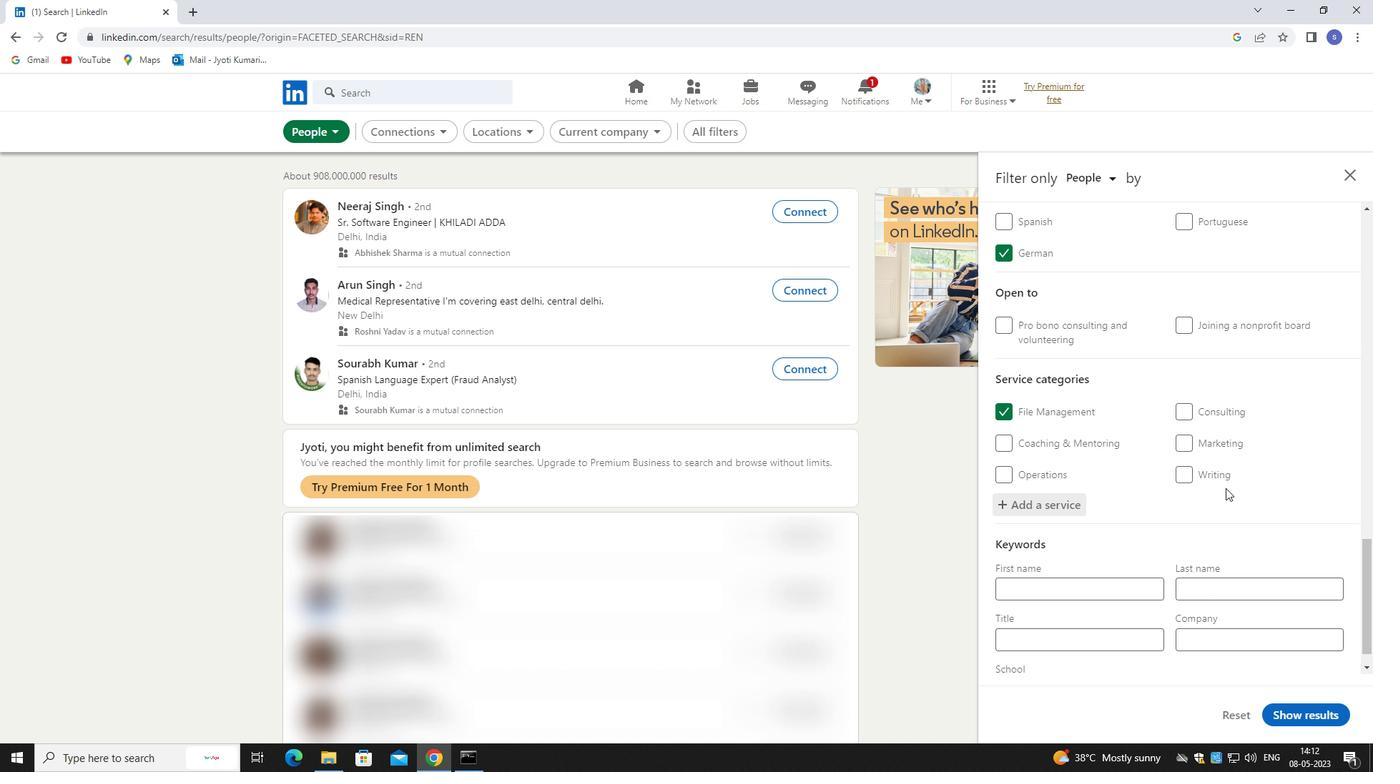 
Action: Mouse scrolled (1229, 496) with delta (0, 0)
Screenshot: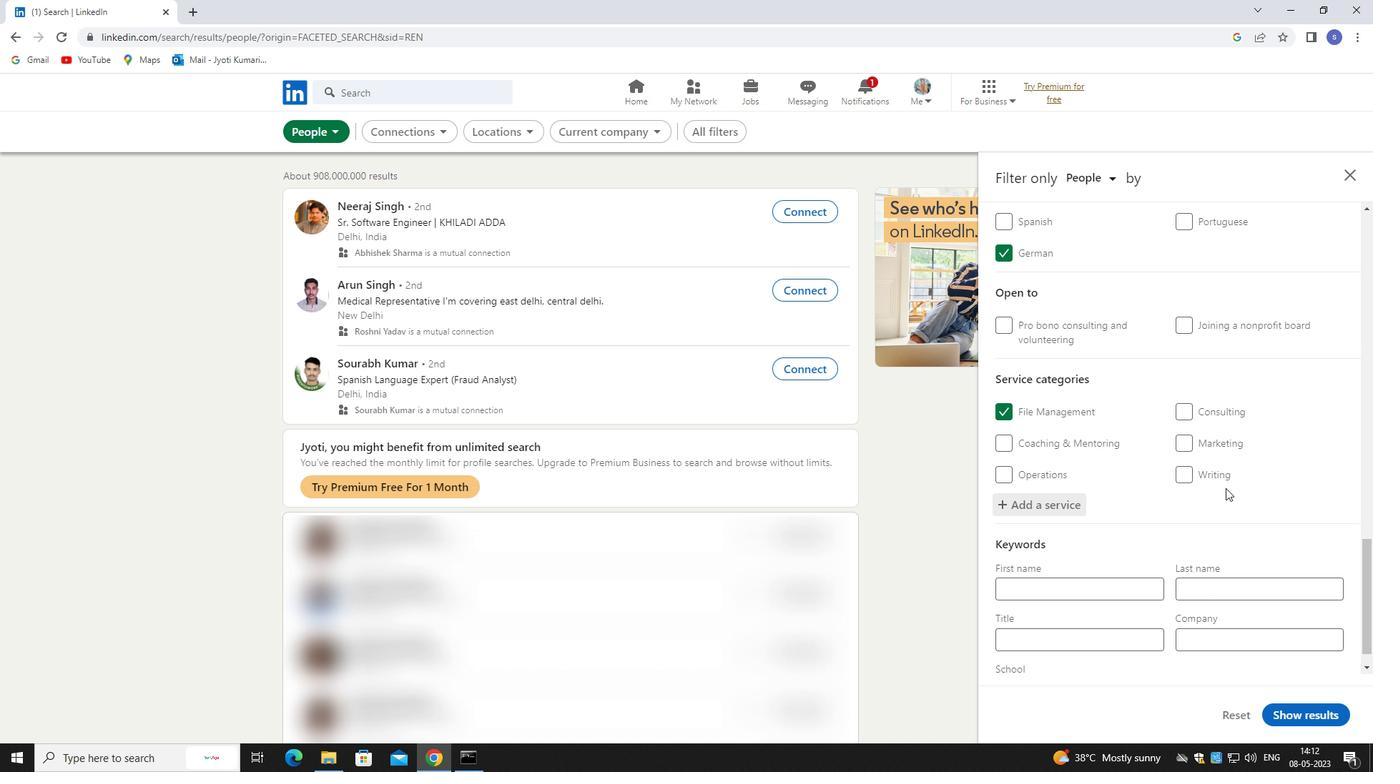
Action: Mouse moved to (1229, 497)
Screenshot: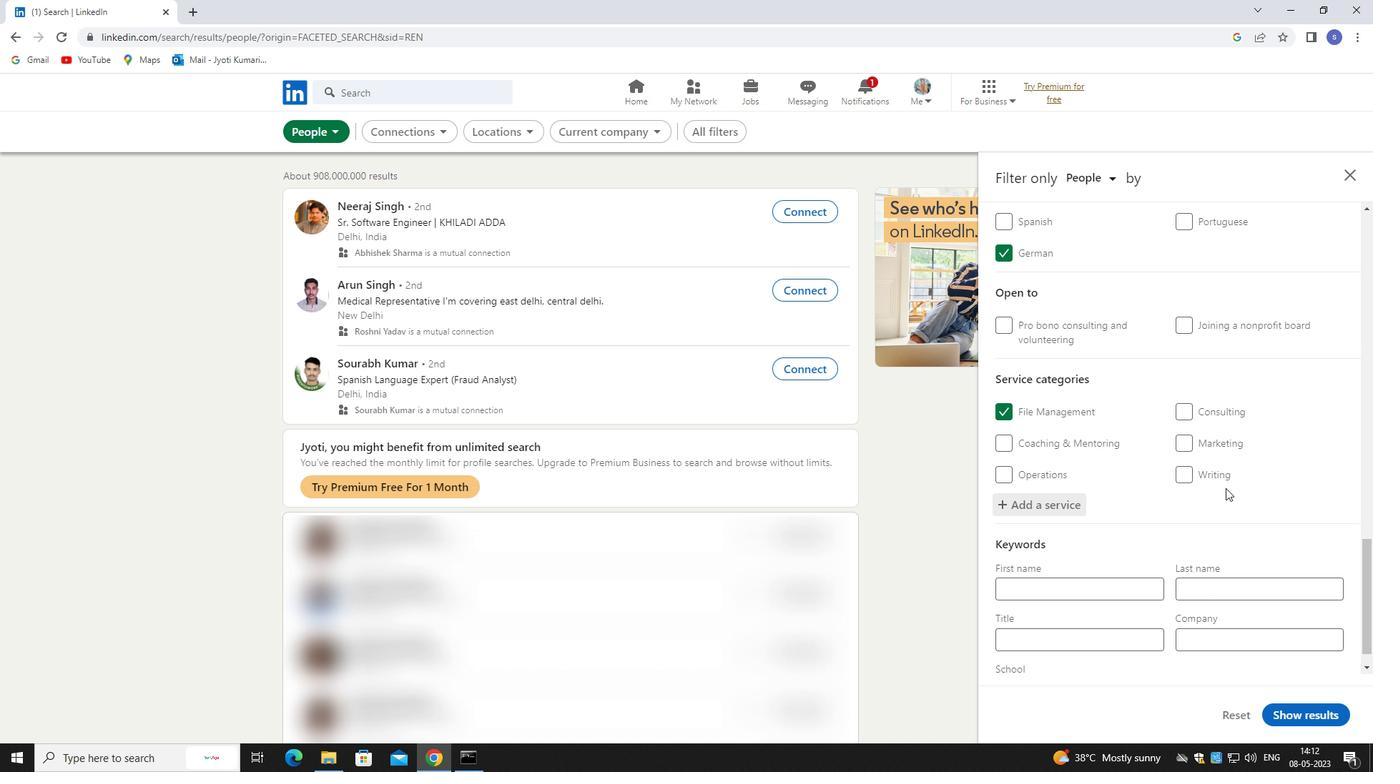 
Action: Mouse scrolled (1229, 496) with delta (0, 0)
Screenshot: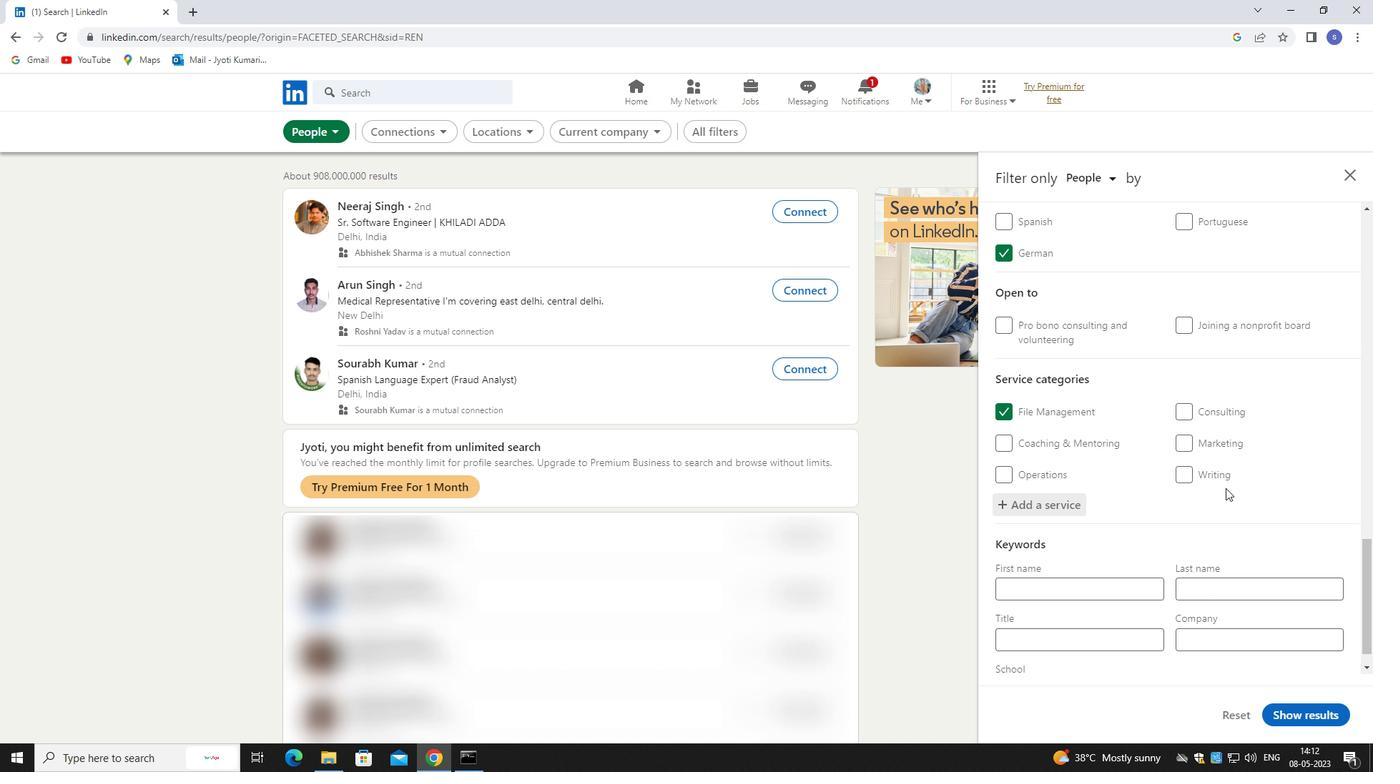 
Action: Mouse moved to (1230, 497)
Screenshot: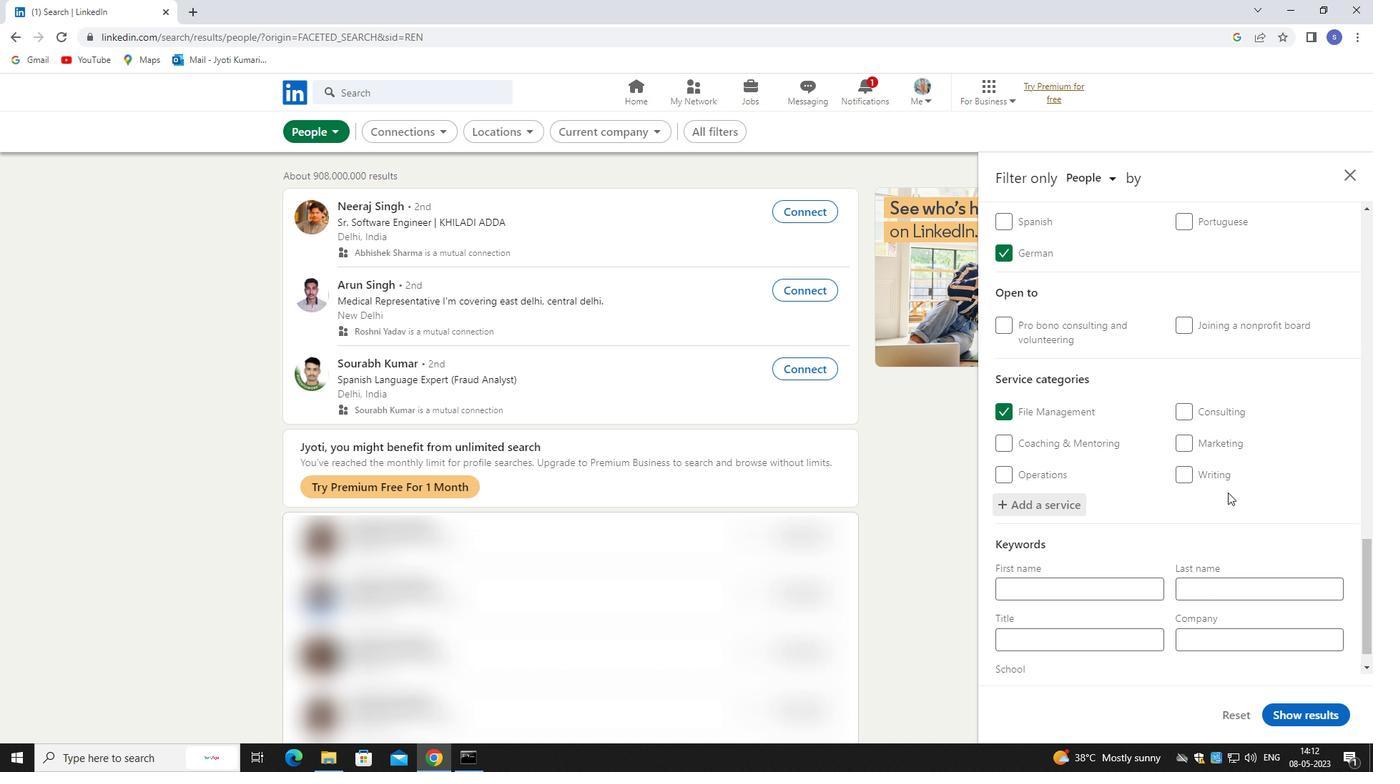 
Action: Mouse scrolled (1230, 497) with delta (0, 0)
Screenshot: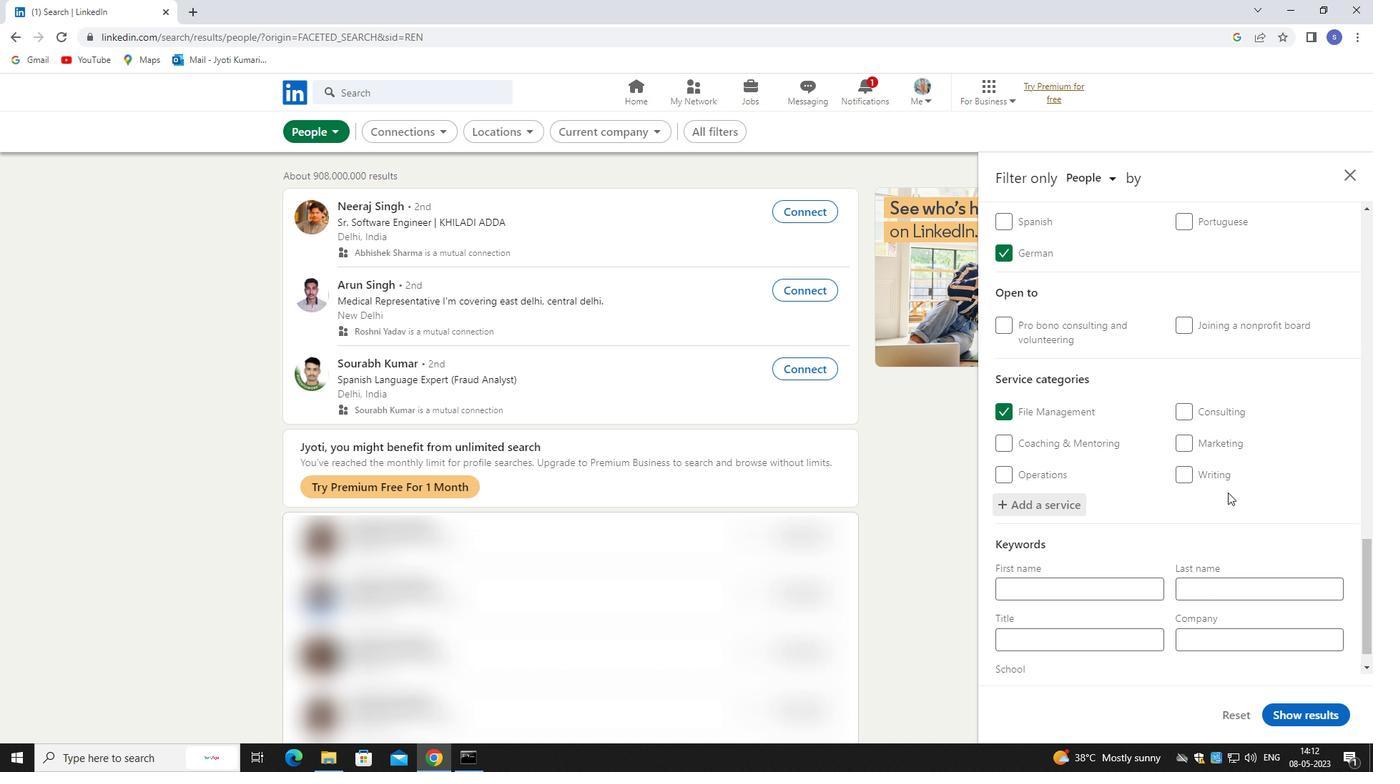 
Action: Mouse moved to (1034, 612)
Screenshot: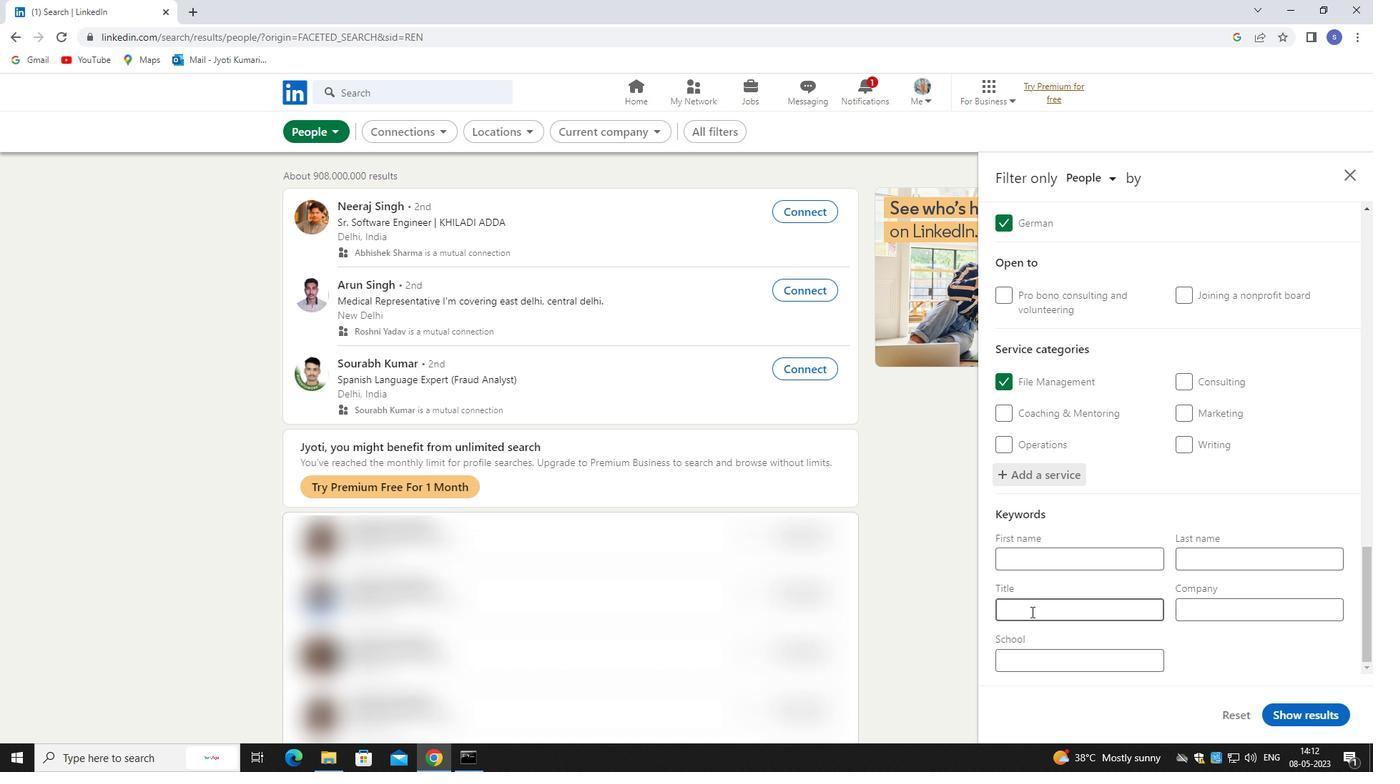 
Action: Mouse pressed left at (1034, 612)
Screenshot: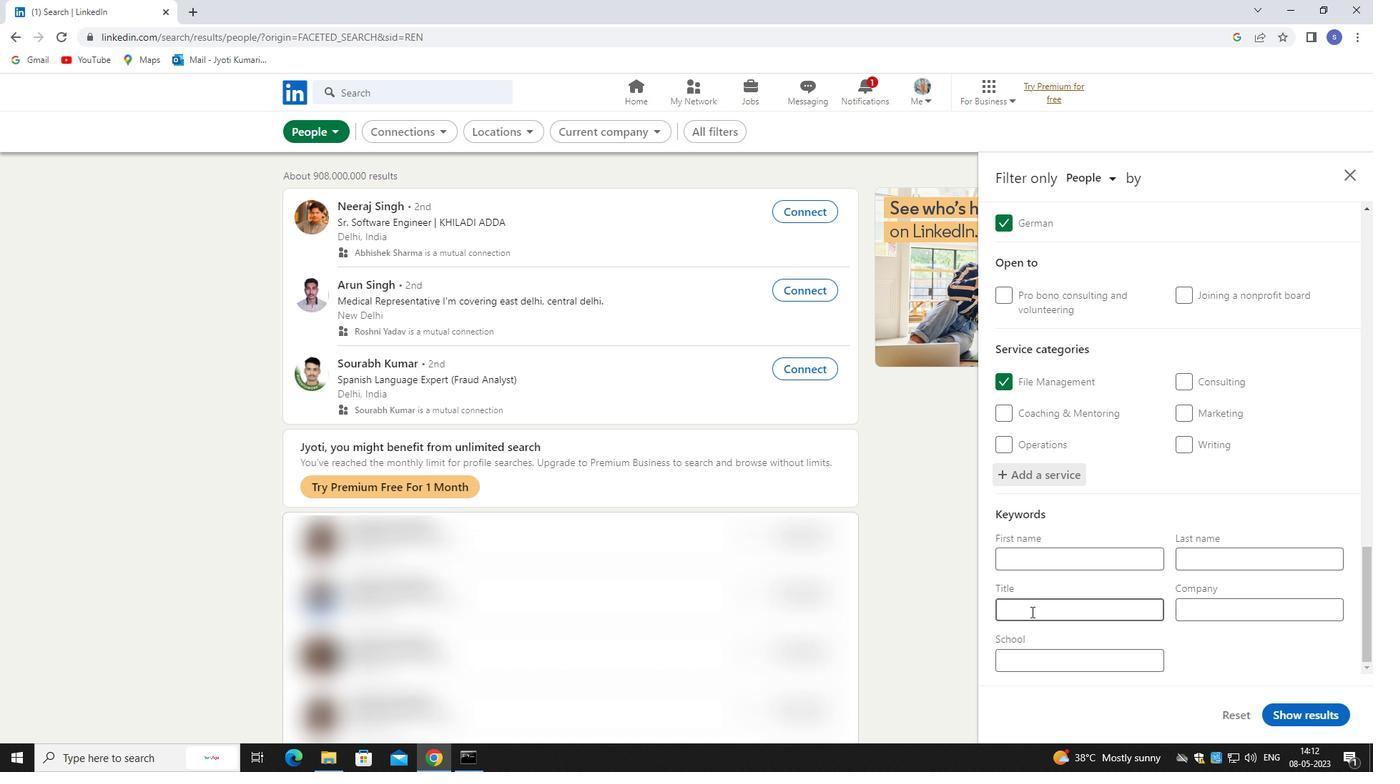 
Action: Mouse moved to (1082, 658)
Screenshot: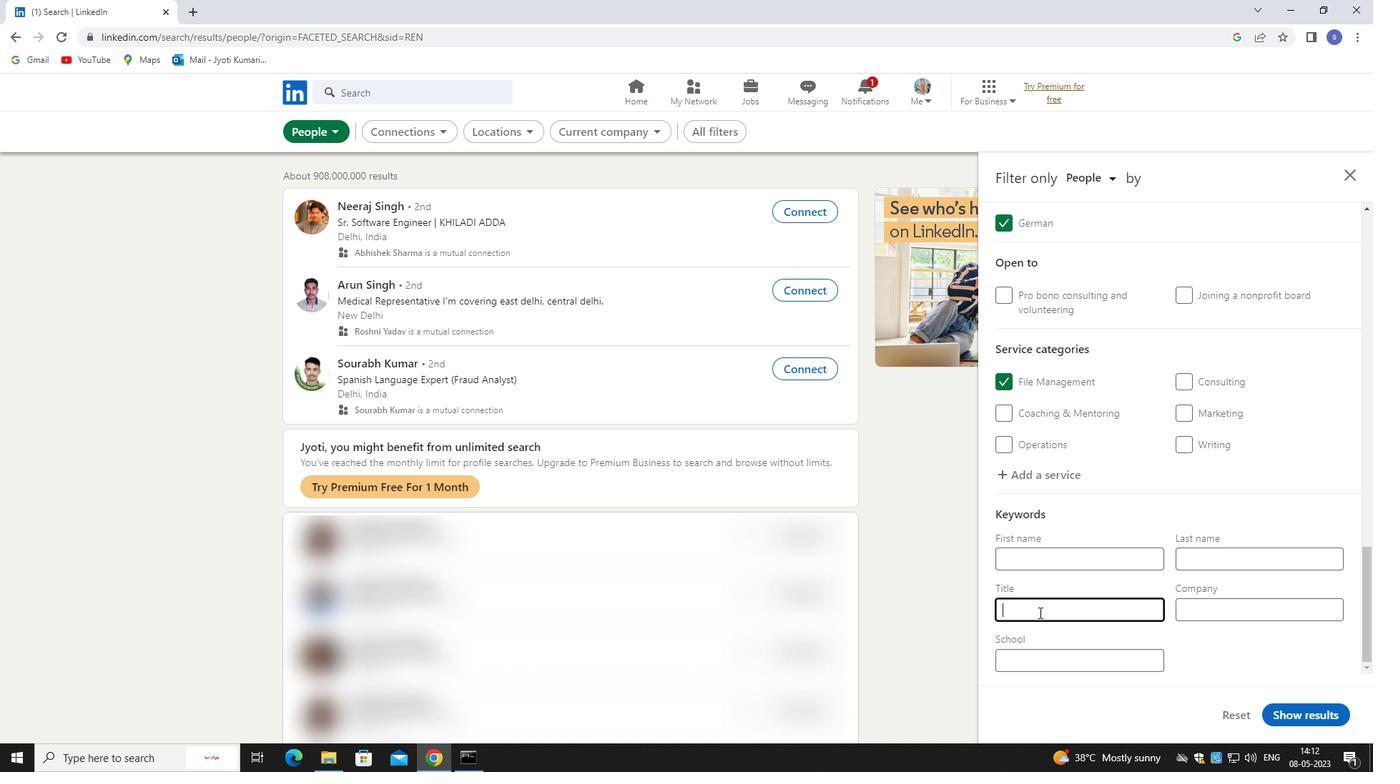 
Action: Key pressed <Key.shift>LEAD
Screenshot: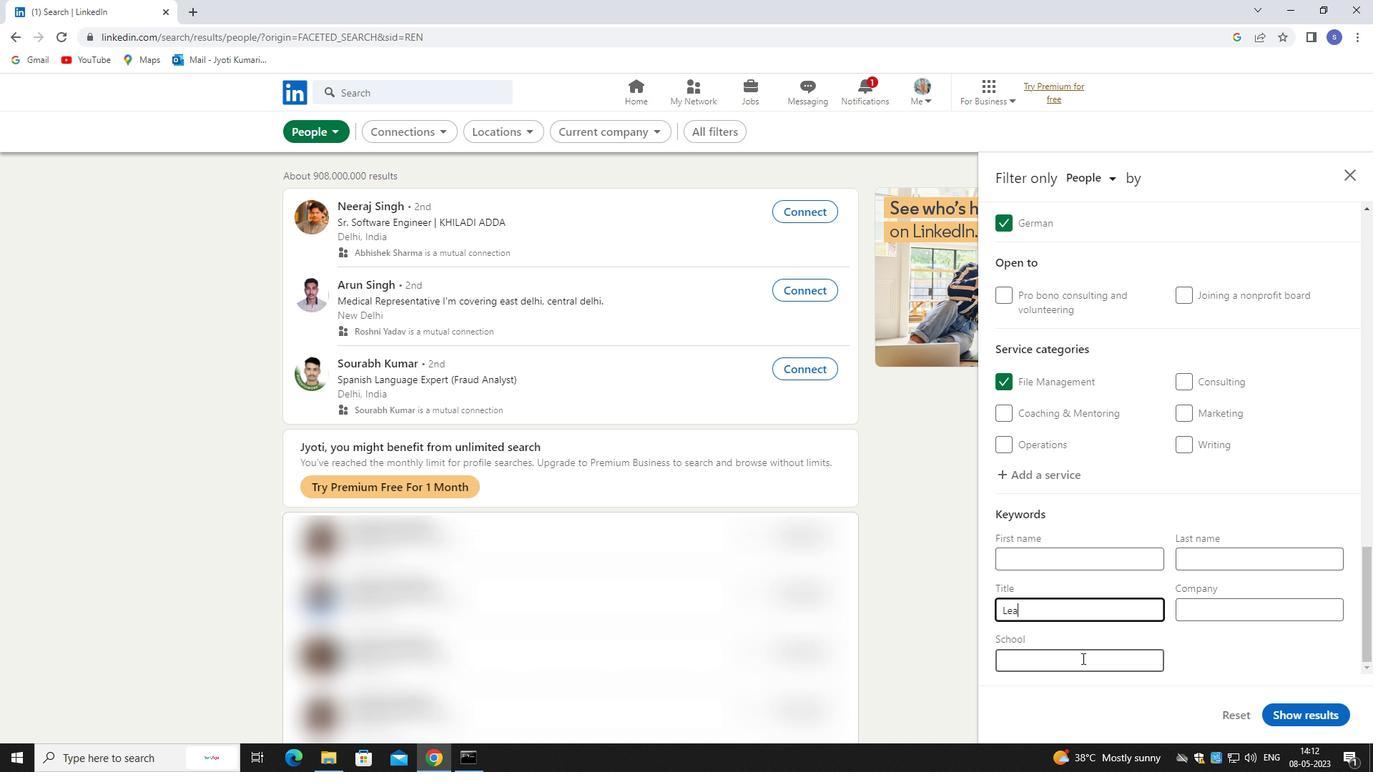 
Action: Mouse moved to (1291, 715)
Screenshot: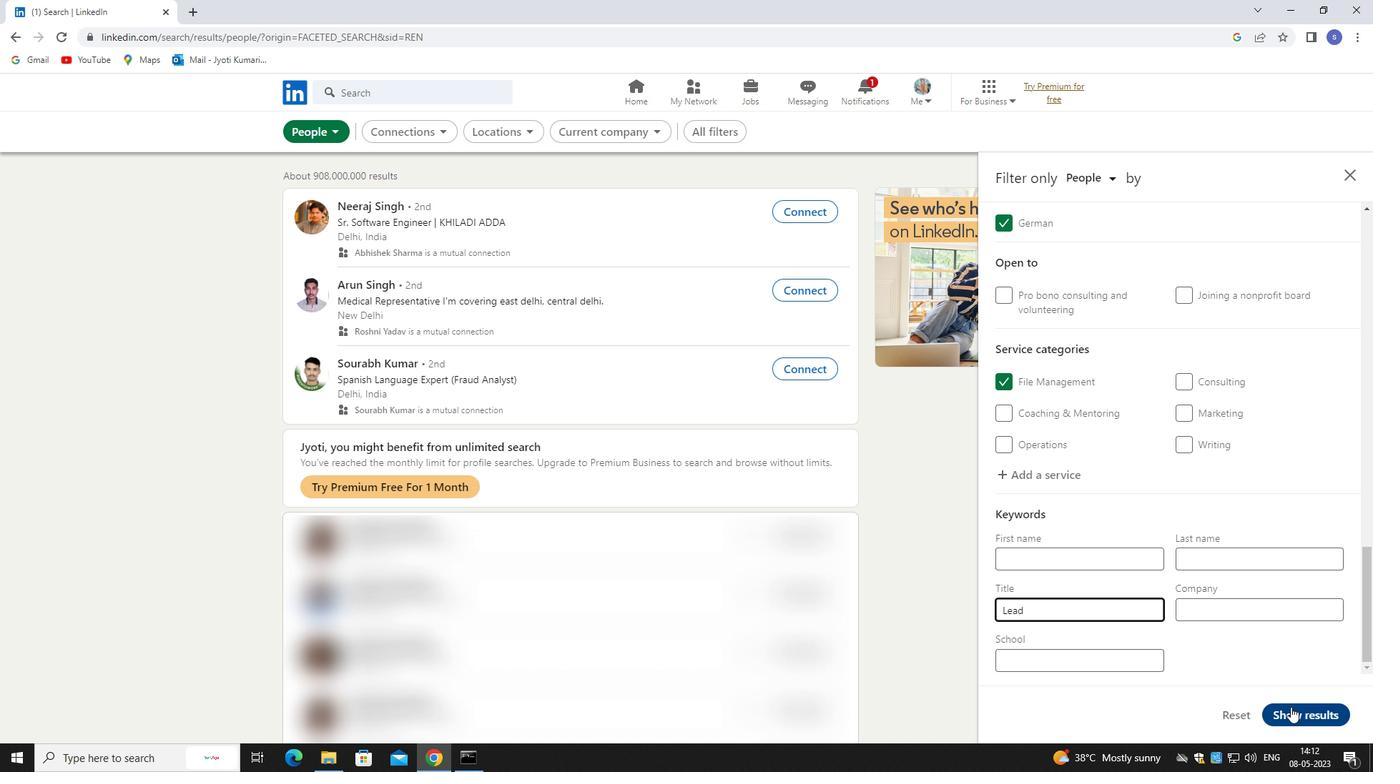 
Action: Mouse pressed left at (1291, 715)
Screenshot: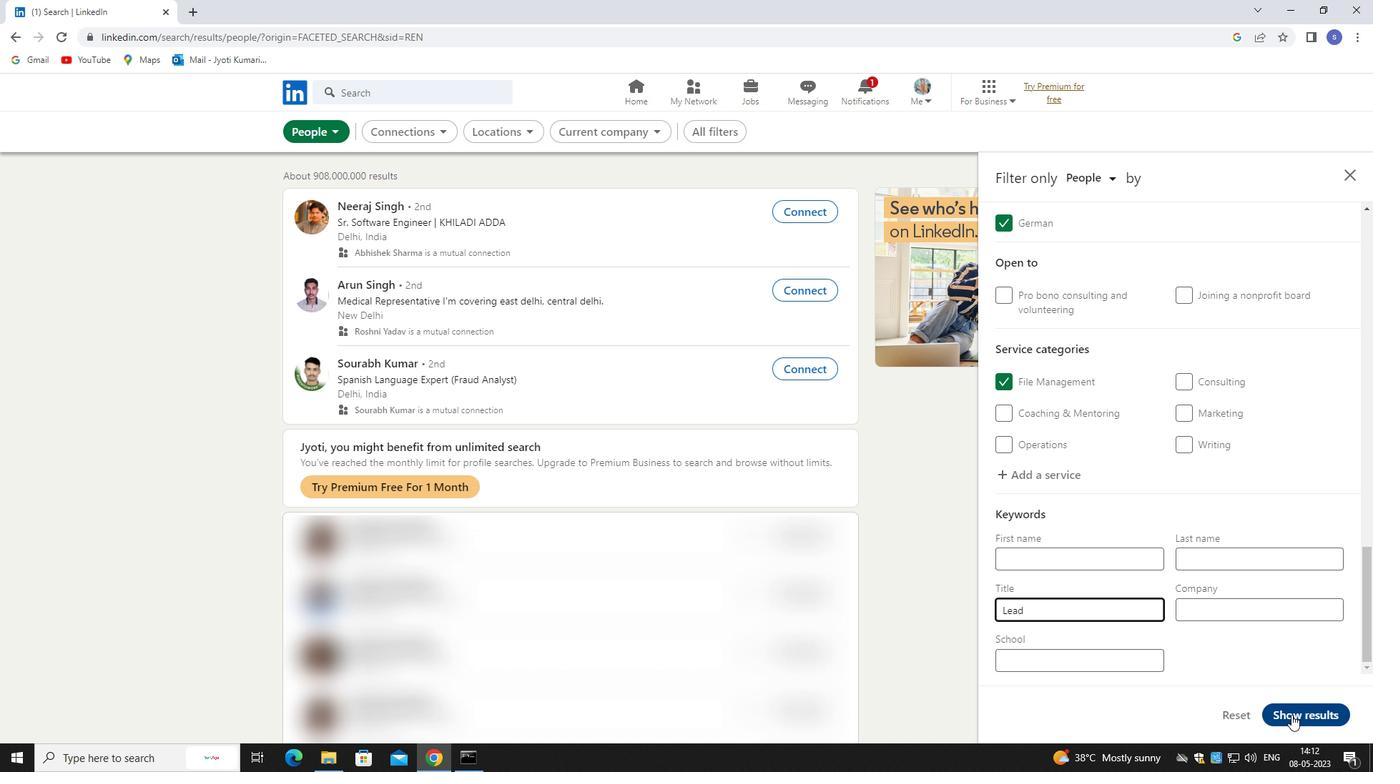 
Action: Mouse moved to (1307, 708)
Screenshot: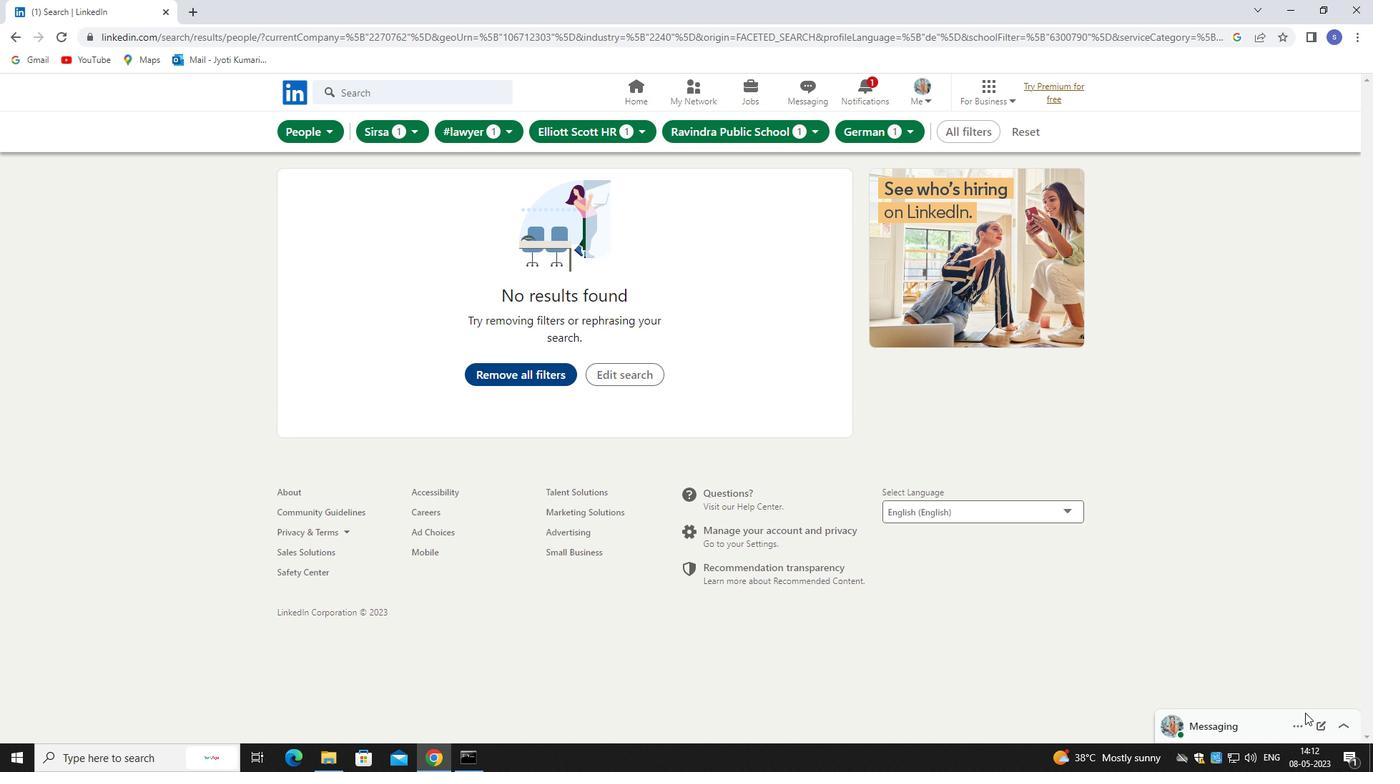 
